 Task: Look for Airbnb options in Bujumbura, Burundi from 3rd December, 2023 to 7th December, 2023 for 2 adults.1  bedroom having 1 bed and 1 bathroom. Property type can be hotel. Booking option can be shelf check-in. Look for 5 properties as per requirement.
Action: Mouse moved to (423, 160)
Screenshot: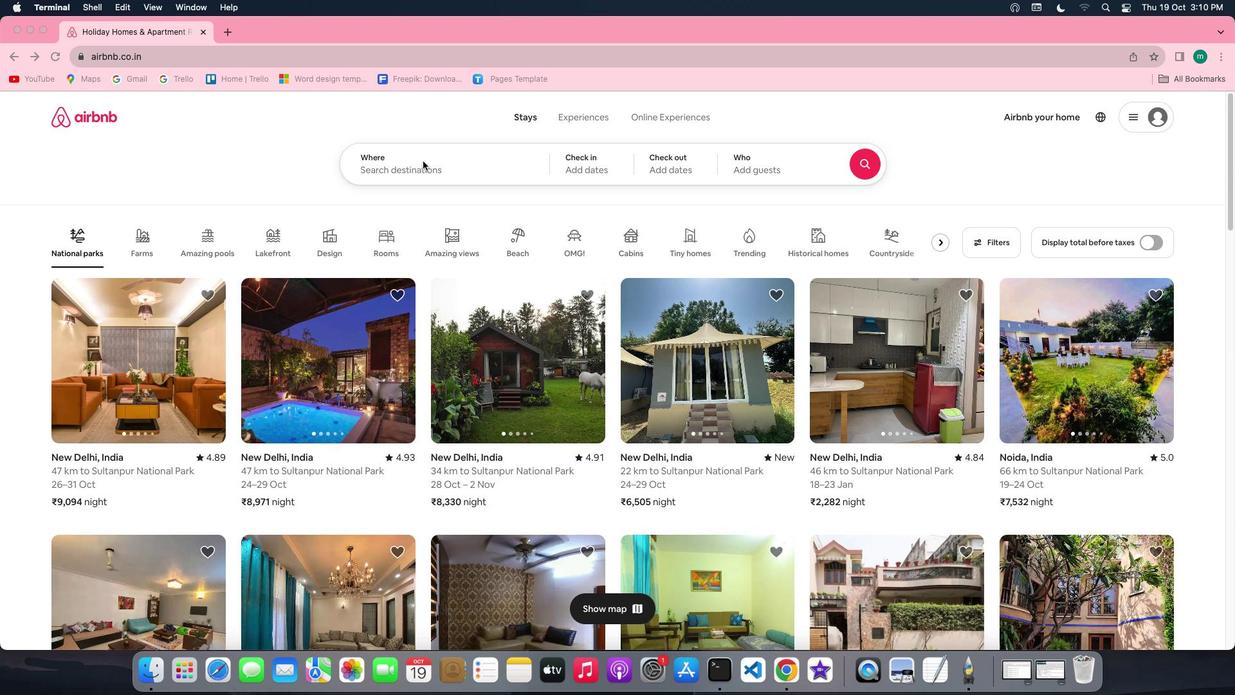 
Action: Mouse pressed left at (423, 160)
Screenshot: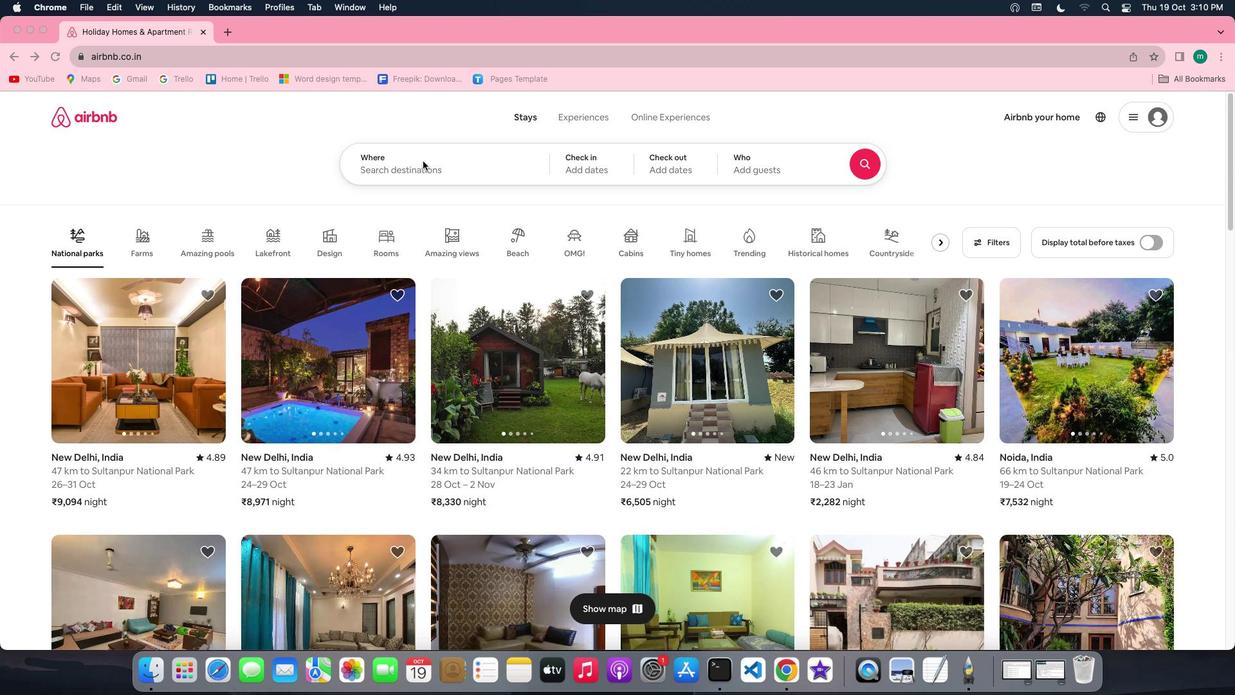 
Action: Mouse pressed left at (423, 160)
Screenshot: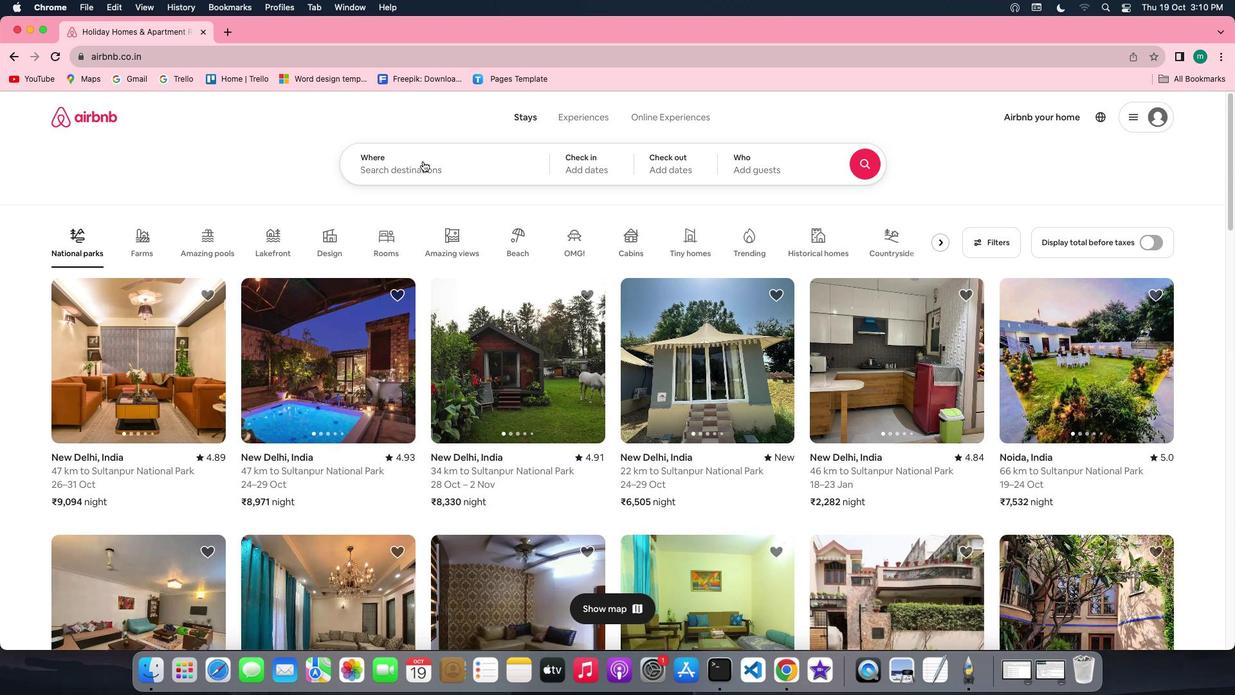 
Action: Mouse moved to (422, 169)
Screenshot: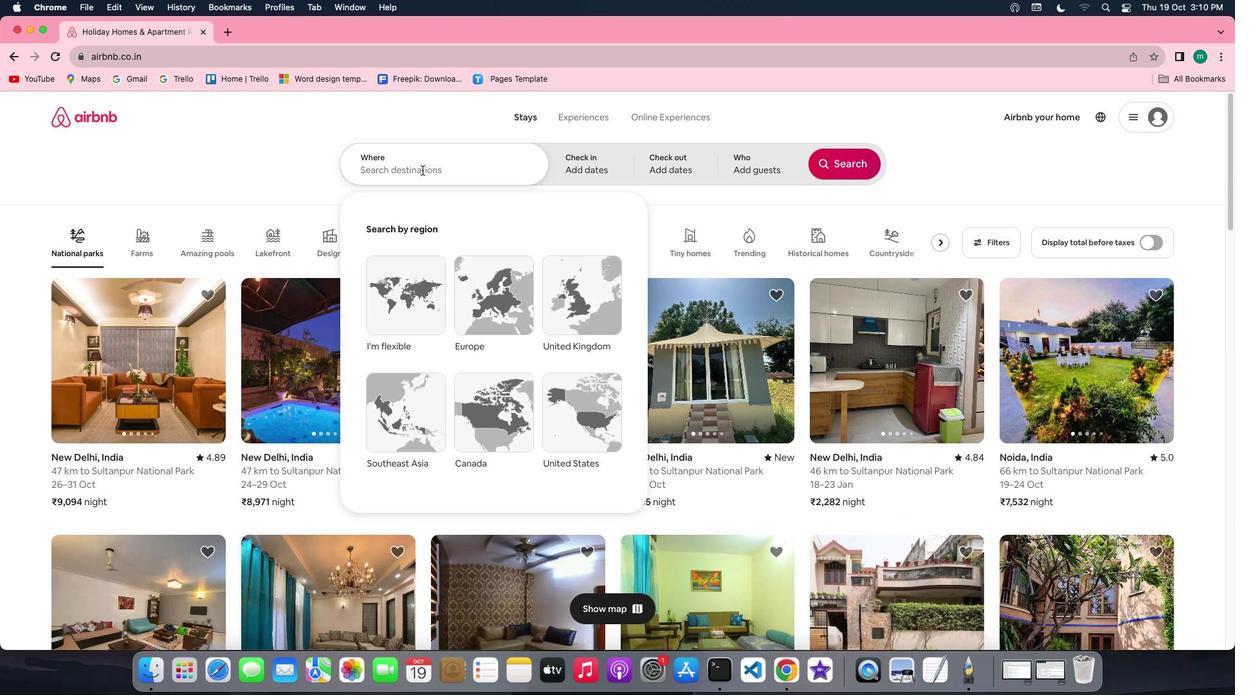 
Action: Mouse pressed left at (422, 169)
Screenshot: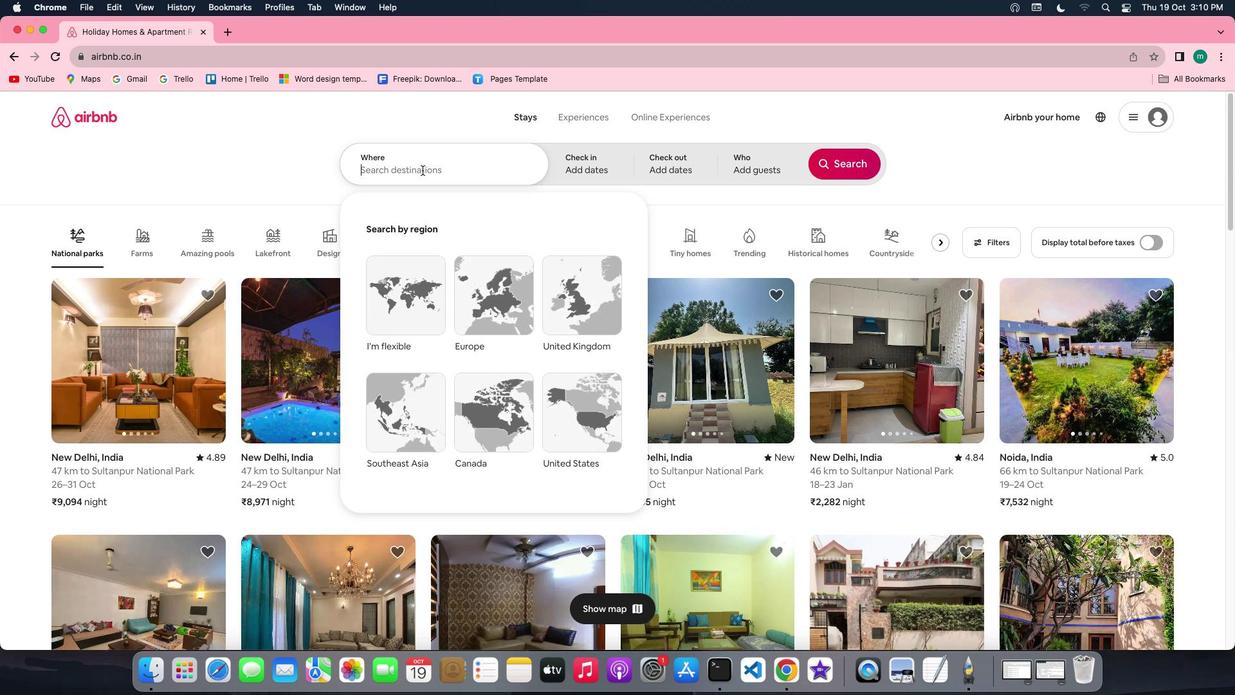 
Action: Key pressed Key.shiftKey.shift'B''u''j''u''m''b''u''r''a'','Key.spaceKey.shift'B''u''r''n''d''i'
Screenshot: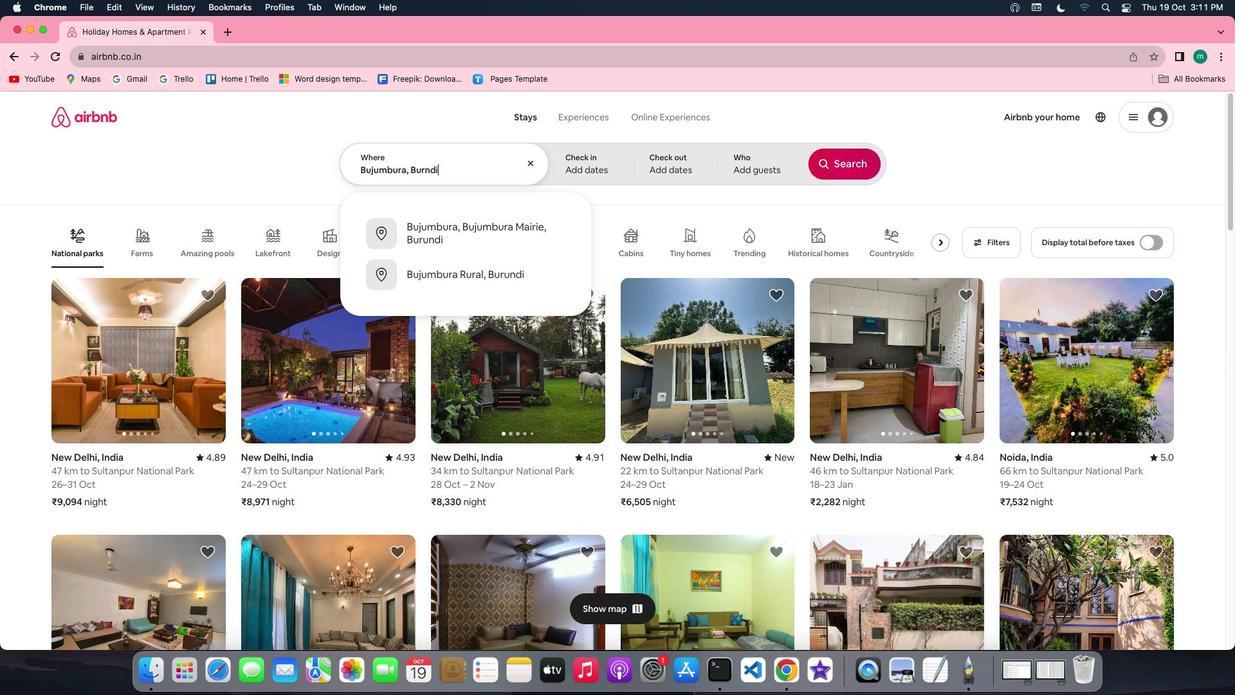 
Action: Mouse moved to (476, 248)
Screenshot: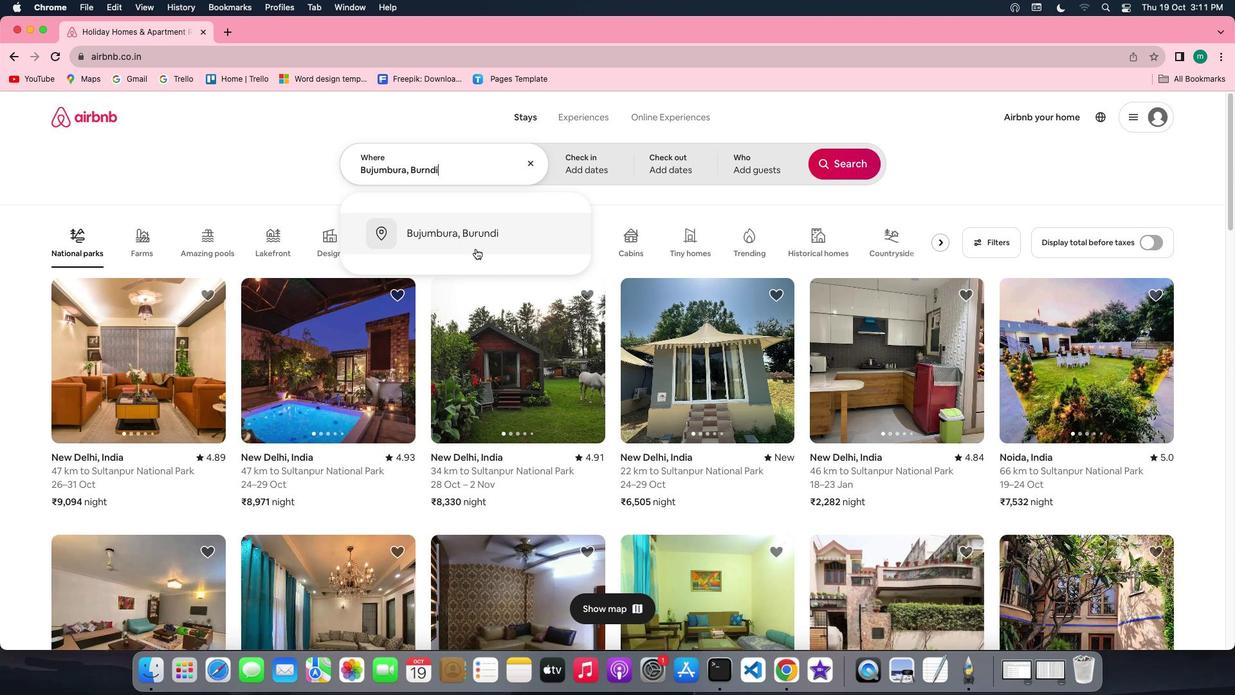 
Action: Mouse pressed left at (476, 248)
Screenshot: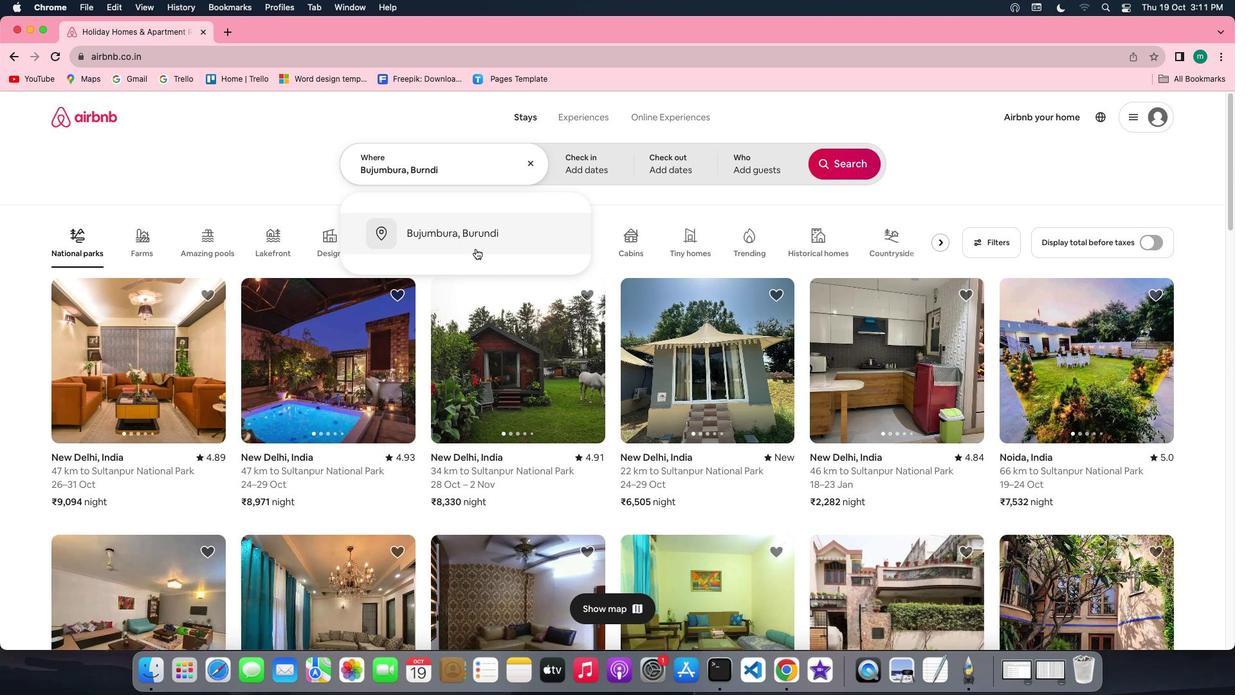 
Action: Mouse moved to (840, 273)
Screenshot: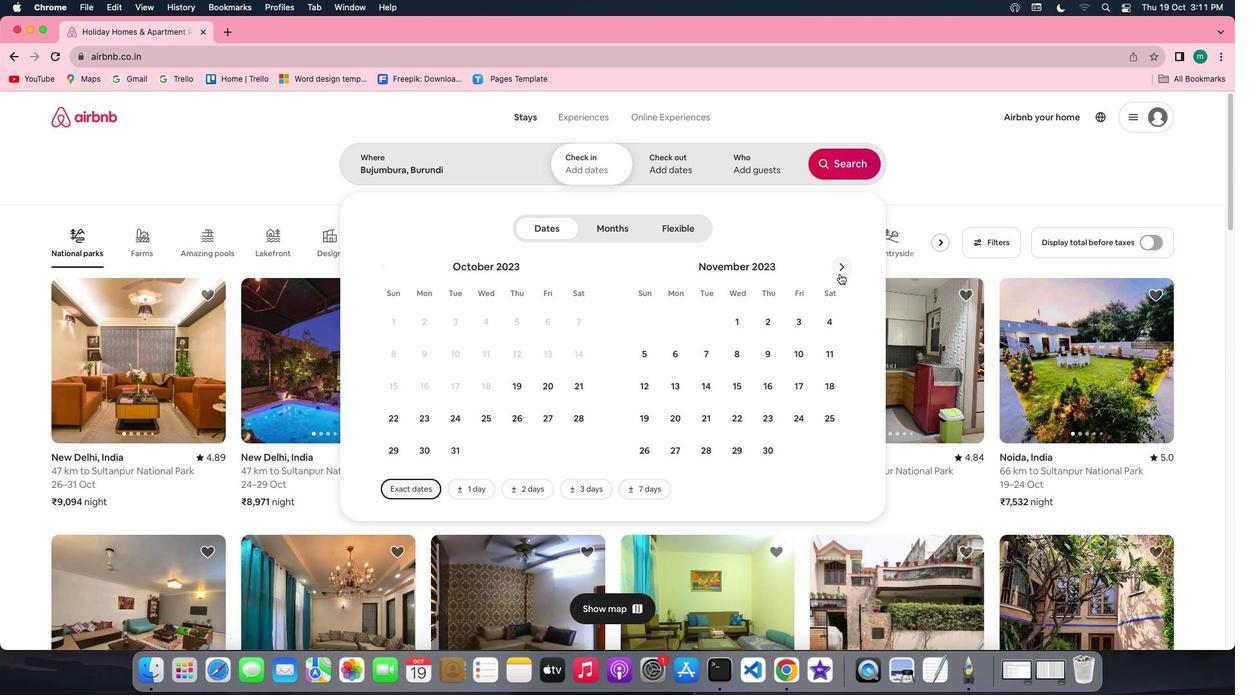 
Action: Mouse pressed left at (840, 273)
Screenshot: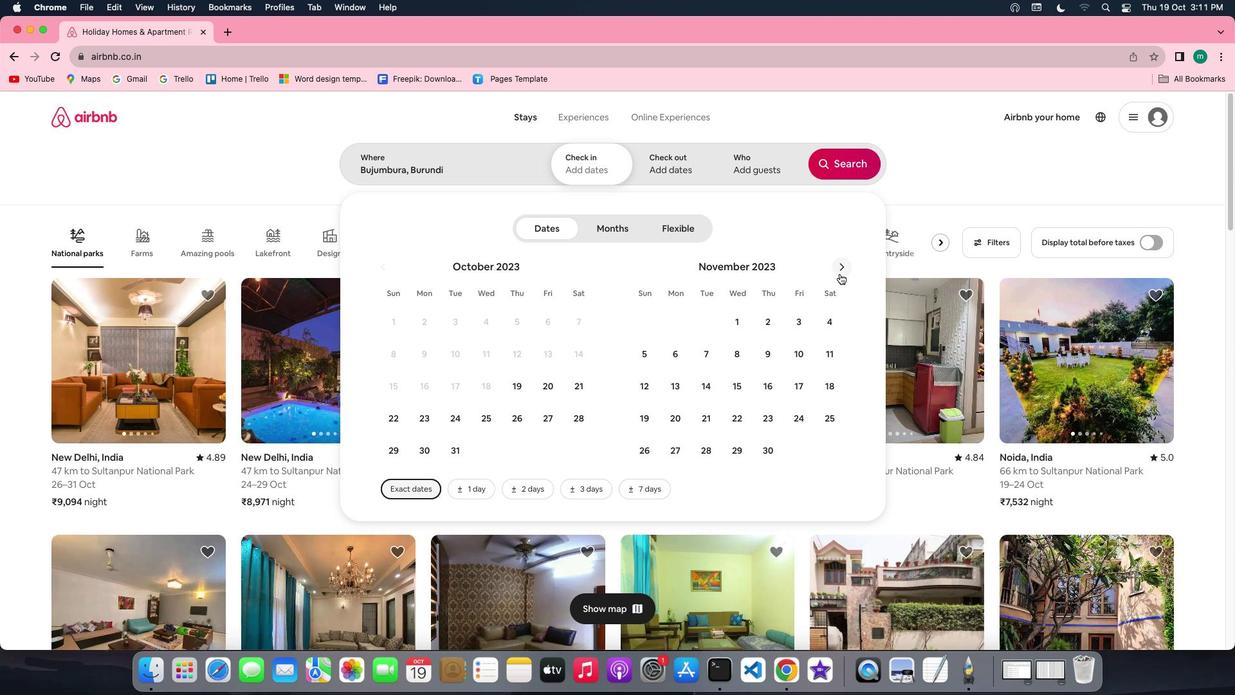 
Action: Mouse moved to (652, 356)
Screenshot: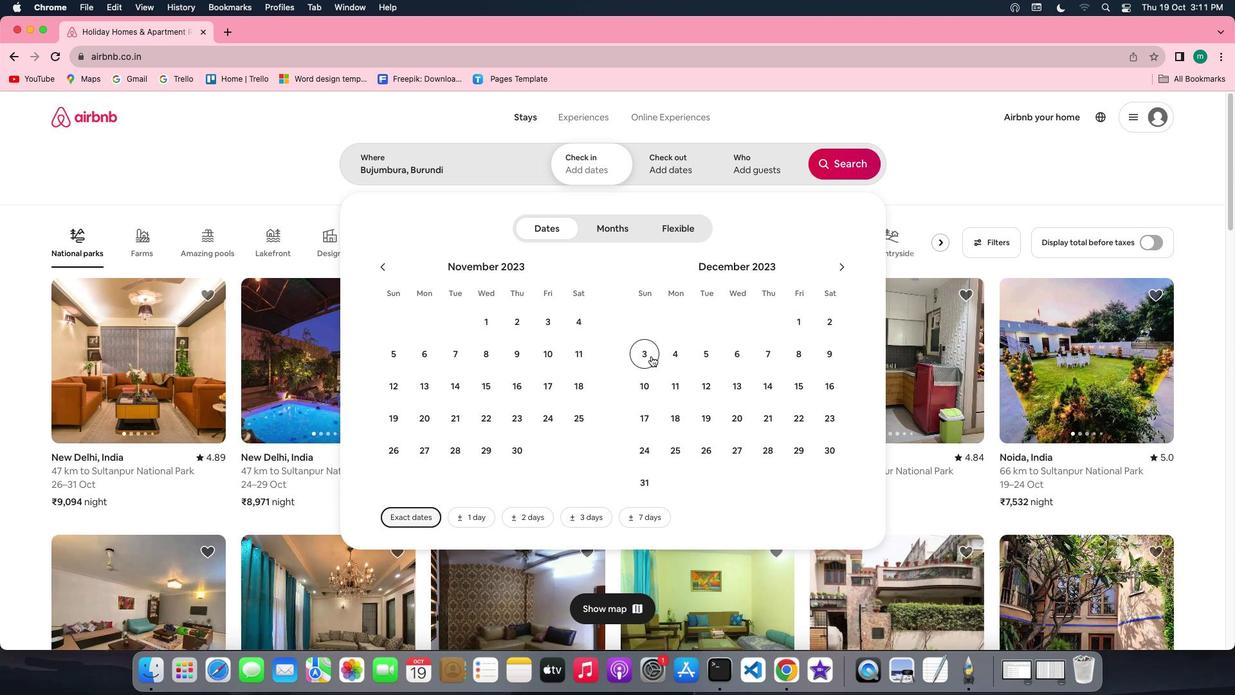 
Action: Mouse pressed left at (652, 356)
Screenshot: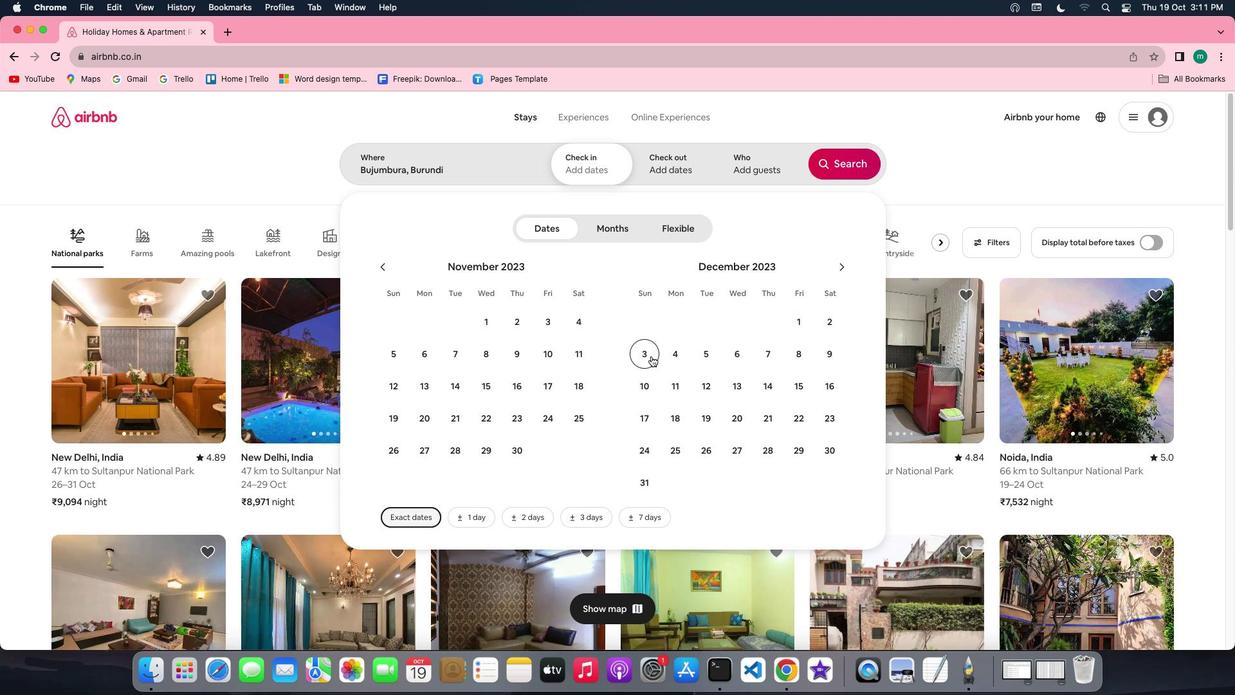 
Action: Mouse moved to (766, 359)
Screenshot: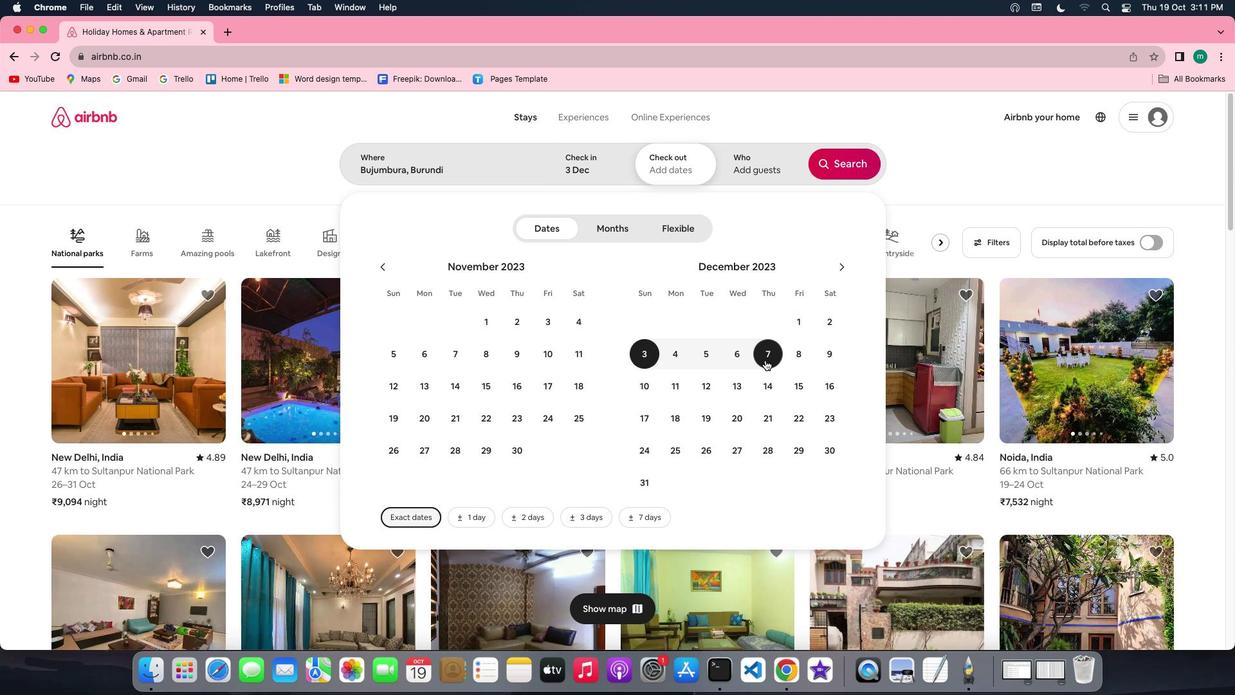 
Action: Mouse pressed left at (766, 359)
Screenshot: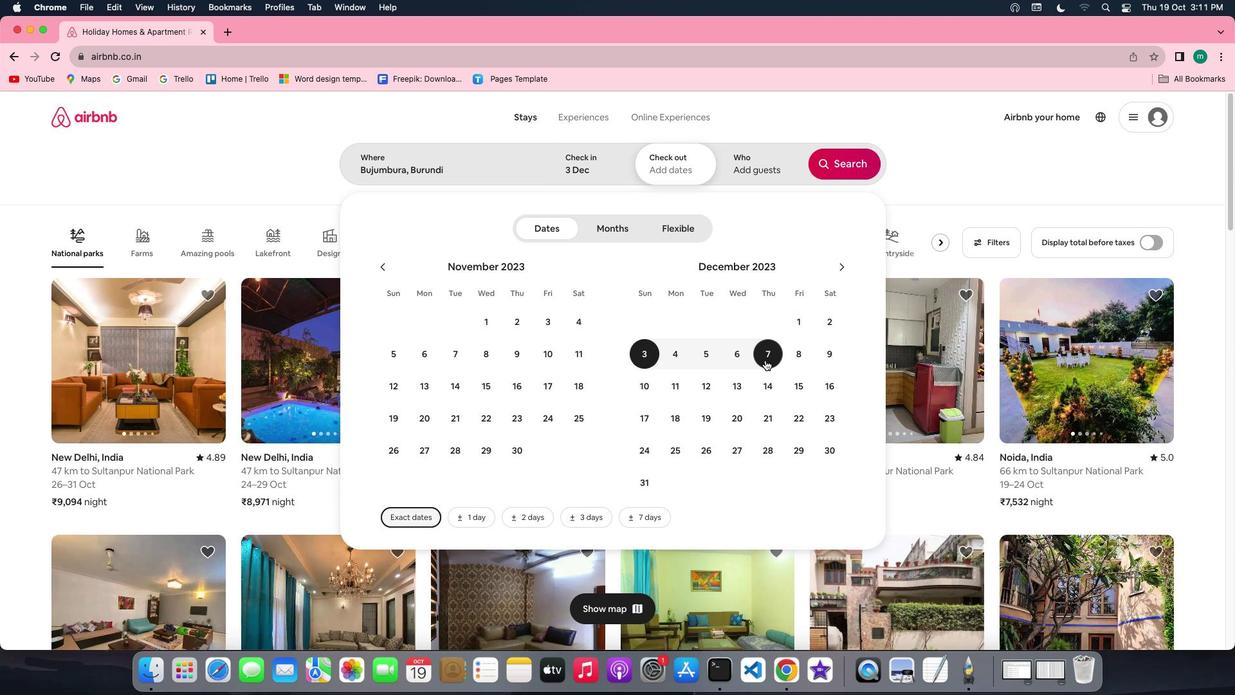 
Action: Mouse moved to (755, 173)
Screenshot: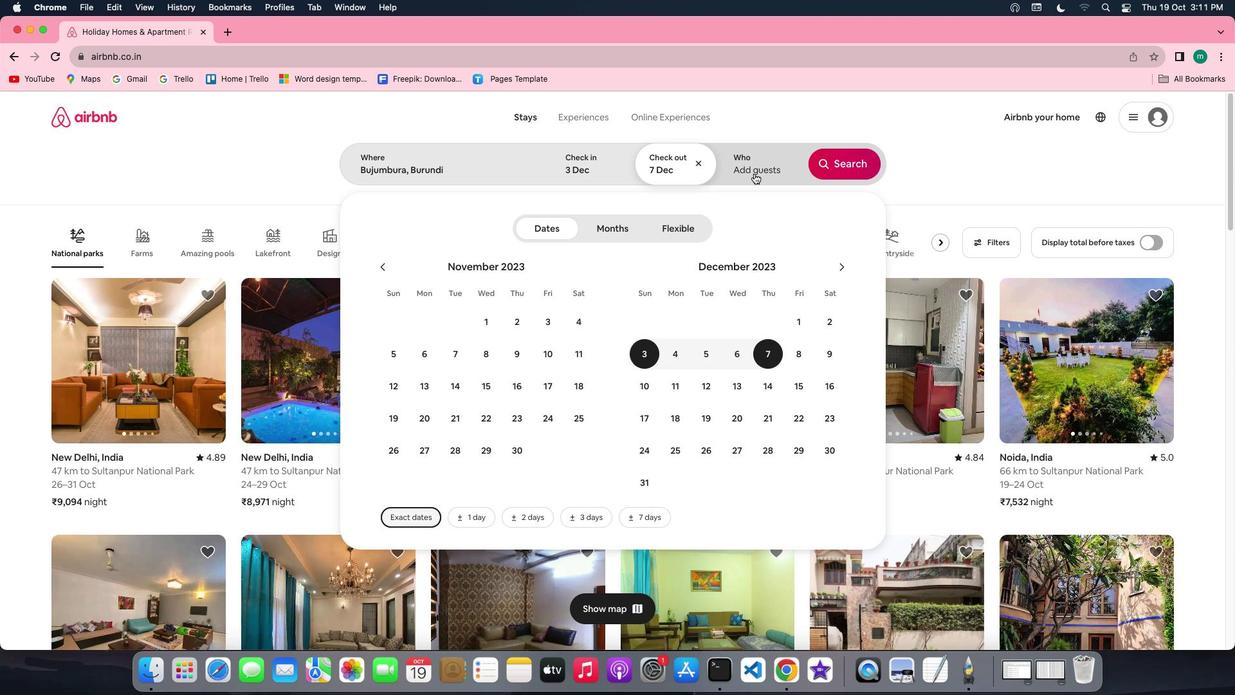 
Action: Mouse pressed left at (755, 173)
Screenshot: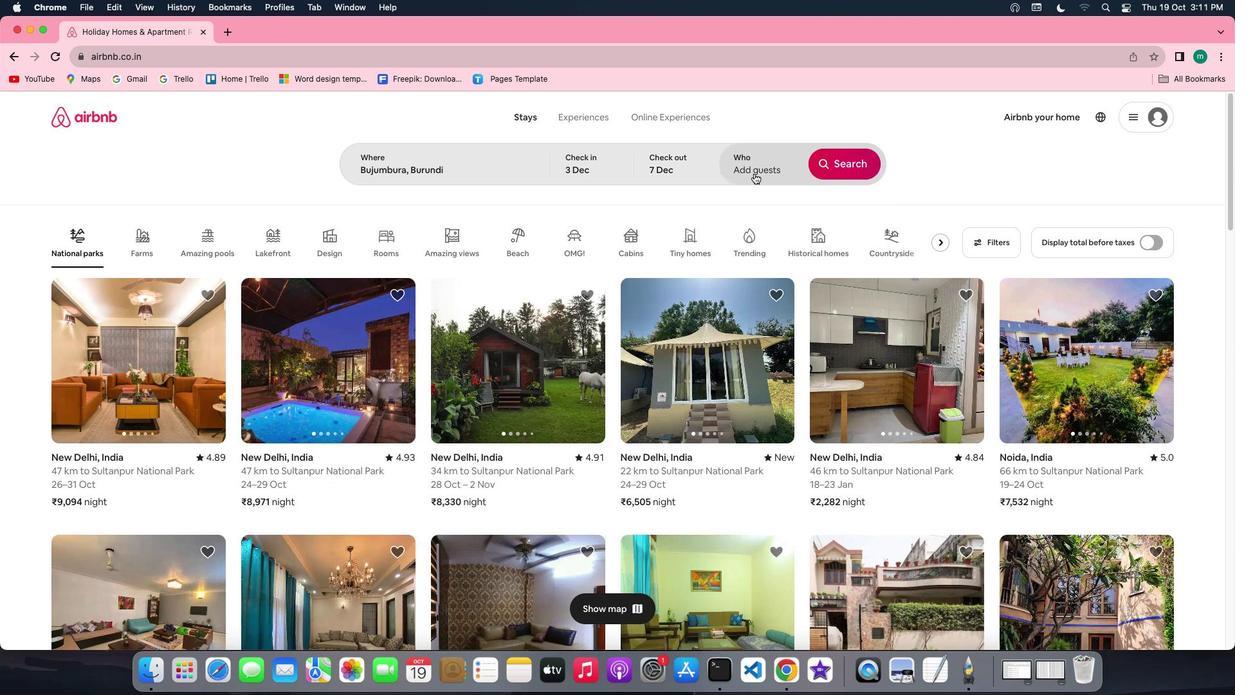 
Action: Mouse moved to (849, 235)
Screenshot: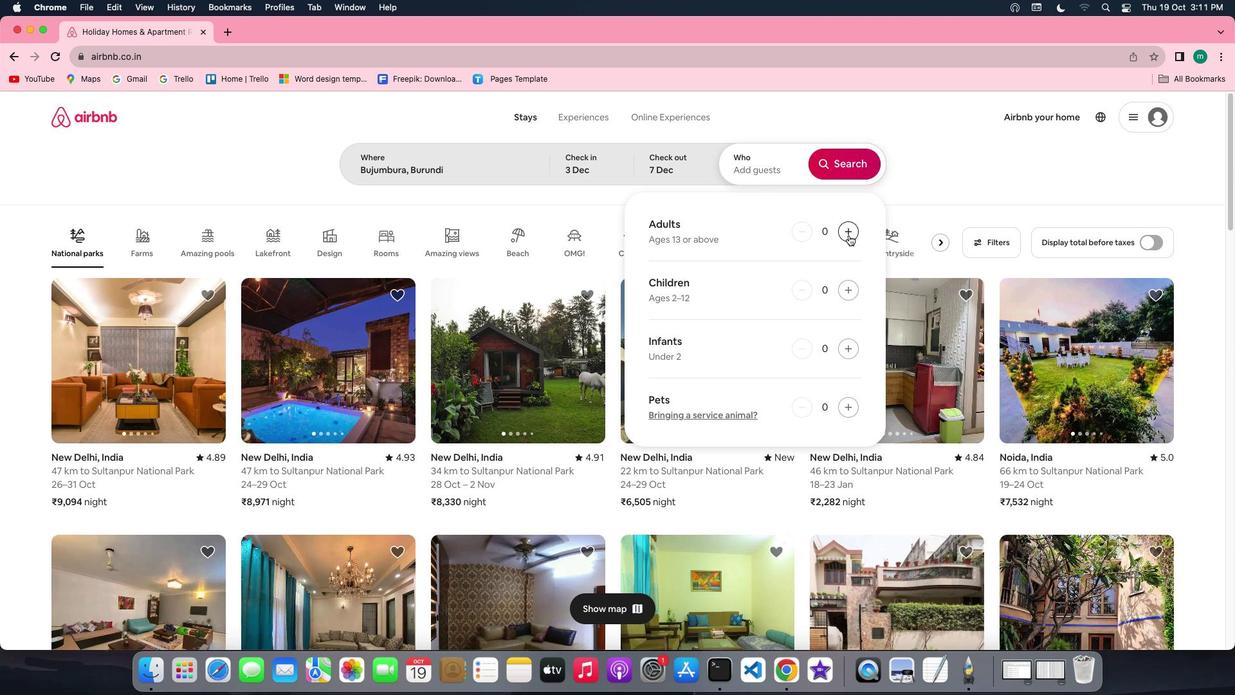 
Action: Mouse pressed left at (849, 235)
Screenshot: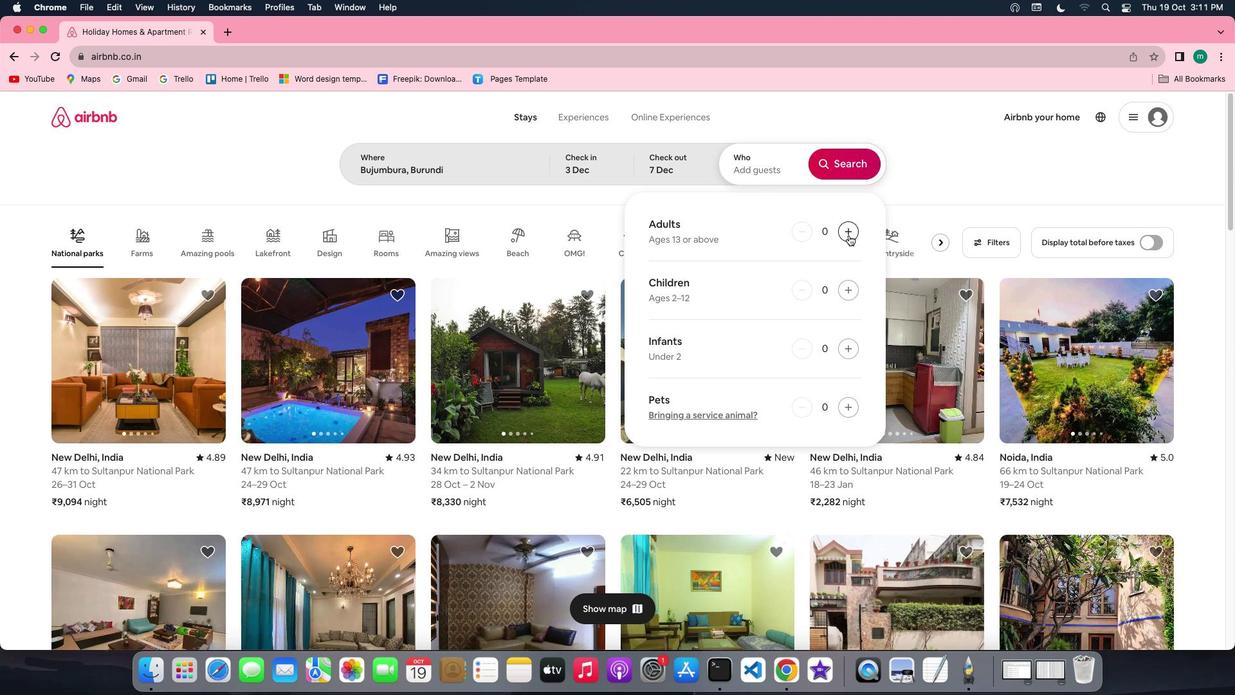 
Action: Mouse pressed left at (849, 235)
Screenshot: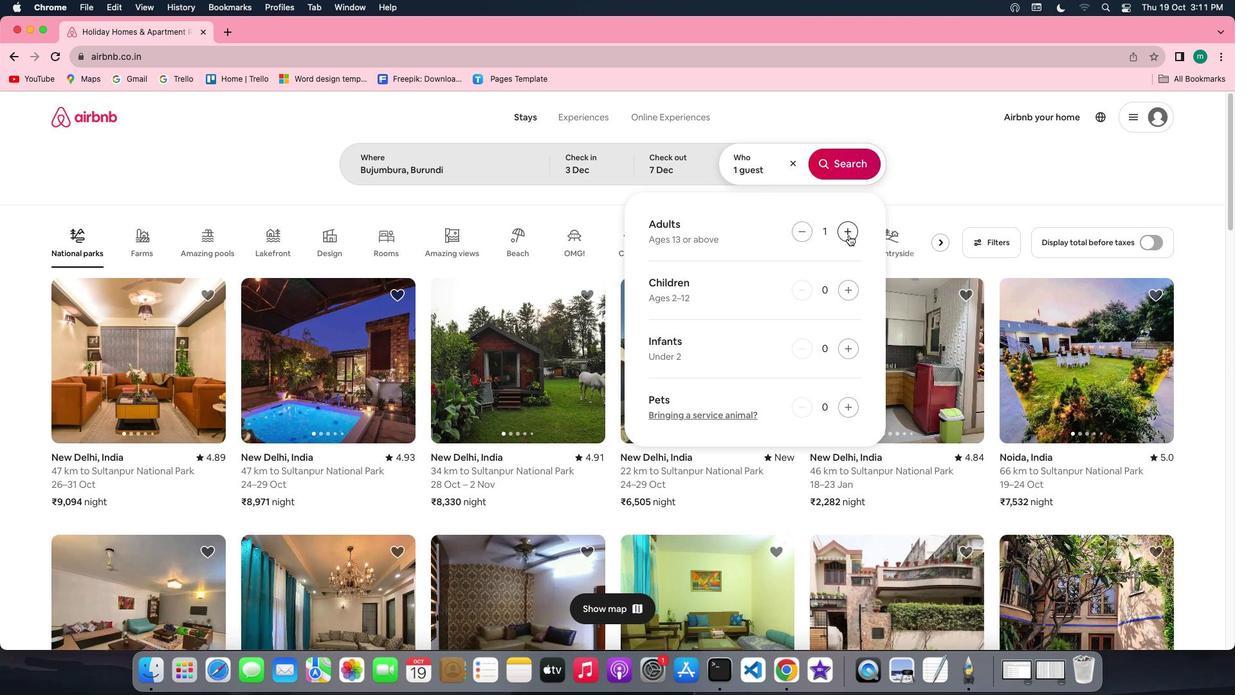 
Action: Mouse moved to (845, 155)
Screenshot: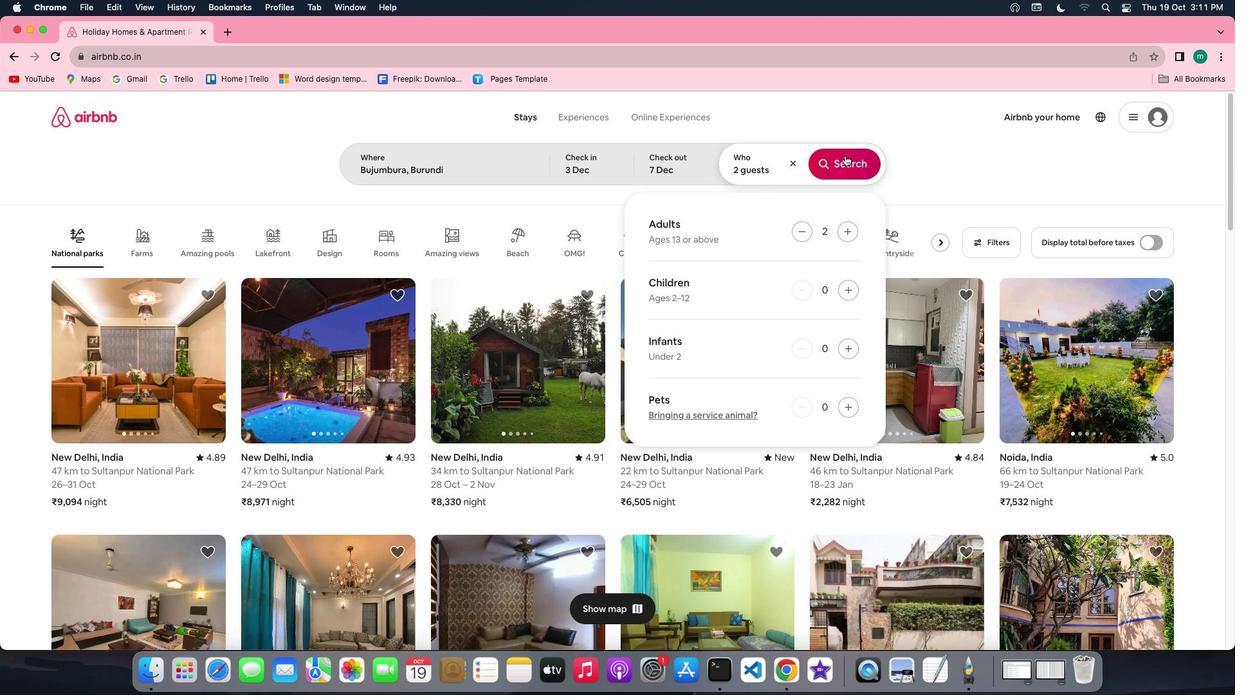
Action: Mouse pressed left at (845, 155)
Screenshot: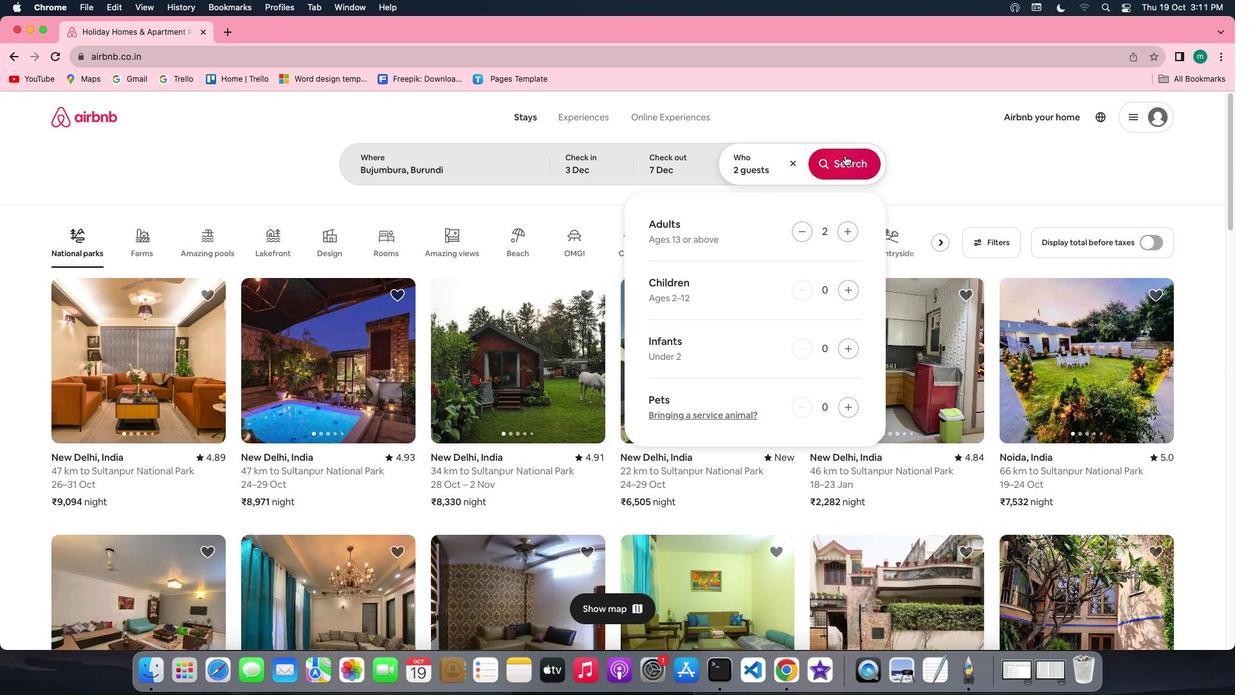 
Action: Mouse moved to (1033, 162)
Screenshot: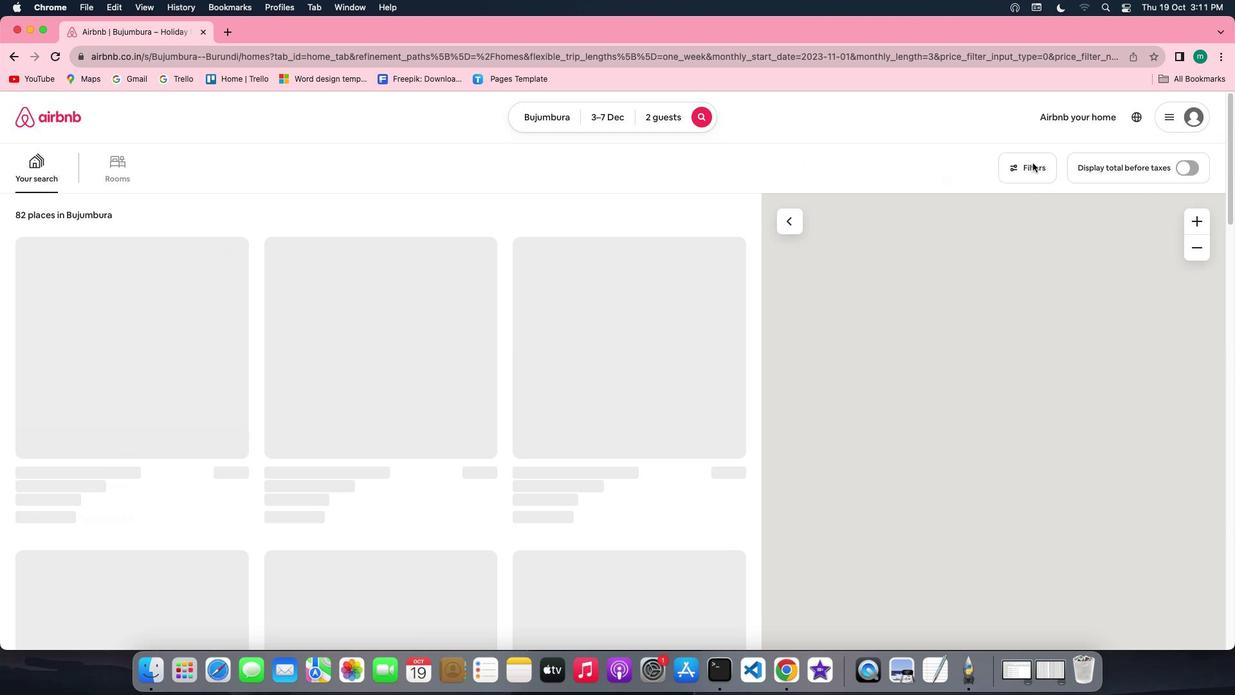
Action: Mouse pressed left at (1033, 162)
Screenshot: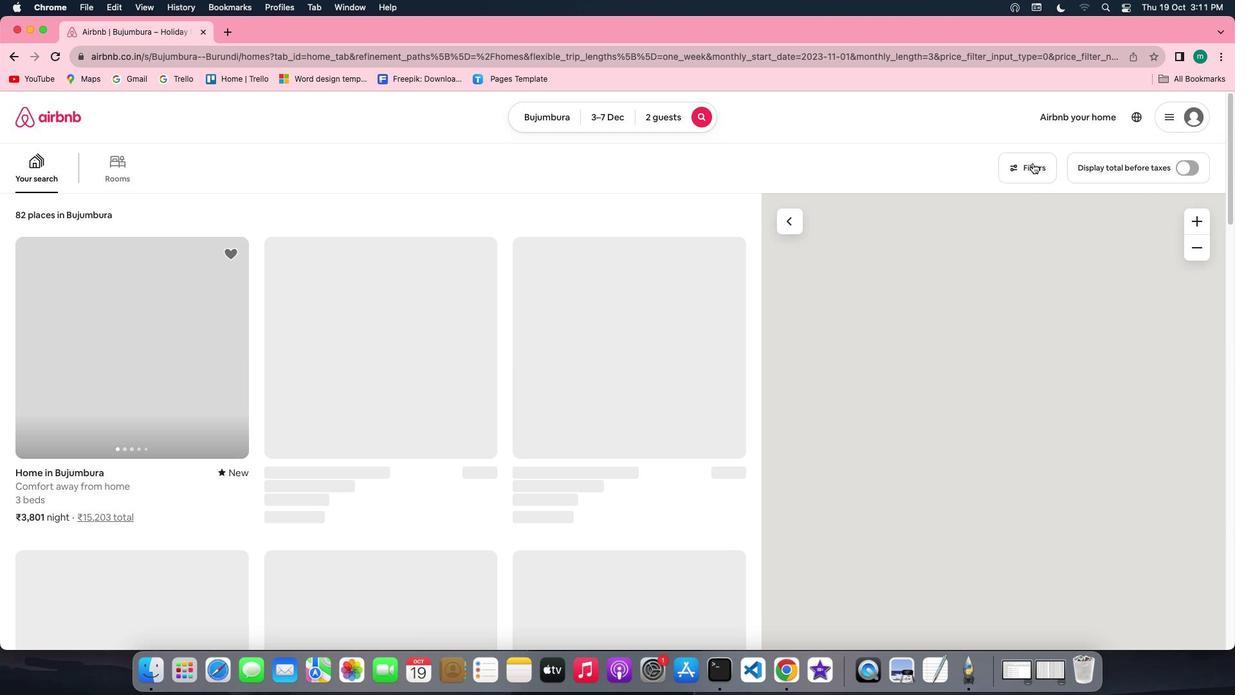 
Action: Mouse moved to (1029, 165)
Screenshot: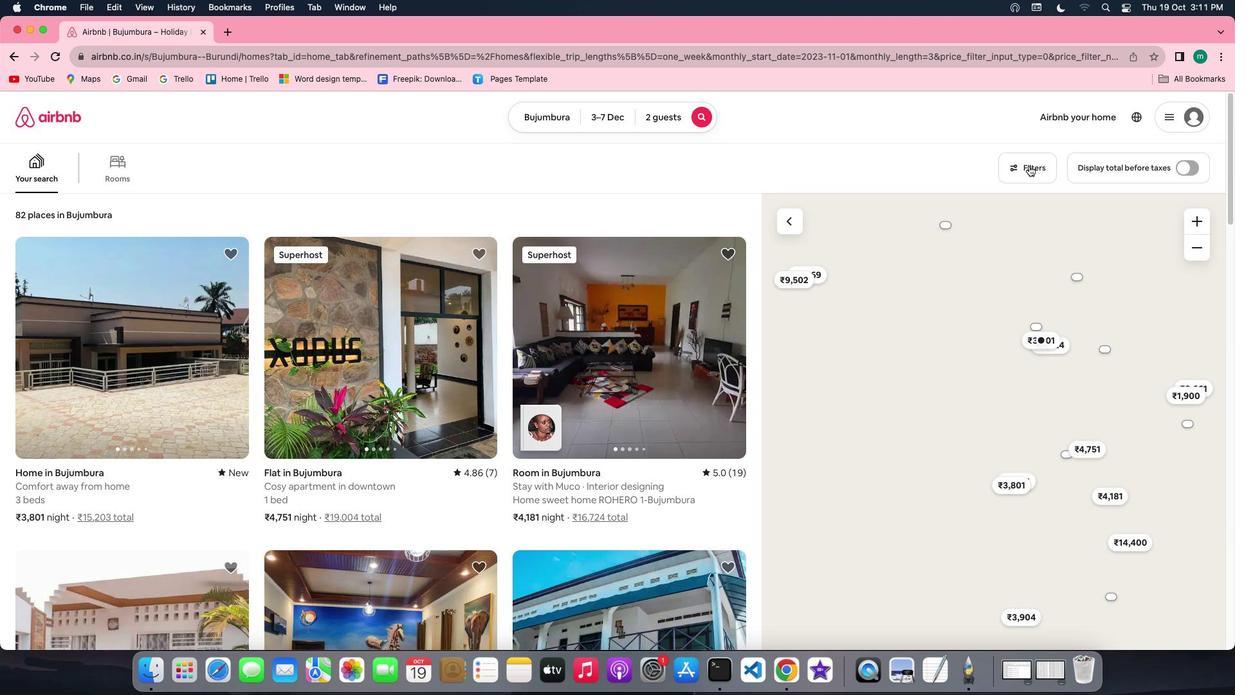 
Action: Mouse pressed left at (1029, 165)
Screenshot: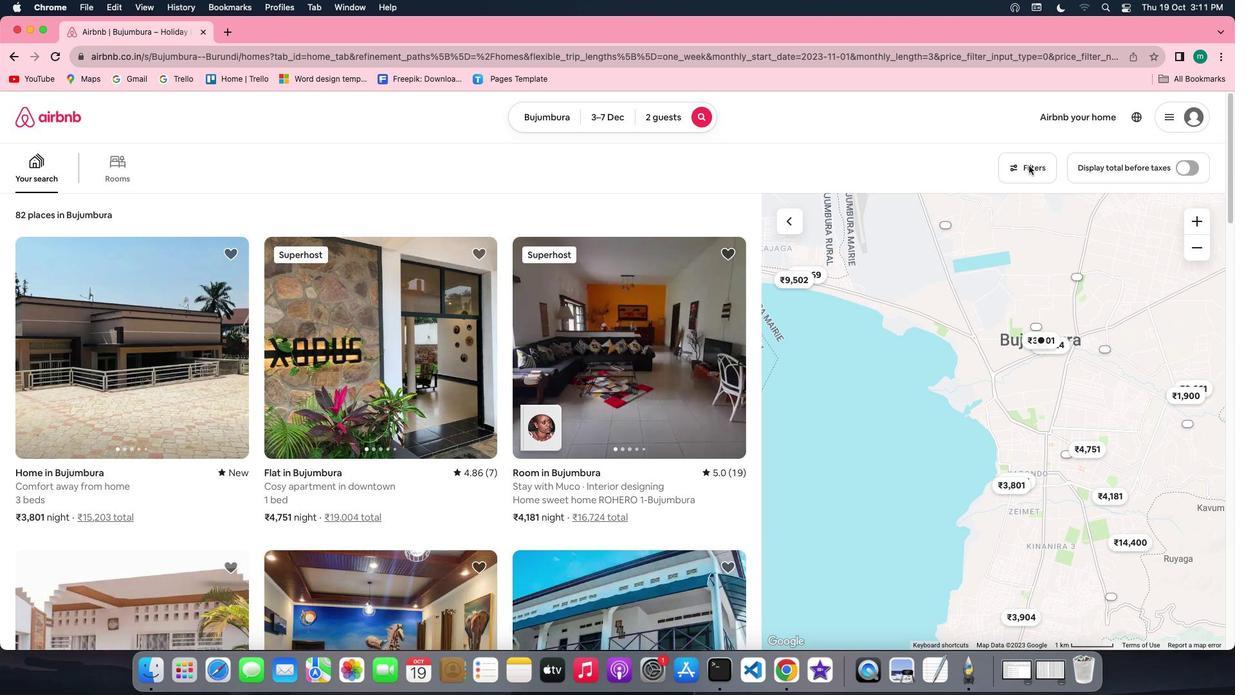 
Action: Mouse moved to (589, 422)
Screenshot: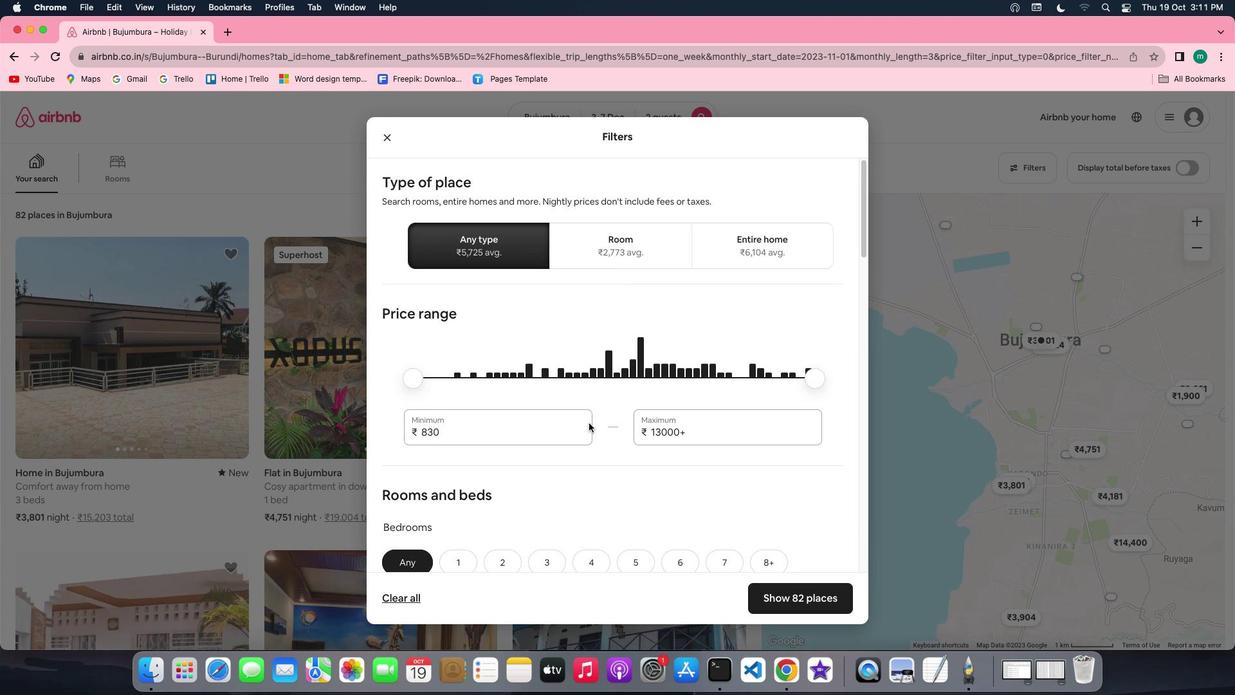 
Action: Mouse scrolled (589, 422) with delta (0, 0)
Screenshot: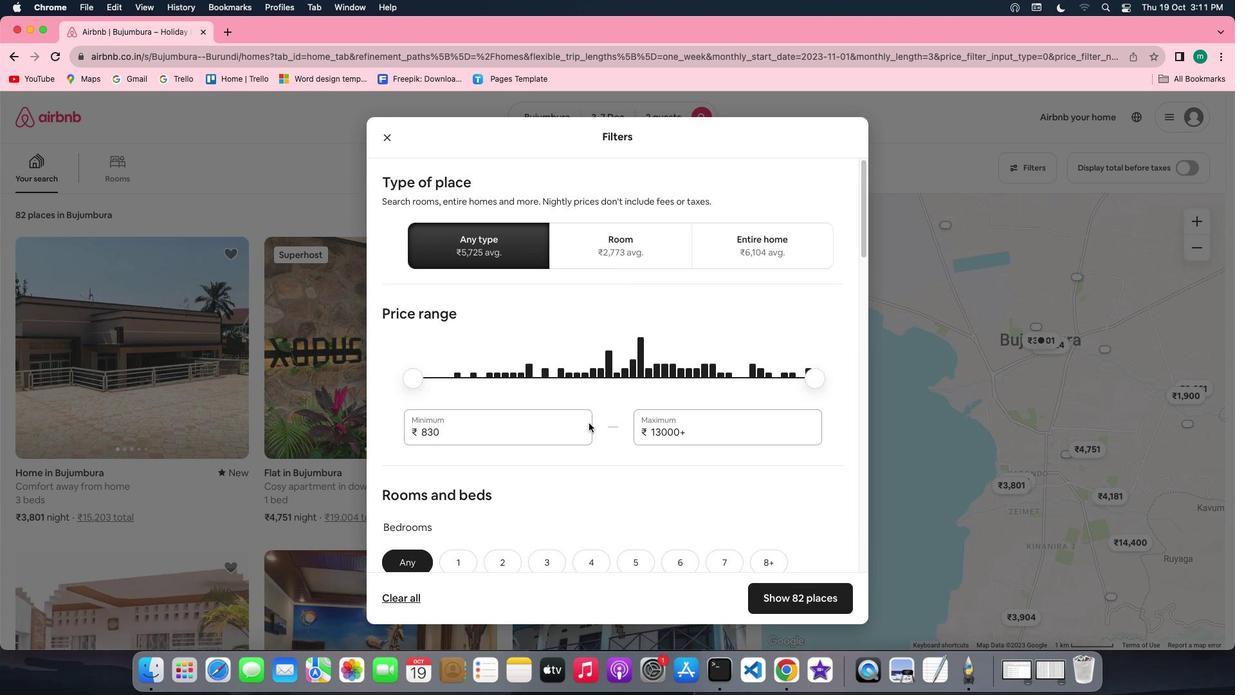 
Action: Mouse scrolled (589, 422) with delta (0, 0)
Screenshot: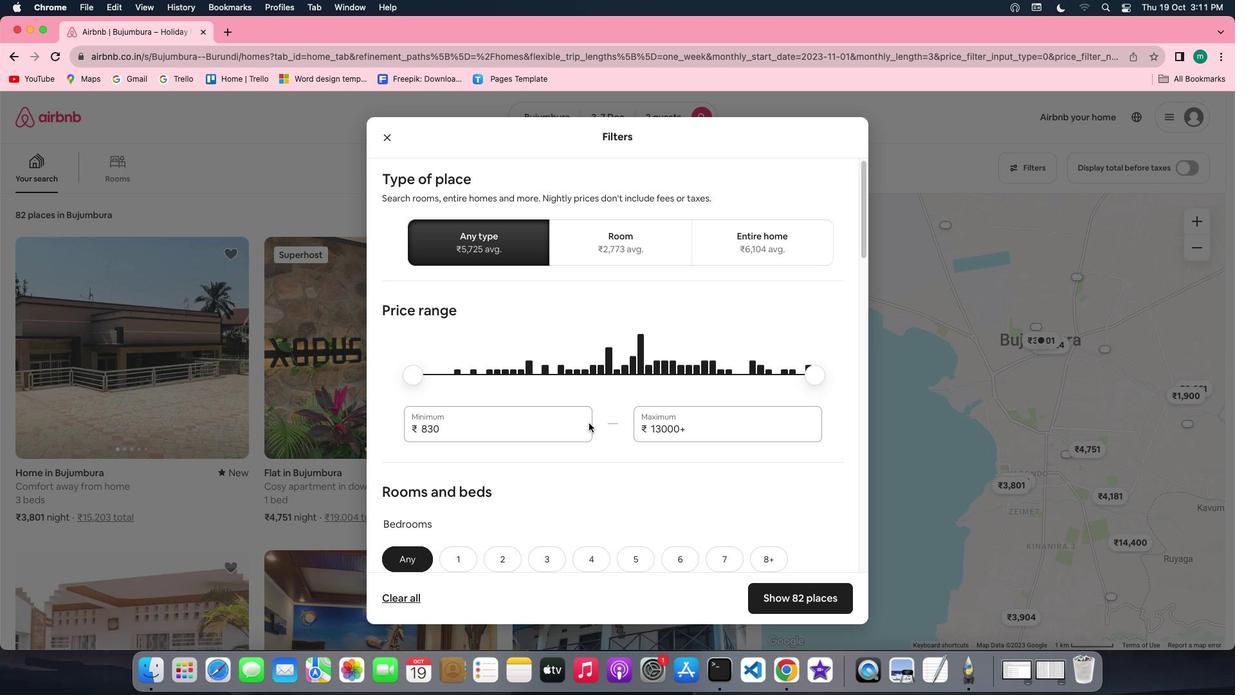 
Action: Mouse scrolled (589, 422) with delta (0, -1)
Screenshot: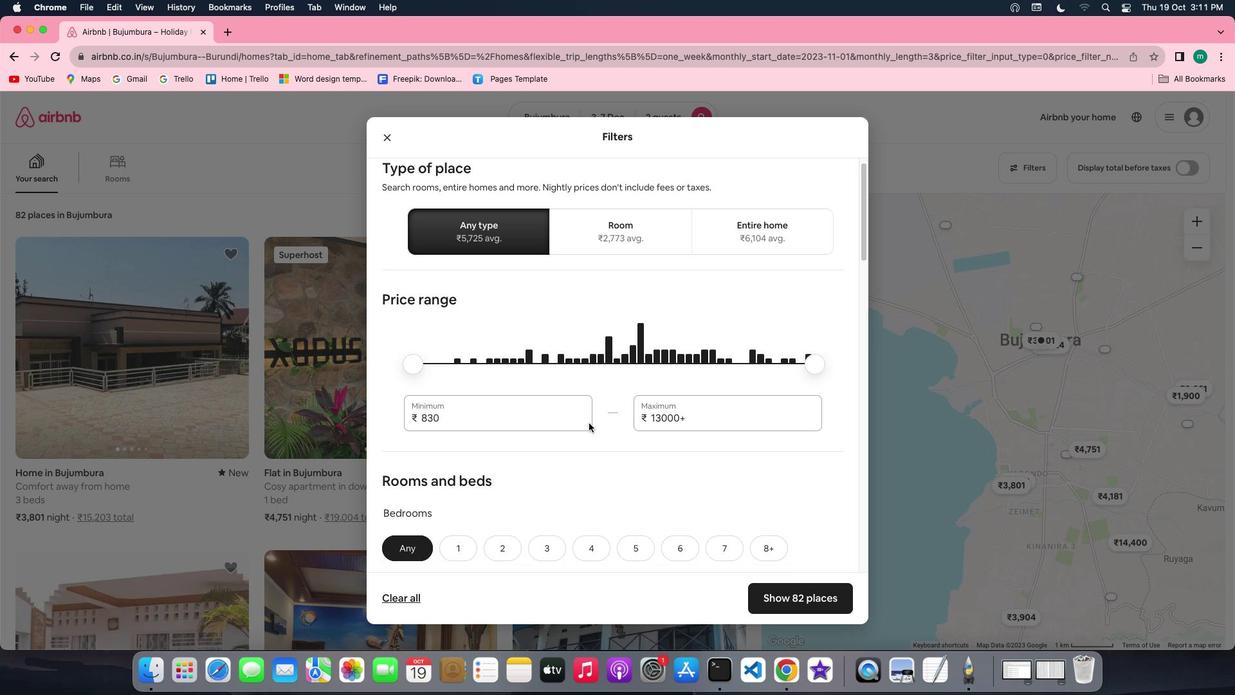 
Action: Mouse scrolled (589, 422) with delta (0, 0)
Screenshot: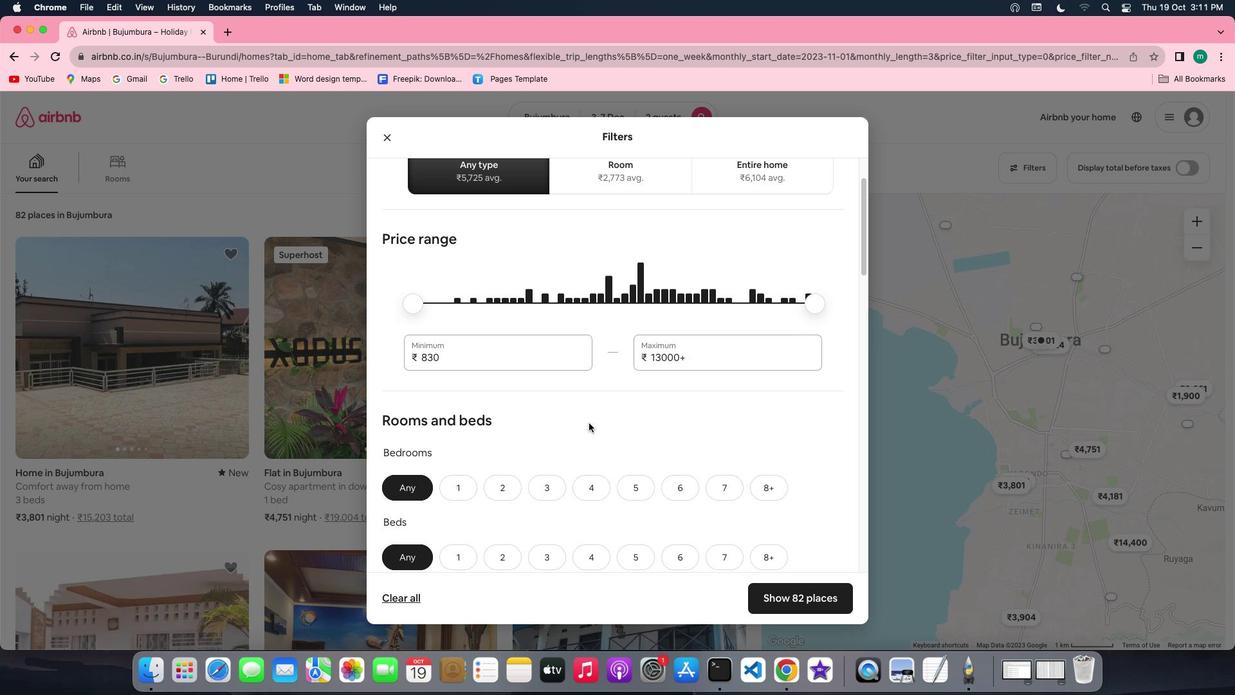 
Action: Mouse scrolled (589, 422) with delta (0, 0)
Screenshot: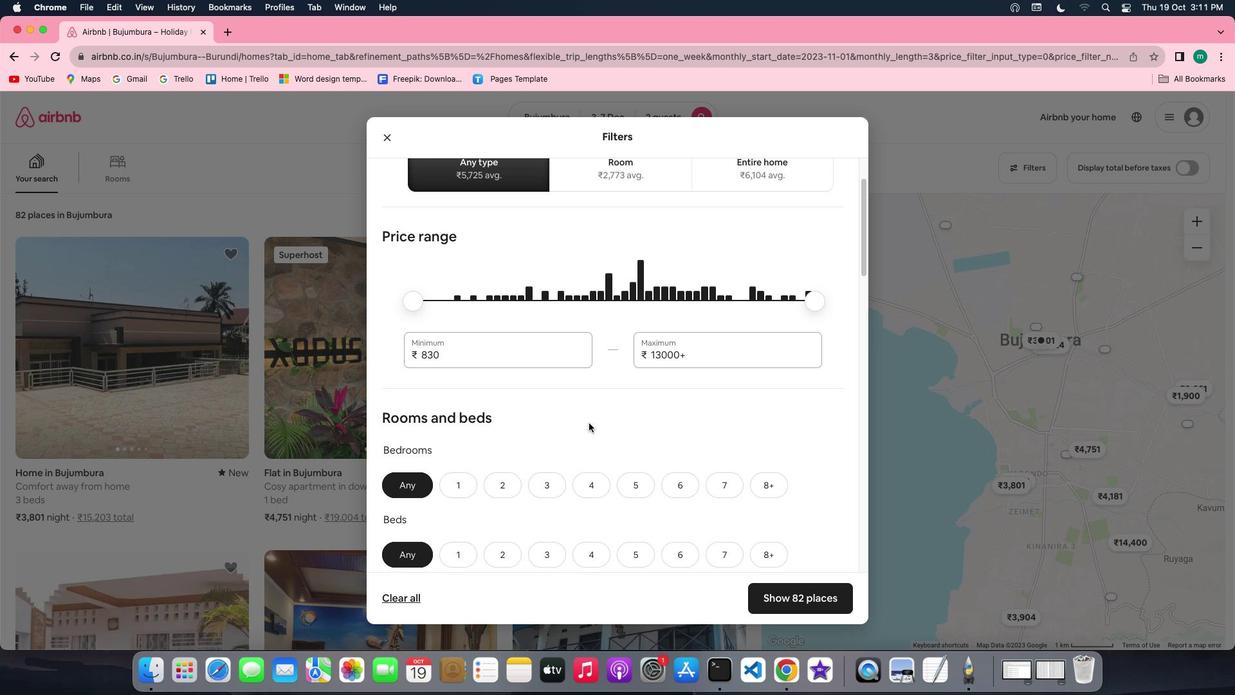 
Action: Mouse scrolled (589, 422) with delta (0, 0)
Screenshot: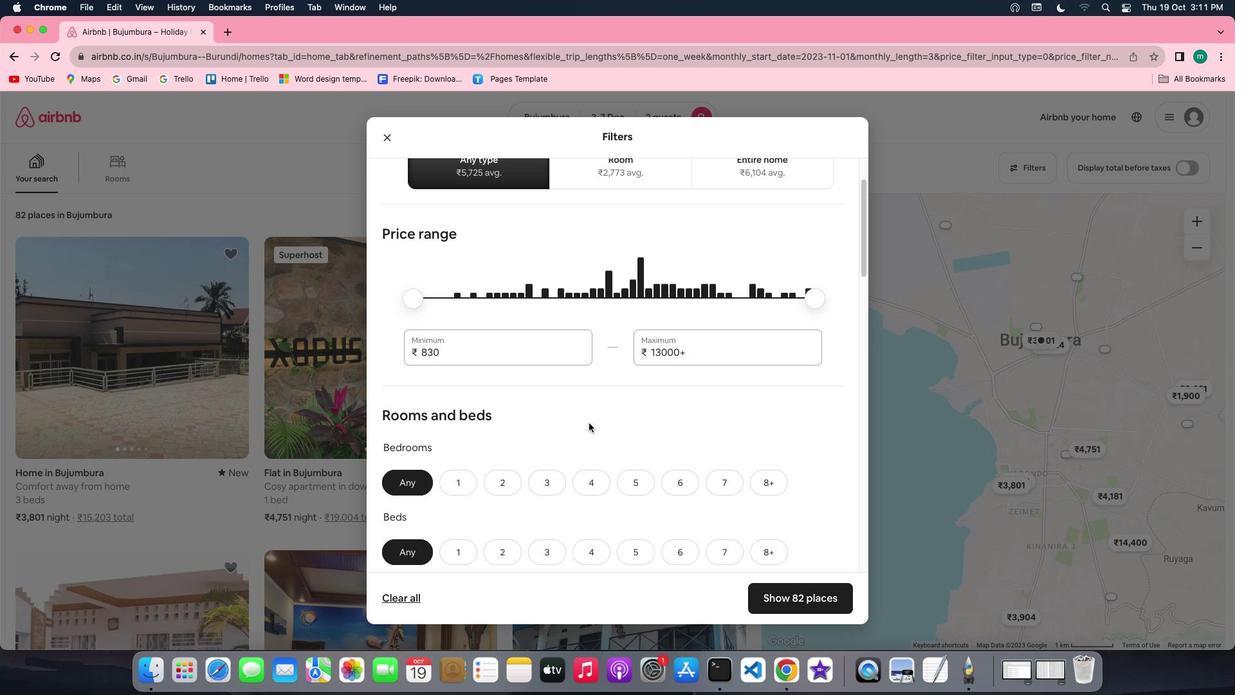 
Action: Mouse scrolled (589, 422) with delta (0, 0)
Screenshot: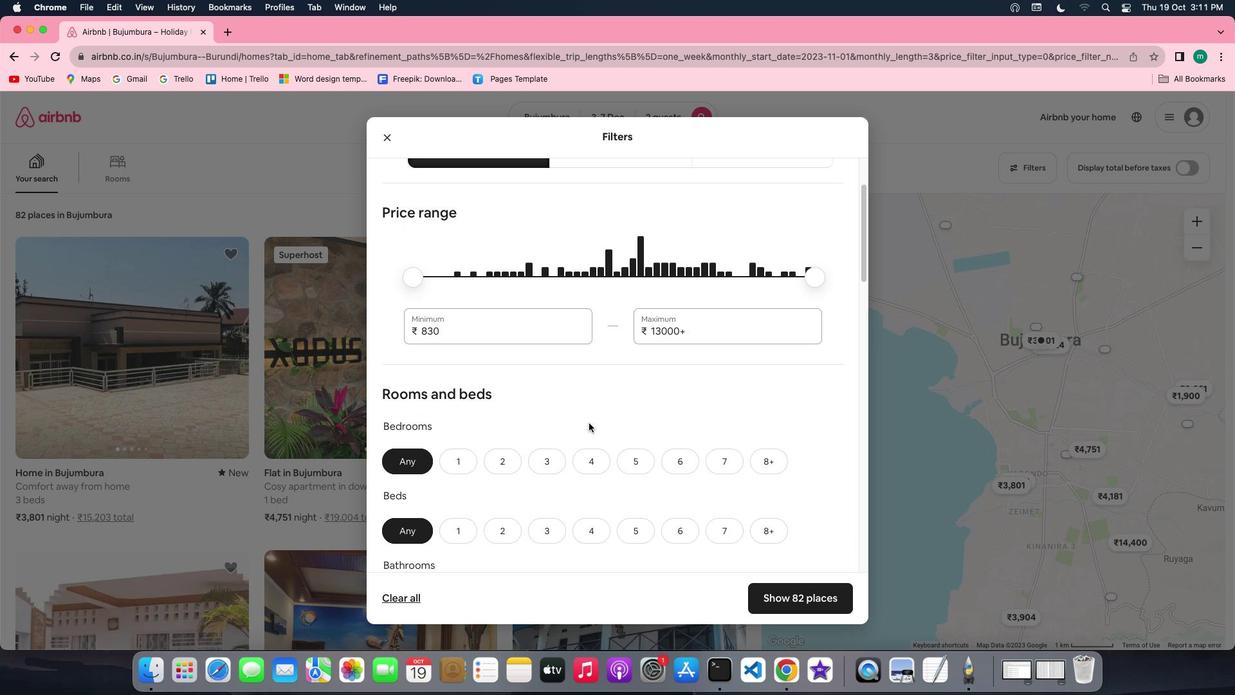 
Action: Mouse scrolled (589, 422) with delta (0, 0)
Screenshot: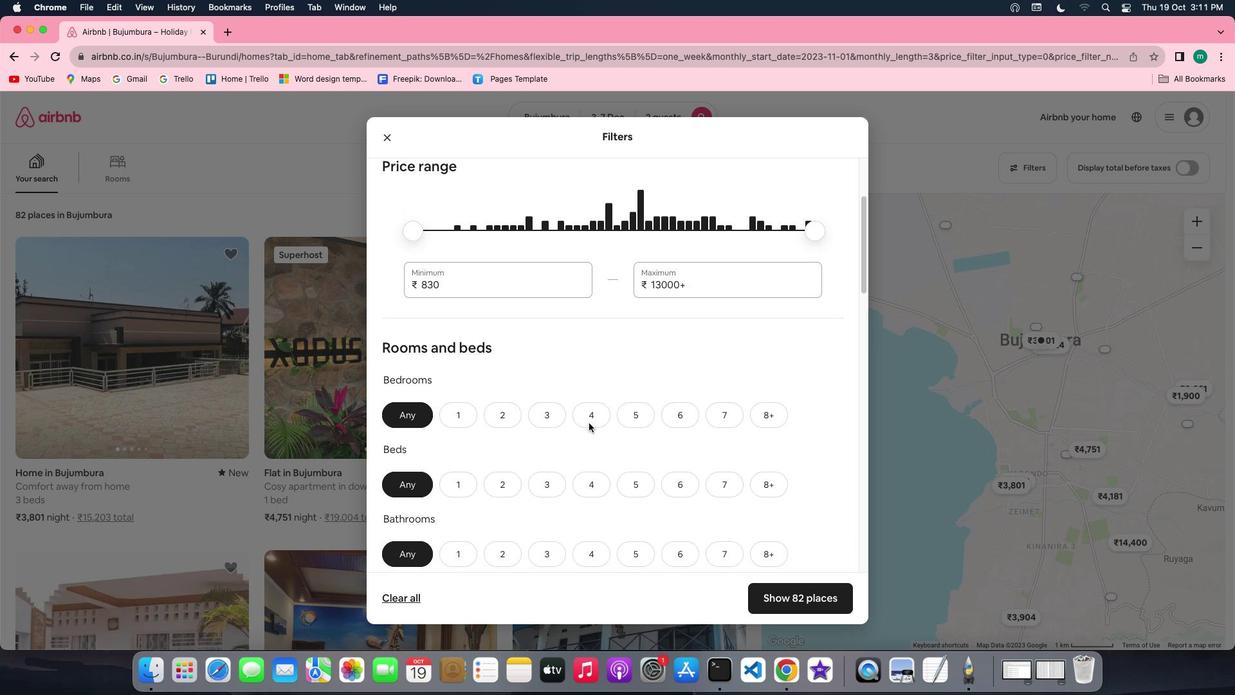
Action: Mouse scrolled (589, 422) with delta (0, 0)
Screenshot: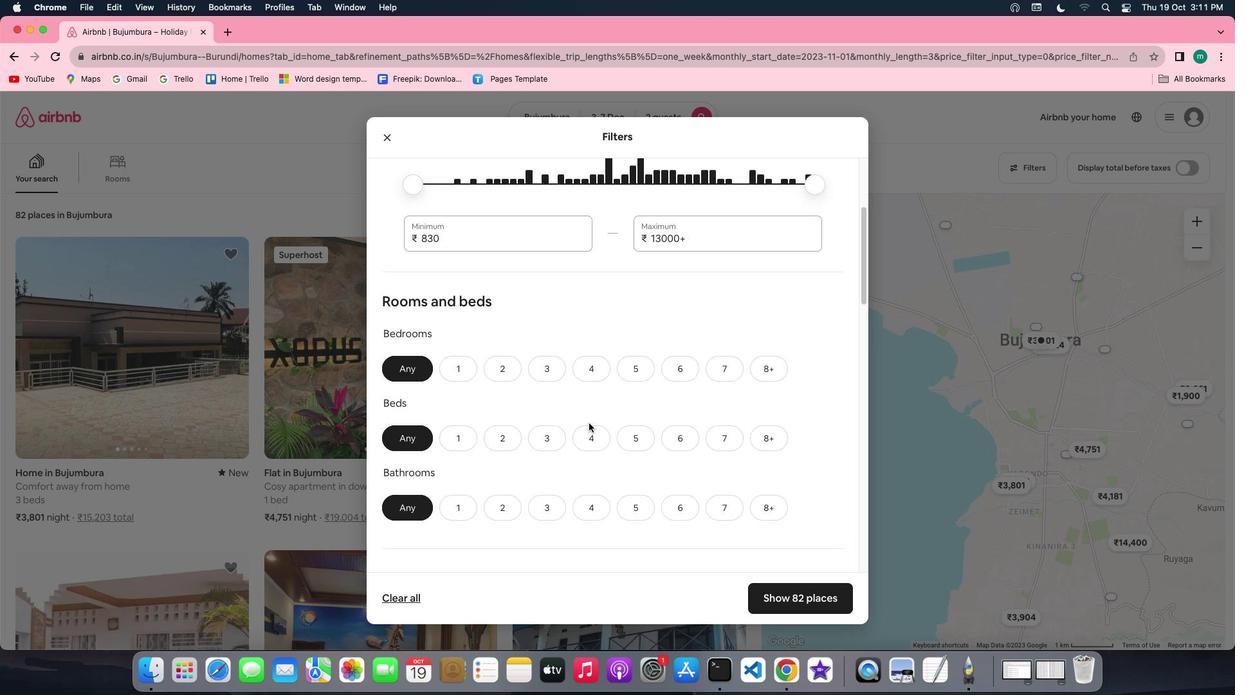 
Action: Mouse scrolled (589, 422) with delta (0, 0)
Screenshot: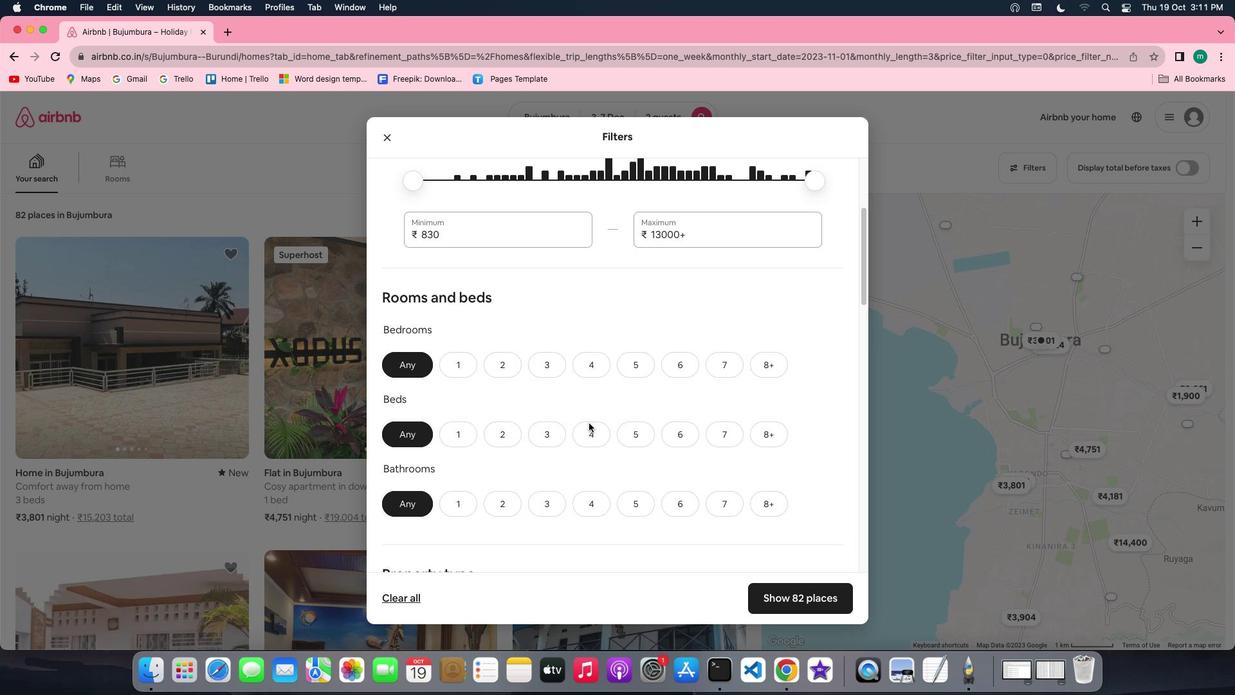 
Action: Mouse scrolled (589, 422) with delta (0, 0)
Screenshot: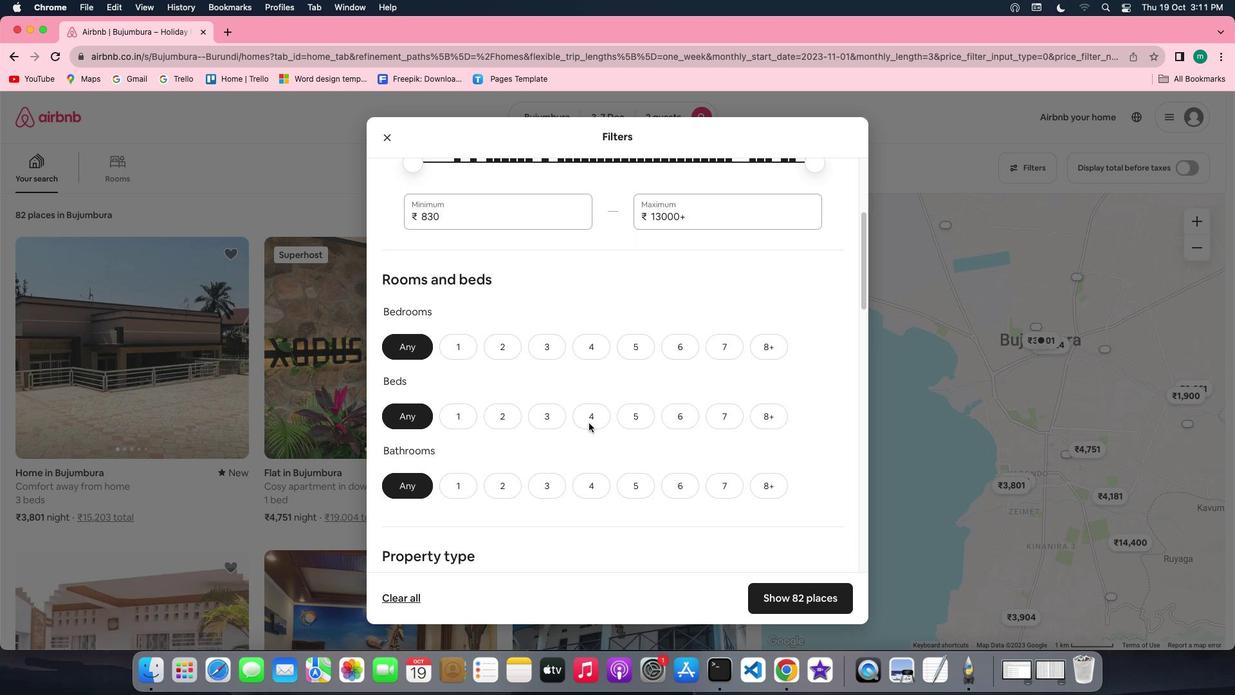 
Action: Mouse moved to (474, 314)
Screenshot: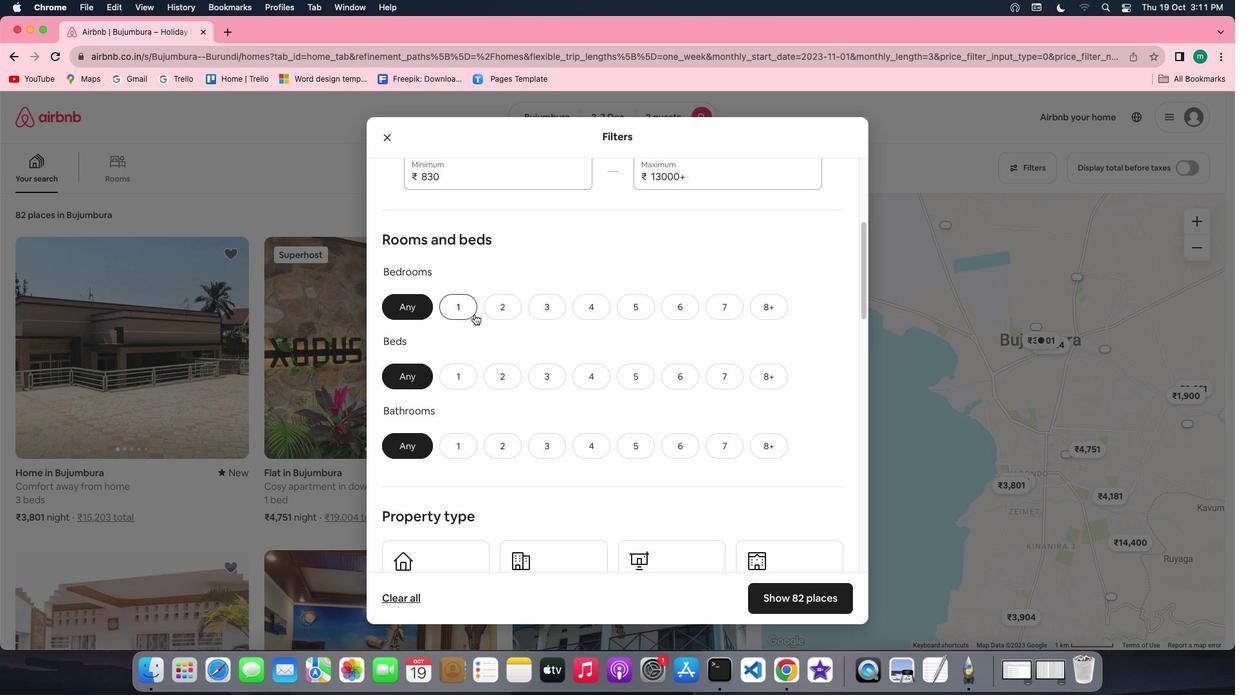 
Action: Mouse pressed left at (474, 314)
Screenshot: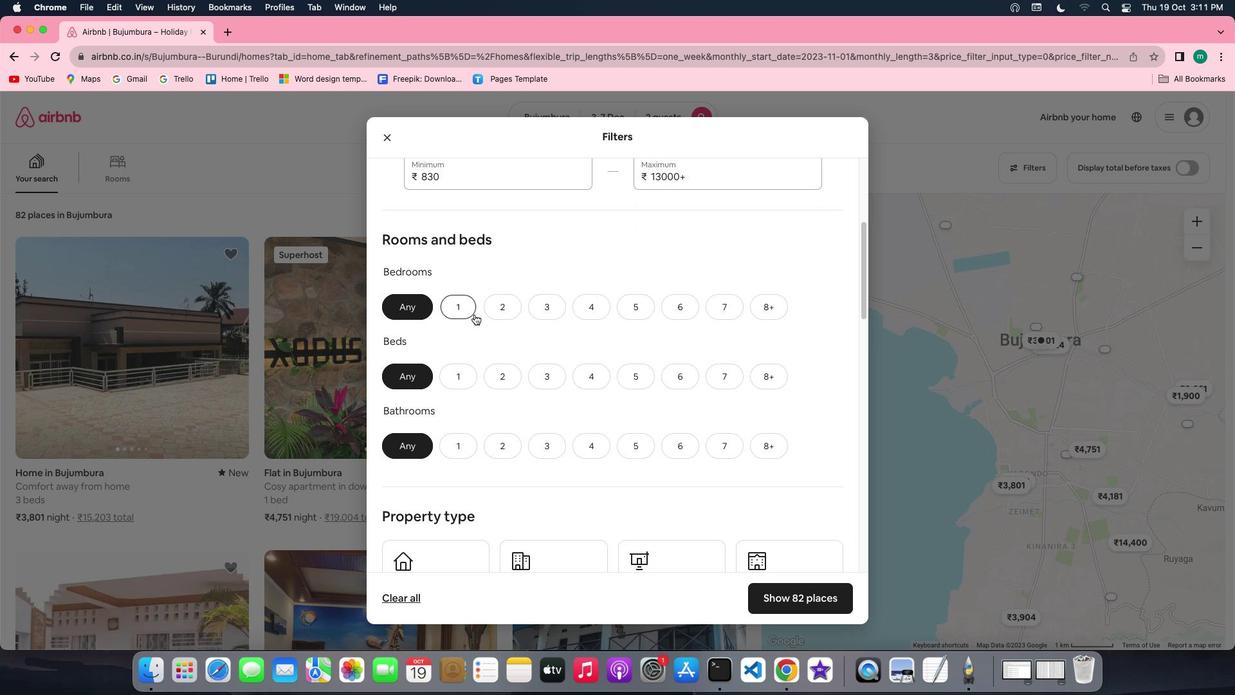 
Action: Mouse moved to (465, 311)
Screenshot: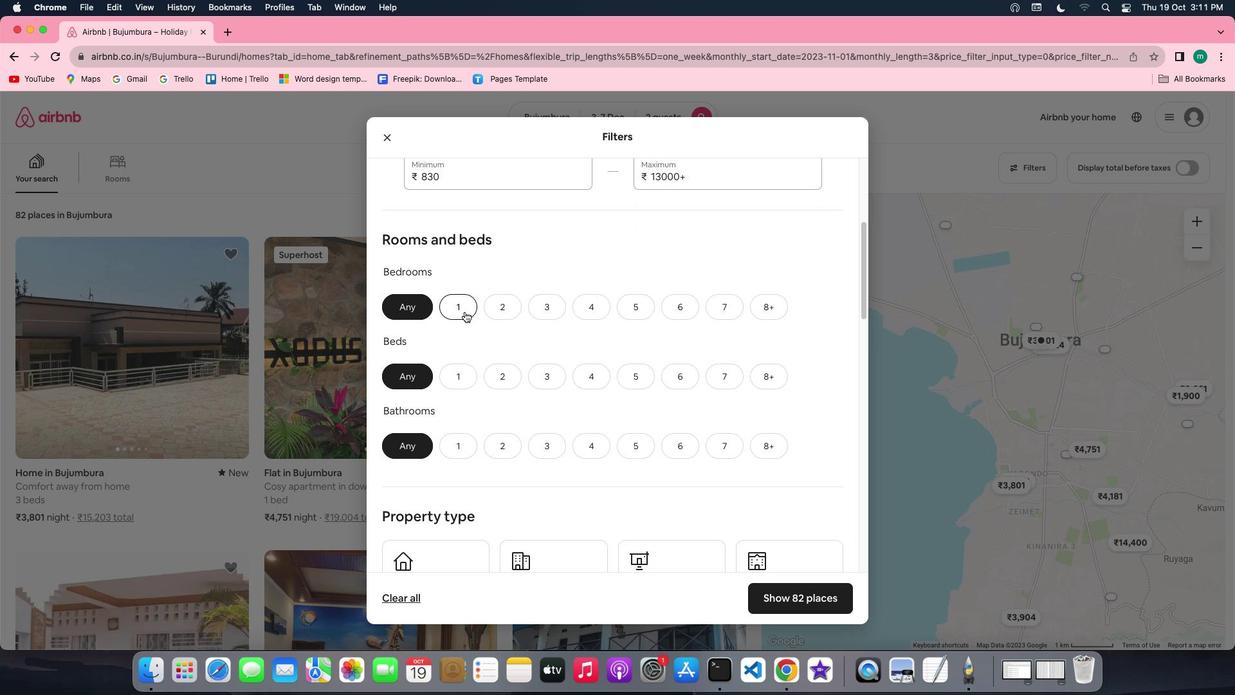 
Action: Mouse pressed left at (465, 311)
Screenshot: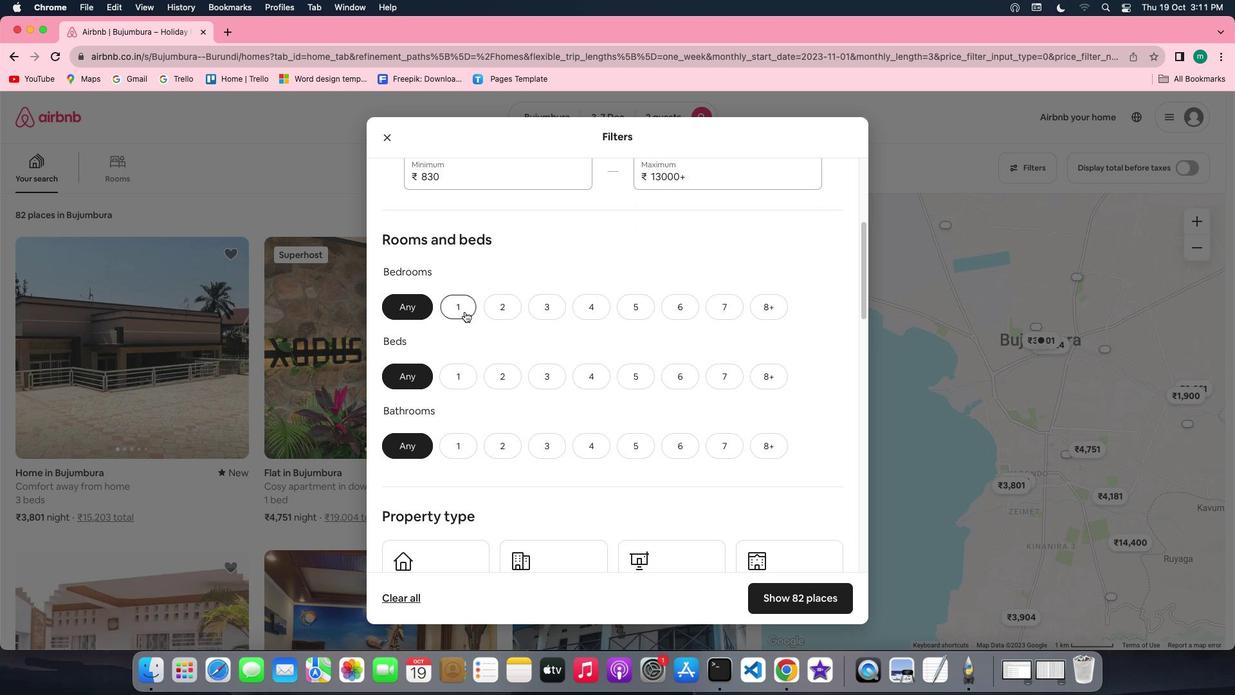 
Action: Mouse moved to (457, 377)
Screenshot: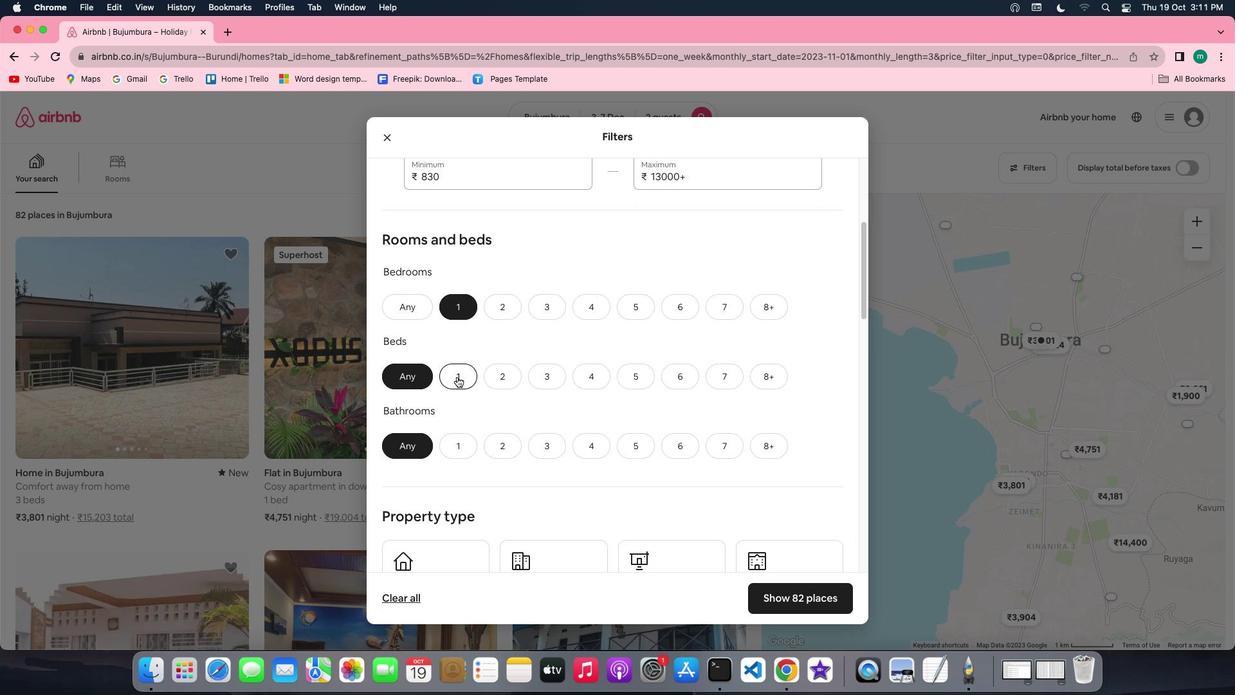 
Action: Mouse pressed left at (457, 377)
Screenshot: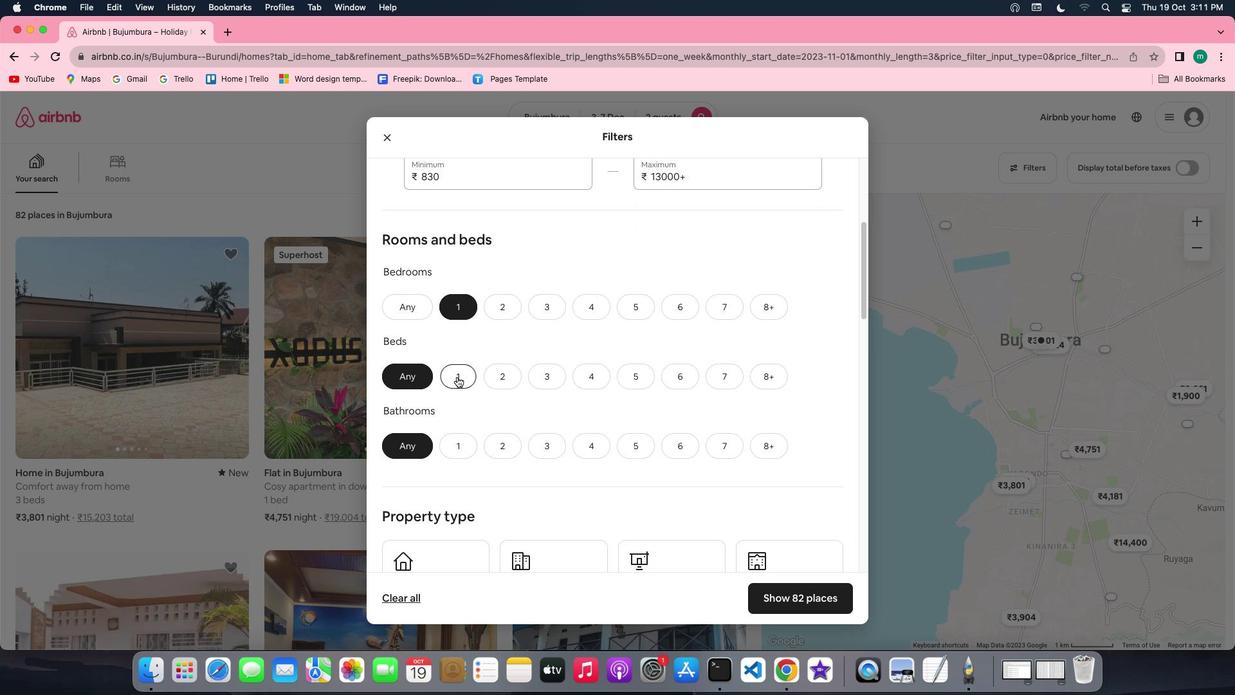 
Action: Mouse moved to (452, 453)
Screenshot: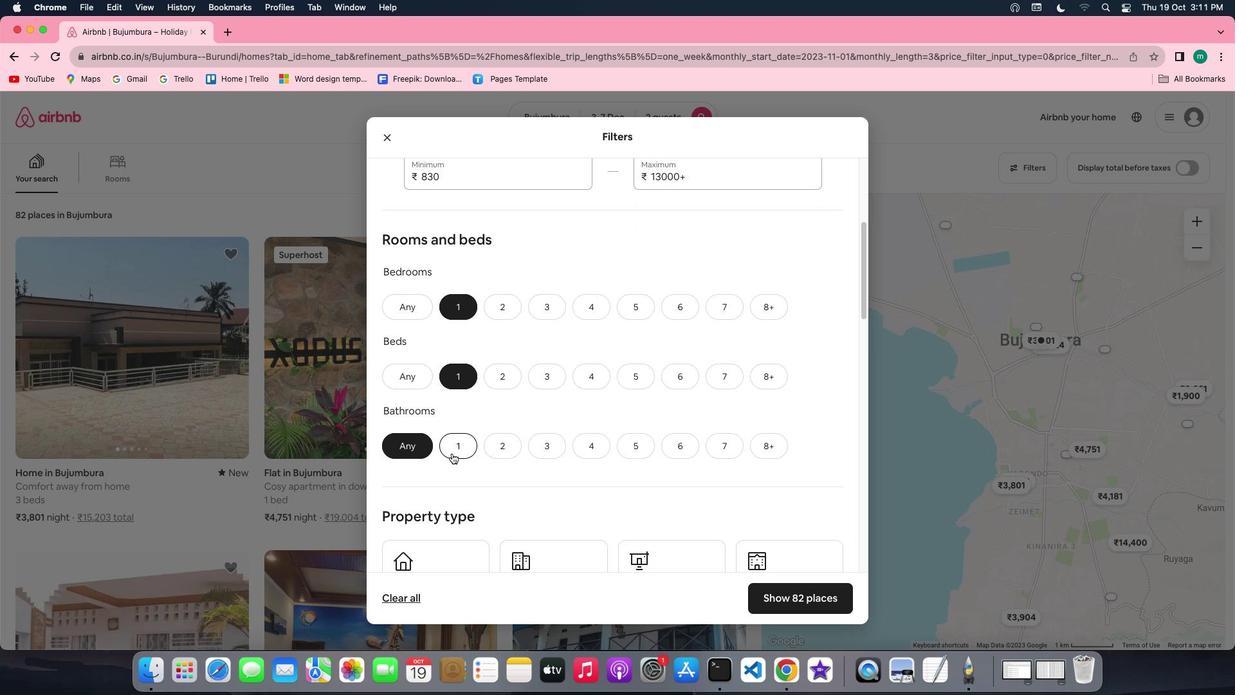 
Action: Mouse pressed left at (452, 453)
Screenshot: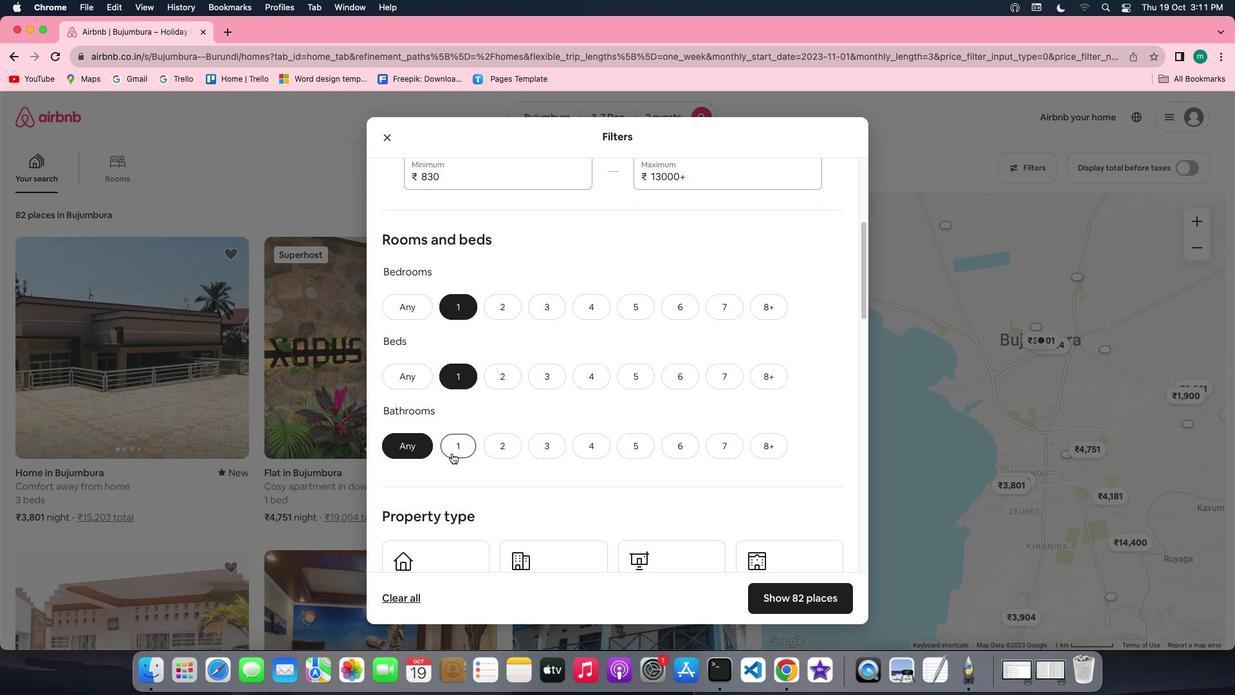 
Action: Mouse moved to (534, 446)
Screenshot: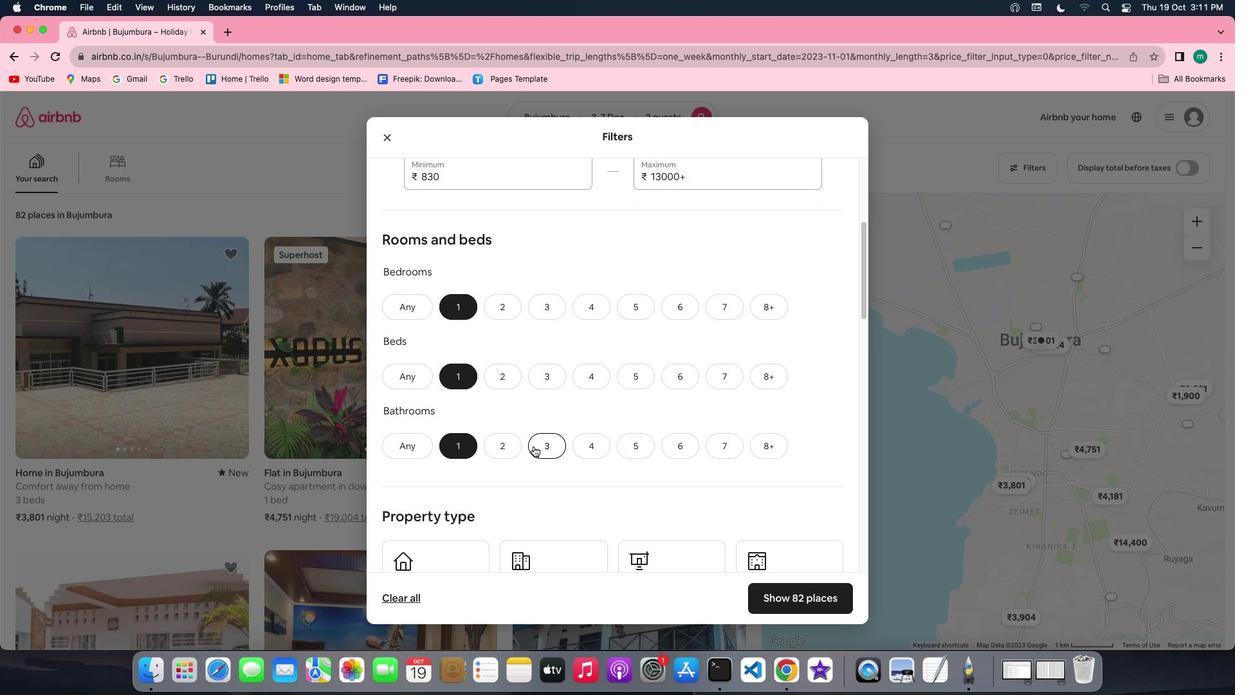 
Action: Mouse scrolled (534, 446) with delta (0, 0)
Screenshot: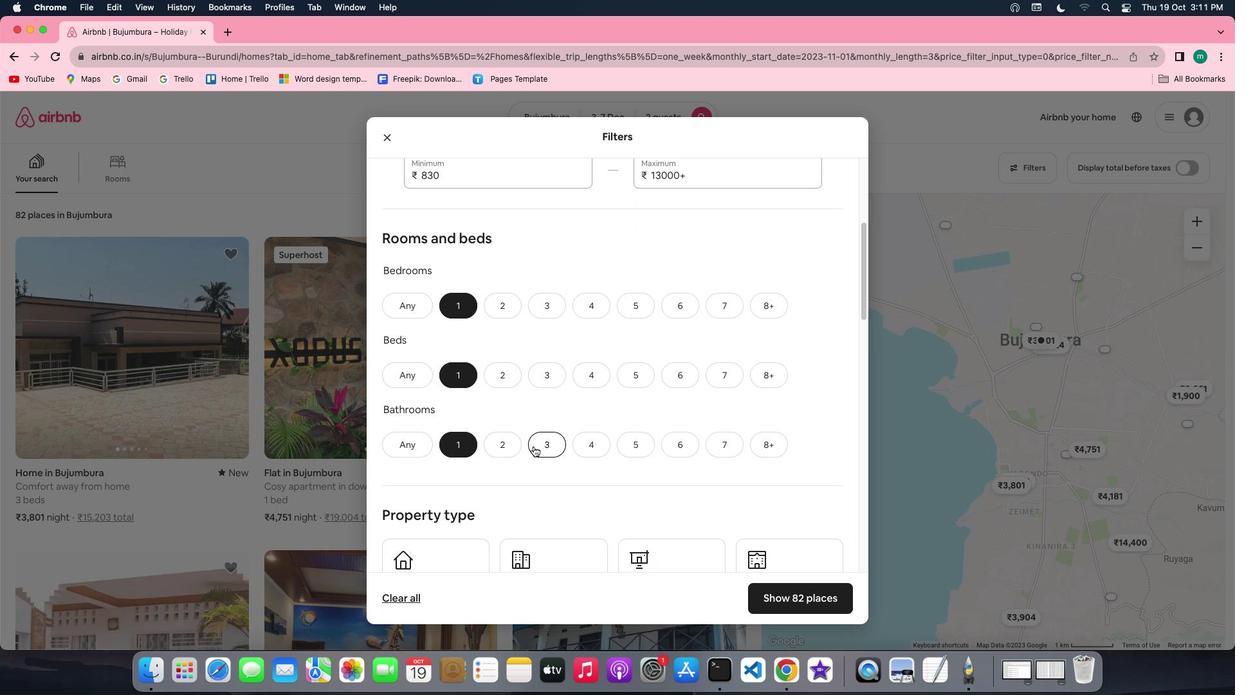 
Action: Mouse scrolled (534, 446) with delta (0, 0)
Screenshot: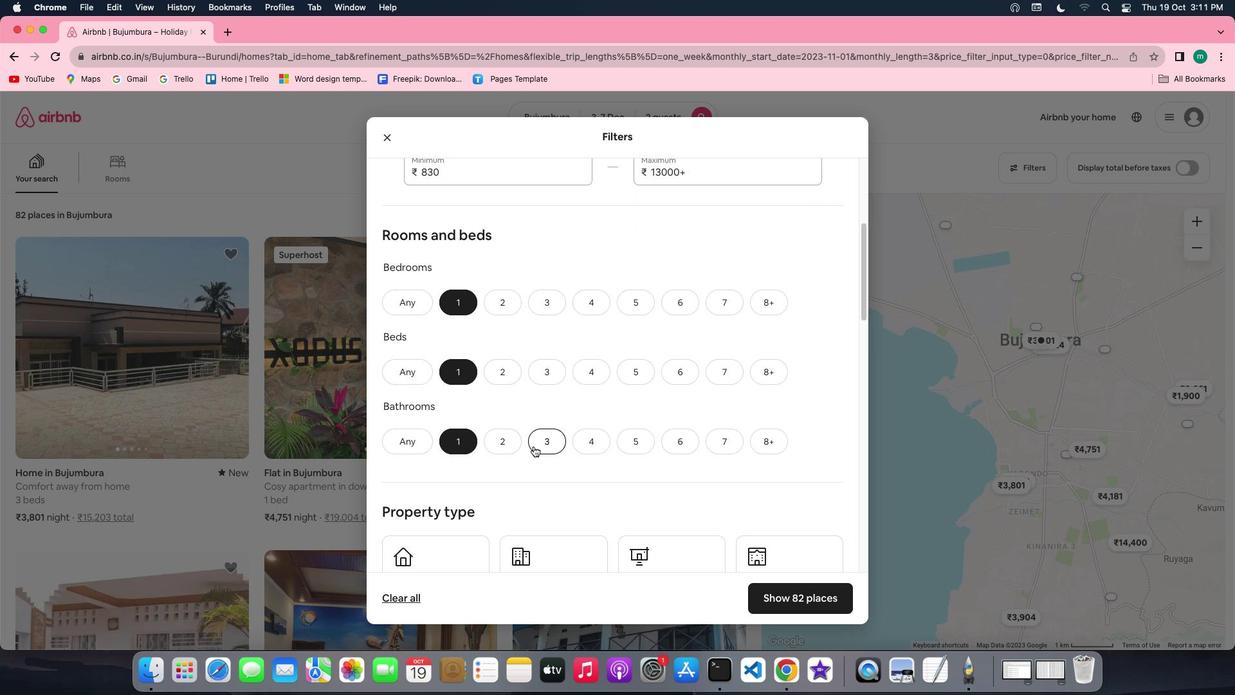 
Action: Mouse scrolled (534, 446) with delta (0, -1)
Screenshot: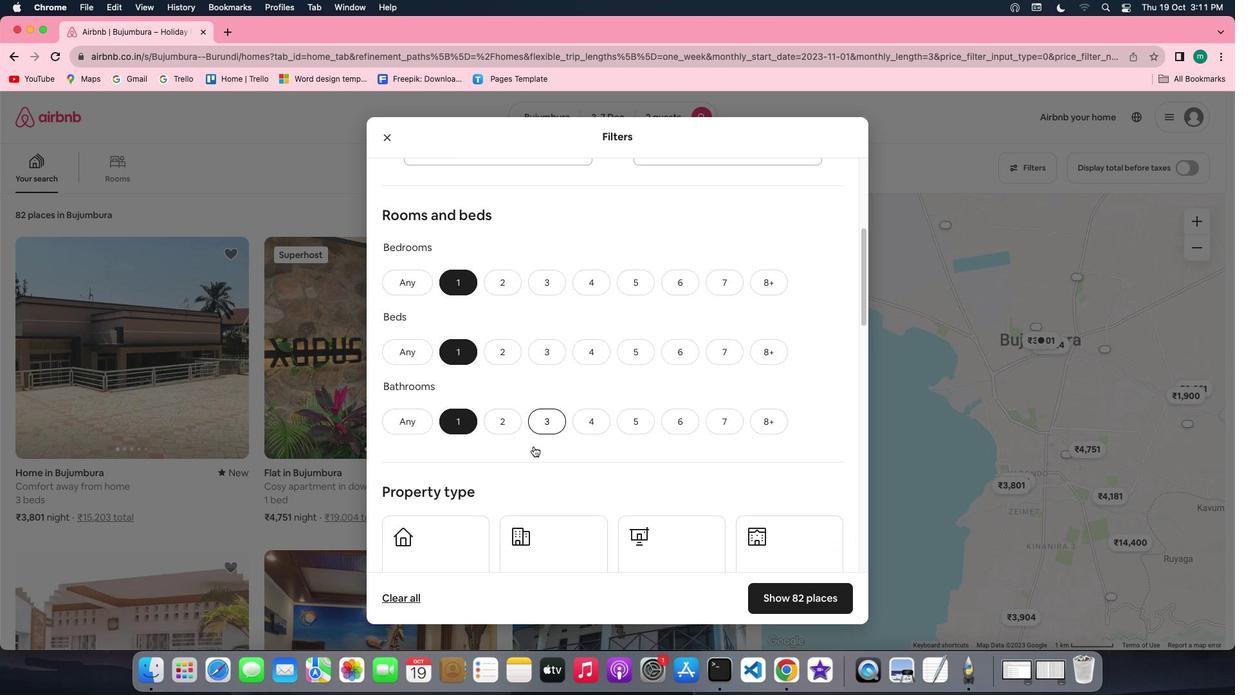 
Action: Mouse scrolled (534, 446) with delta (0, -1)
Screenshot: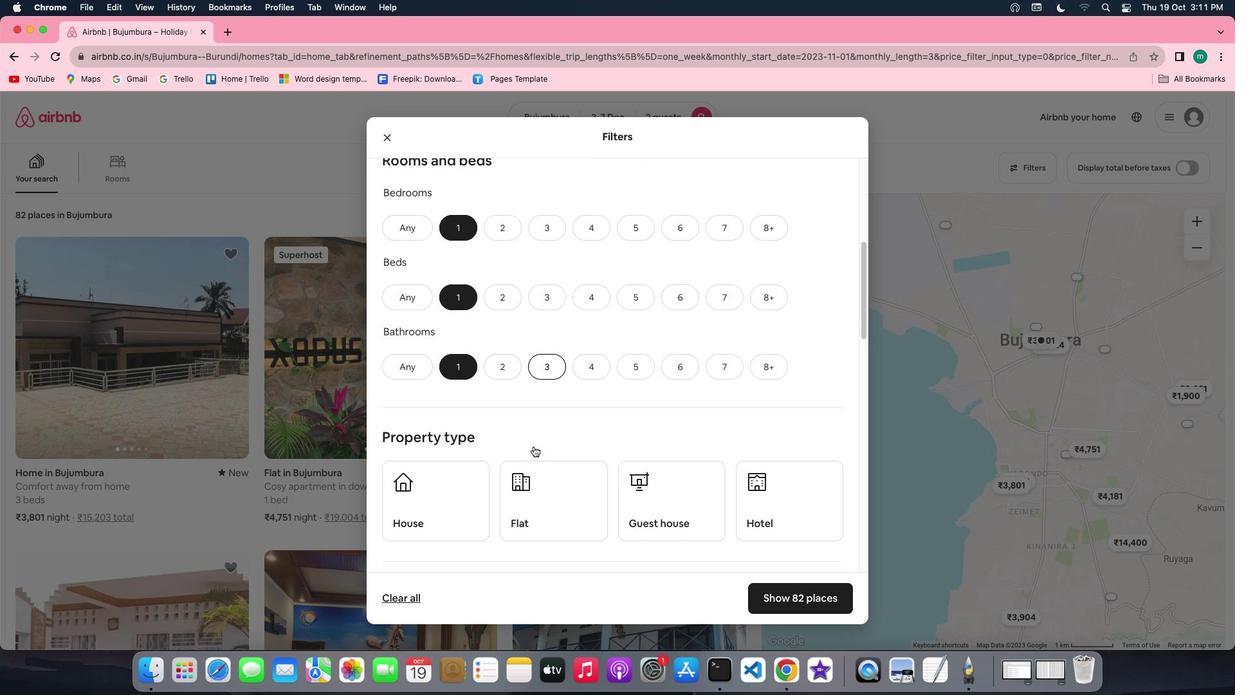
Action: Mouse scrolled (534, 446) with delta (0, 0)
Screenshot: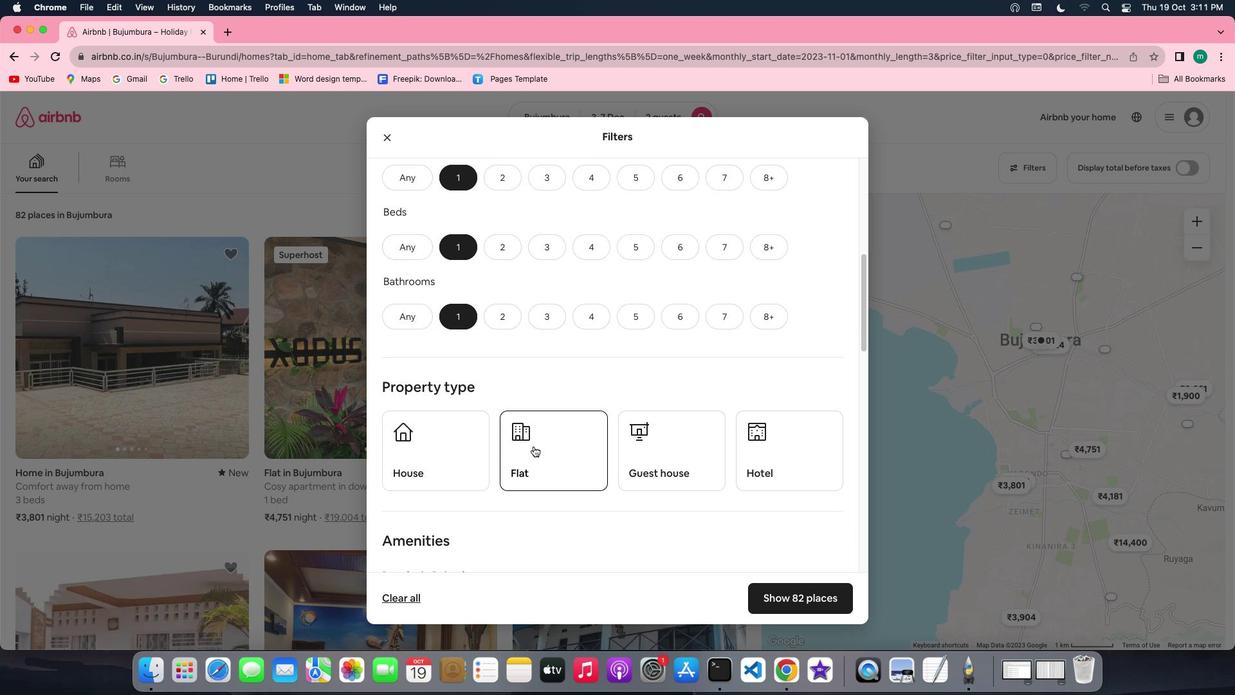 
Action: Mouse scrolled (534, 446) with delta (0, 0)
Screenshot: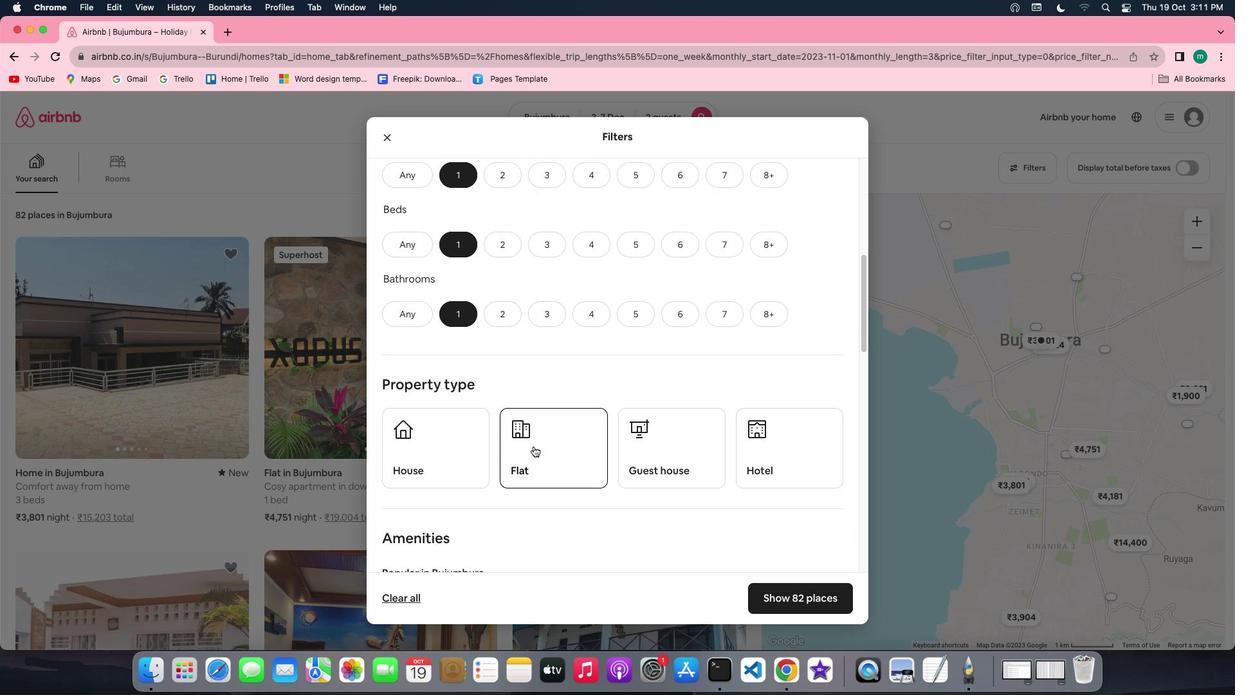 
Action: Mouse scrolled (534, 446) with delta (0, -1)
Screenshot: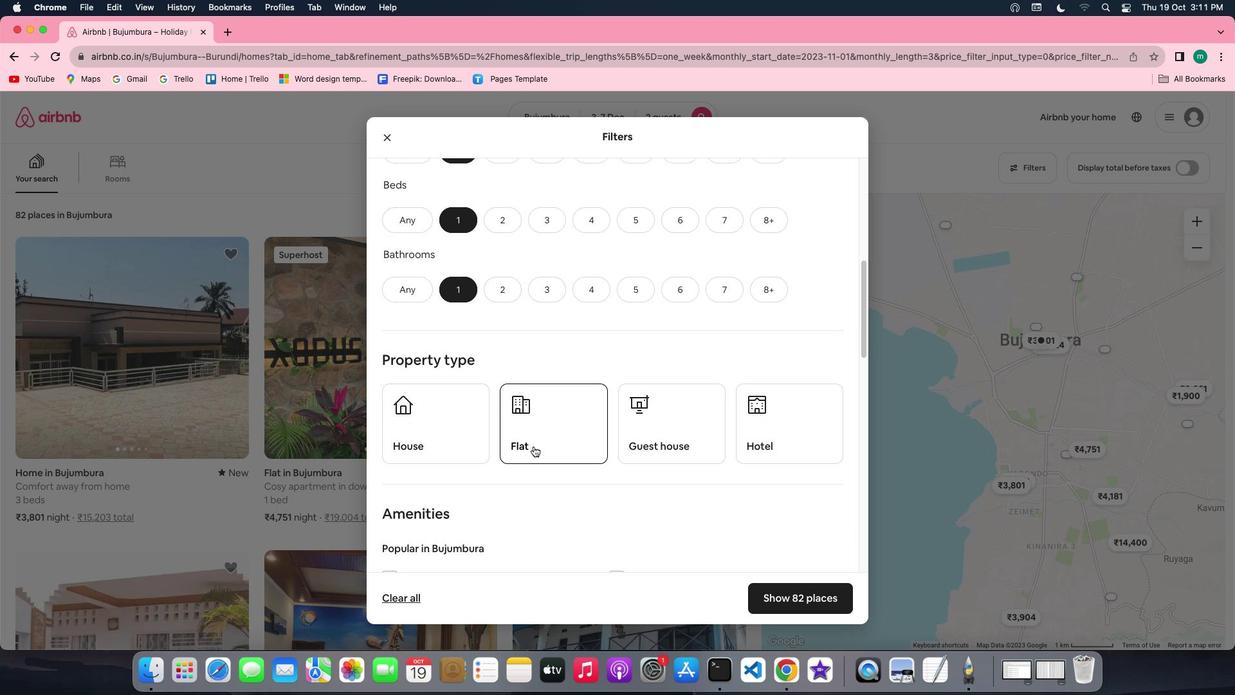 
Action: Mouse scrolled (534, 446) with delta (0, -1)
Screenshot: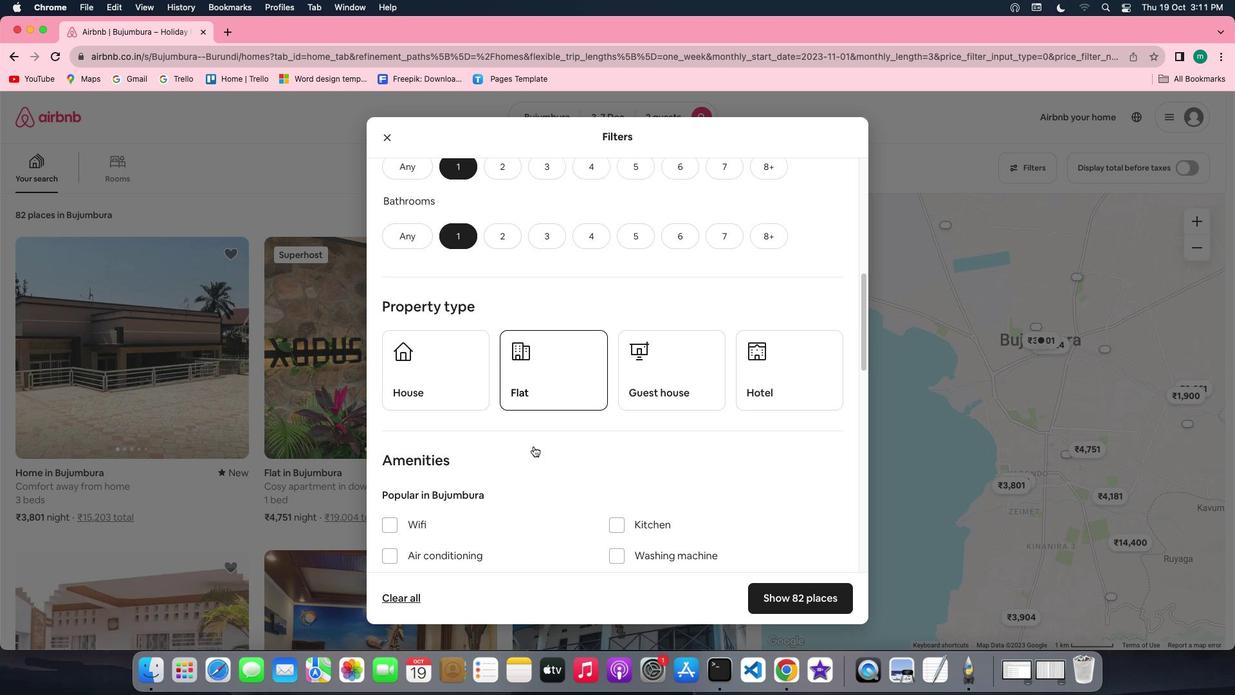 
Action: Mouse scrolled (534, 446) with delta (0, 0)
Screenshot: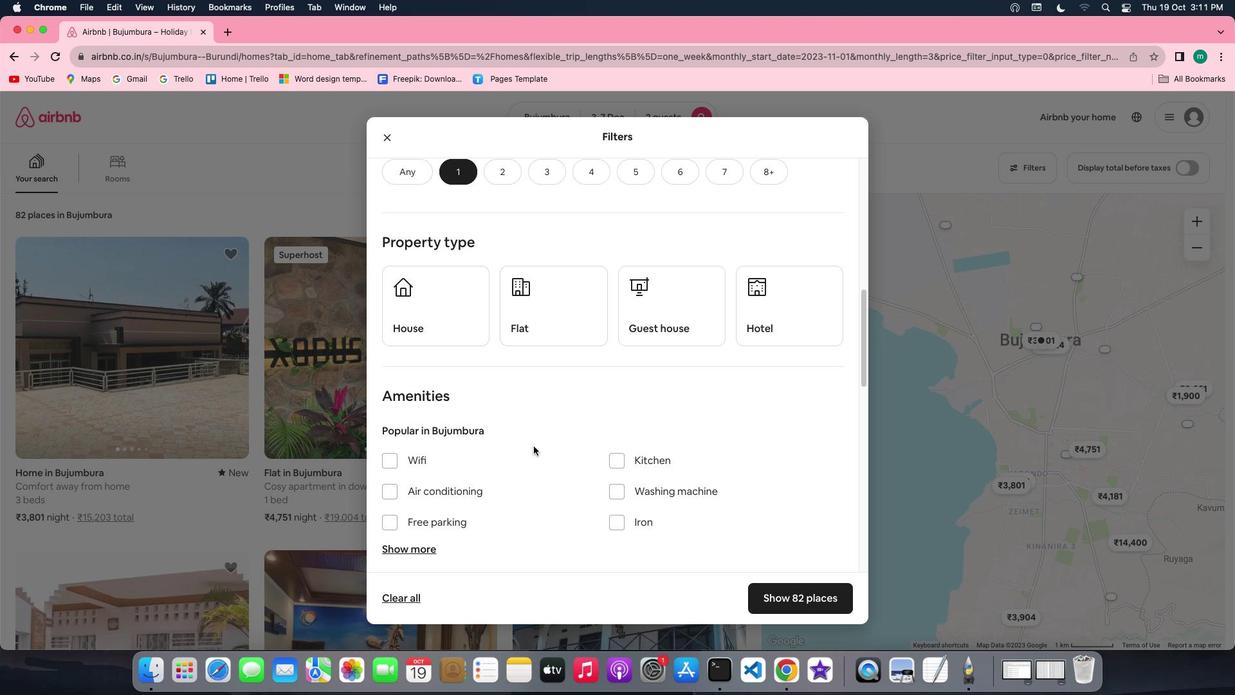 
Action: Mouse scrolled (534, 446) with delta (0, 0)
Screenshot: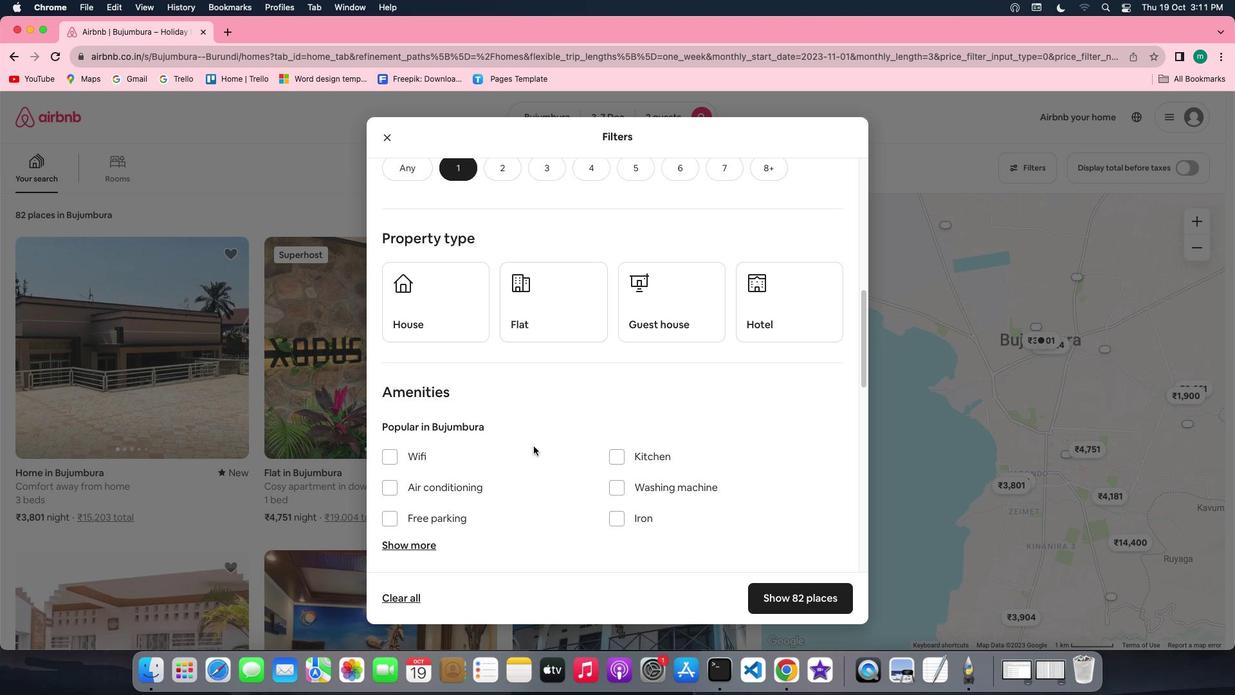 
Action: Mouse scrolled (534, 446) with delta (0, 0)
Screenshot: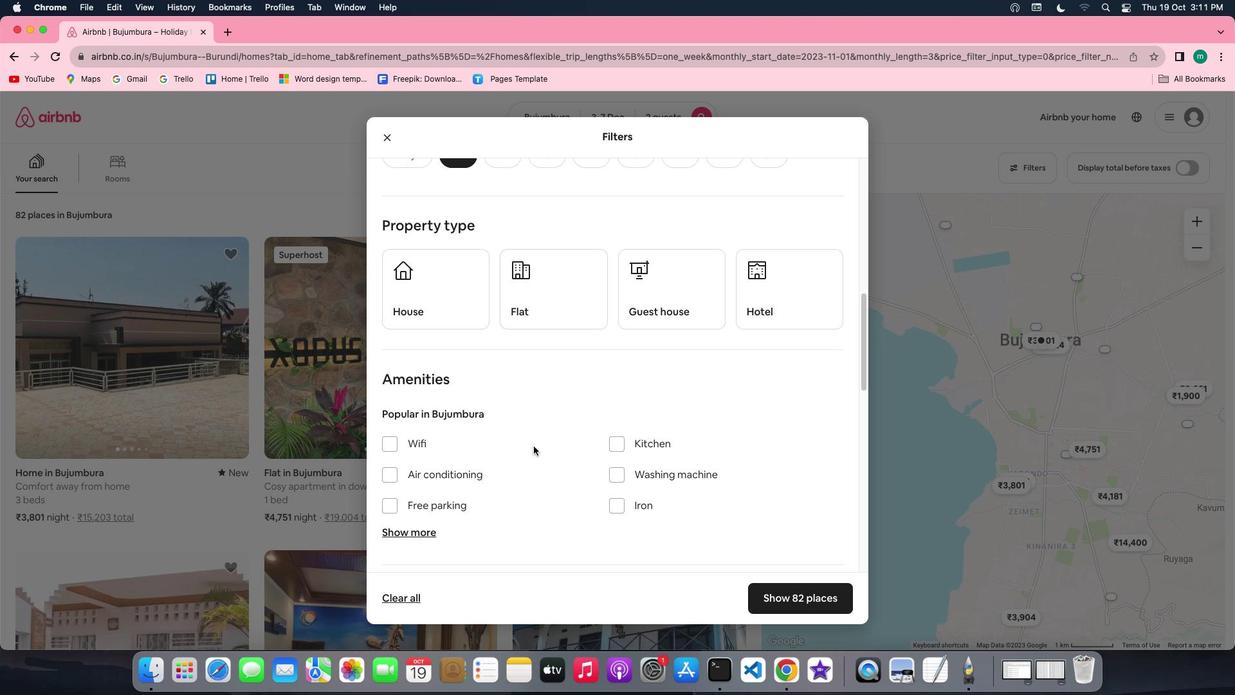 
Action: Mouse scrolled (534, 446) with delta (0, 0)
Screenshot: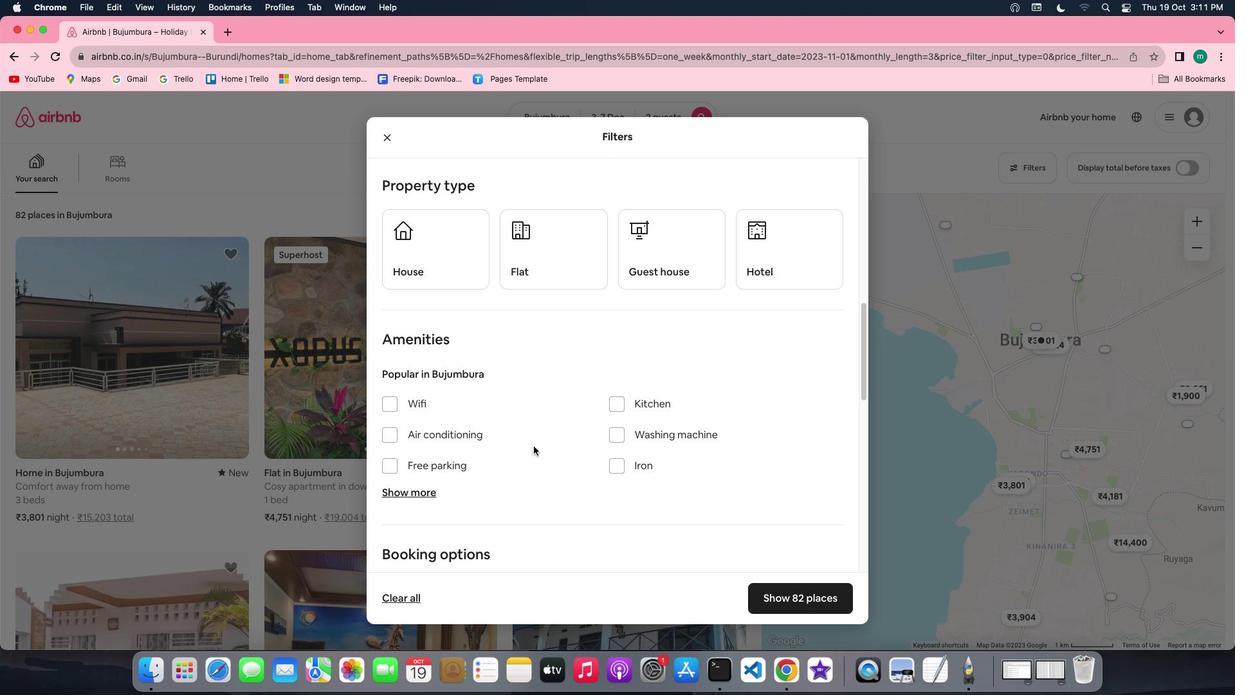 
Action: Mouse moved to (748, 272)
Screenshot: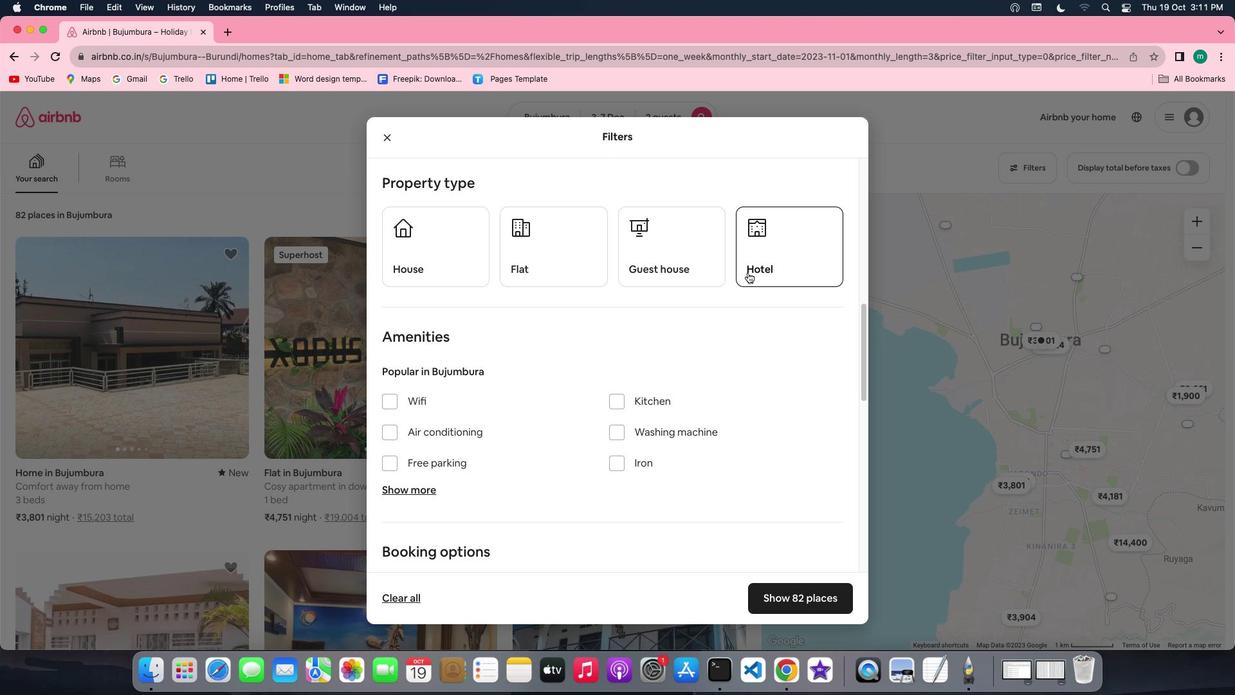 
Action: Mouse pressed left at (748, 272)
Screenshot: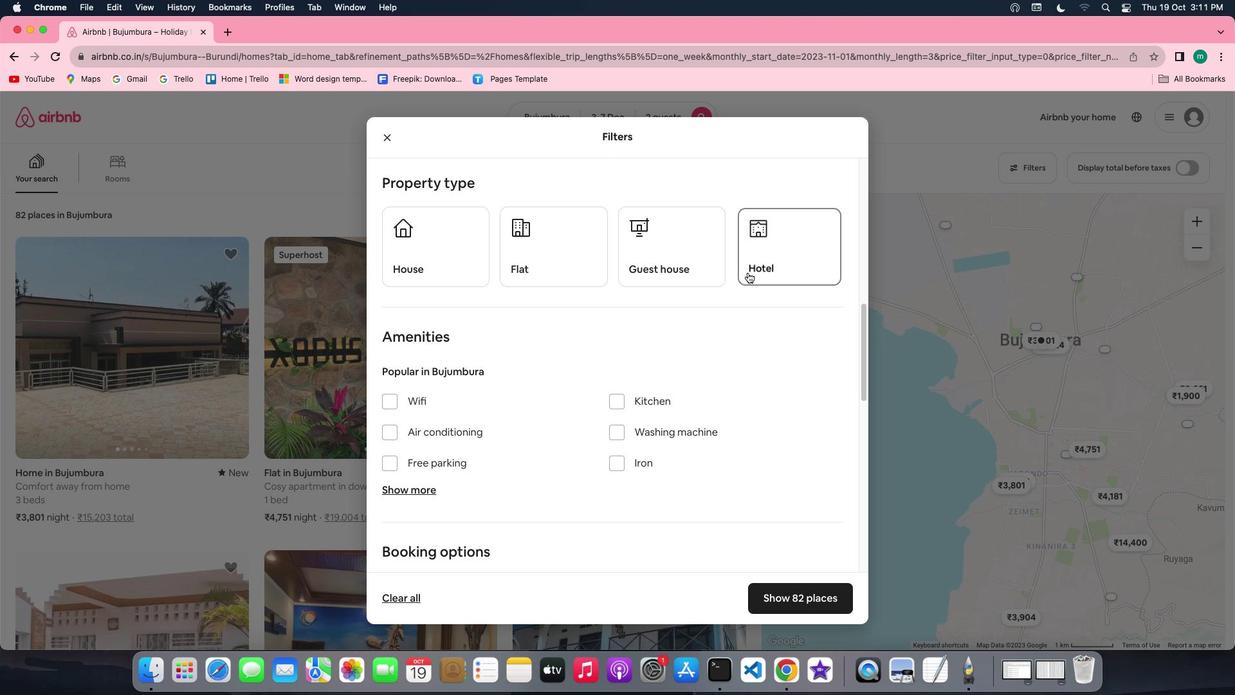 
Action: Mouse moved to (589, 403)
Screenshot: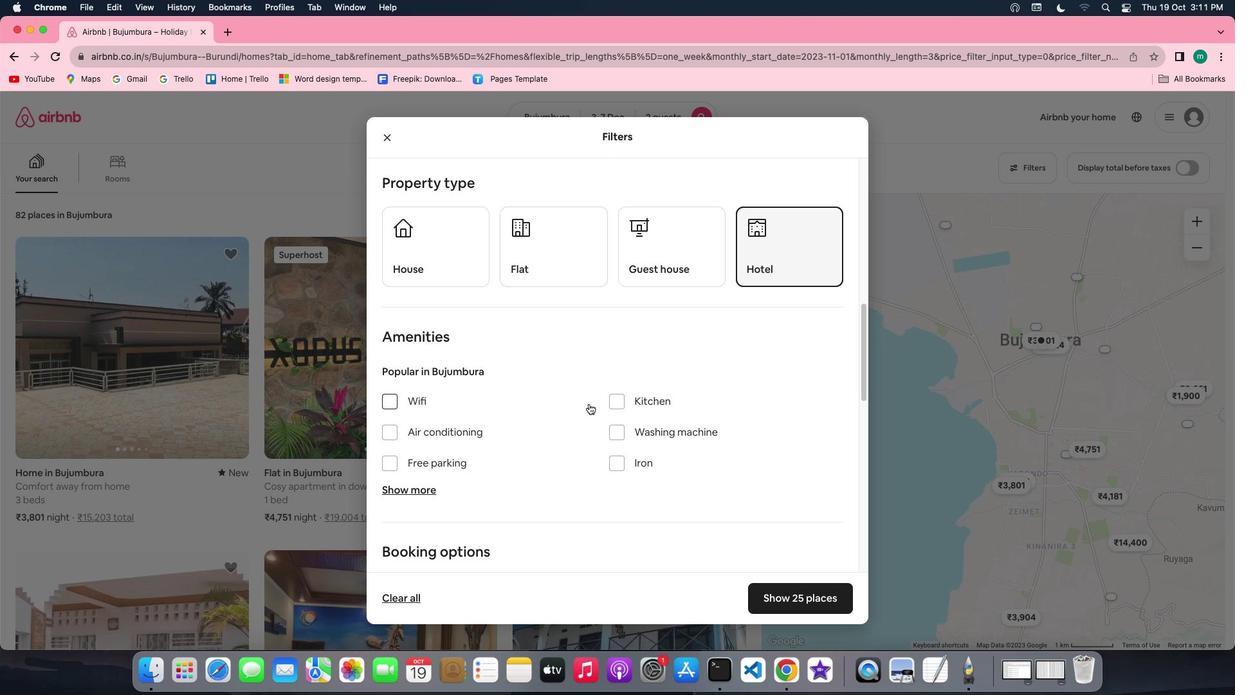 
Action: Mouse scrolled (589, 403) with delta (0, 0)
Screenshot: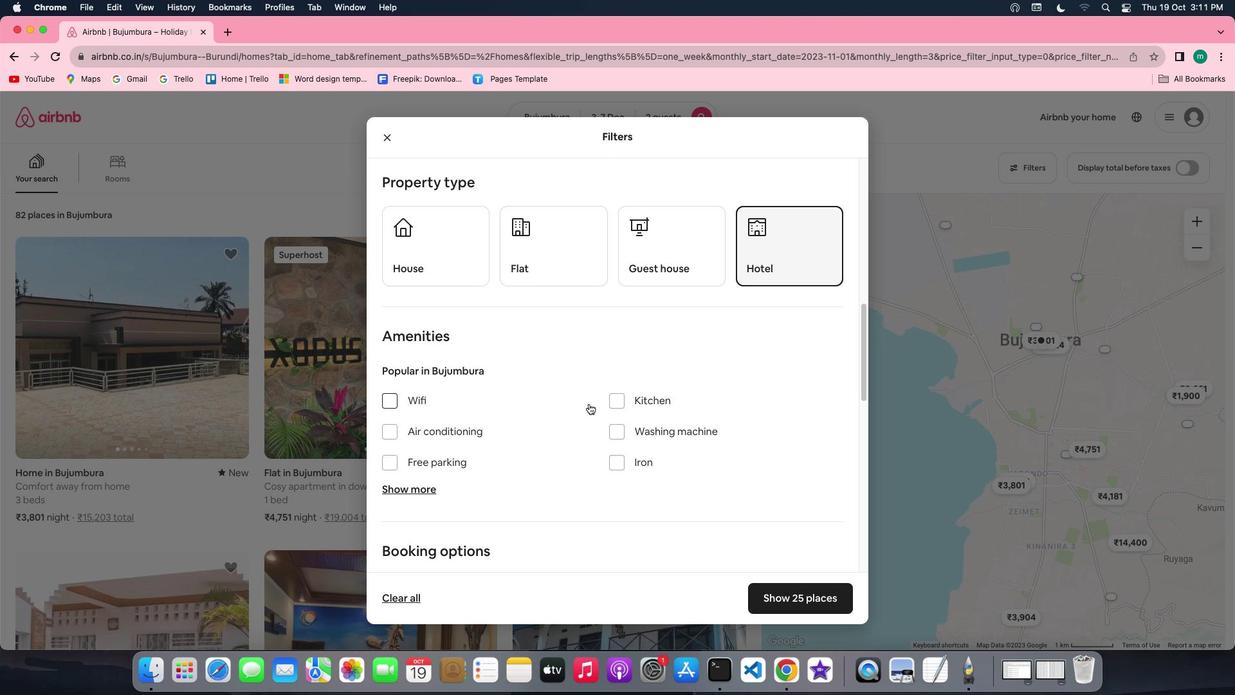 
Action: Mouse scrolled (589, 403) with delta (0, 0)
Screenshot: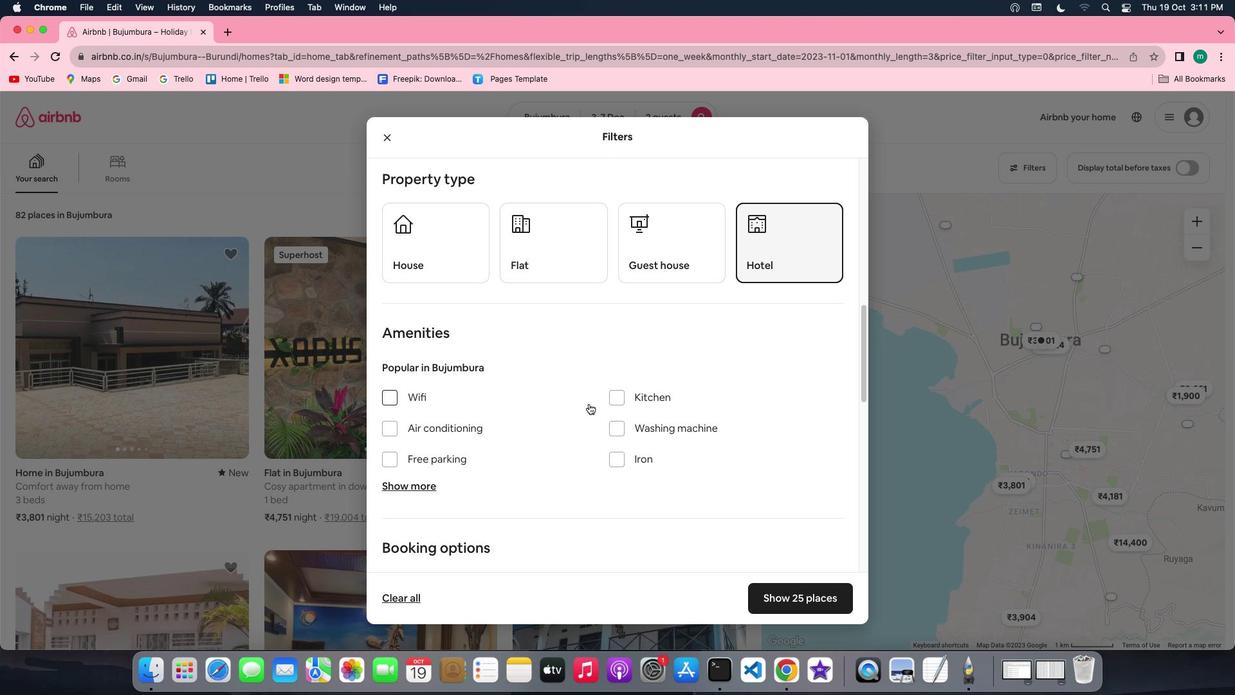 
Action: Mouse scrolled (589, 403) with delta (0, -1)
Screenshot: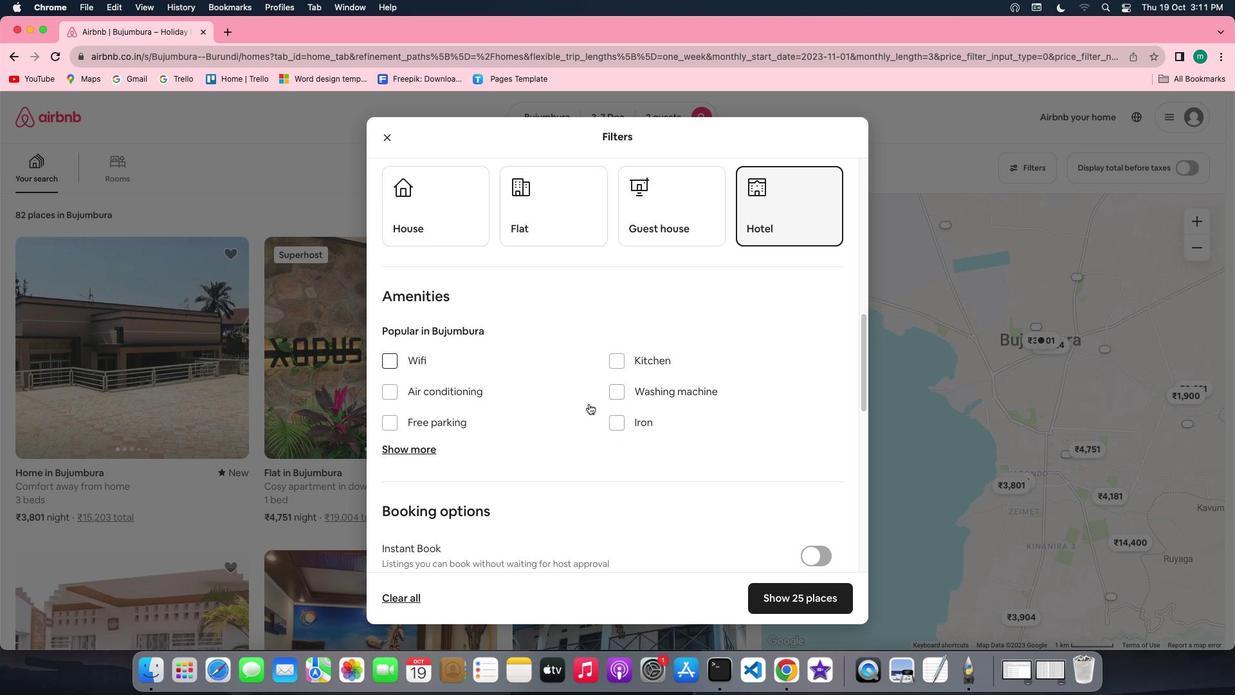 
Action: Mouse scrolled (589, 403) with delta (0, 0)
Screenshot: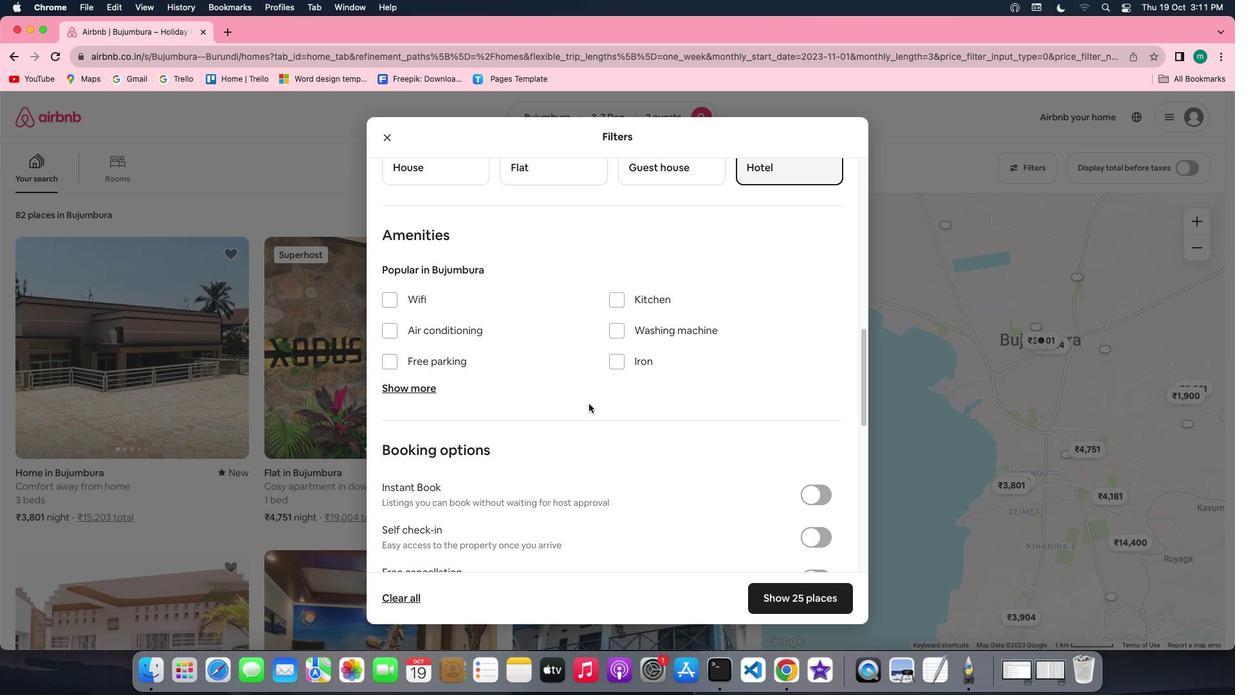 
Action: Mouse scrolled (589, 403) with delta (0, 0)
Screenshot: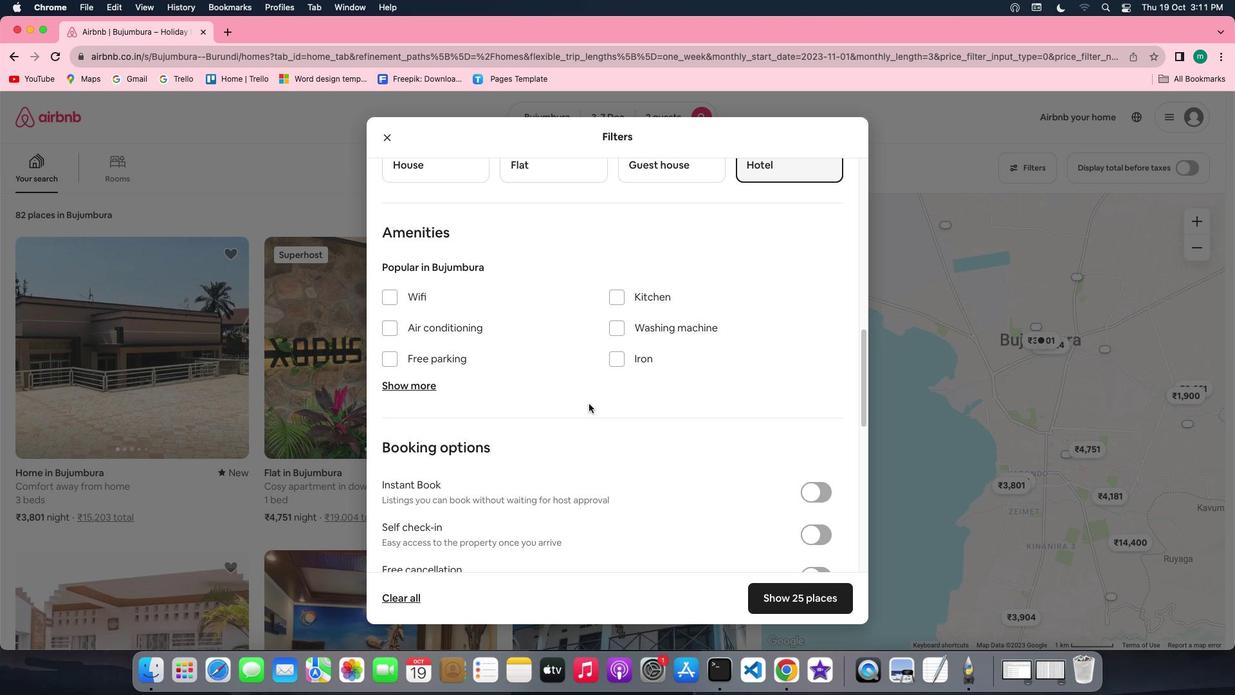
Action: Mouse scrolled (589, 403) with delta (0, 0)
Screenshot: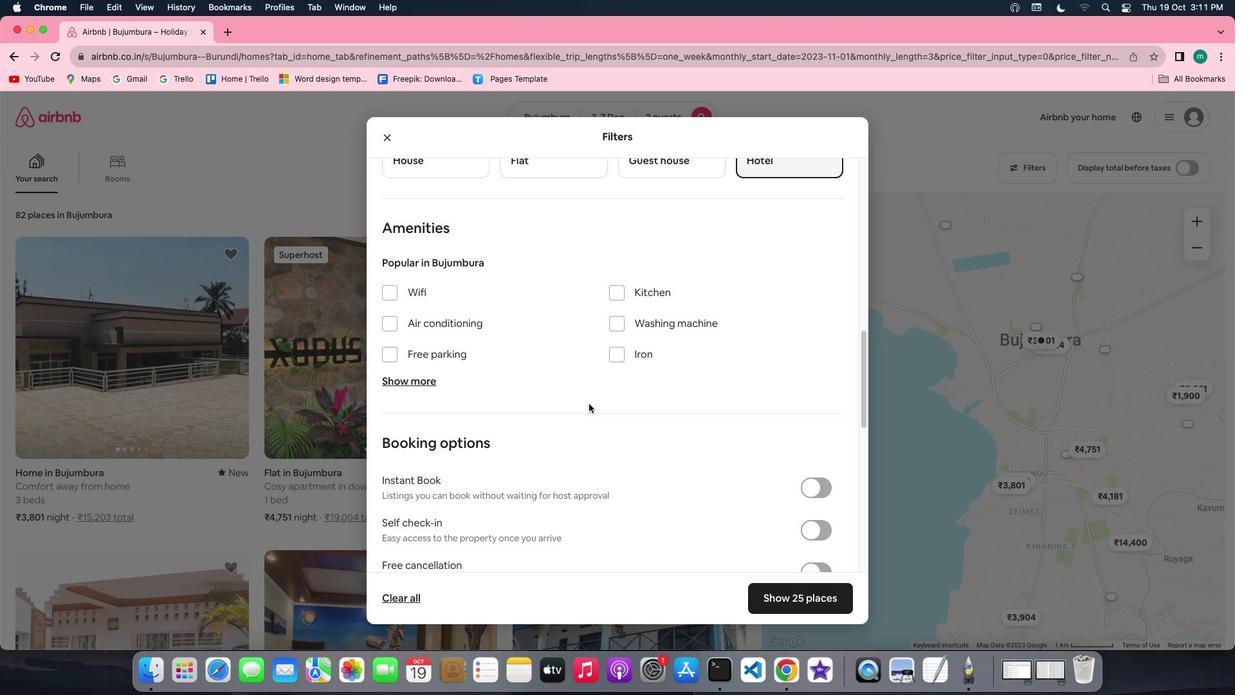 
Action: Mouse scrolled (589, 403) with delta (0, 0)
Screenshot: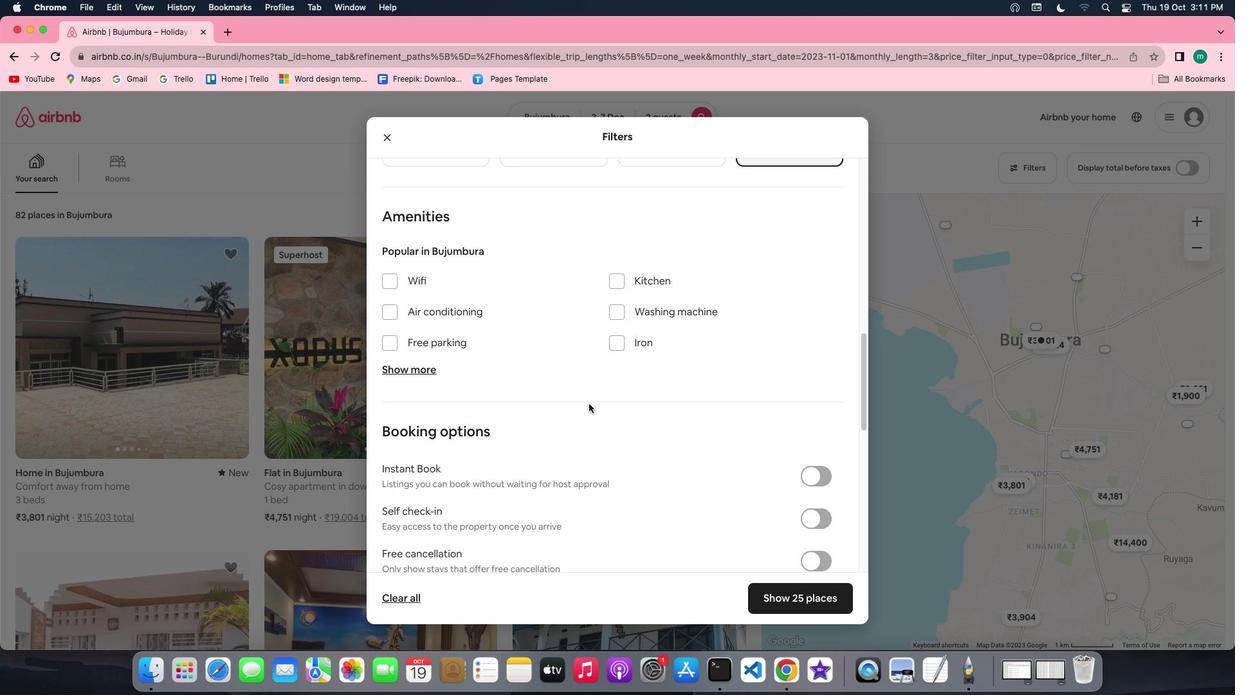 
Action: Mouse scrolled (589, 403) with delta (0, 0)
Screenshot: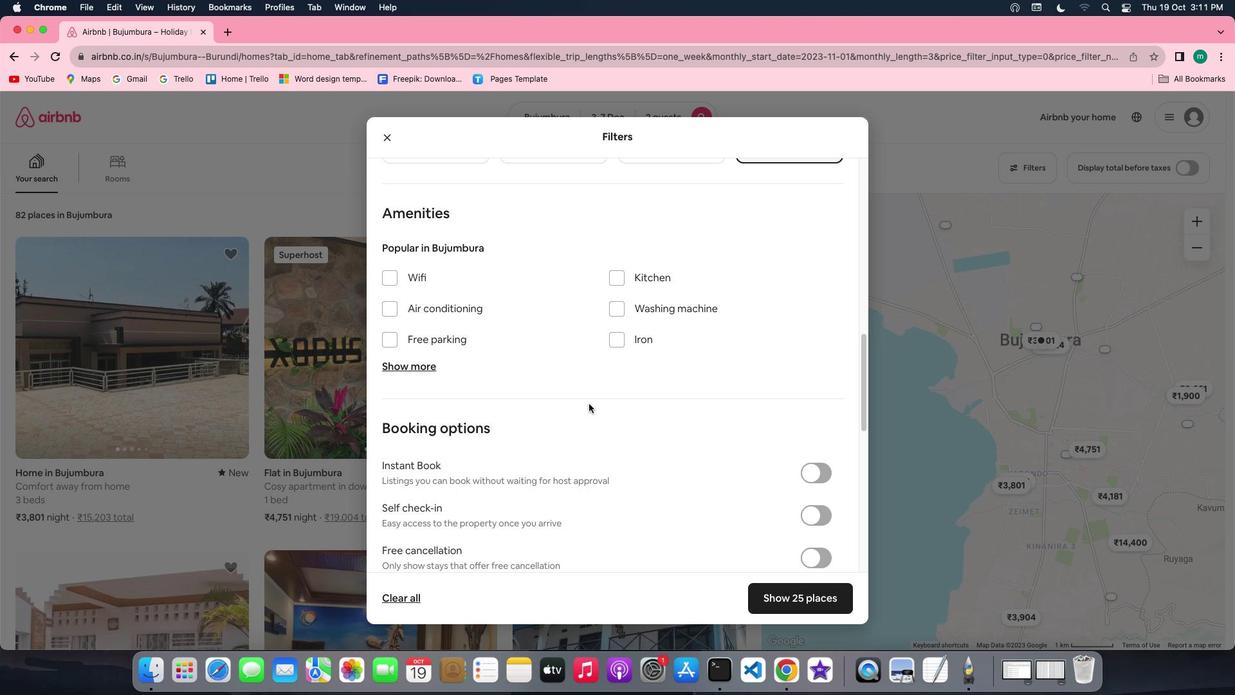 
Action: Mouse scrolled (589, 403) with delta (0, 0)
Screenshot: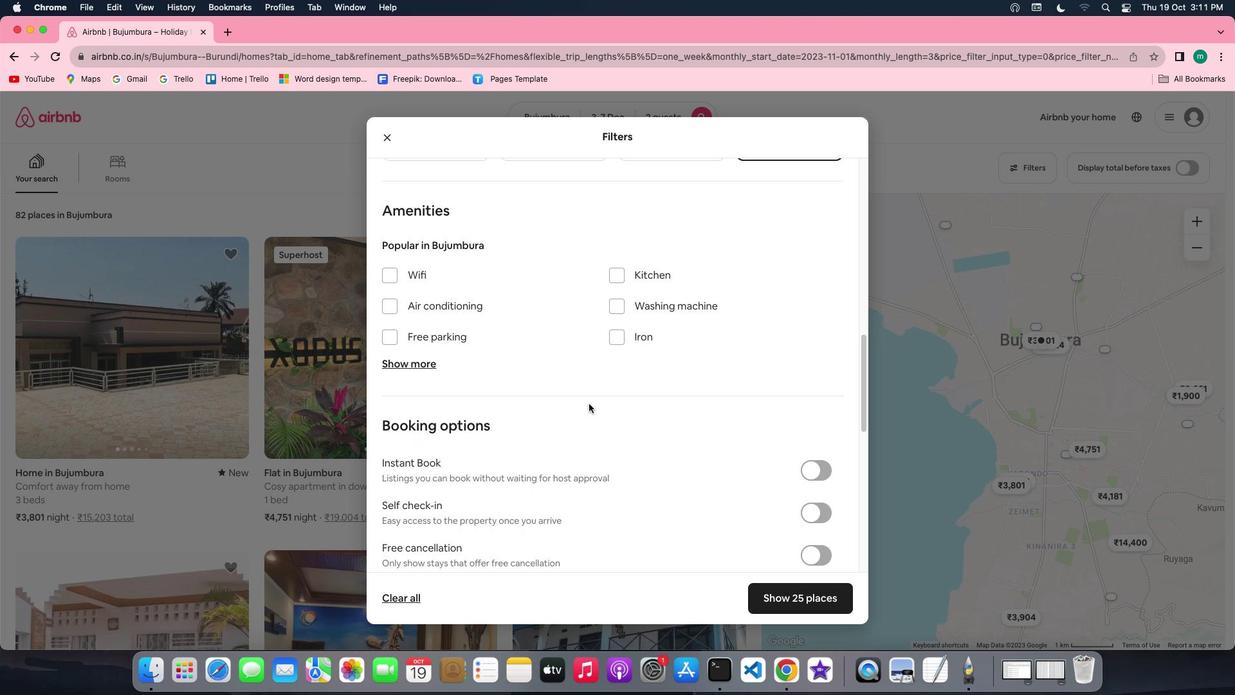 
Action: Mouse scrolled (589, 403) with delta (0, 0)
Screenshot: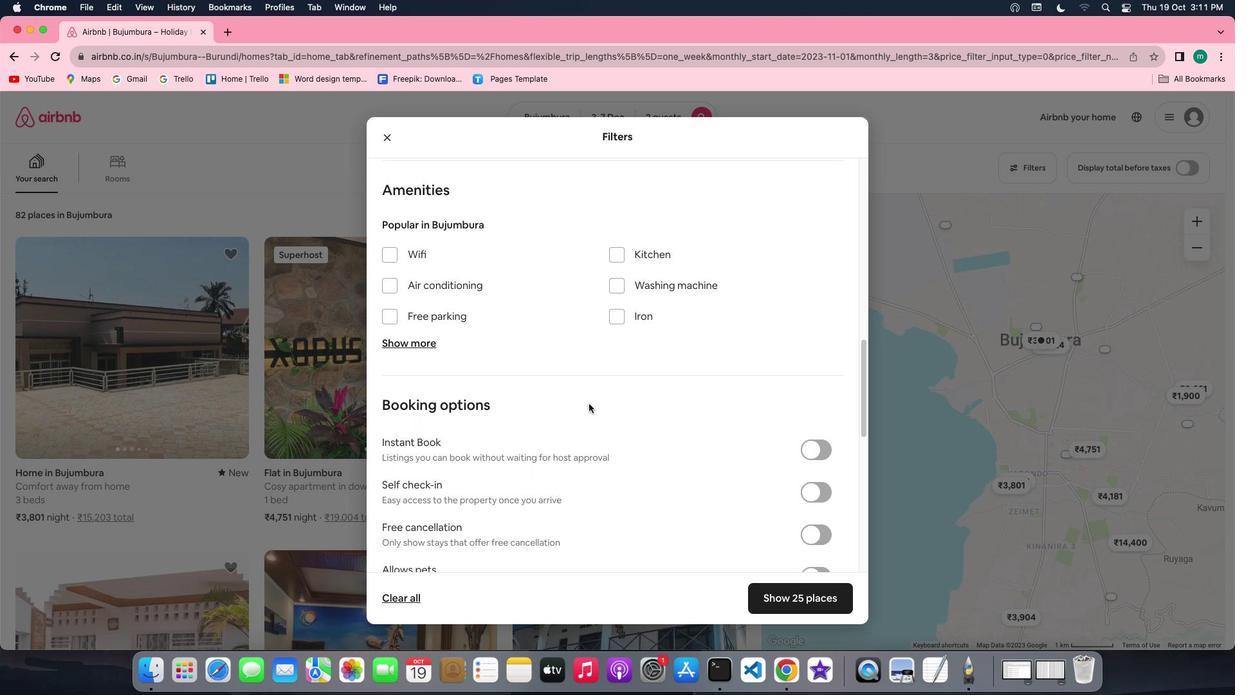 
Action: Mouse scrolled (589, 403) with delta (0, 0)
Screenshot: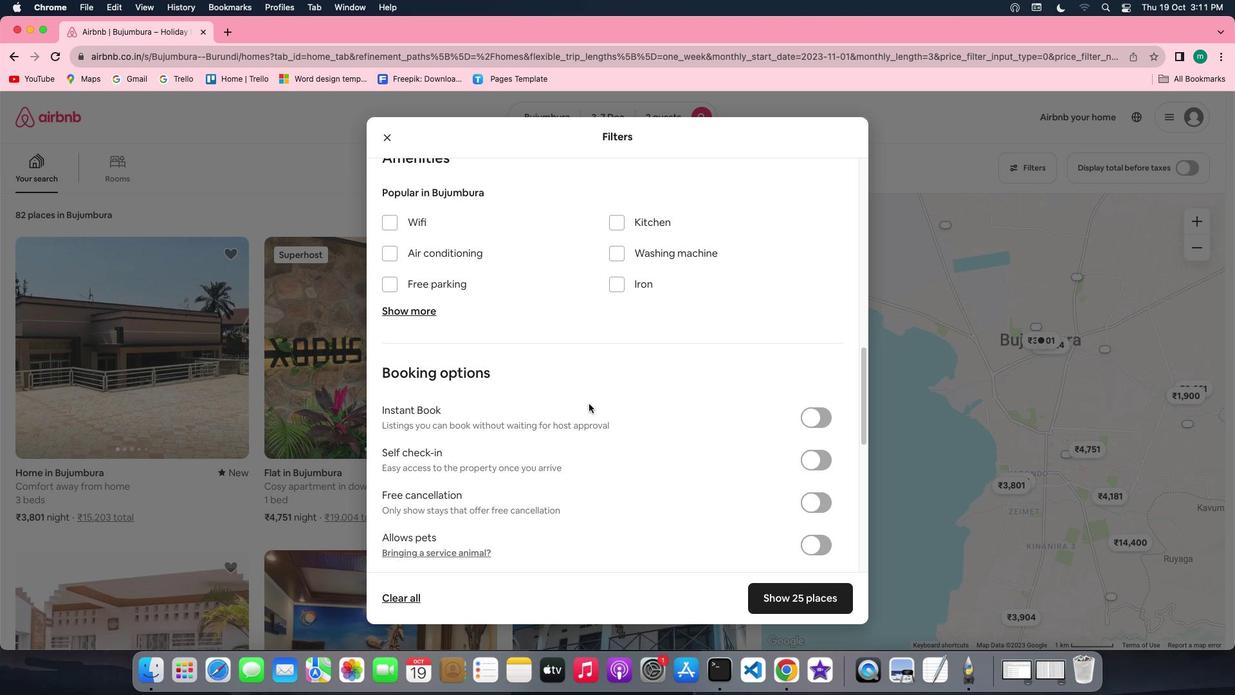 
Action: Mouse scrolled (589, 403) with delta (0, 0)
Screenshot: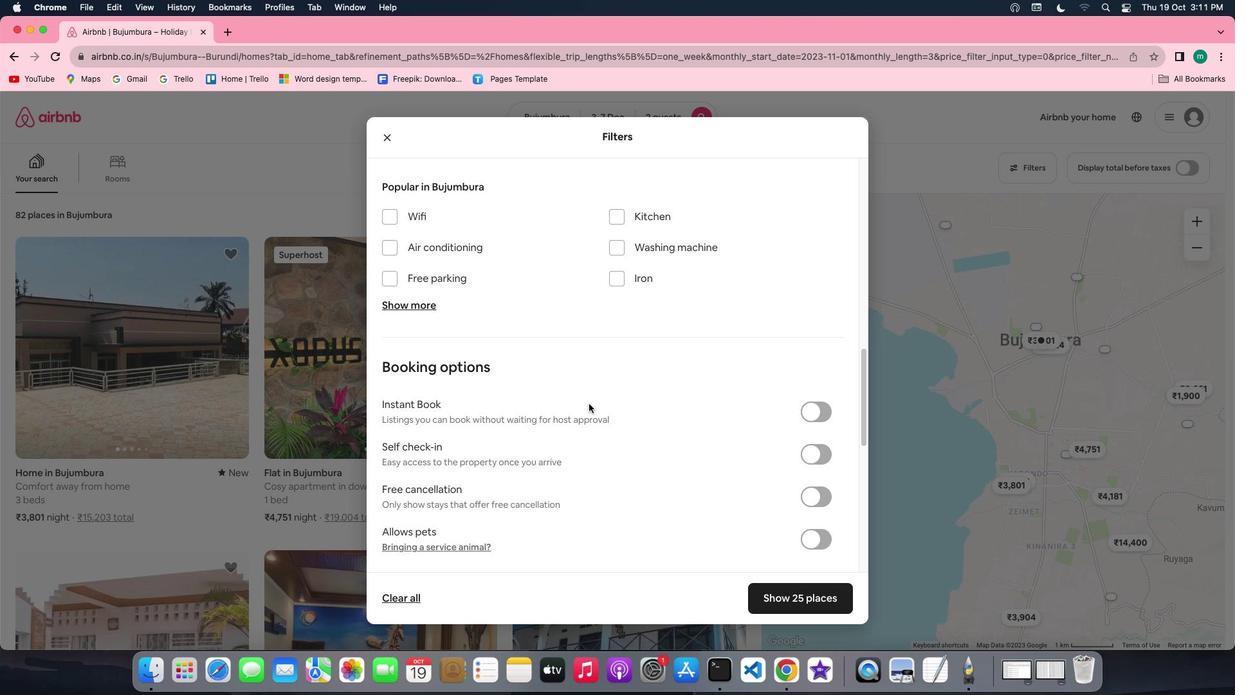 
Action: Mouse scrolled (589, 403) with delta (0, 0)
Screenshot: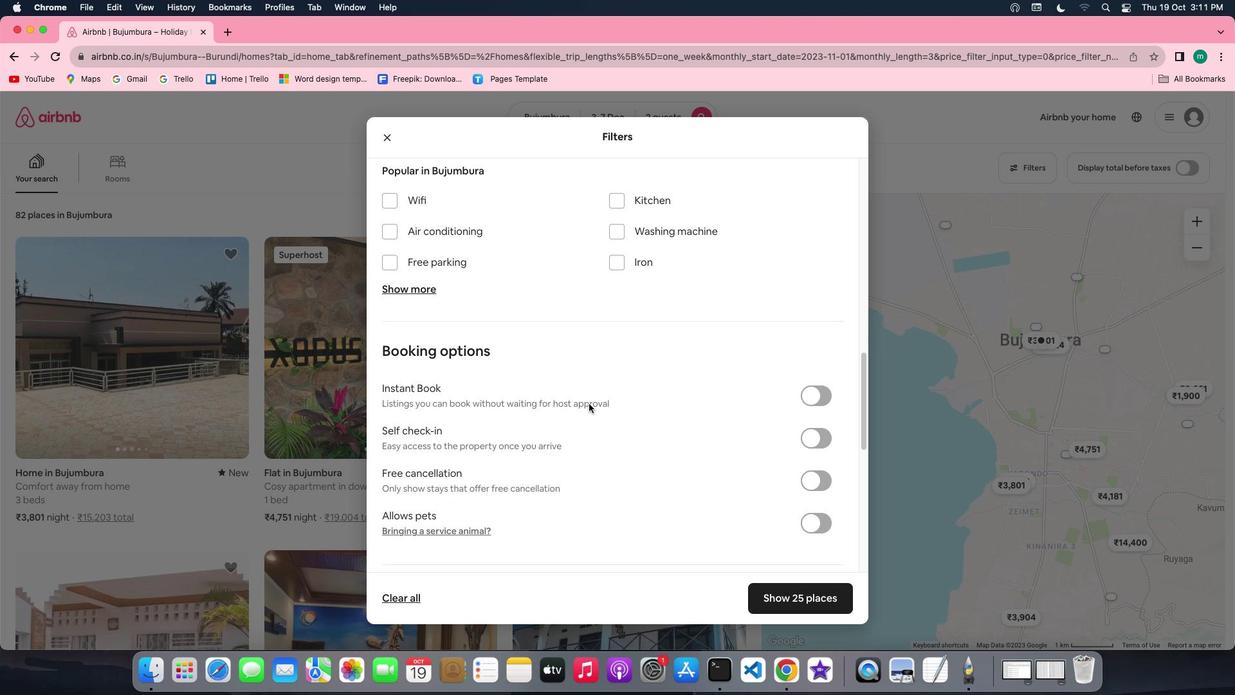 
Action: Mouse moved to (822, 390)
Screenshot: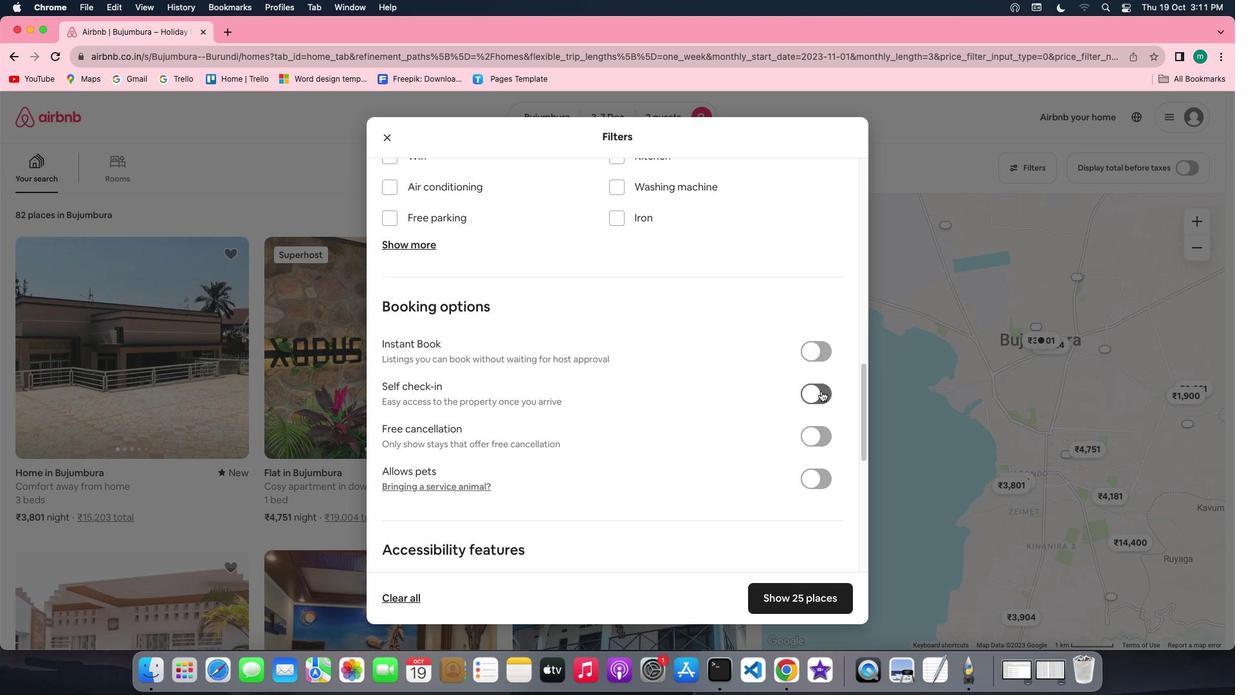 
Action: Mouse pressed left at (822, 390)
Screenshot: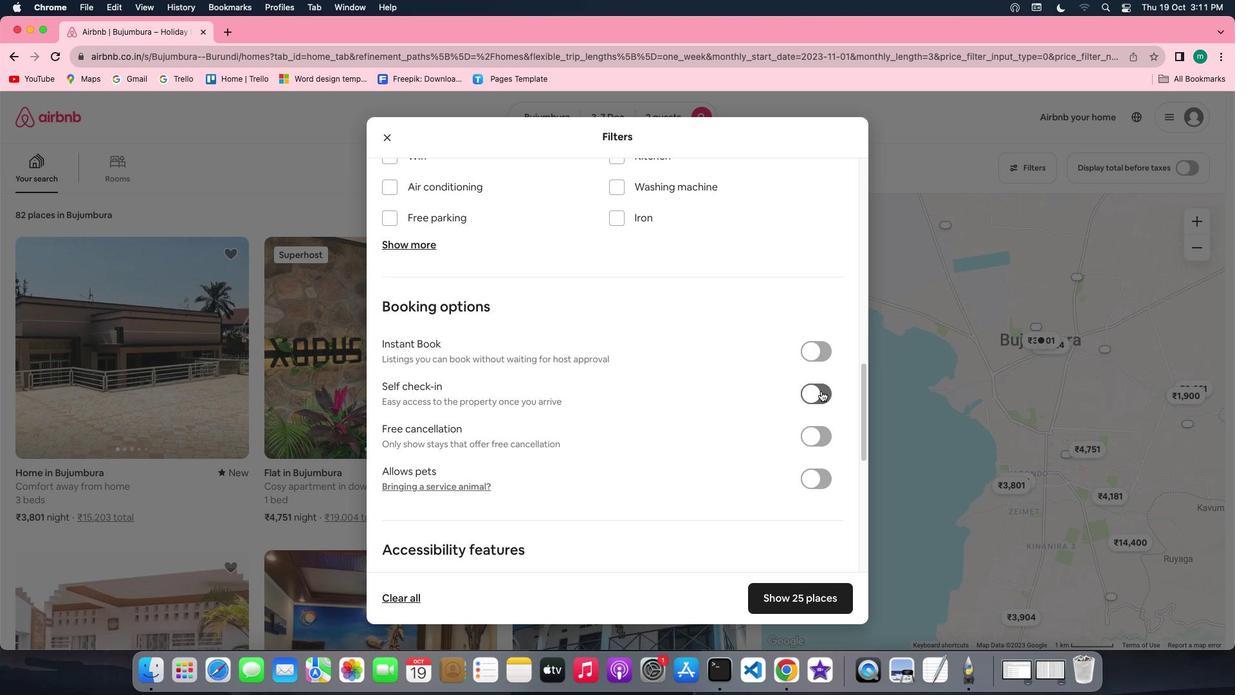 
Action: Mouse moved to (668, 486)
Screenshot: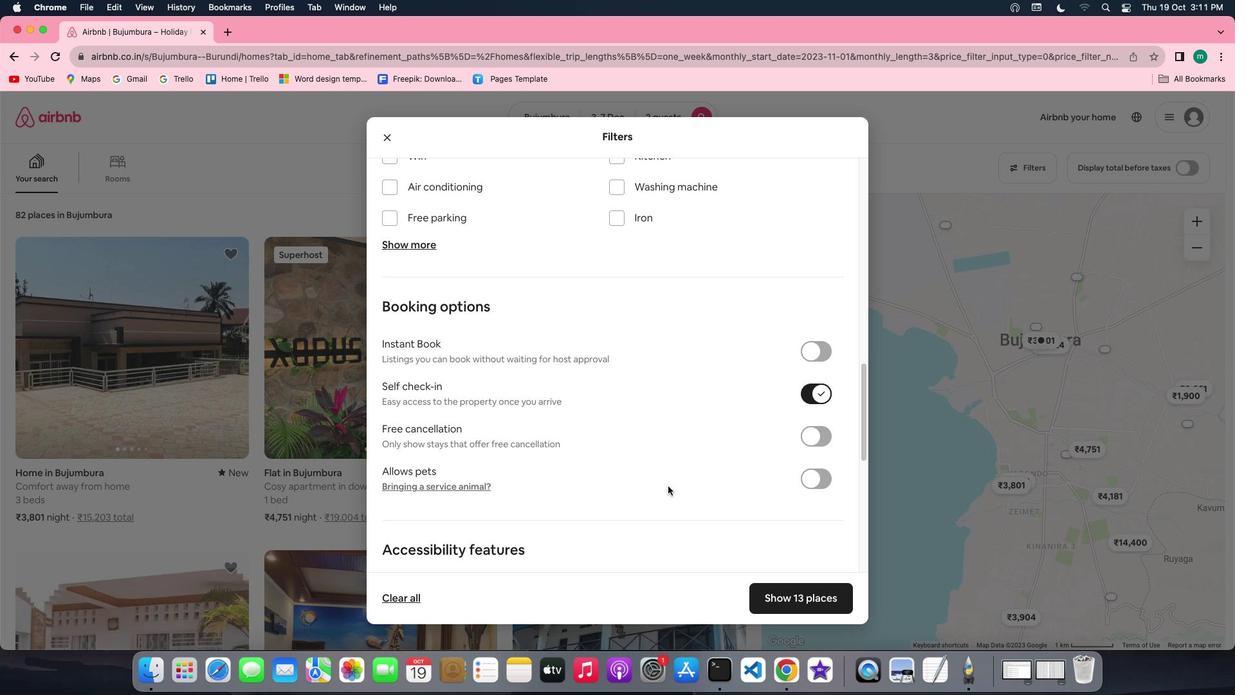 
Action: Mouse scrolled (668, 486) with delta (0, 0)
Screenshot: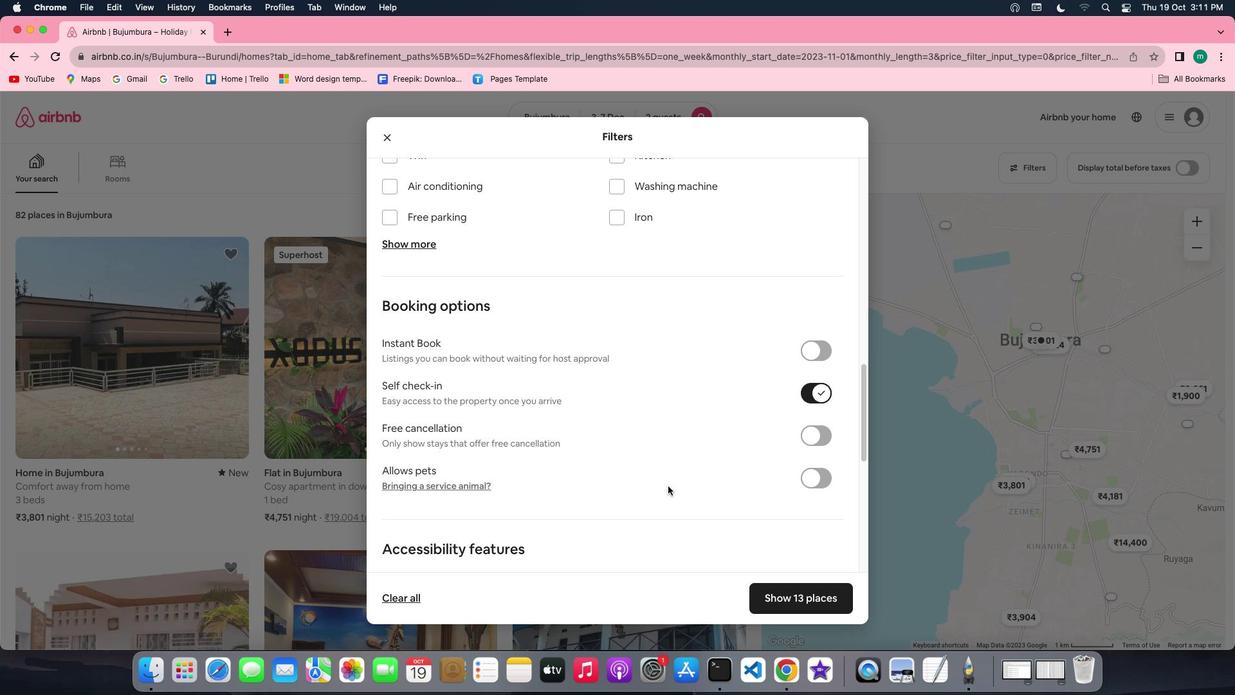 
Action: Mouse scrolled (668, 486) with delta (0, 0)
Screenshot: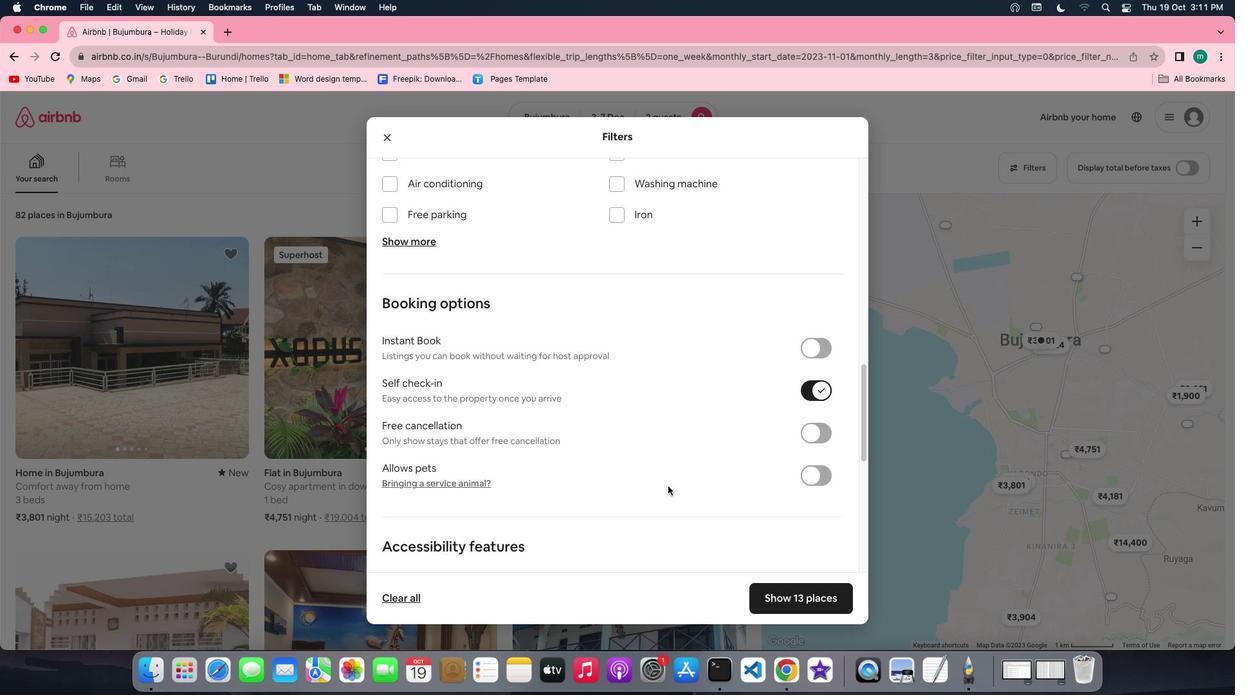 
Action: Mouse scrolled (668, 486) with delta (0, 0)
Screenshot: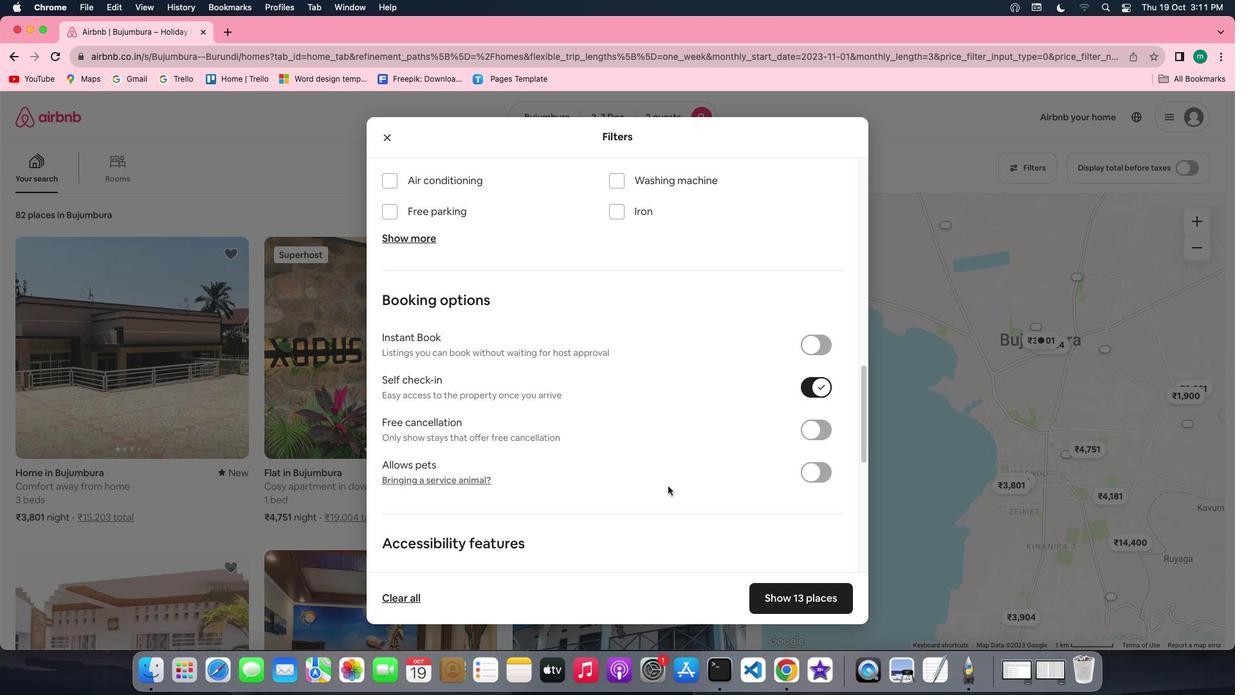
Action: Mouse scrolled (668, 486) with delta (0, 0)
Screenshot: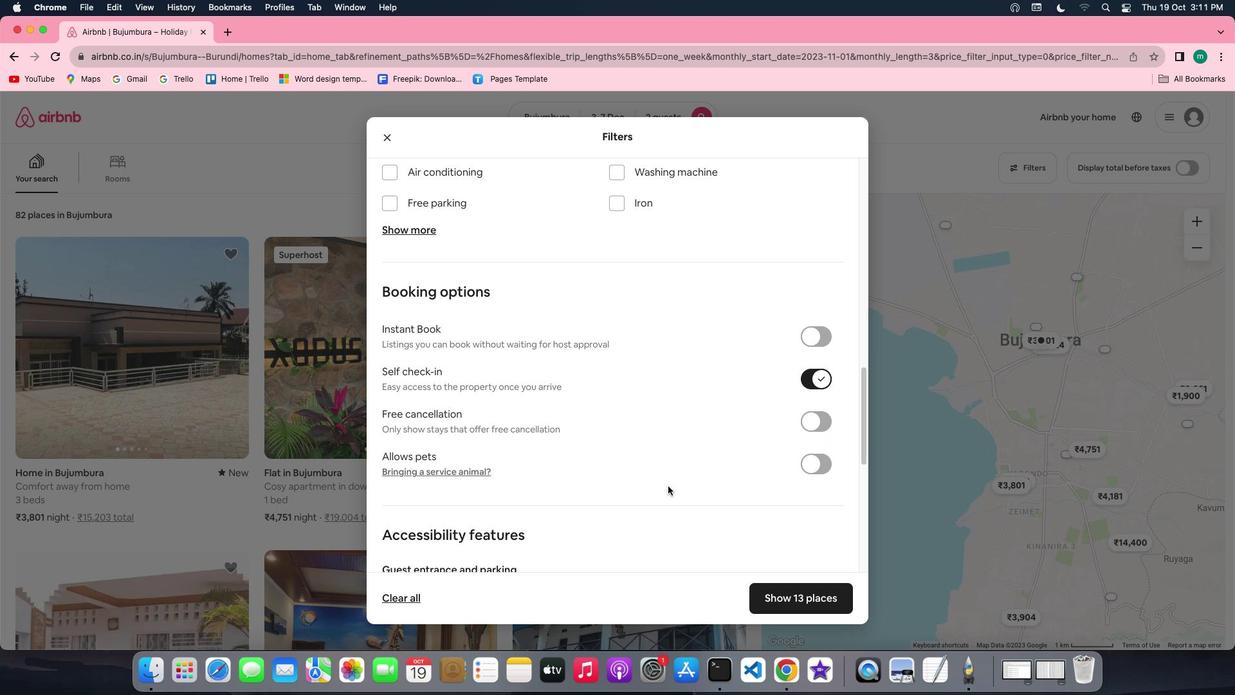 
Action: Mouse scrolled (668, 486) with delta (0, 0)
Screenshot: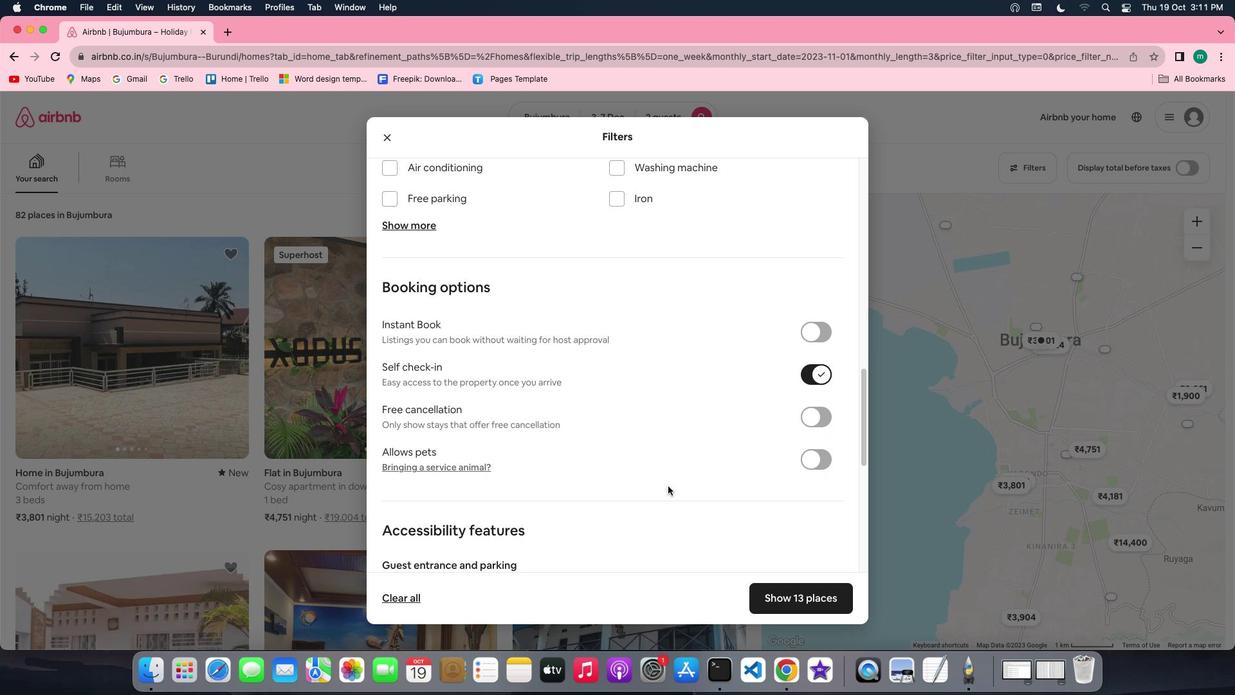 
Action: Mouse scrolled (668, 486) with delta (0, 0)
Screenshot: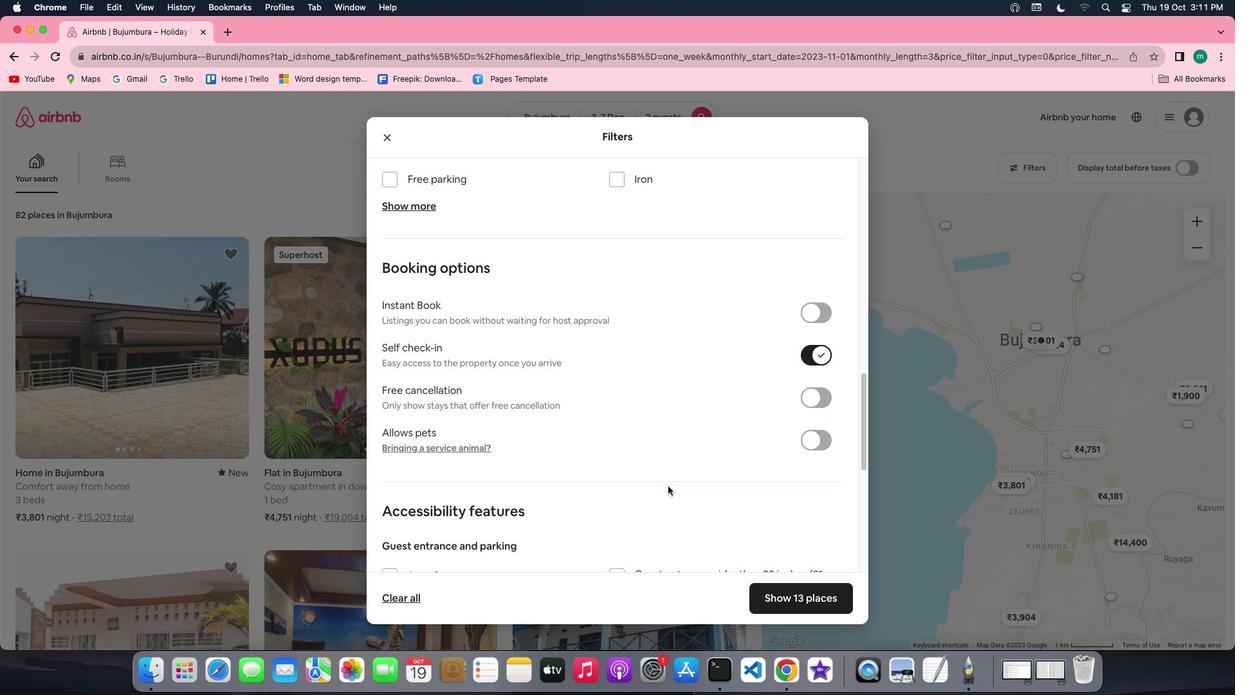 
Action: Mouse moved to (742, 531)
Screenshot: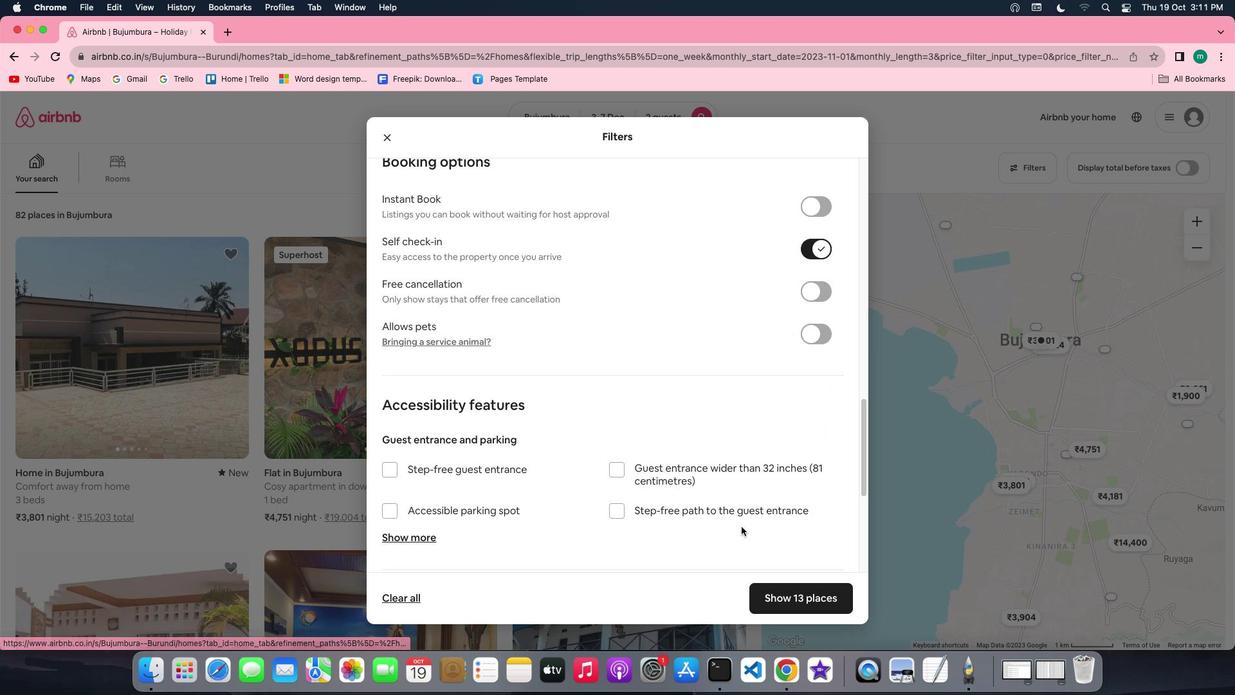 
Action: Mouse scrolled (742, 531) with delta (0, 0)
Screenshot: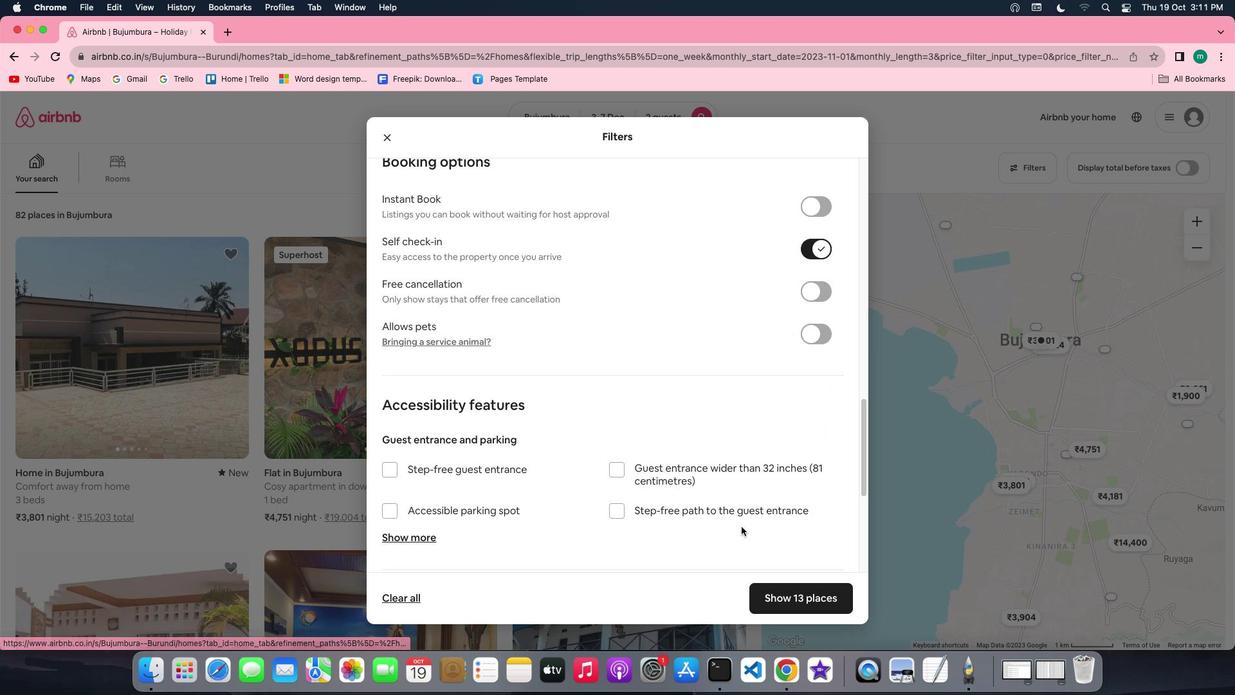 
Action: Mouse moved to (742, 527)
Screenshot: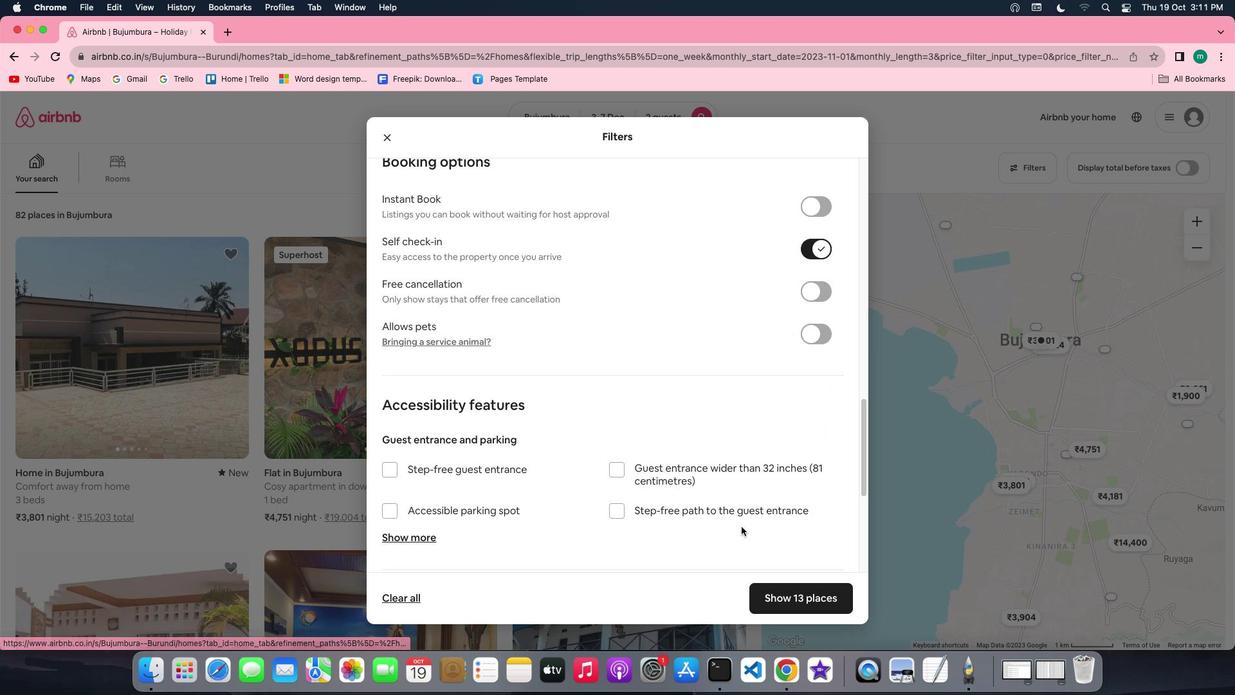 
Action: Mouse scrolled (742, 527) with delta (0, 0)
Screenshot: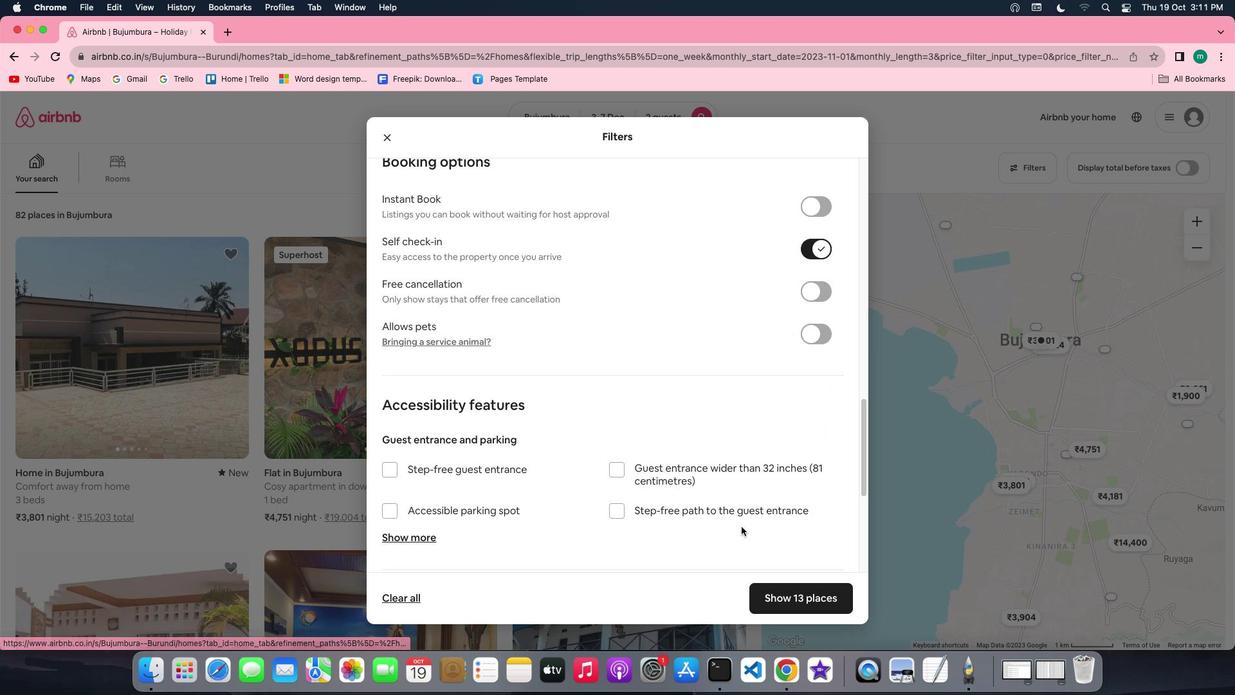 
Action: Mouse moved to (742, 527)
Screenshot: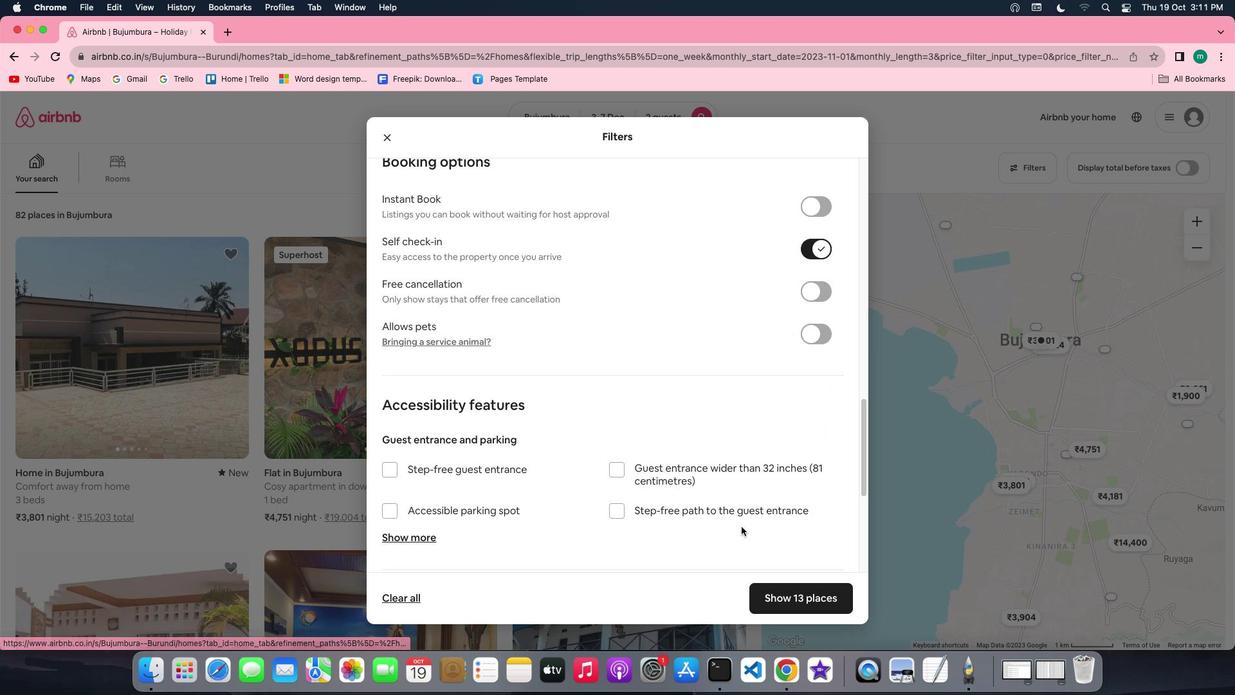 
Action: Mouse scrolled (742, 527) with delta (0, -1)
Screenshot: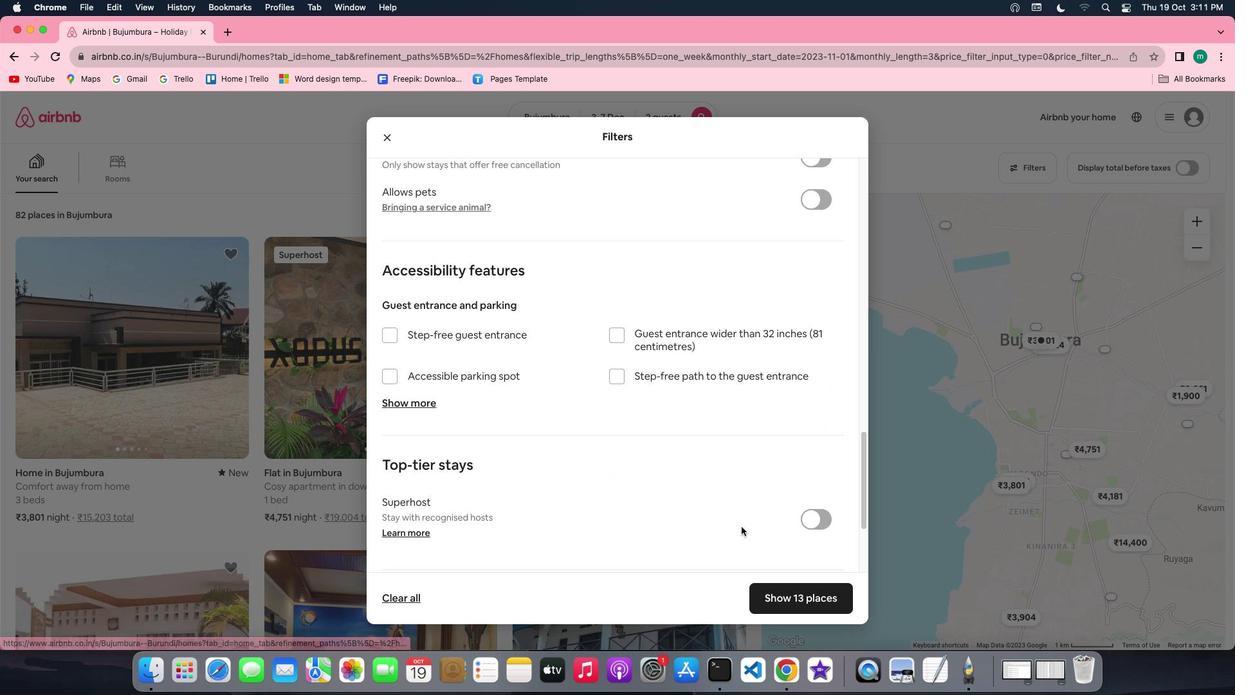 
Action: Mouse scrolled (742, 527) with delta (0, -3)
Screenshot: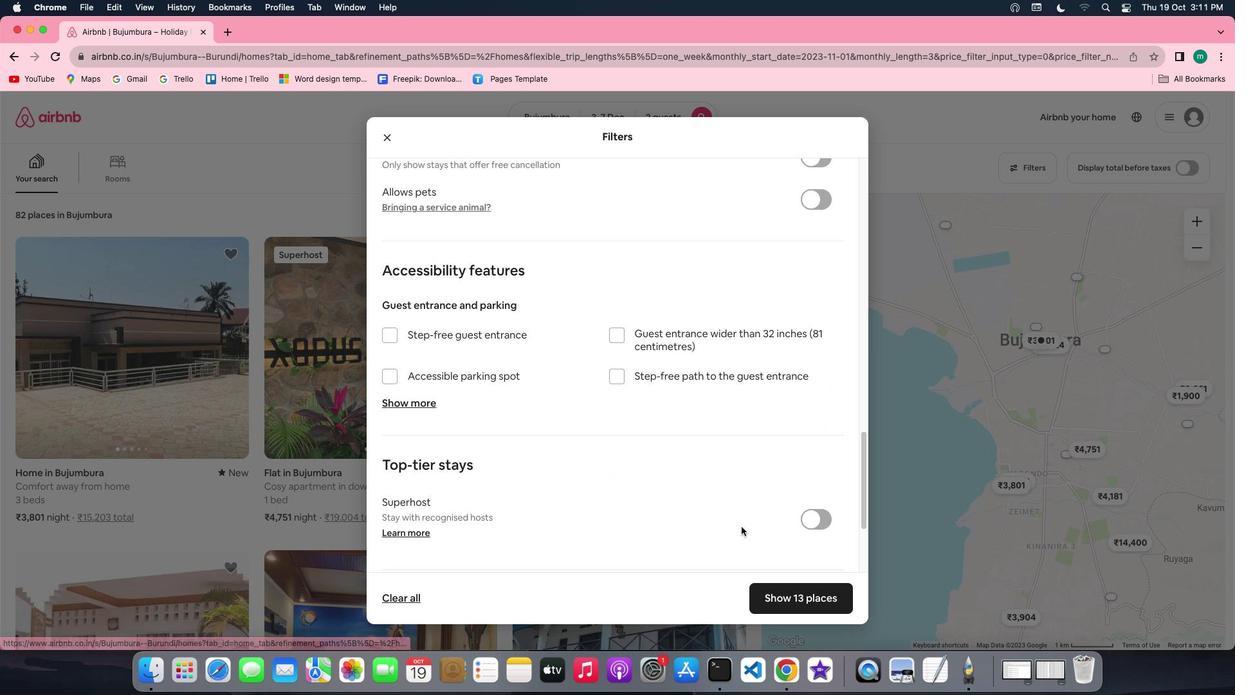 
Action: Mouse scrolled (742, 527) with delta (0, -3)
Screenshot: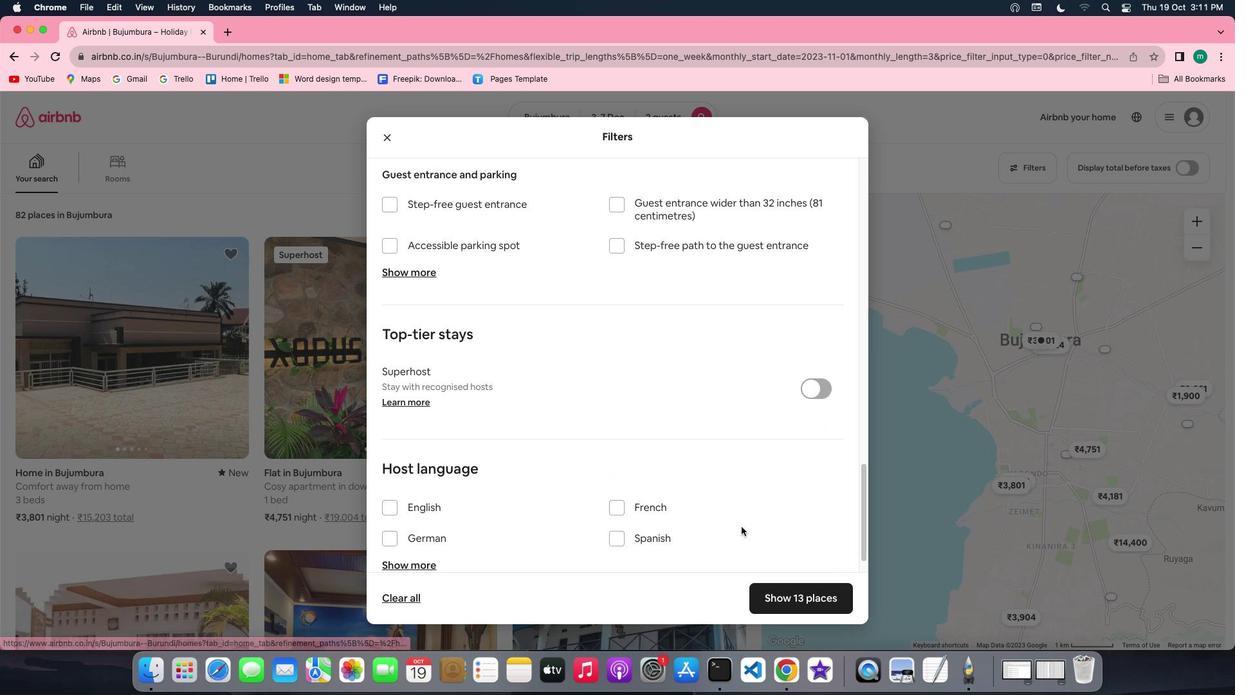 
Action: Mouse scrolled (742, 527) with delta (0, 0)
Screenshot: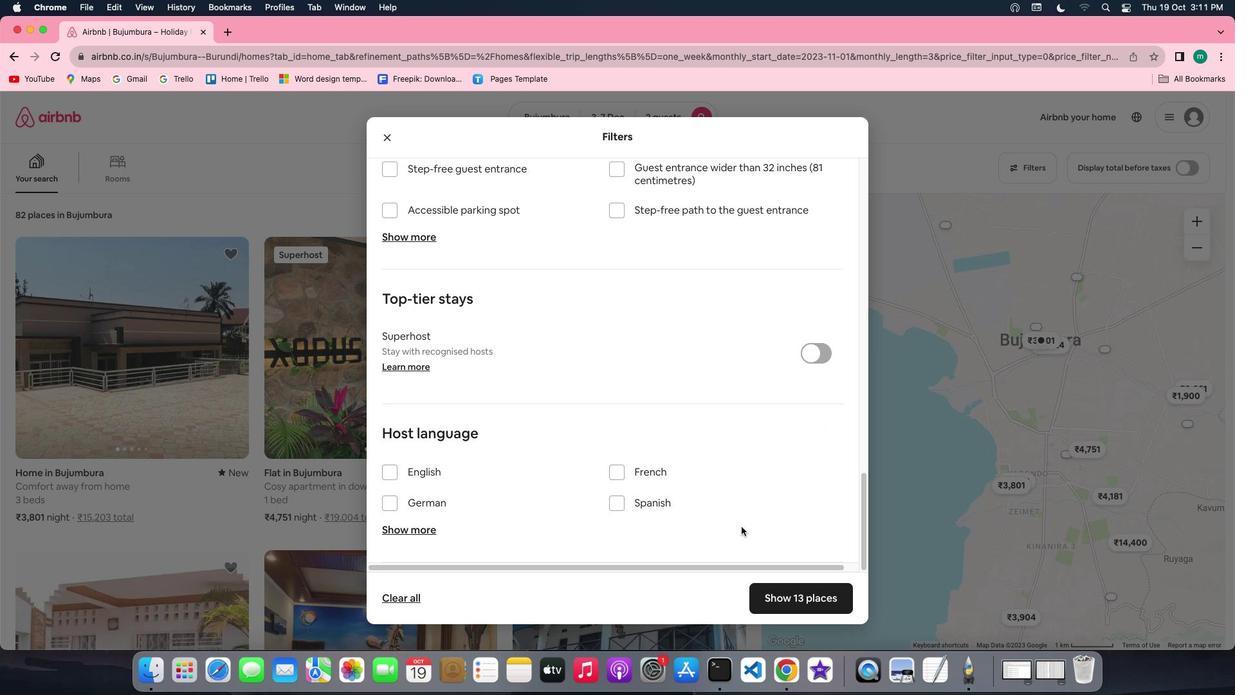 
Action: Mouse scrolled (742, 527) with delta (0, 0)
Screenshot: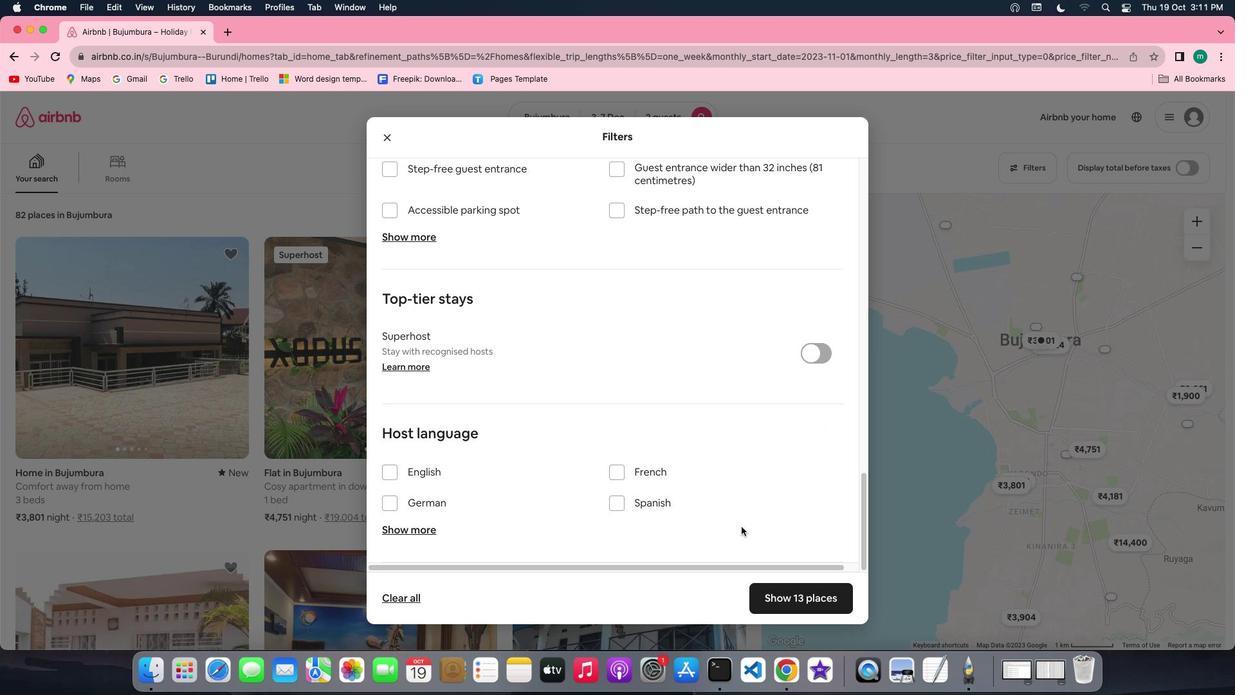 
Action: Mouse scrolled (742, 527) with delta (0, -1)
Screenshot: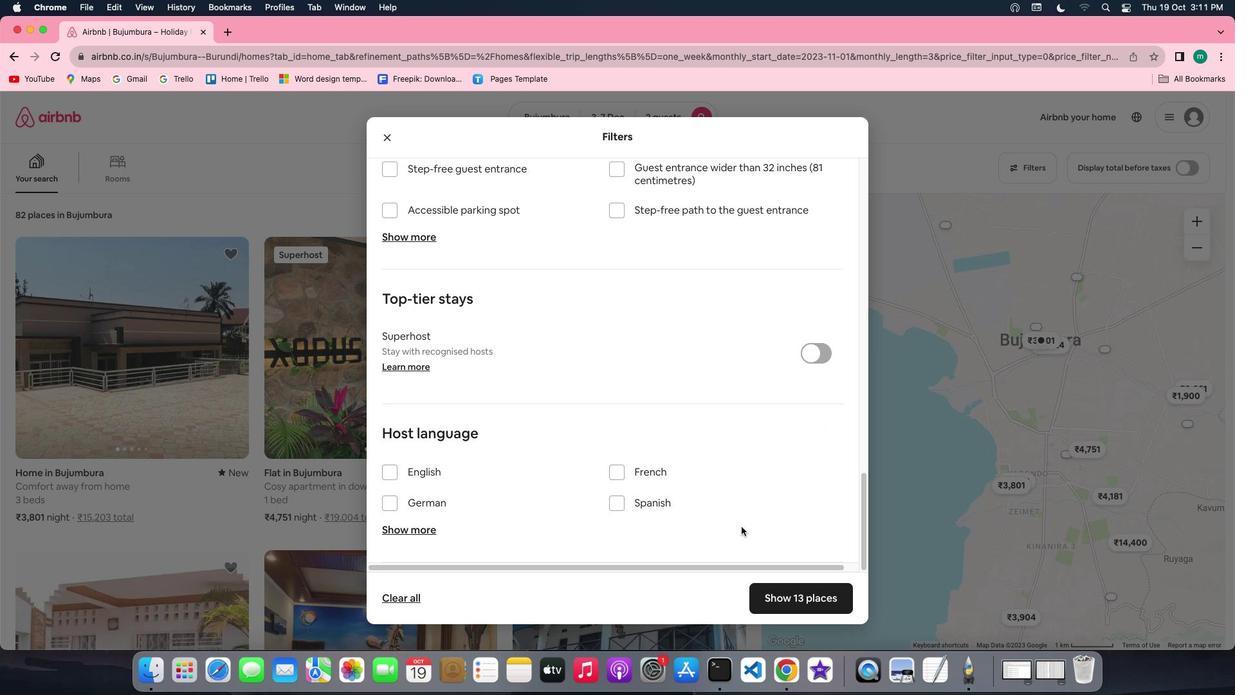 
Action: Mouse scrolled (742, 527) with delta (0, -3)
Screenshot: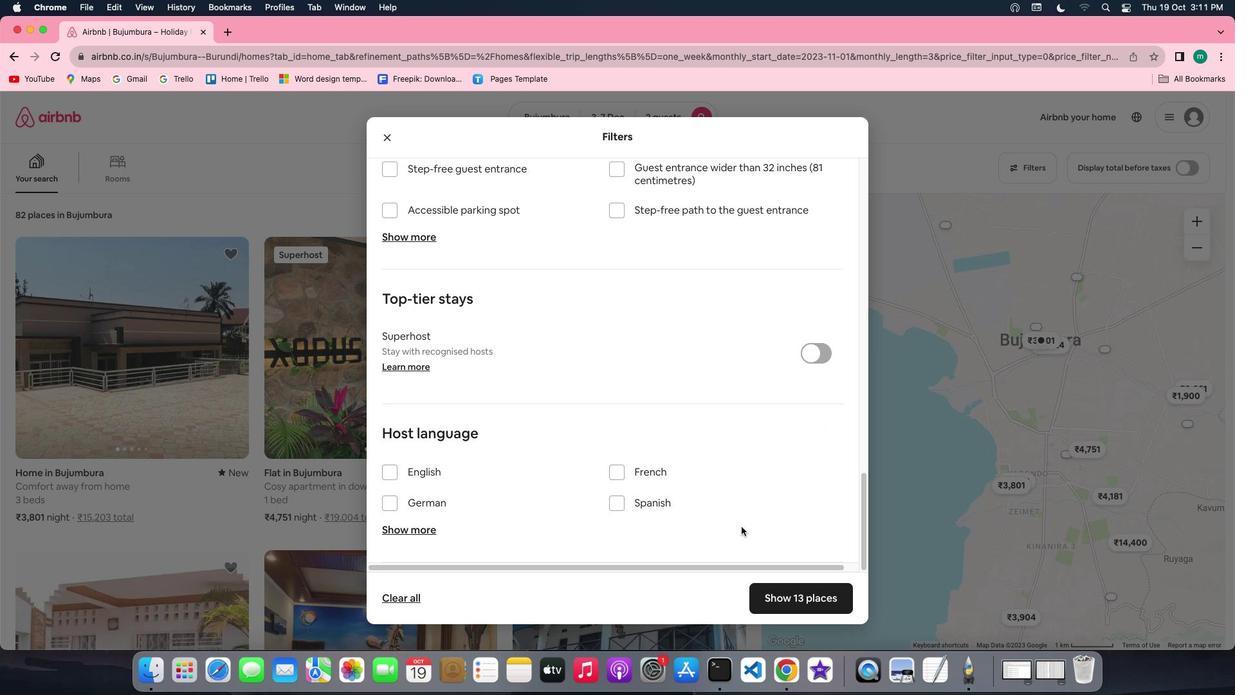 
Action: Mouse scrolled (742, 527) with delta (0, -3)
Screenshot: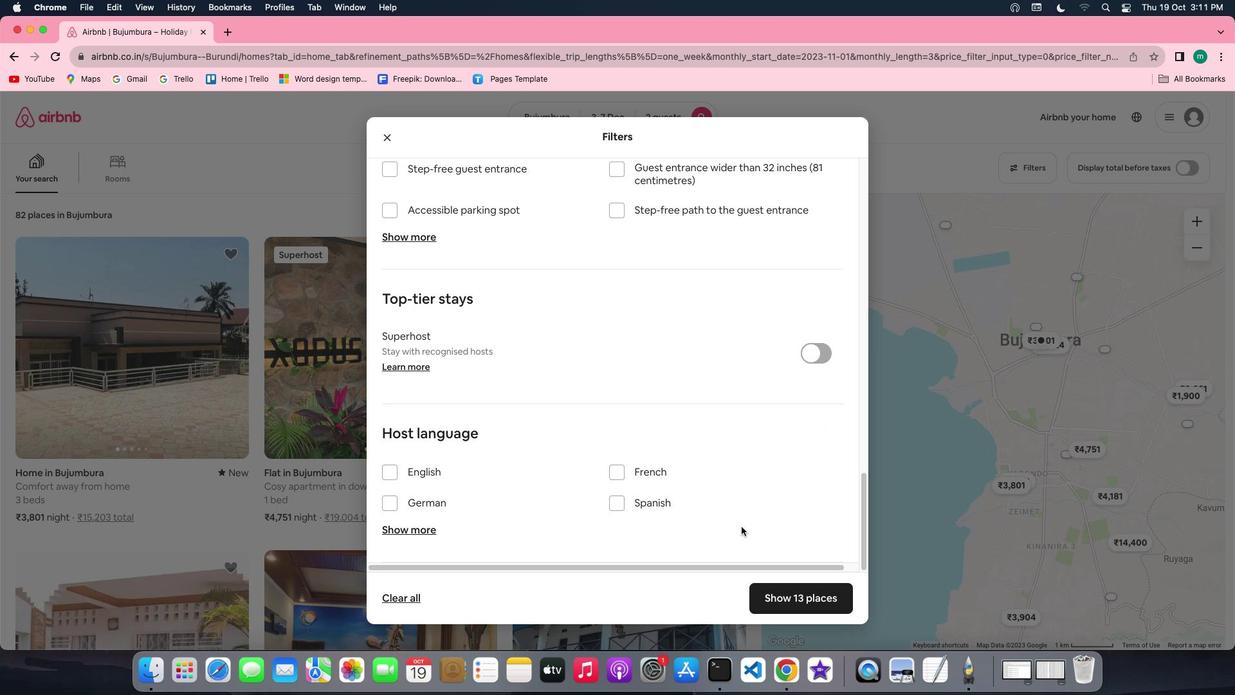 
Action: Mouse moved to (820, 597)
Screenshot: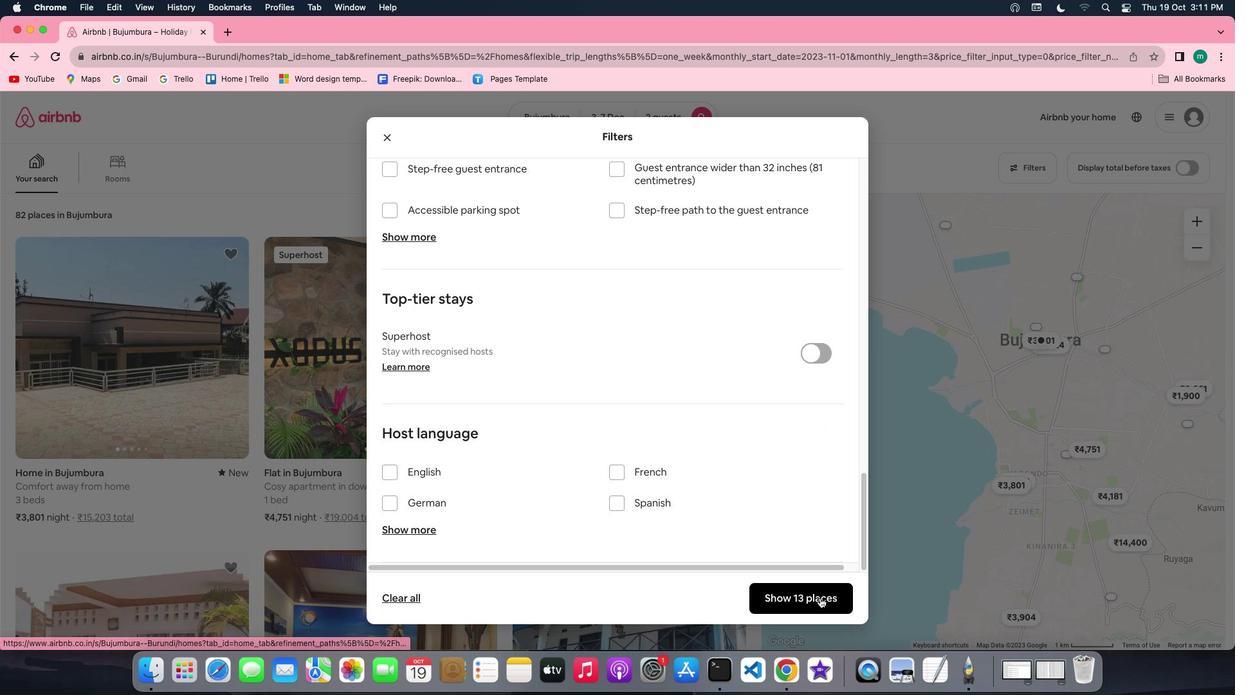 
Action: Mouse pressed left at (820, 597)
Screenshot: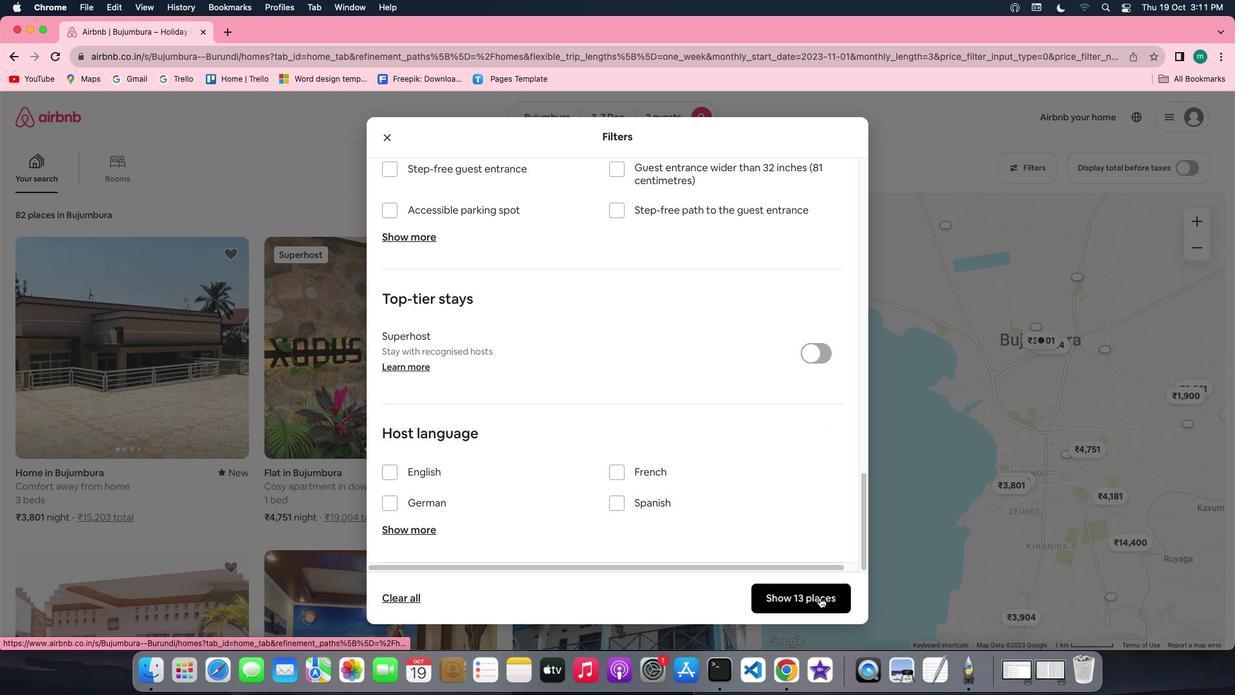 
Action: Mouse moved to (73, 369)
Screenshot: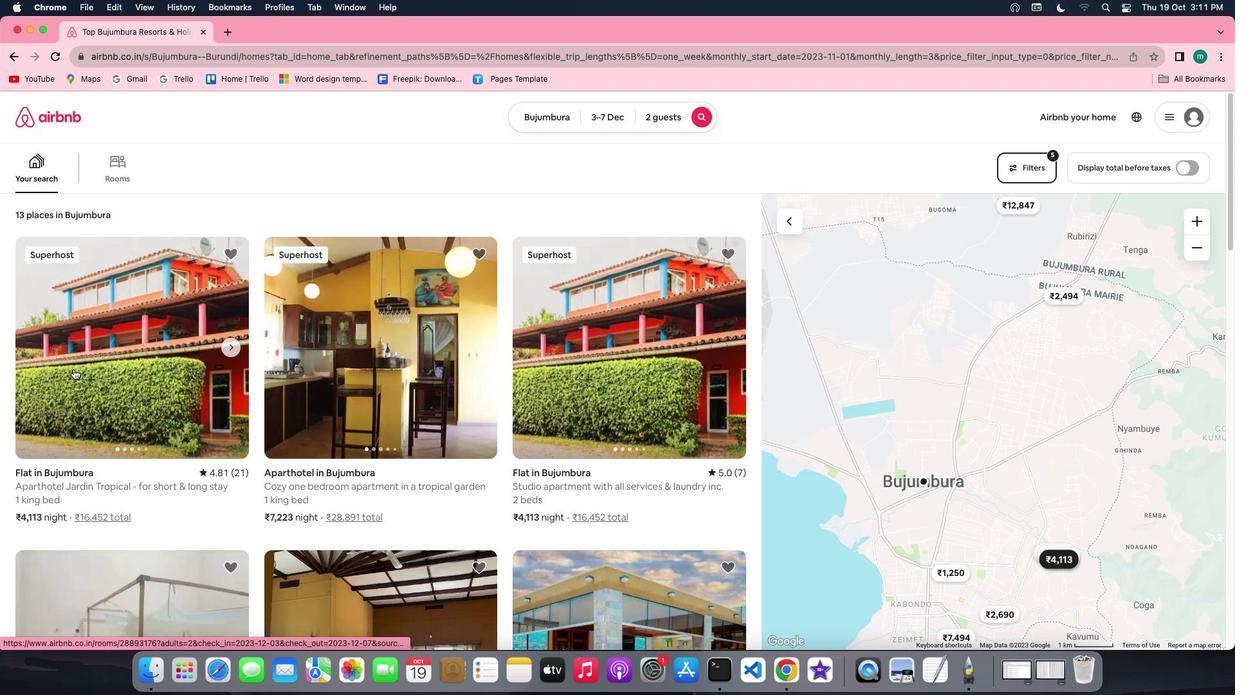 
Action: Mouse pressed left at (73, 369)
Screenshot: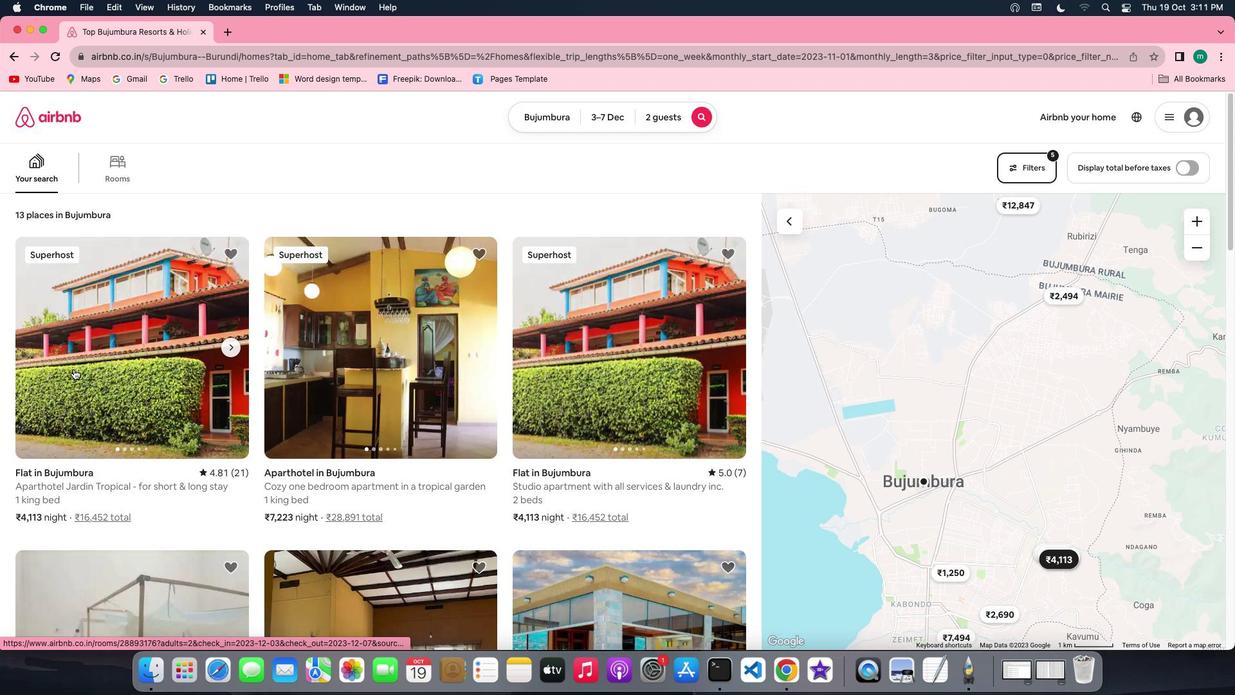 
Action: Mouse moved to (910, 479)
Screenshot: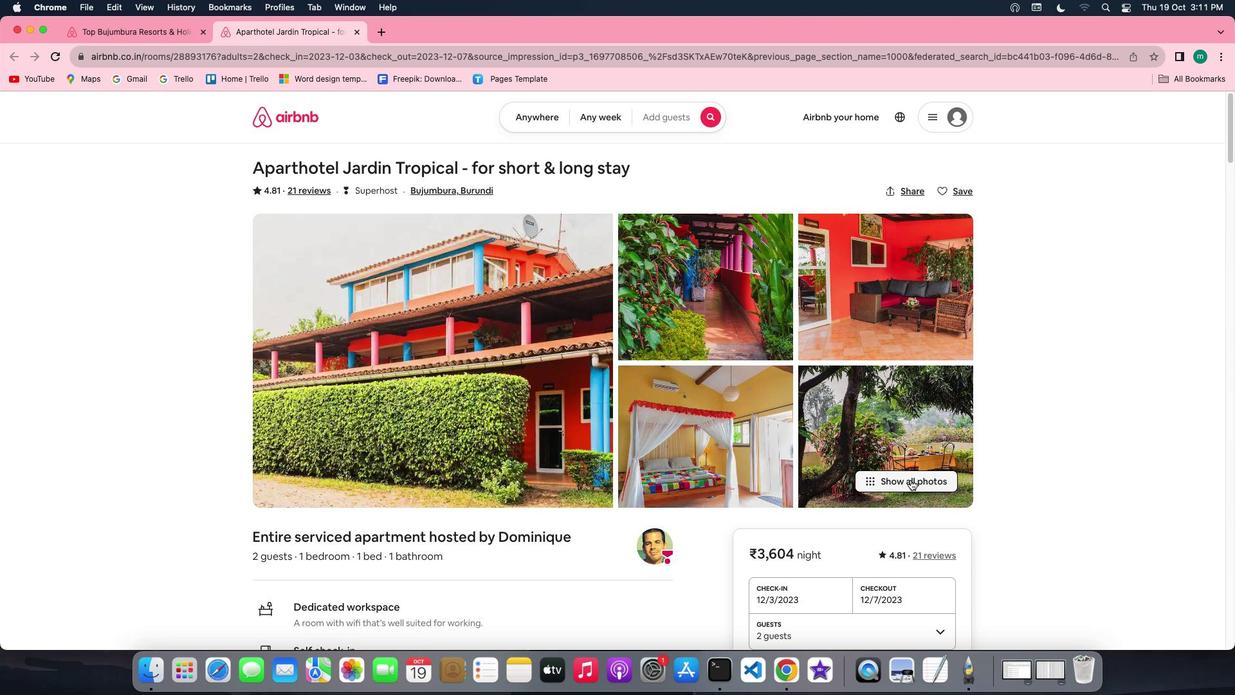 
Action: Mouse pressed left at (910, 479)
Screenshot: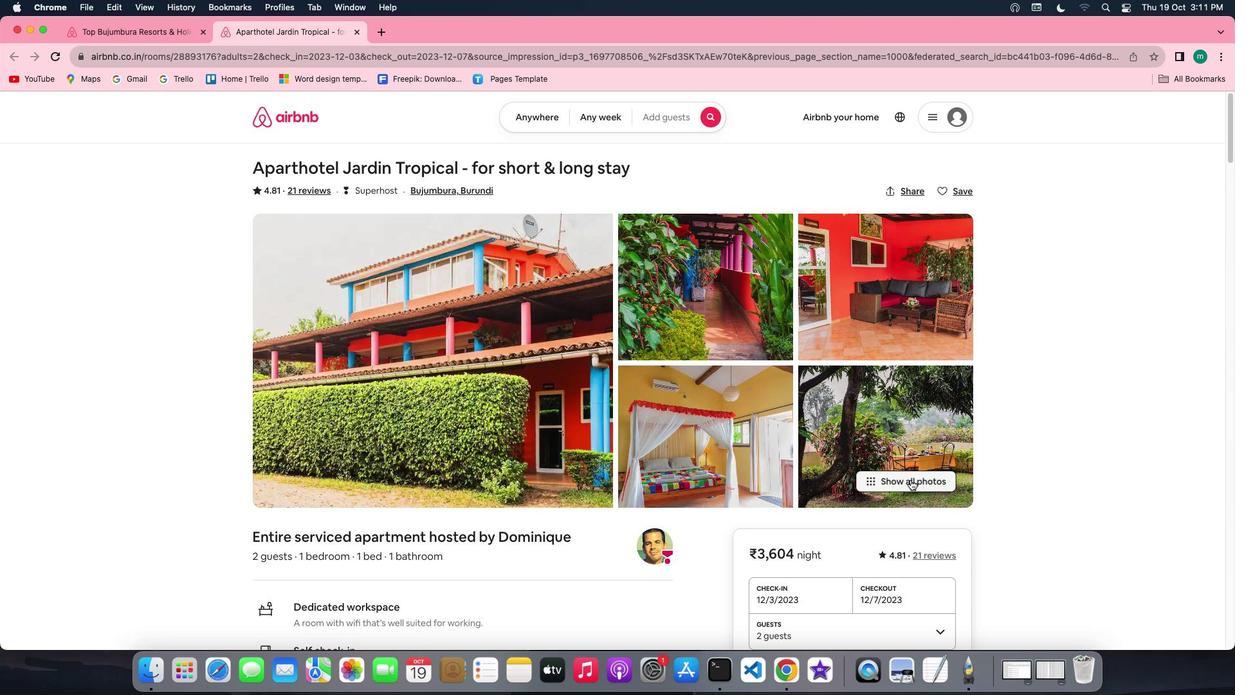 
Action: Mouse moved to (677, 490)
Screenshot: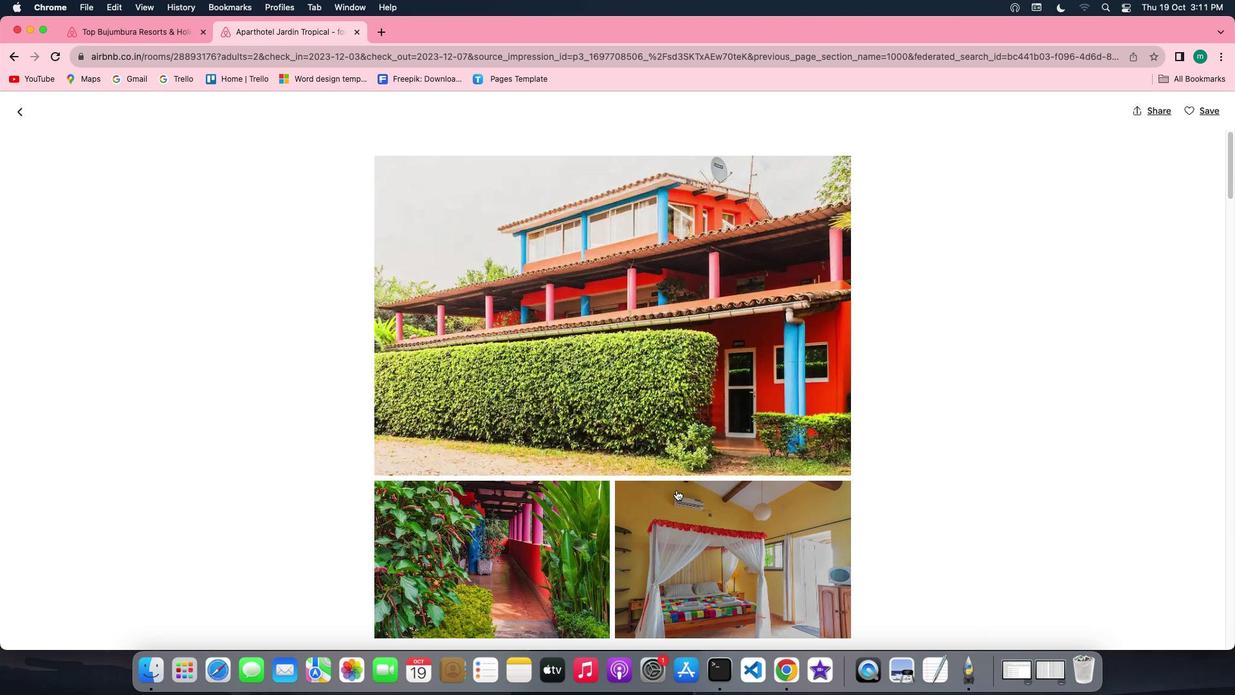 
Action: Mouse scrolled (677, 490) with delta (0, 0)
Screenshot: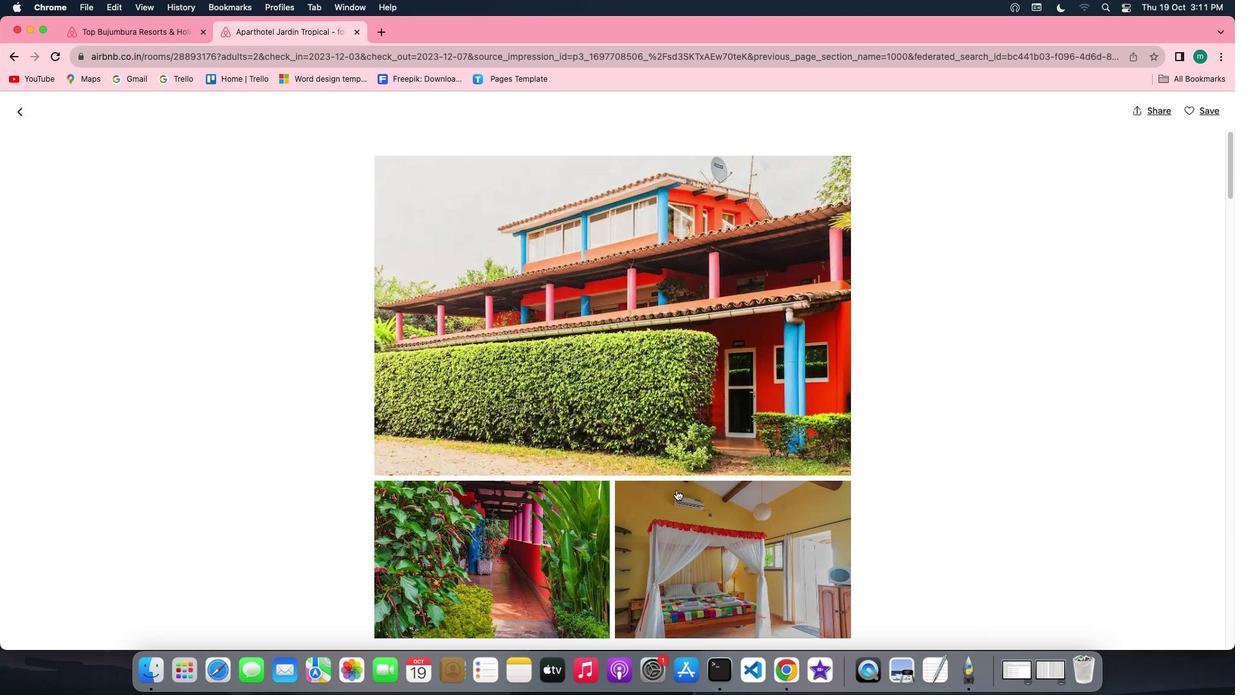 
Action: Mouse scrolled (677, 490) with delta (0, 0)
Screenshot: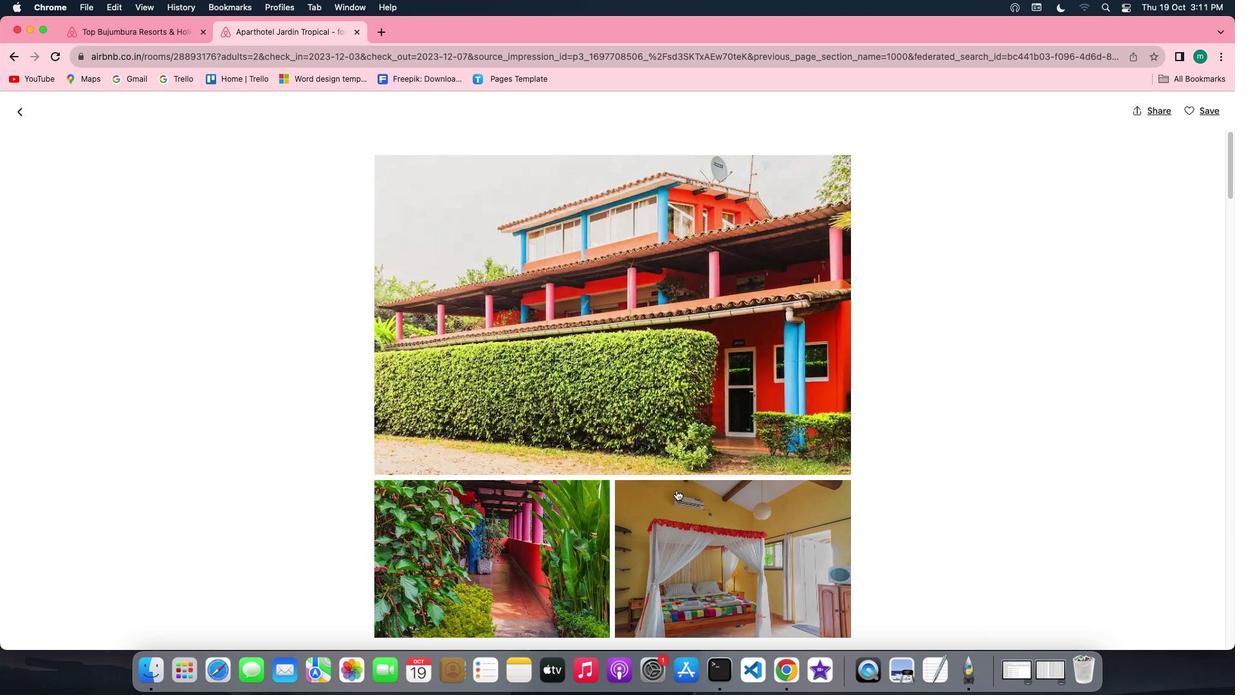 
Action: Mouse scrolled (677, 490) with delta (0, -1)
Screenshot: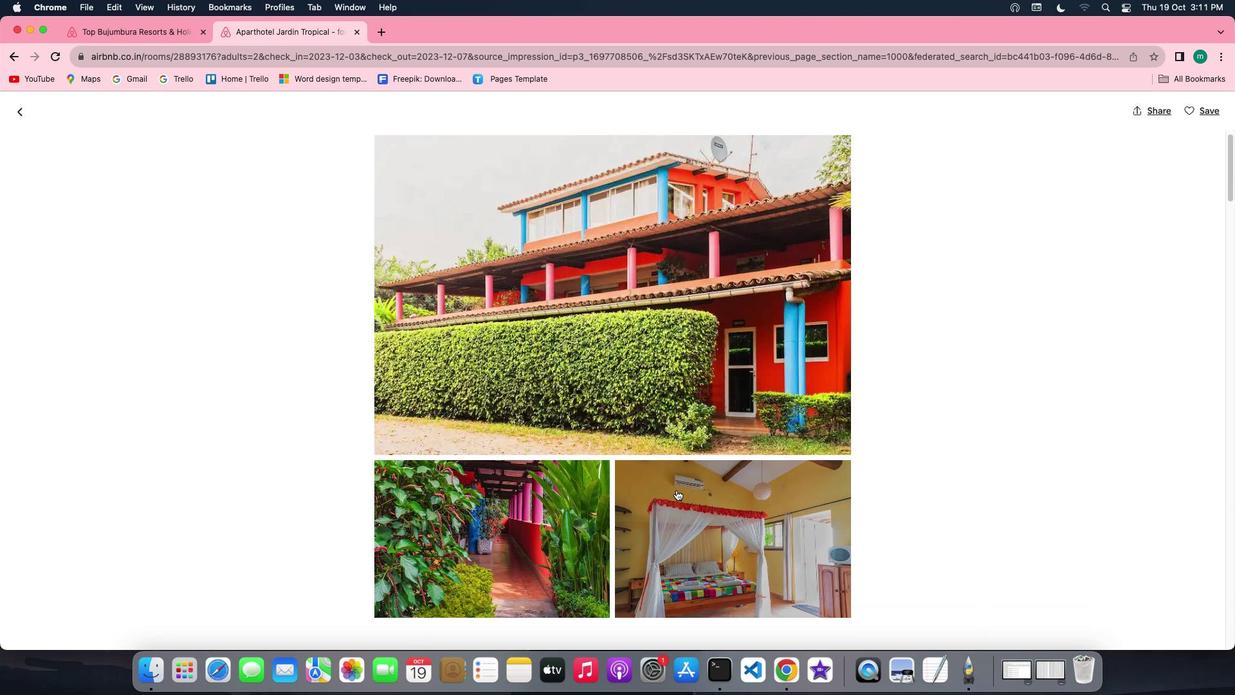 
Action: Mouse scrolled (677, 490) with delta (0, -1)
Screenshot: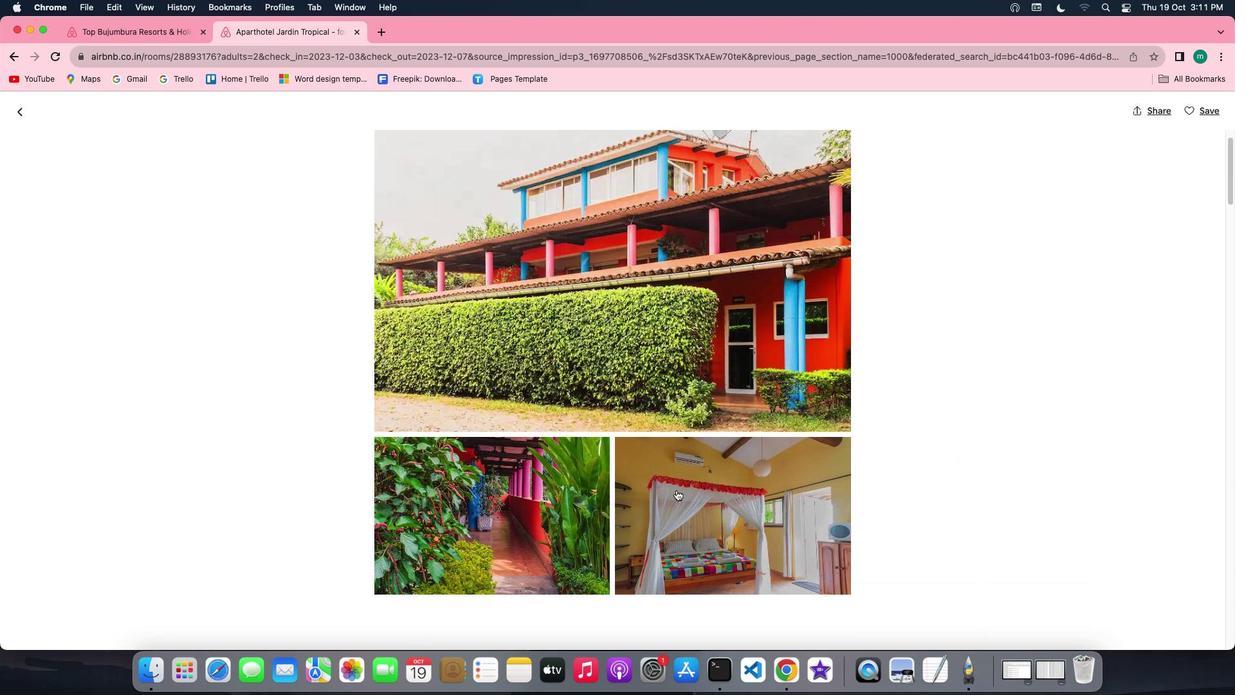 
Action: Mouse scrolled (677, 490) with delta (0, 0)
Screenshot: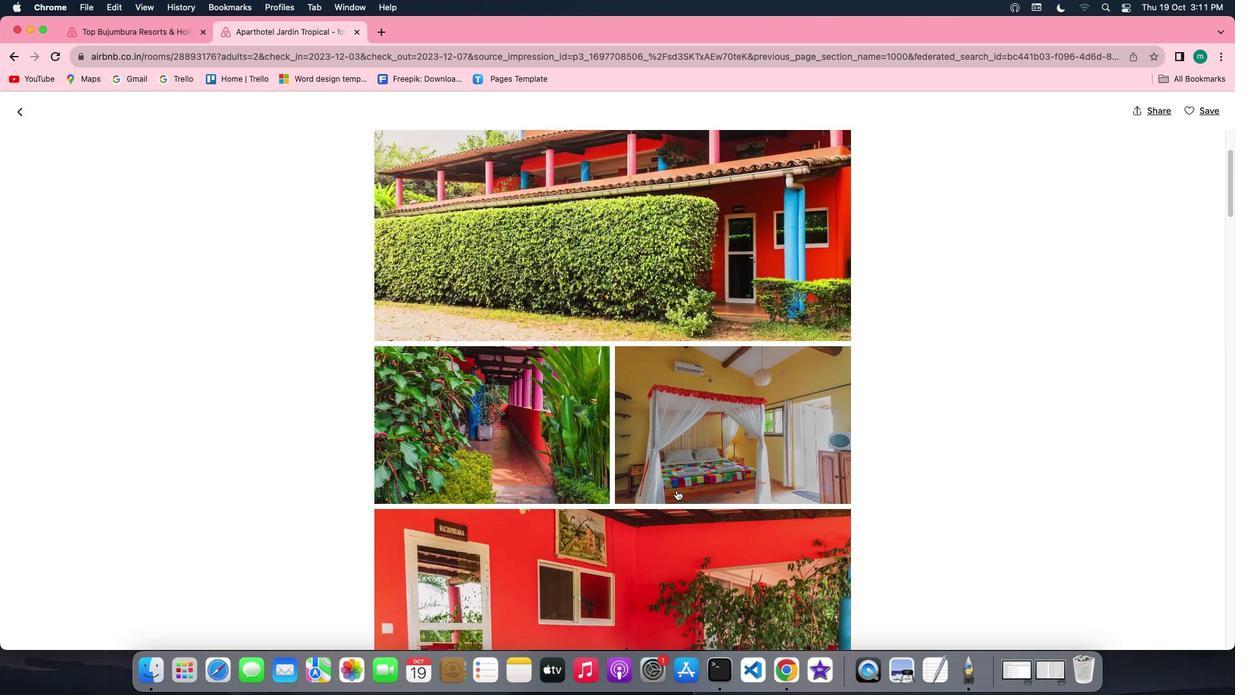 
Action: Mouse scrolled (677, 490) with delta (0, 0)
Screenshot: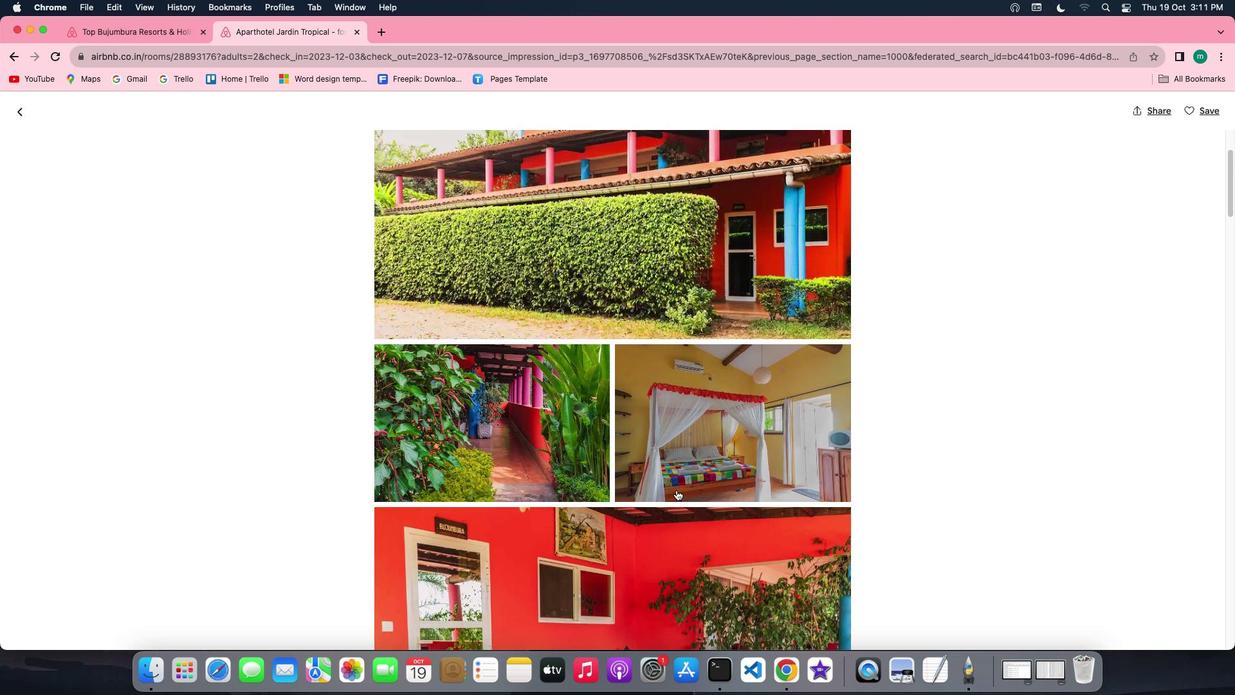 
Action: Mouse scrolled (677, 490) with delta (0, 0)
Screenshot: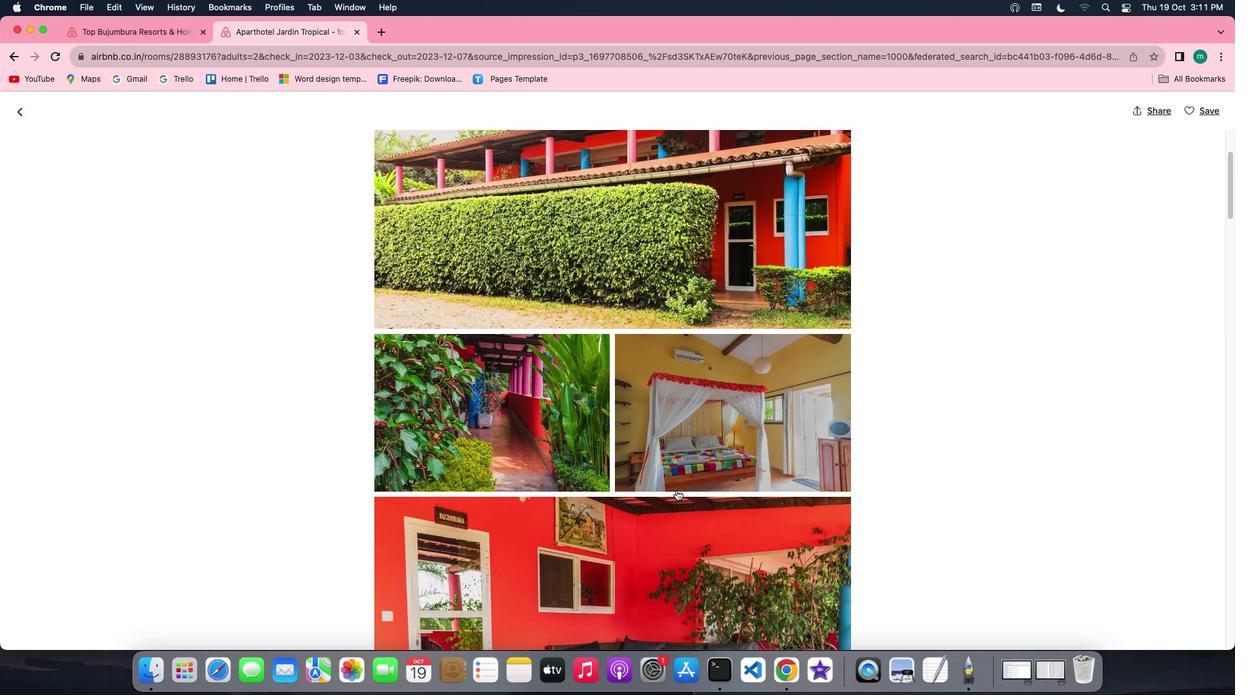
Action: Mouse scrolled (677, 490) with delta (0, 0)
Screenshot: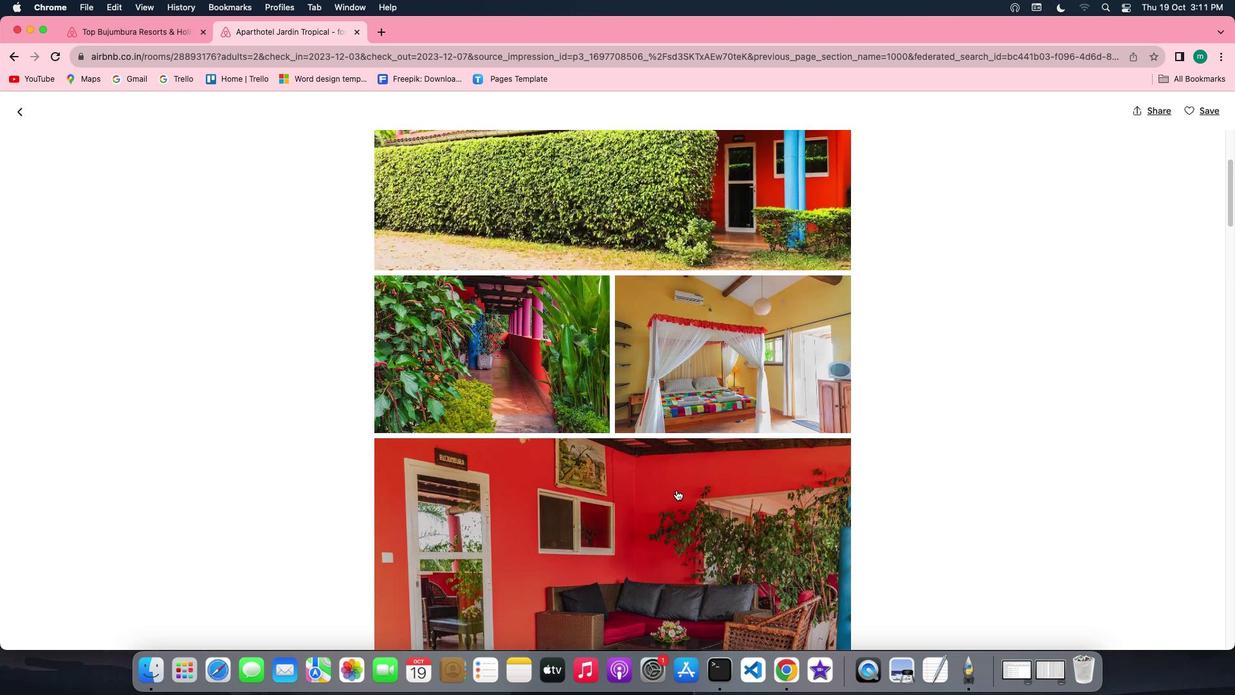 
Action: Mouse scrolled (677, 490) with delta (0, 0)
Screenshot: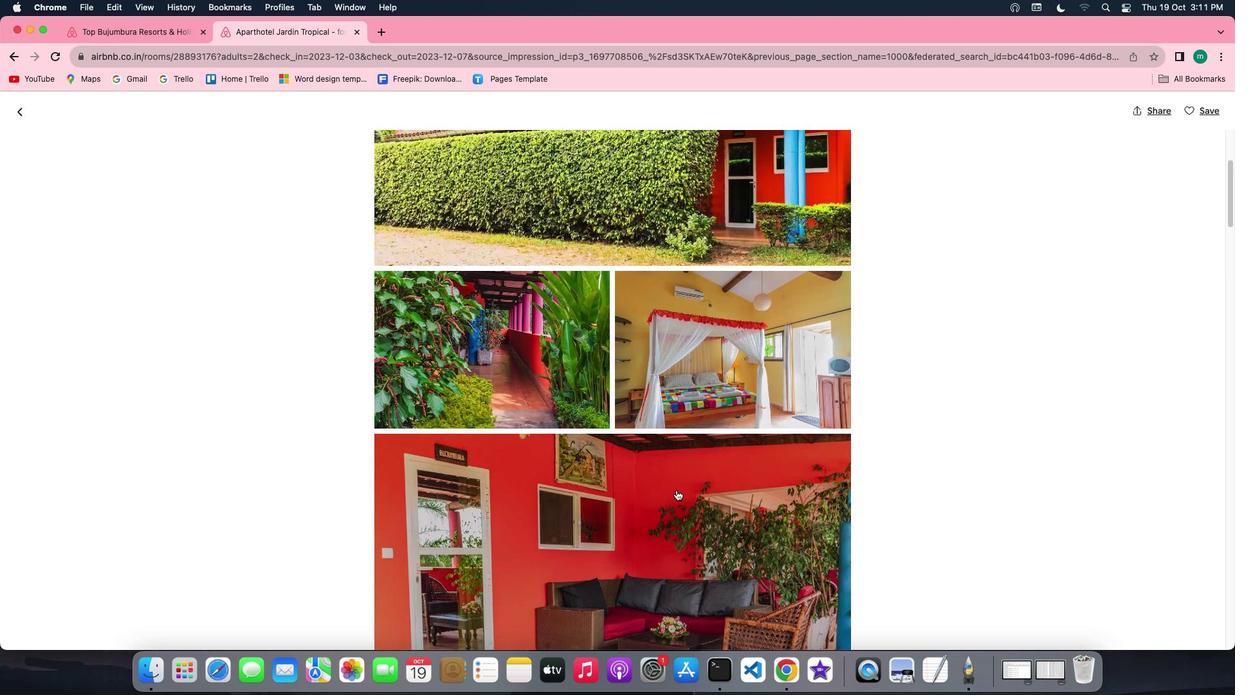 
Action: Mouse scrolled (677, 490) with delta (0, -1)
Screenshot: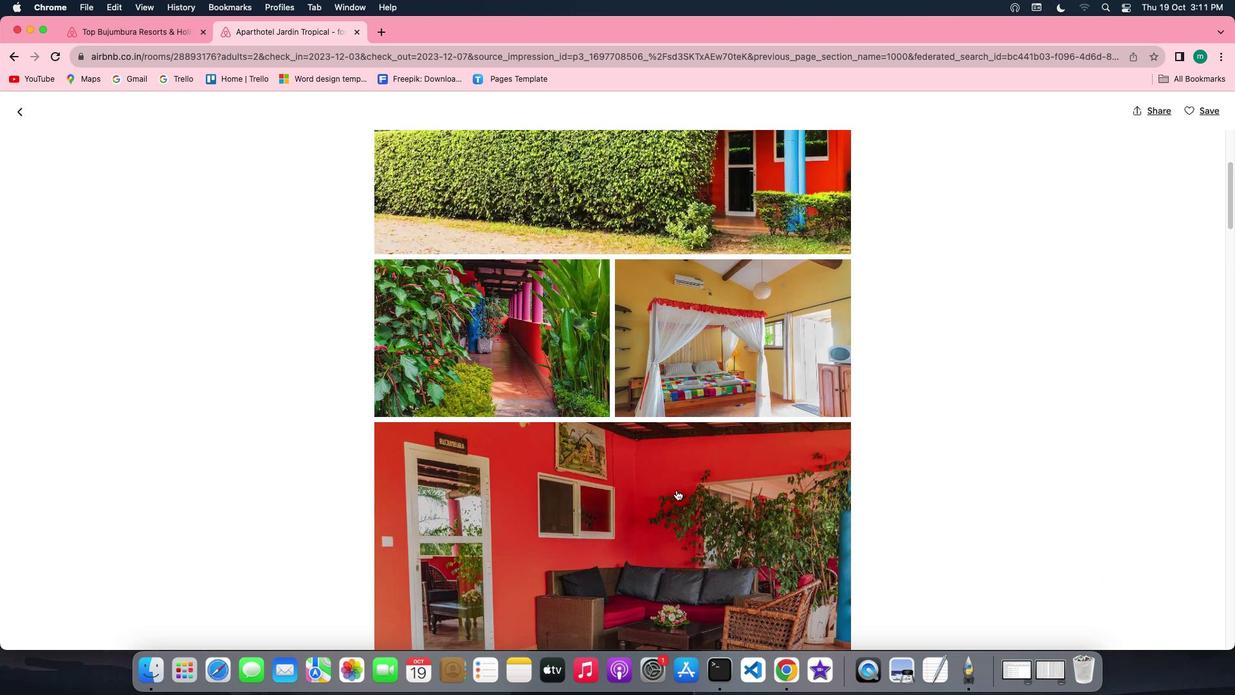 
Action: Mouse scrolled (677, 490) with delta (0, -1)
Screenshot: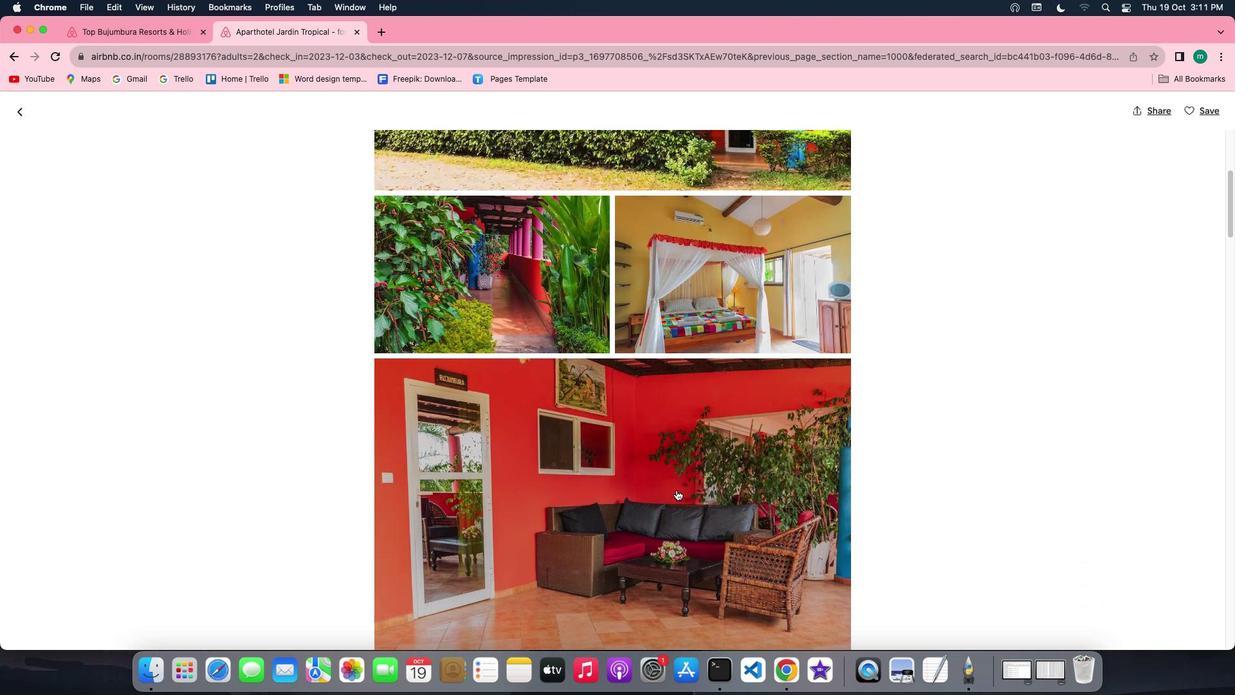 
Action: Mouse scrolled (677, 490) with delta (0, 0)
Screenshot: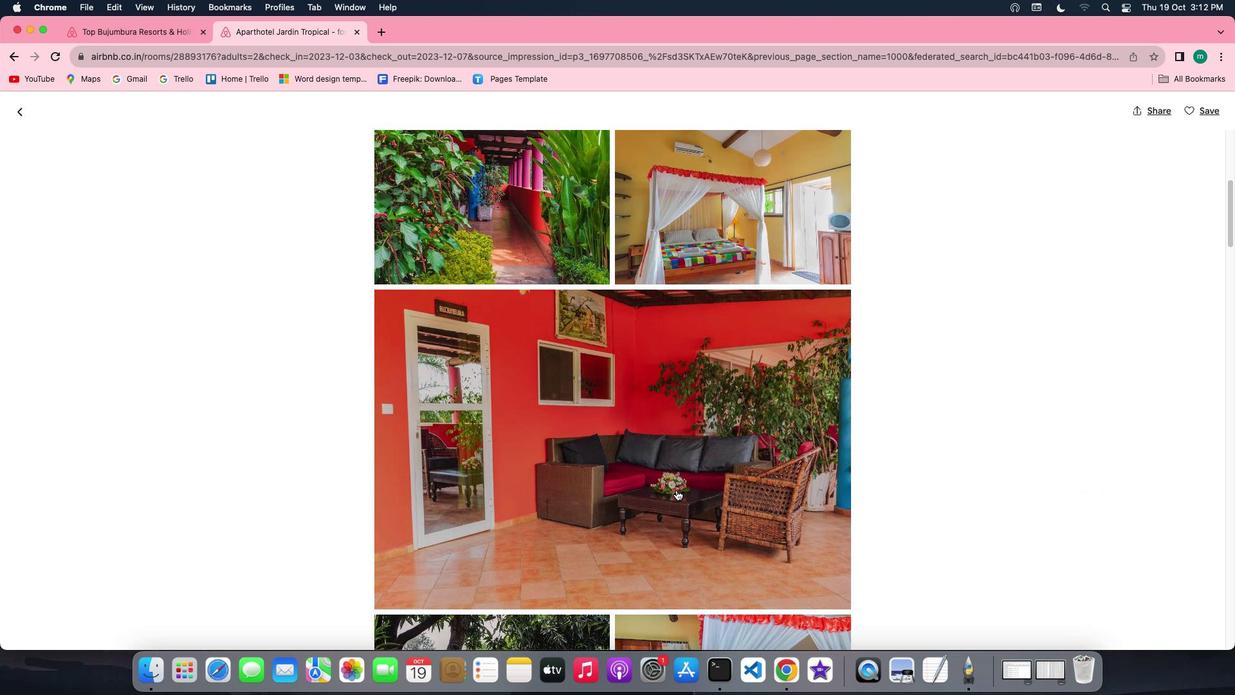 
Action: Mouse scrolled (677, 490) with delta (0, 0)
Screenshot: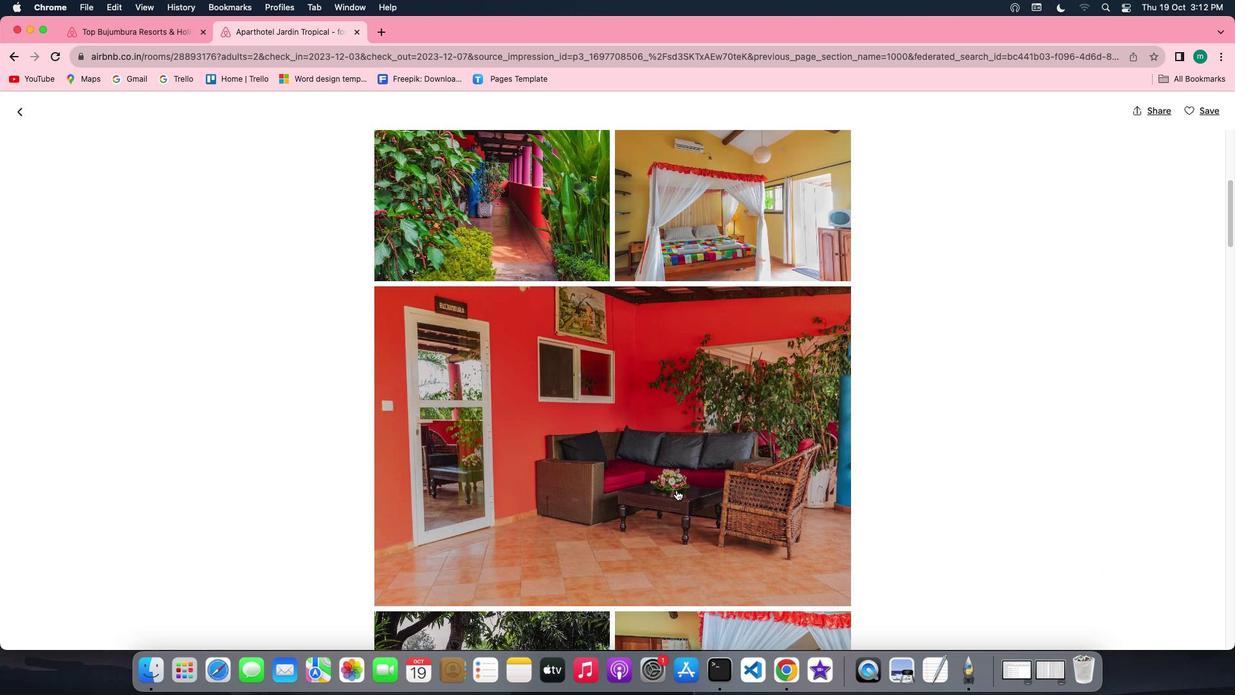 
Action: Mouse scrolled (677, 490) with delta (0, -1)
Screenshot: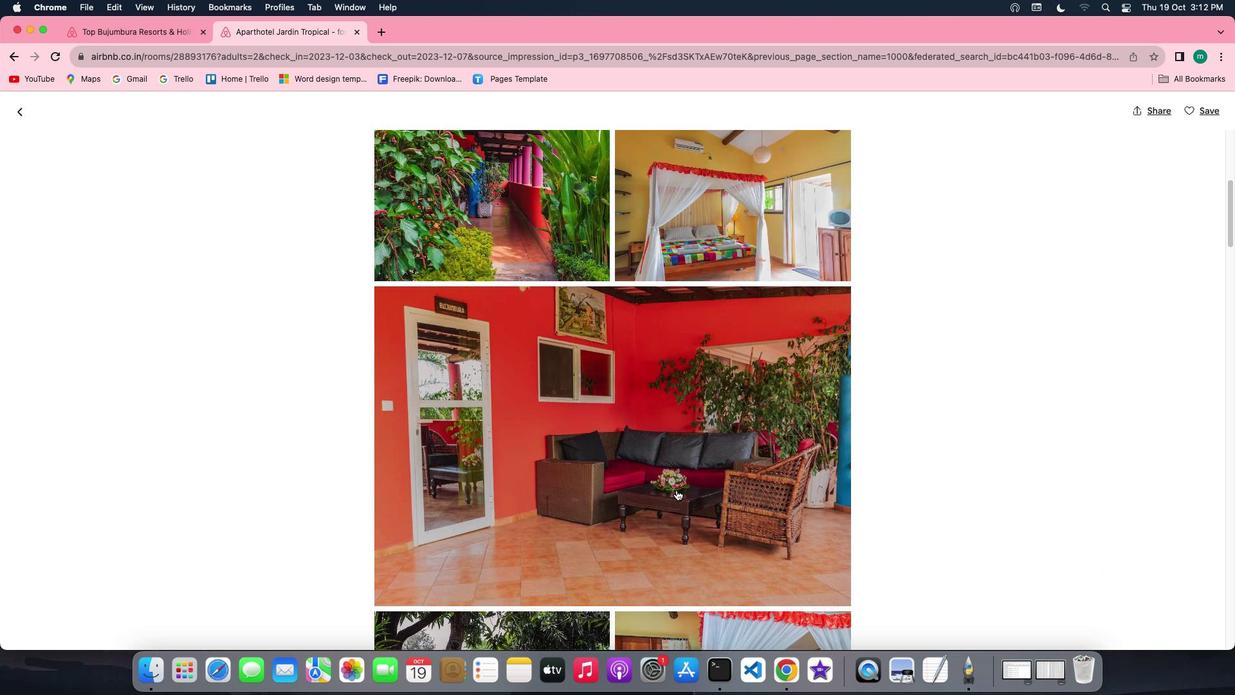 
Action: Mouse scrolled (677, 490) with delta (0, -1)
Screenshot: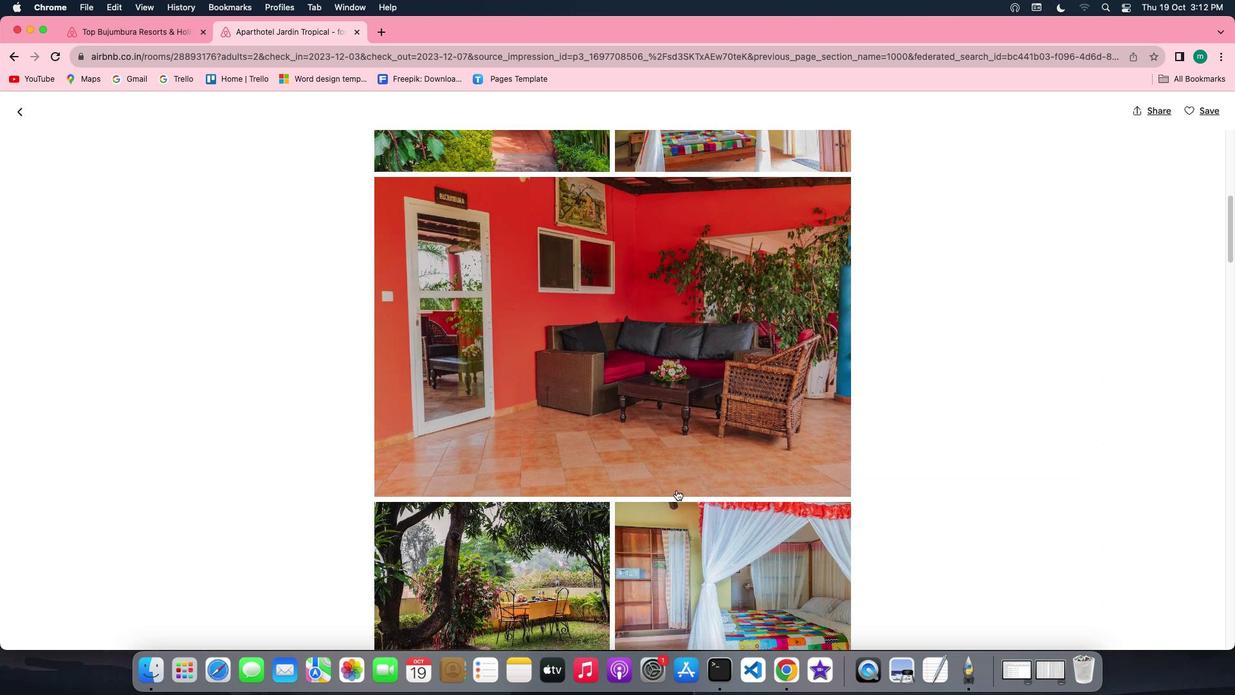 
Action: Mouse scrolled (677, 490) with delta (0, 0)
Screenshot: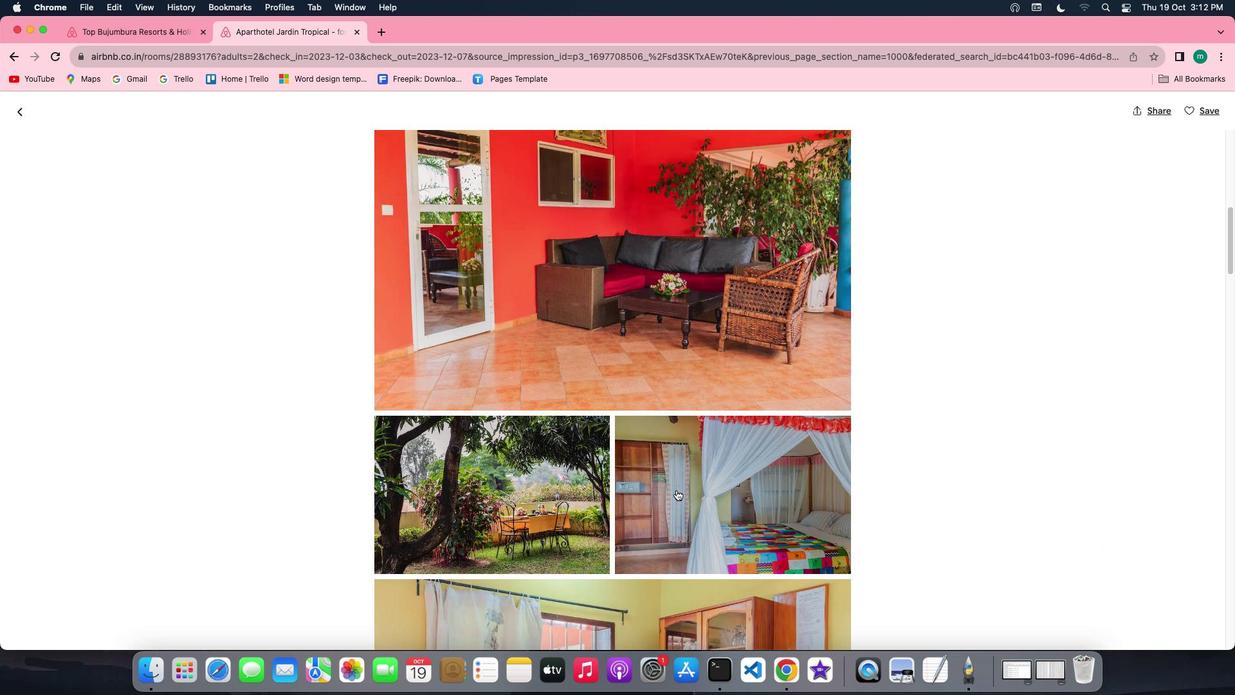 
Action: Mouse scrolled (677, 490) with delta (0, 0)
Screenshot: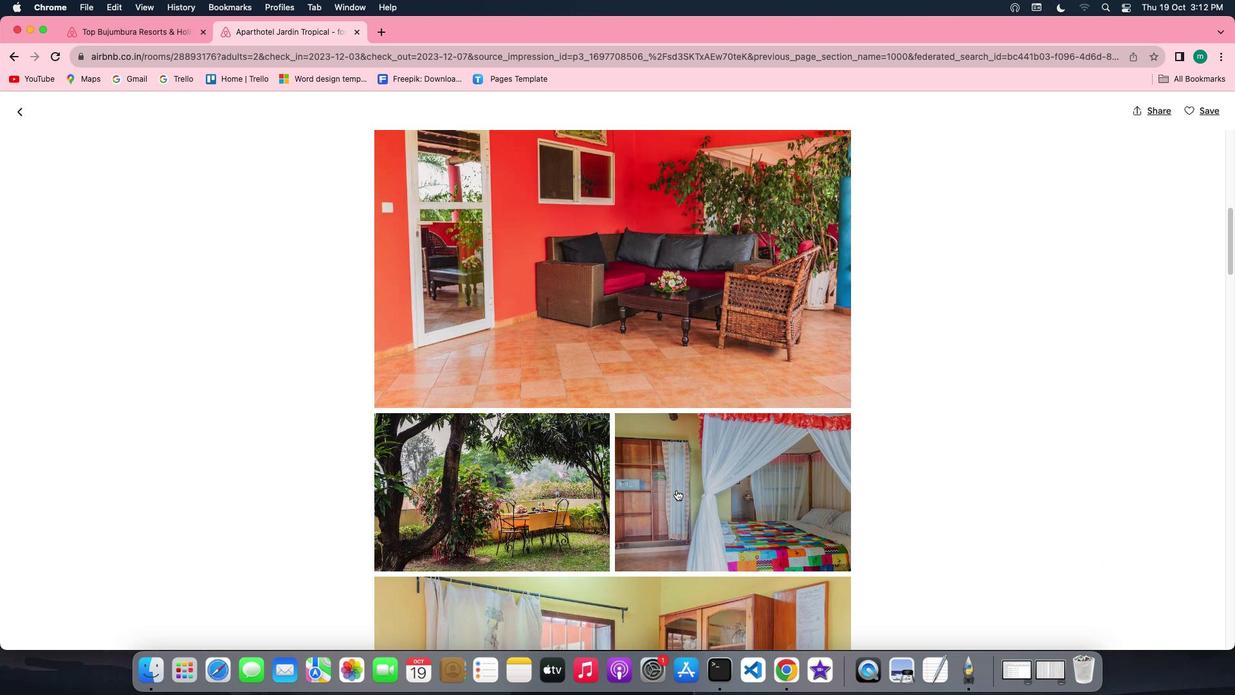 
Action: Mouse scrolled (677, 490) with delta (0, -1)
Screenshot: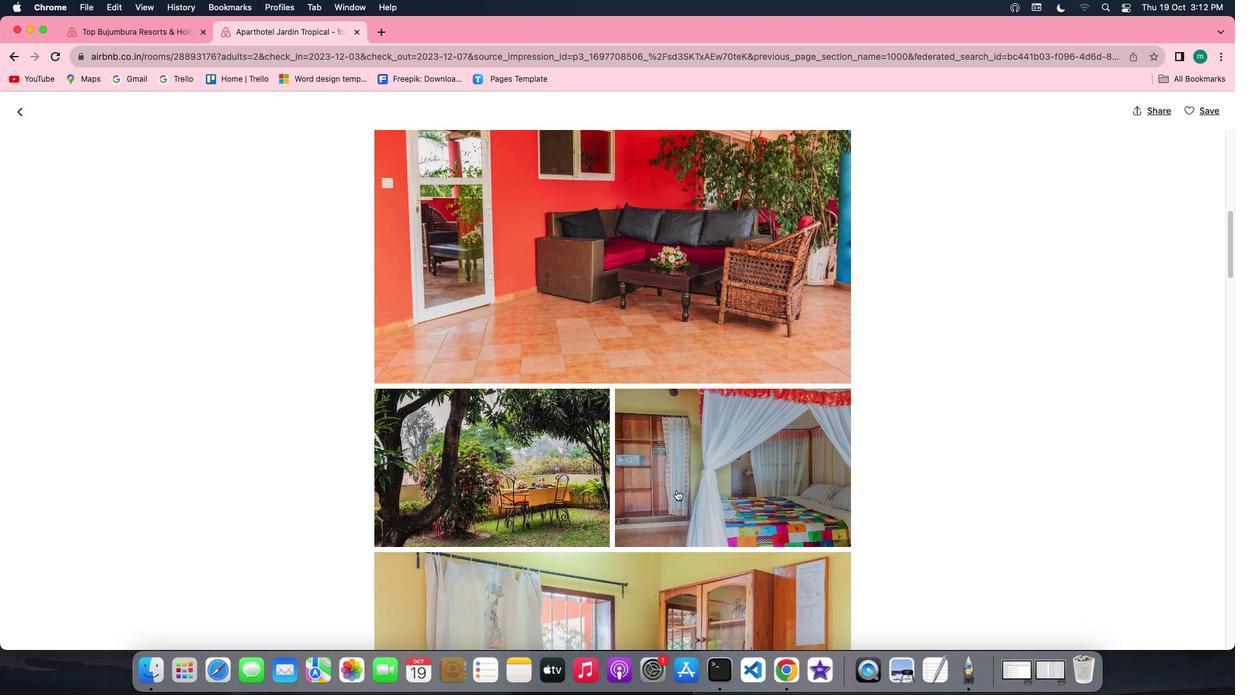 
Action: Mouse scrolled (677, 490) with delta (0, -1)
Screenshot: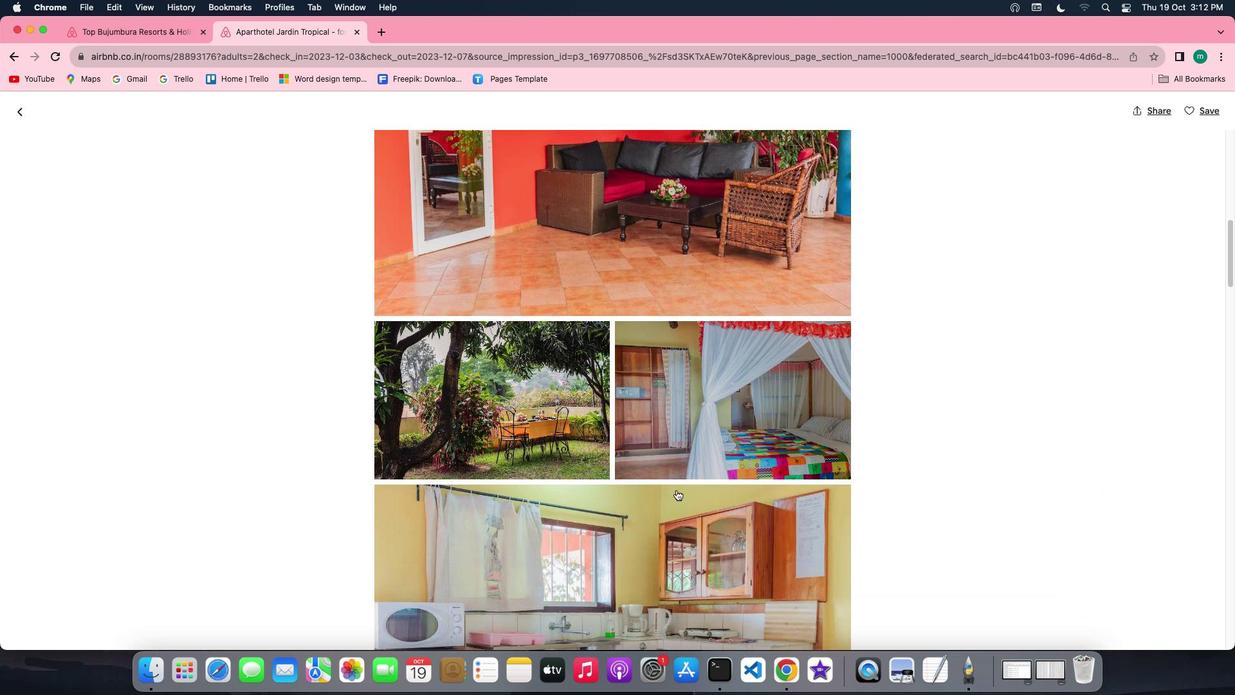 
Action: Mouse scrolled (677, 490) with delta (0, 0)
Screenshot: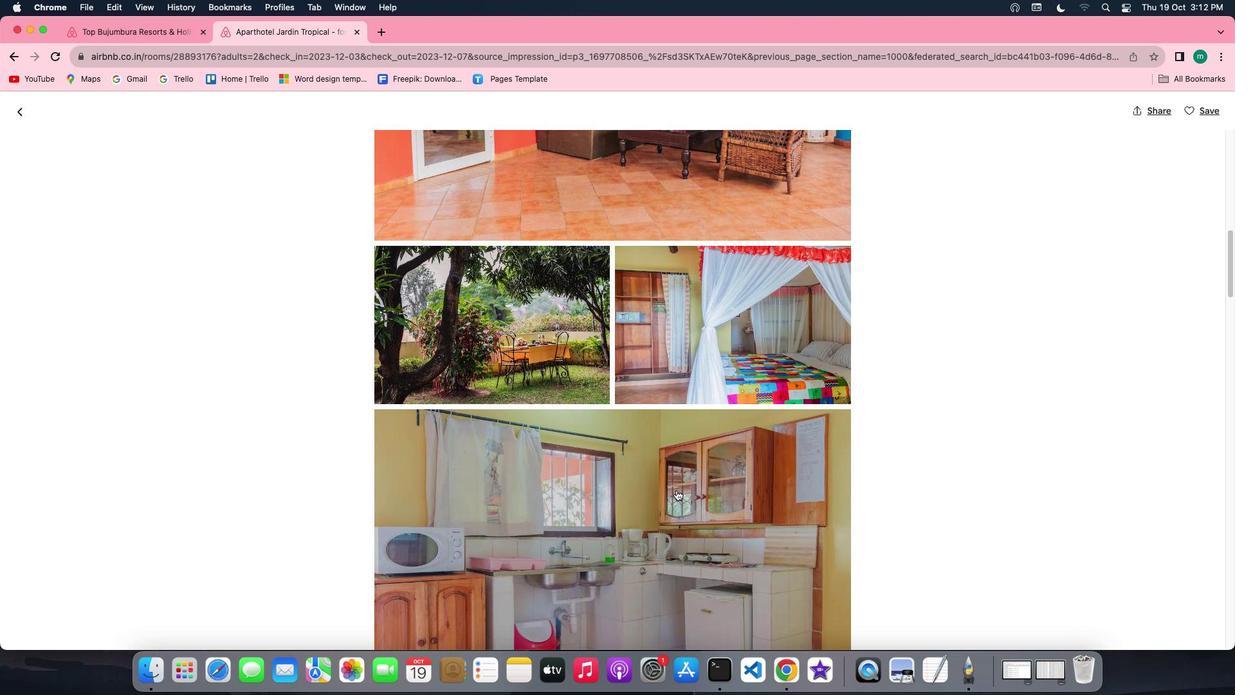 
Action: Mouse scrolled (677, 490) with delta (0, 0)
Screenshot: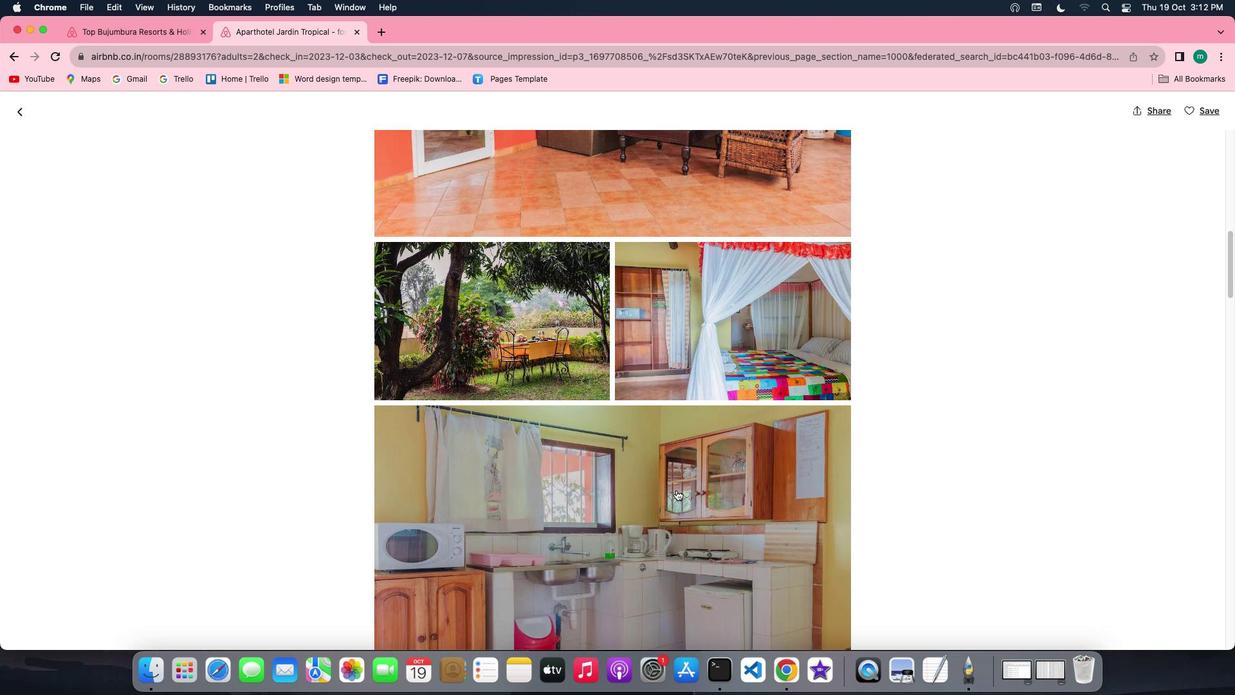 
Action: Mouse scrolled (677, 490) with delta (0, -1)
Screenshot: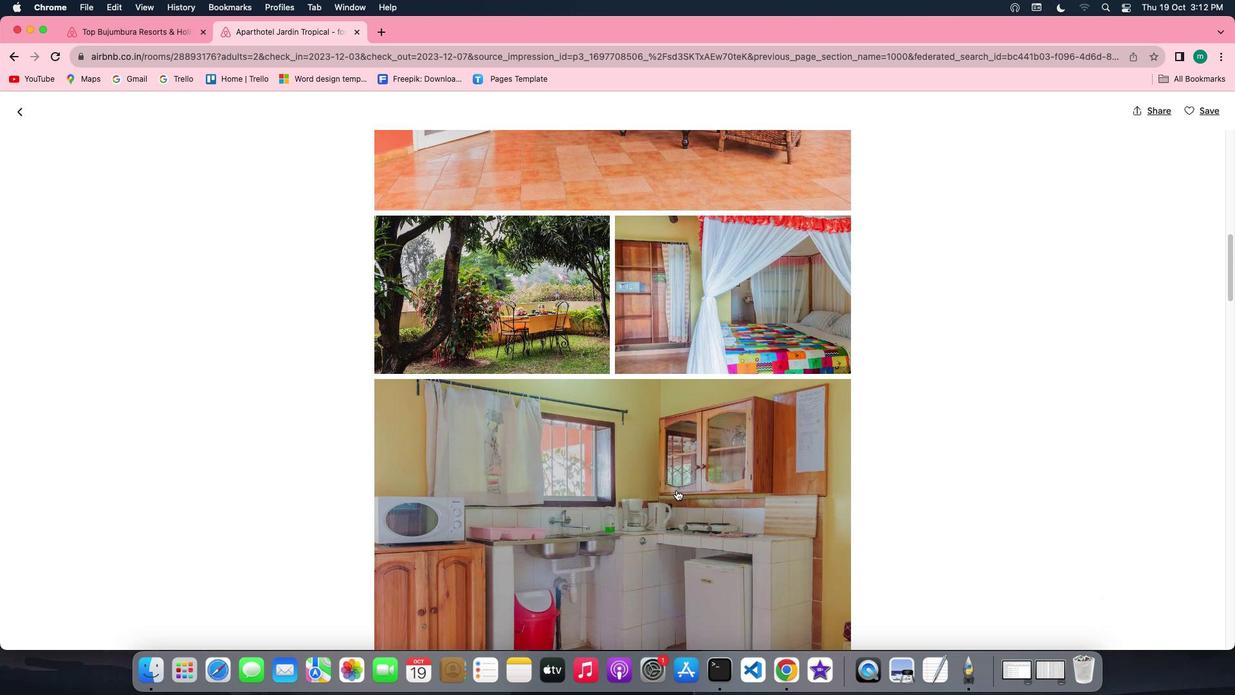 
Action: Mouse scrolled (677, 490) with delta (0, -1)
Screenshot: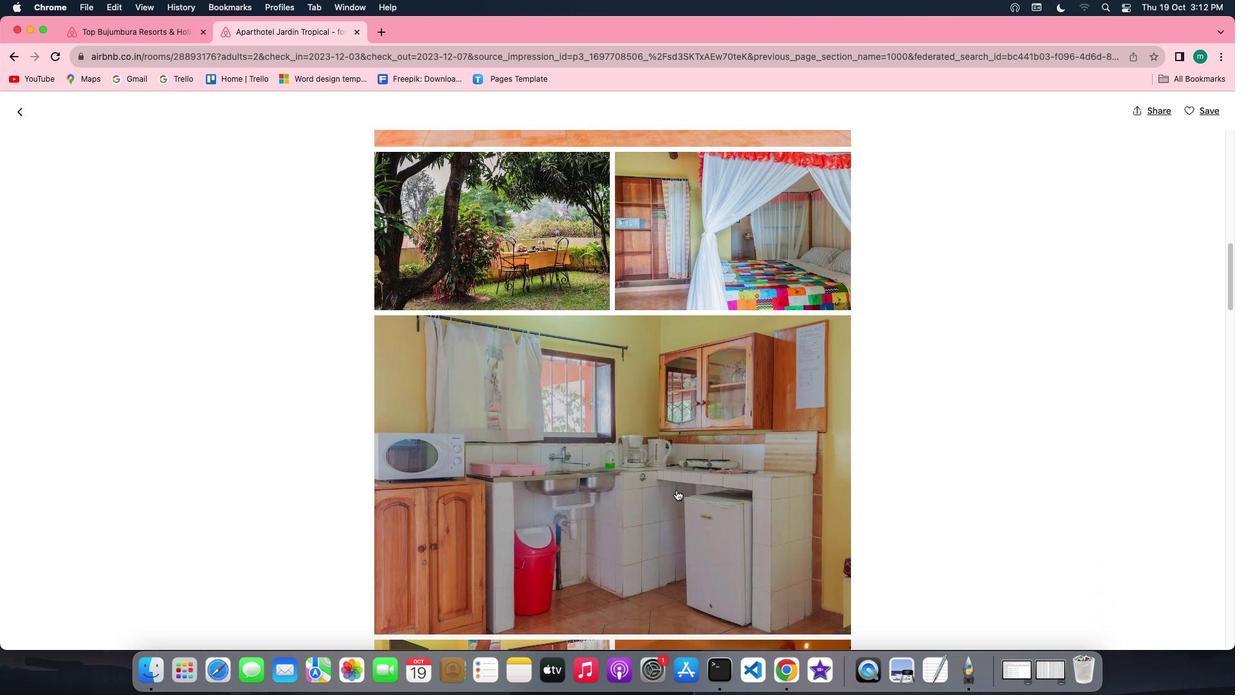 
Action: Mouse scrolled (677, 490) with delta (0, 0)
Screenshot: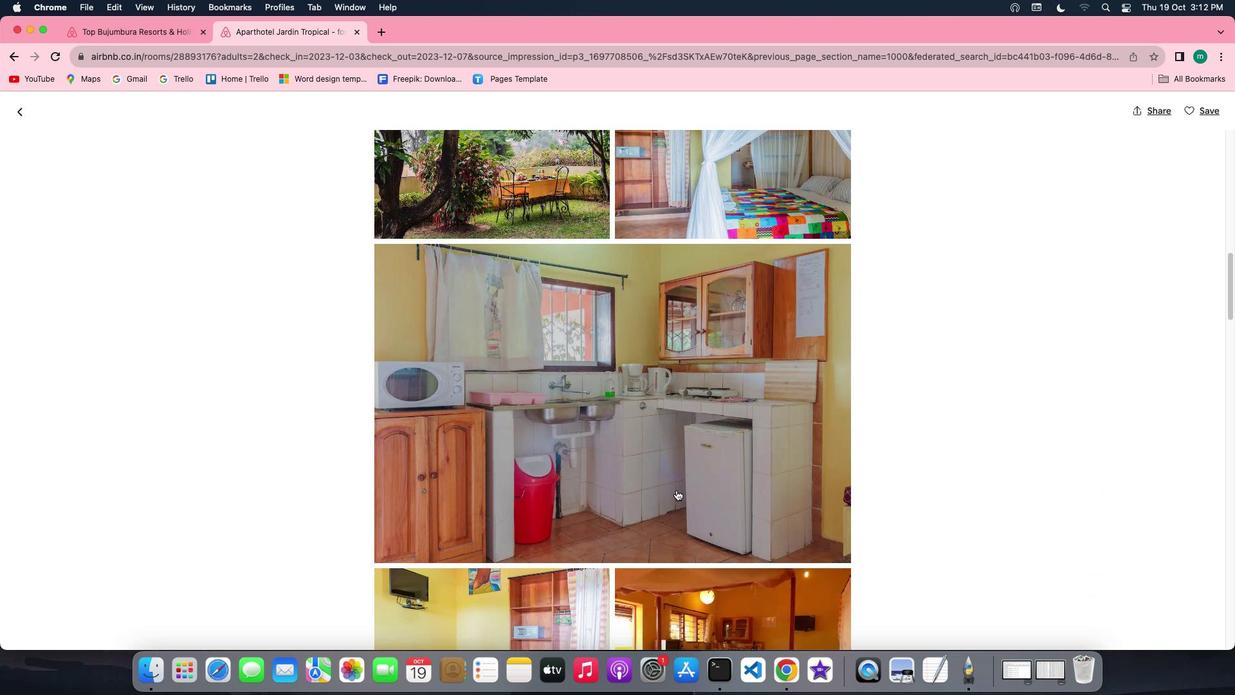 
Action: Mouse scrolled (677, 490) with delta (0, 0)
Screenshot: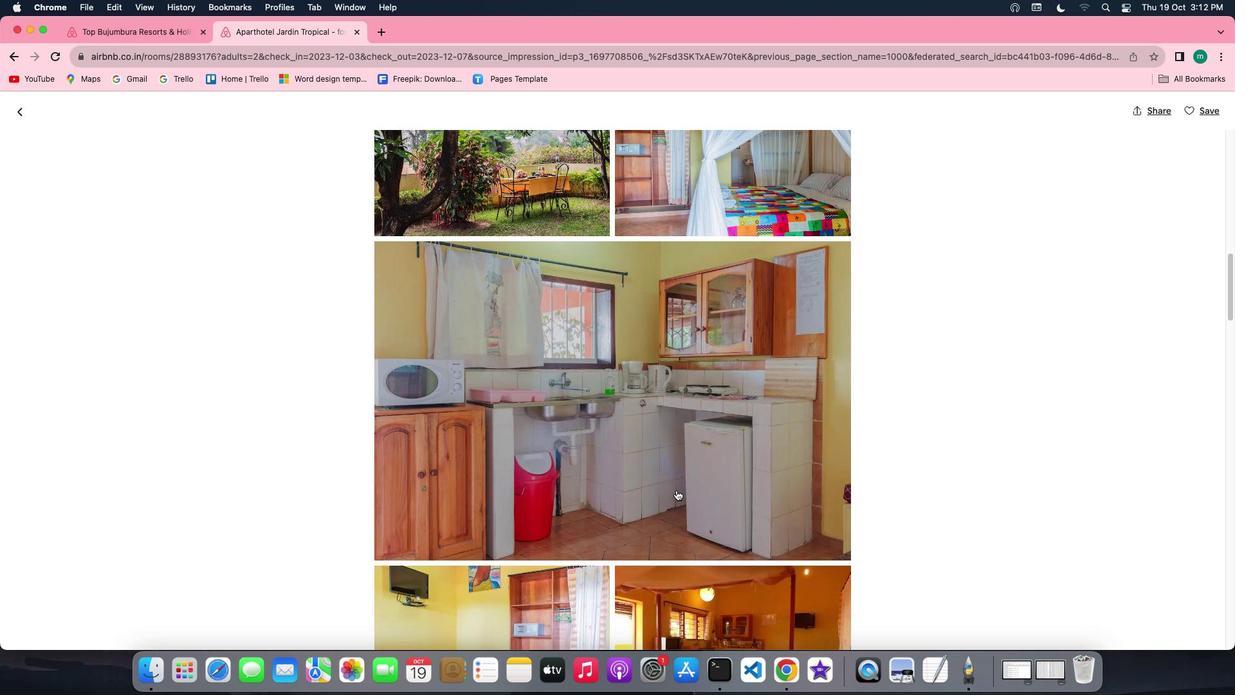 
Action: Mouse scrolled (677, 490) with delta (0, 0)
Screenshot: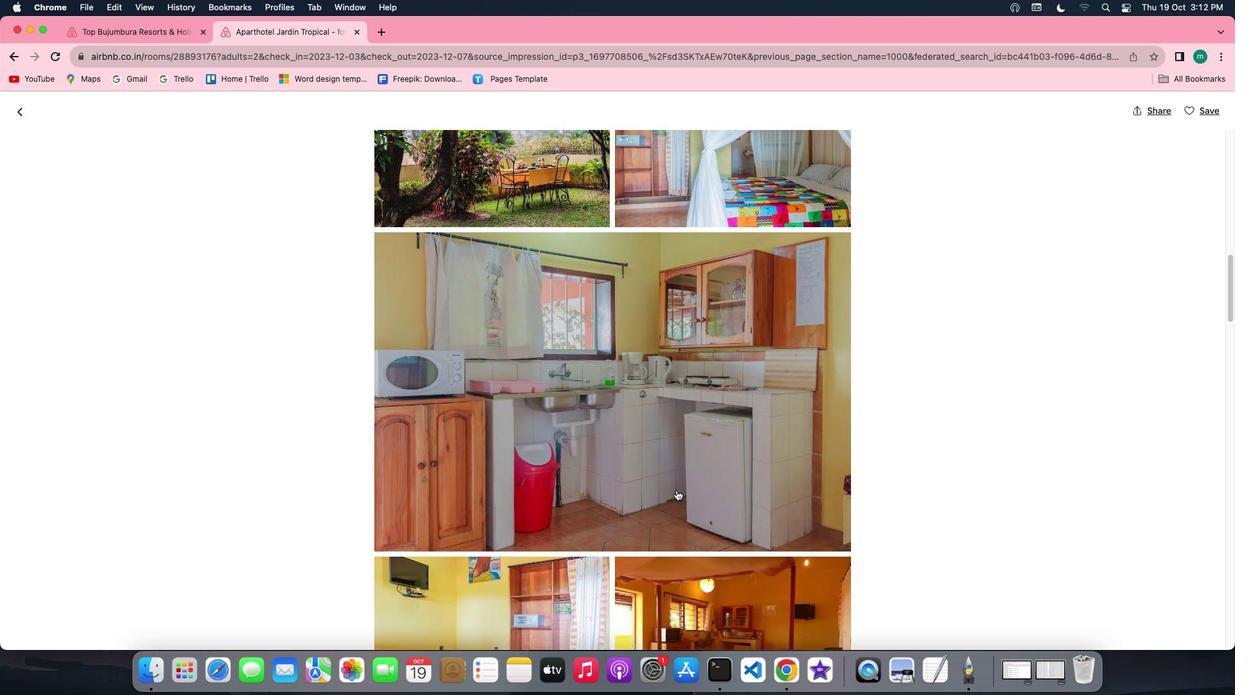 
Action: Mouse scrolled (677, 490) with delta (0, 0)
Screenshot: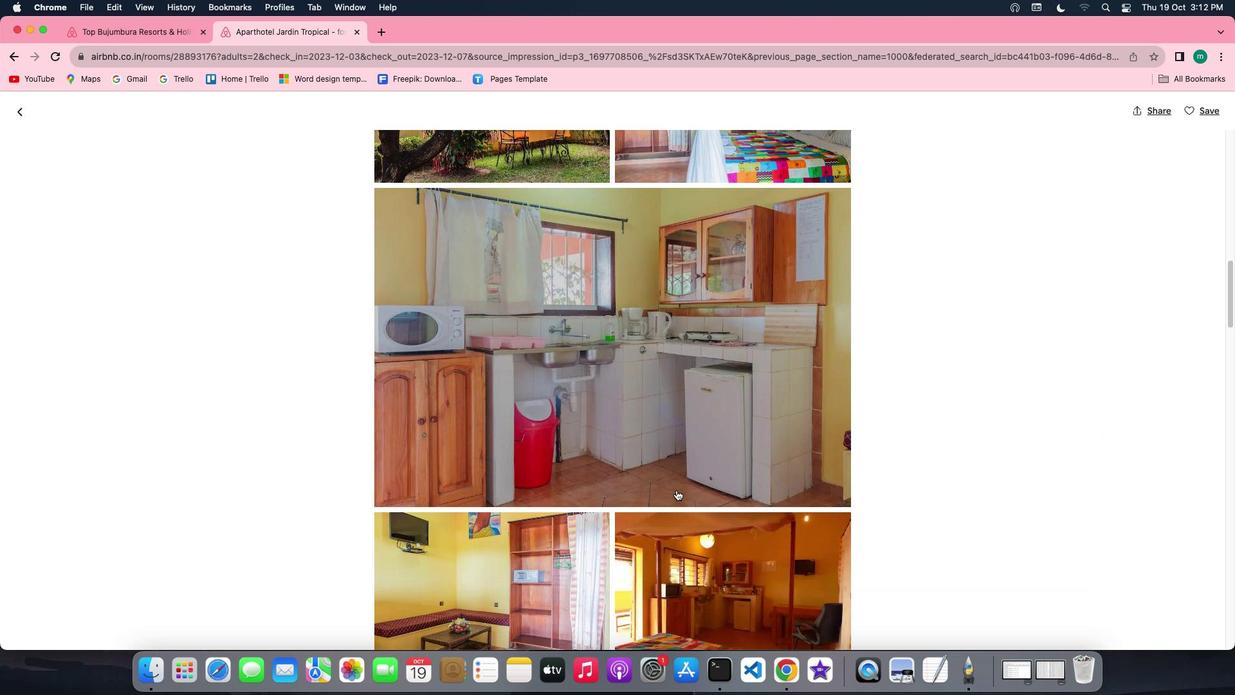 
Action: Mouse scrolled (677, 490) with delta (0, 0)
Screenshot: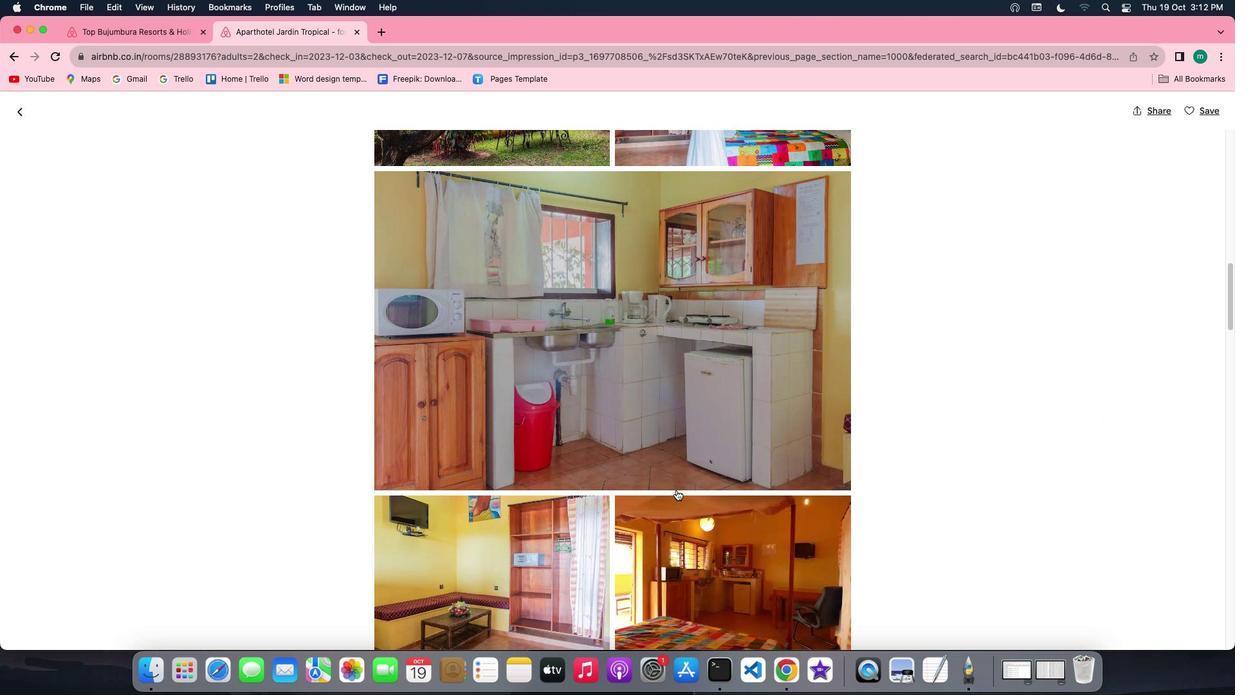 
Action: Mouse scrolled (677, 490) with delta (0, 0)
Screenshot: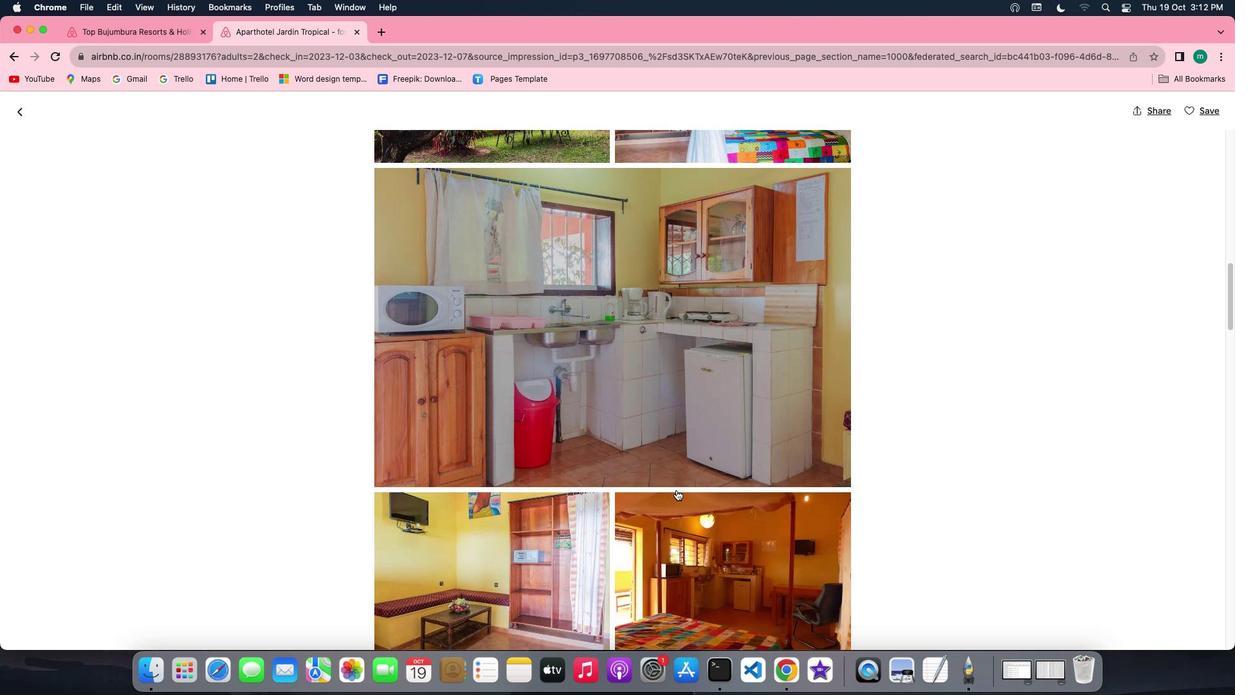 
Action: Mouse scrolled (677, 490) with delta (0, -1)
Screenshot: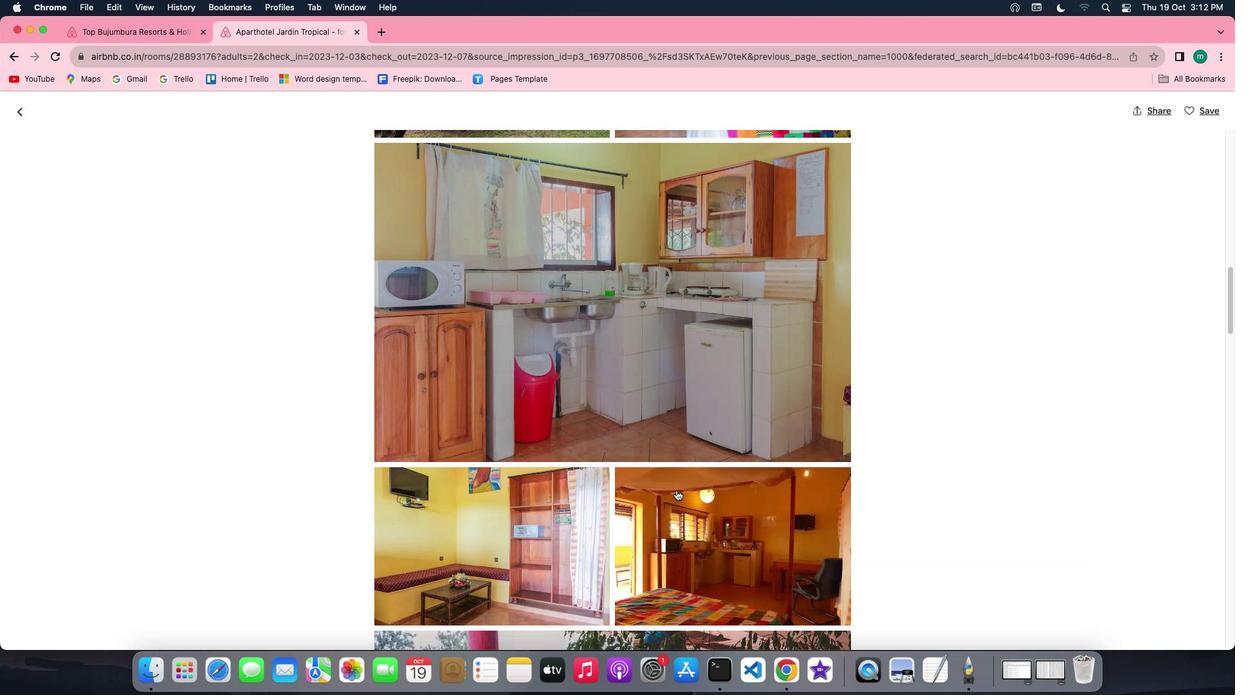 
Action: Mouse scrolled (677, 490) with delta (0, 0)
Screenshot: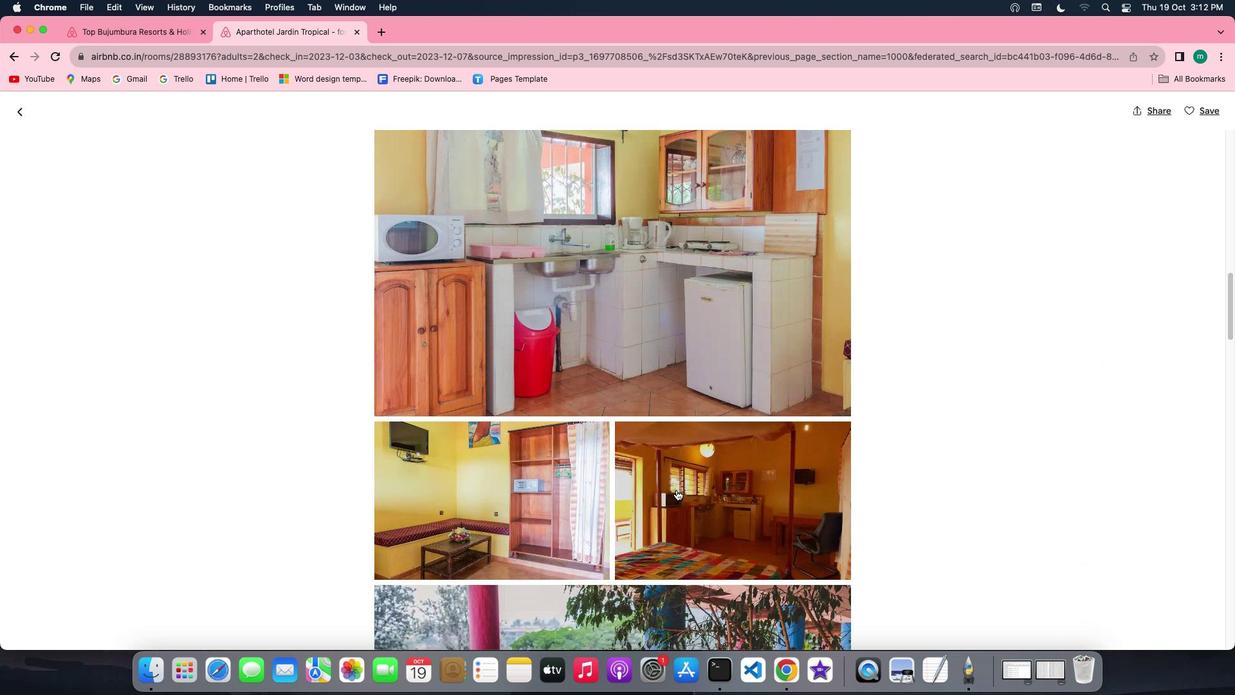 
Action: Mouse scrolled (677, 490) with delta (0, 0)
Screenshot: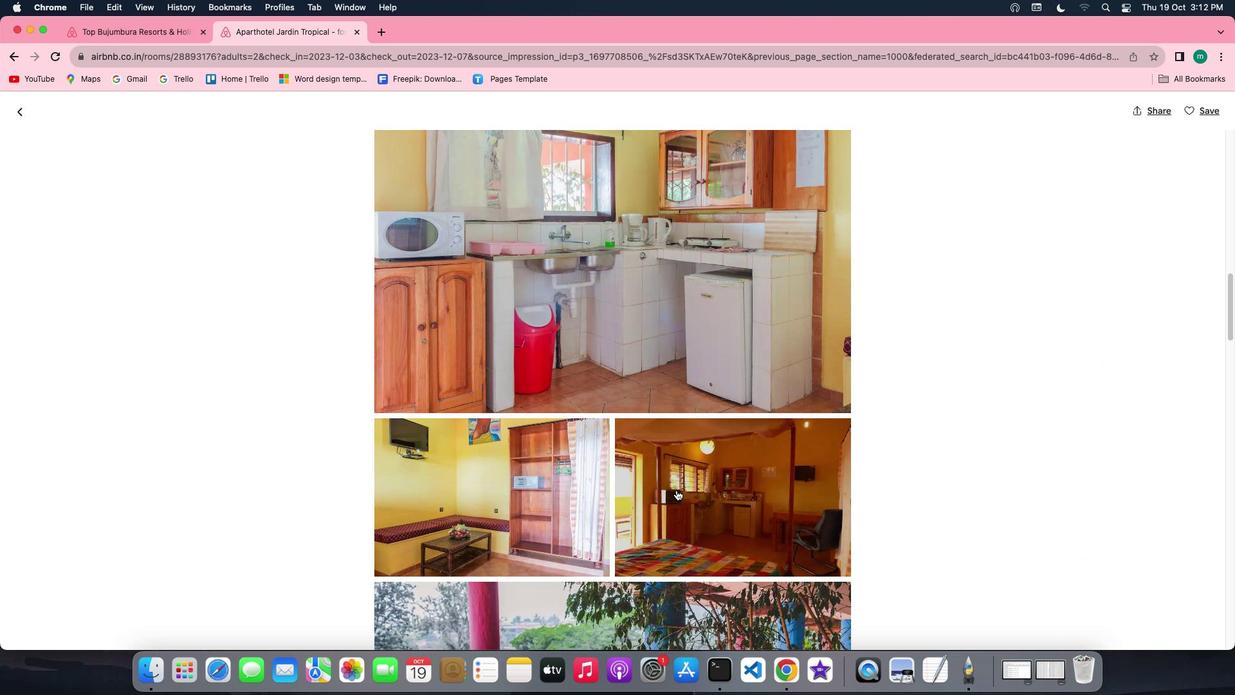 
Action: Mouse scrolled (677, 490) with delta (0, 0)
Screenshot: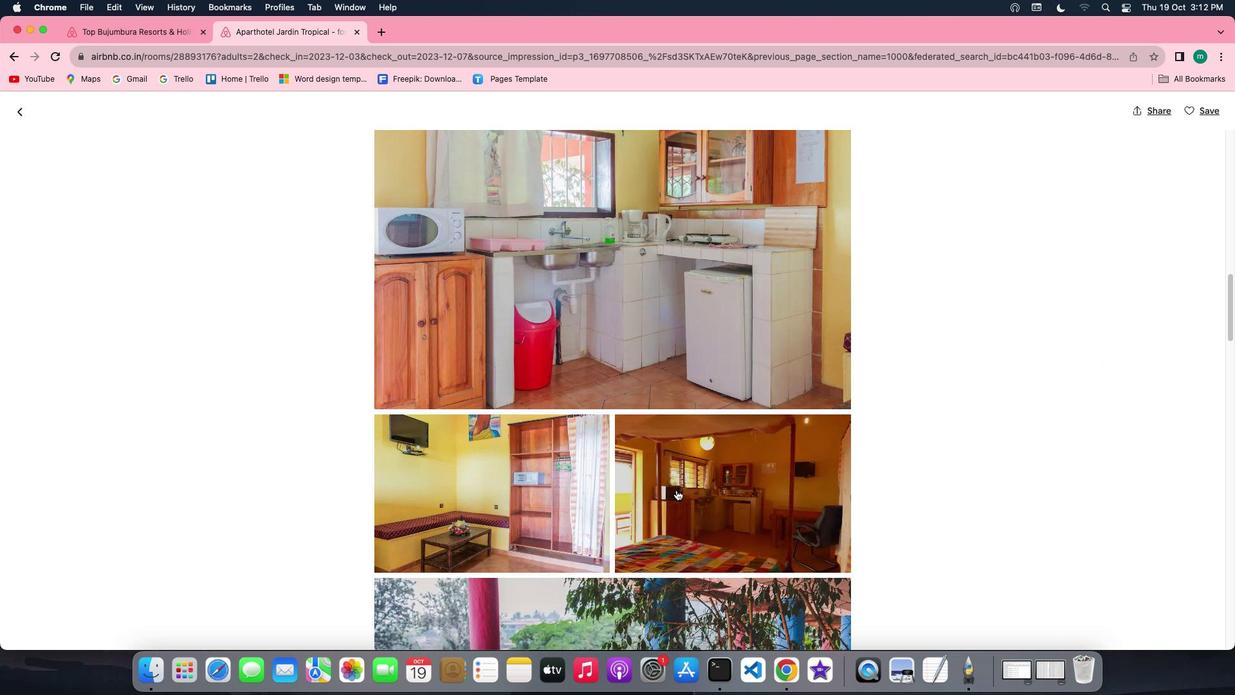 
Action: Mouse scrolled (677, 490) with delta (0, -1)
Screenshot: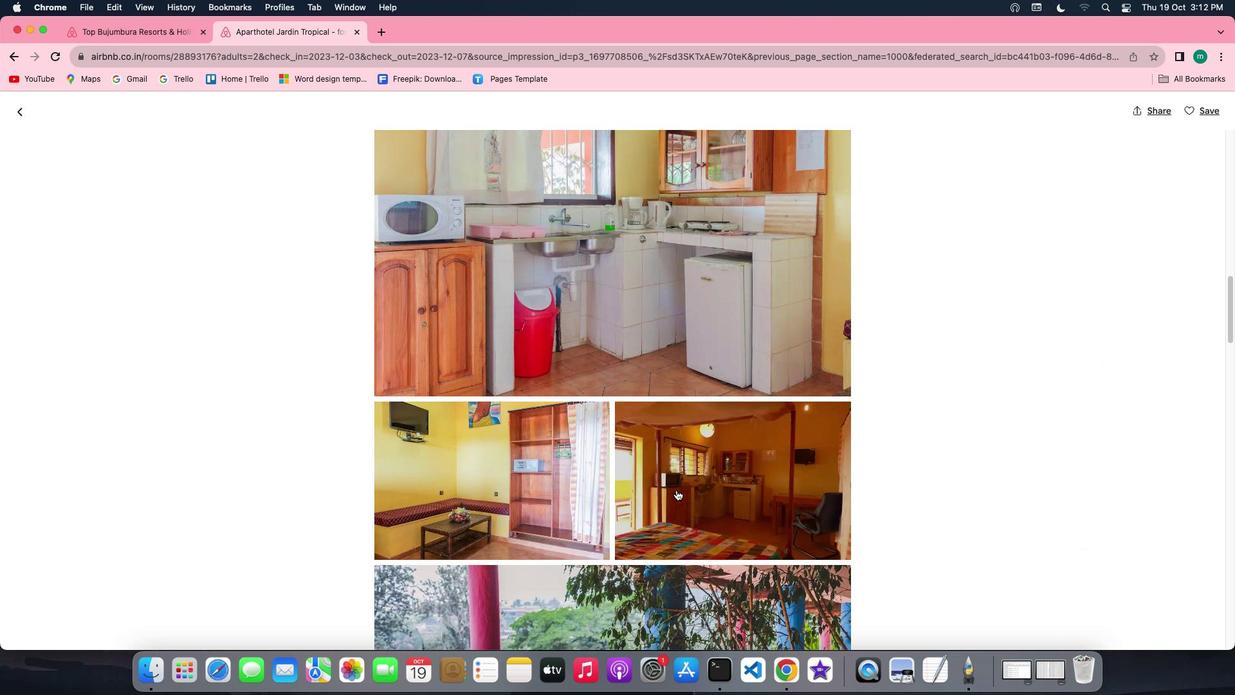 
Action: Mouse scrolled (677, 490) with delta (0, 0)
Screenshot: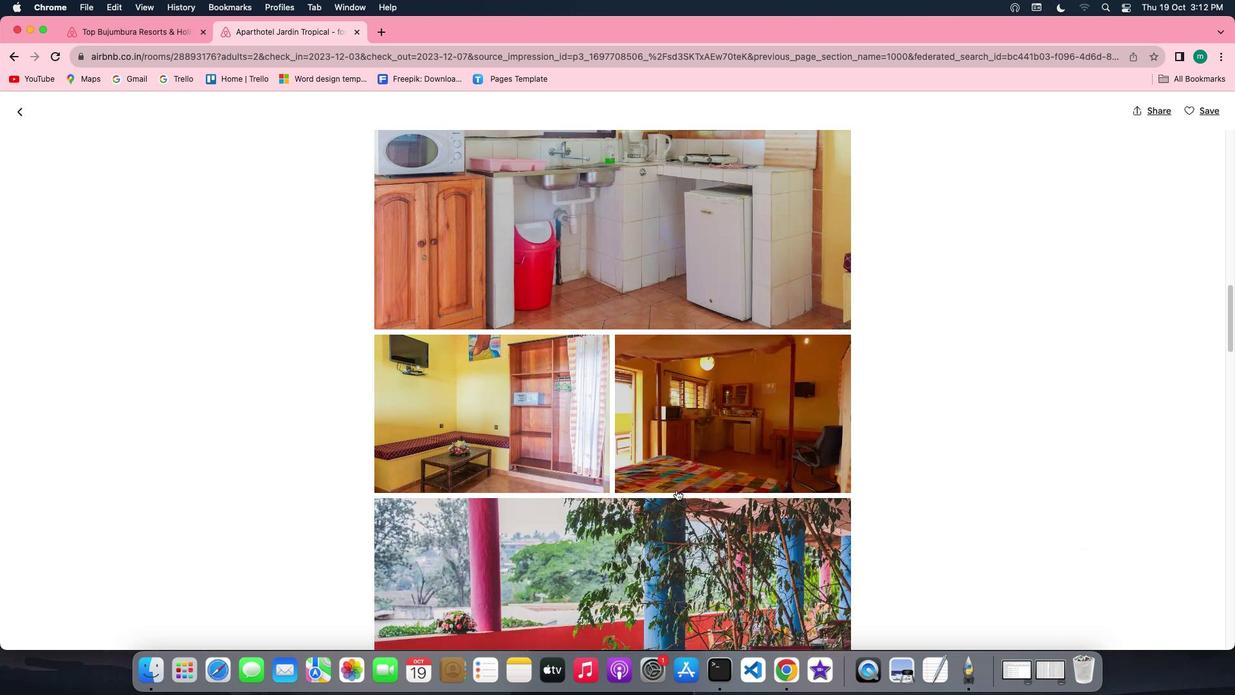
Action: Mouse scrolled (677, 490) with delta (0, 0)
Screenshot: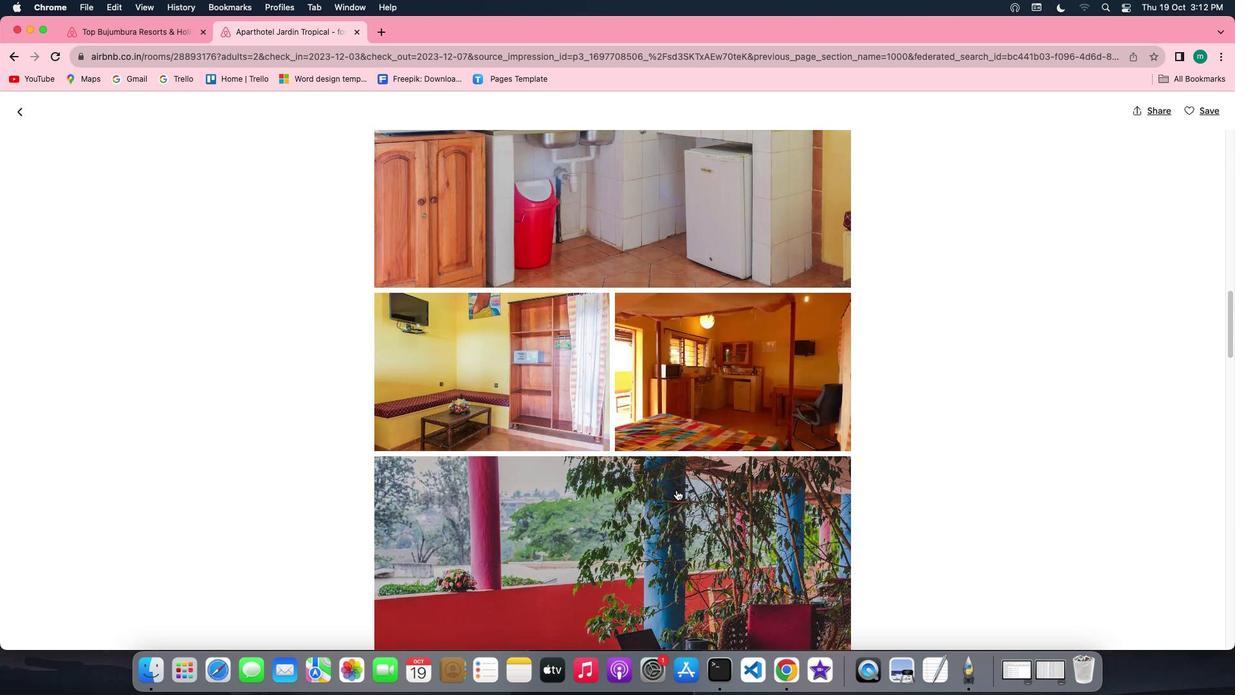 
Action: Mouse scrolled (677, 490) with delta (0, 0)
Screenshot: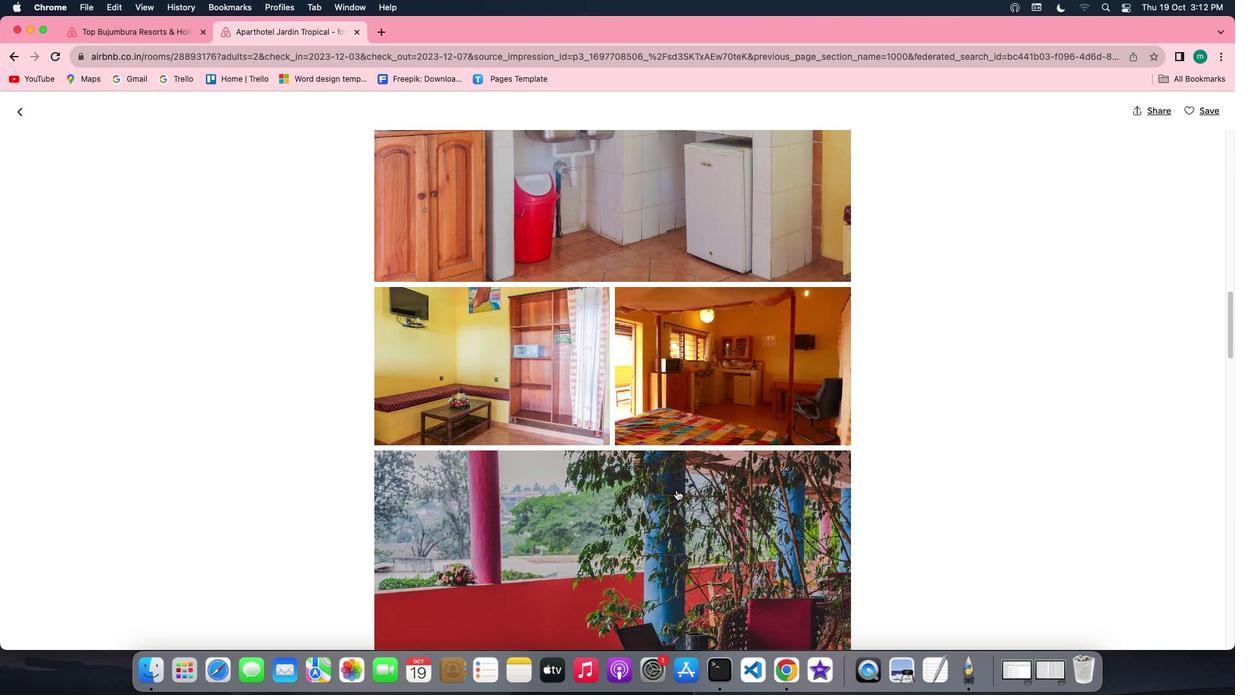 
Action: Mouse scrolled (677, 490) with delta (0, 0)
Screenshot: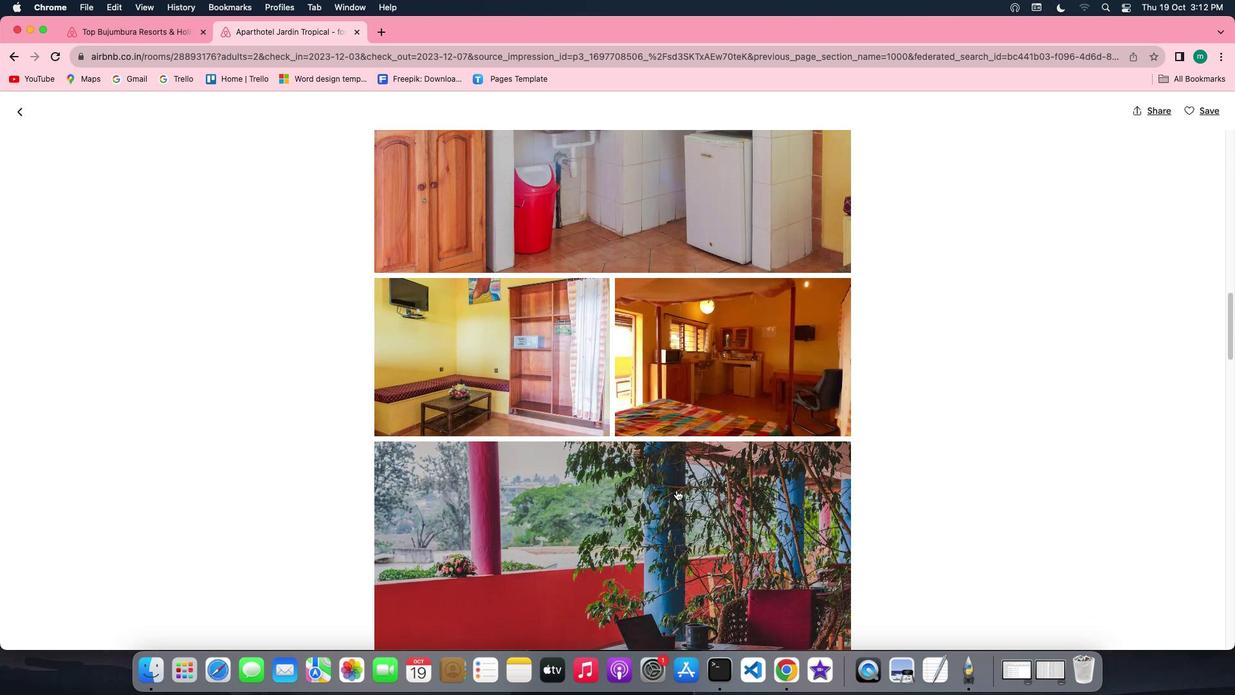 
Action: Mouse scrolled (677, 490) with delta (0, -1)
Screenshot: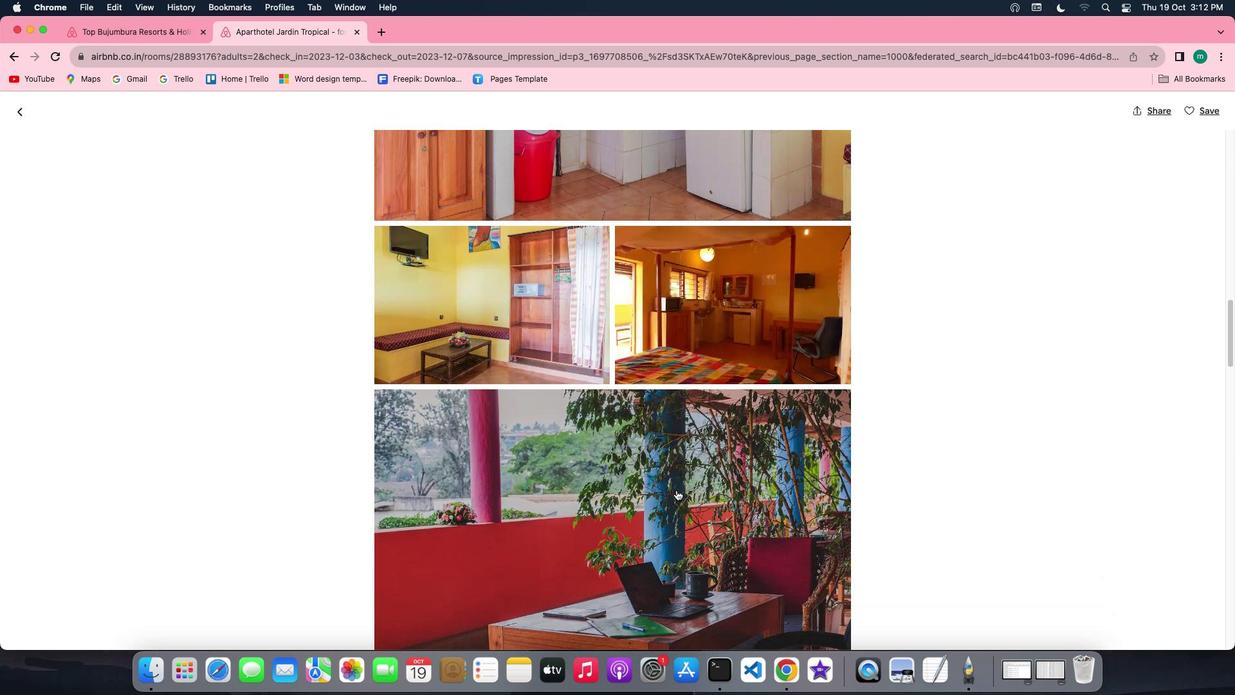 
Action: Mouse scrolled (677, 490) with delta (0, 0)
Screenshot: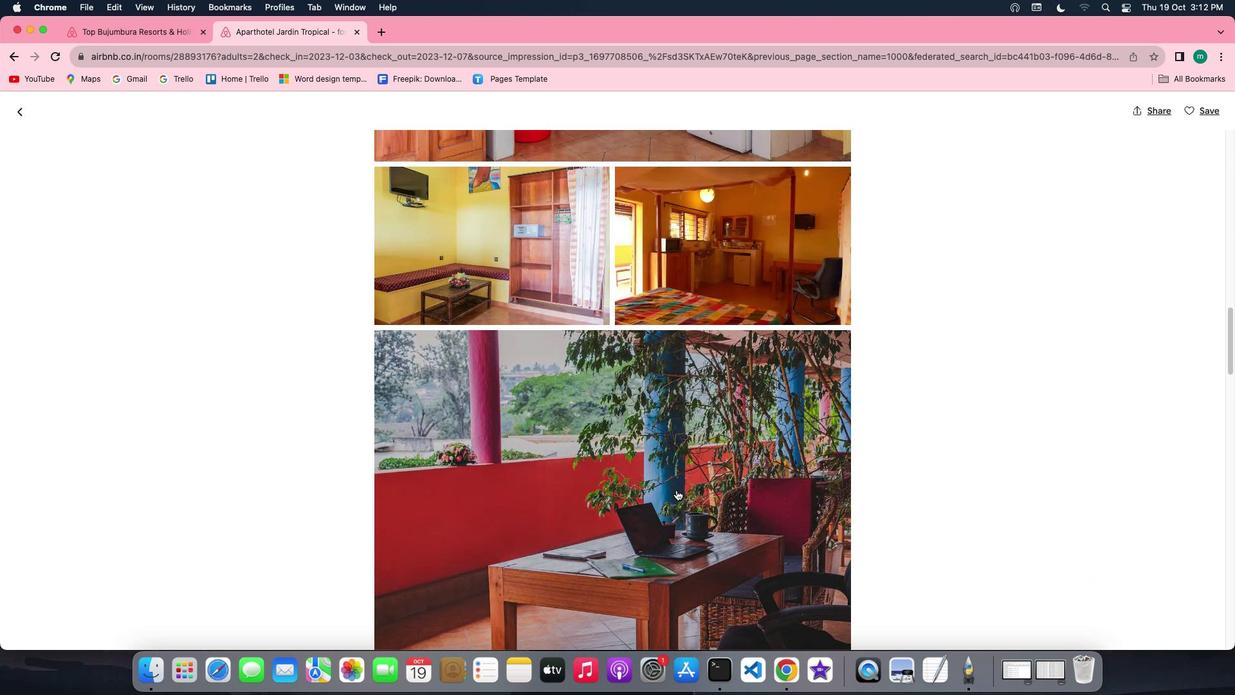 
Action: Mouse scrolled (677, 490) with delta (0, 0)
Screenshot: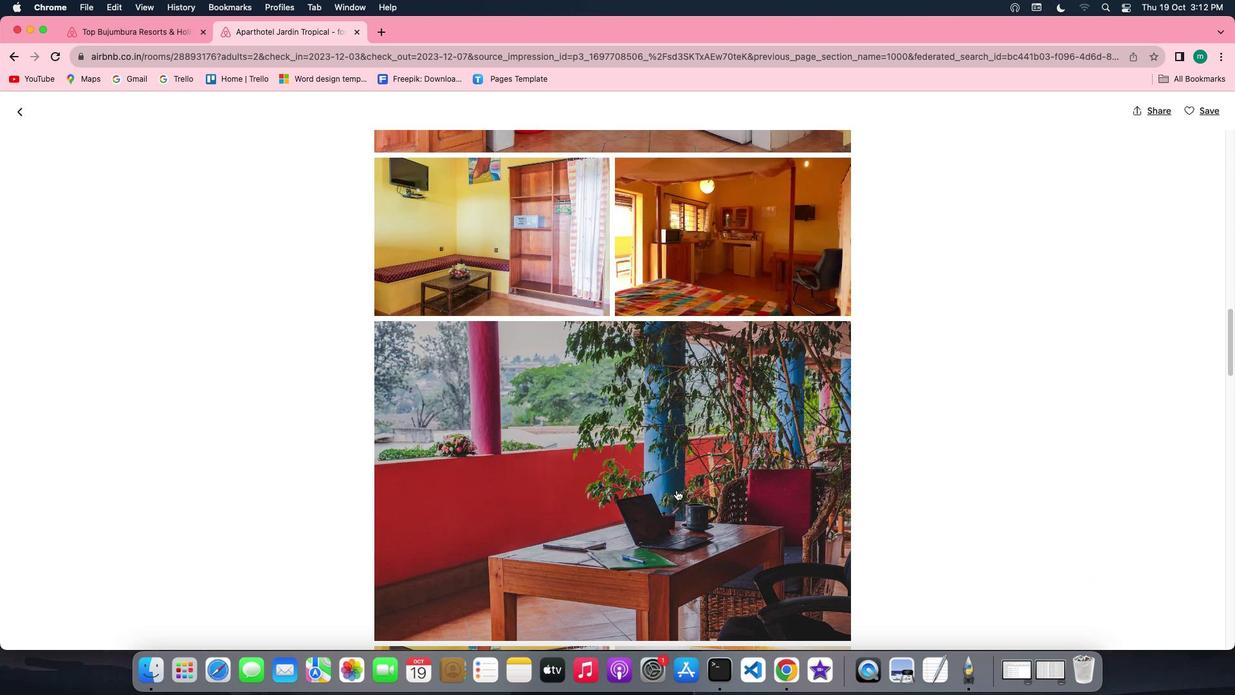 
Action: Mouse scrolled (677, 490) with delta (0, -1)
Screenshot: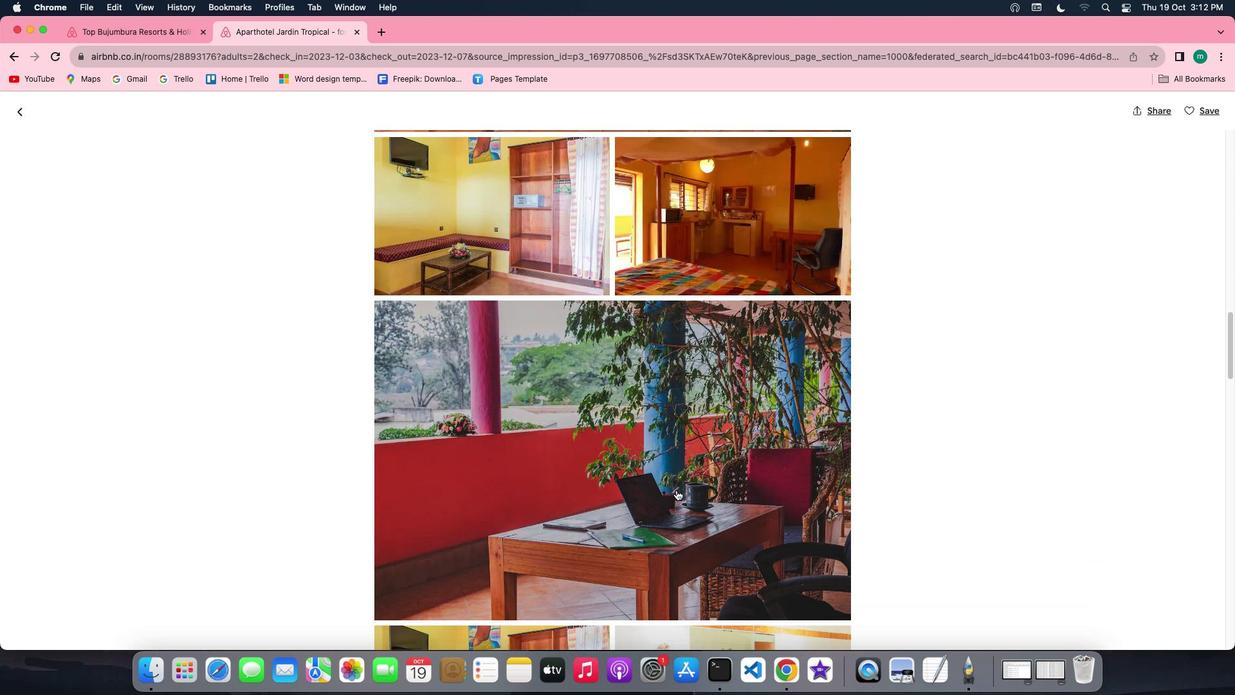 
Action: Mouse scrolled (677, 490) with delta (0, -1)
Screenshot: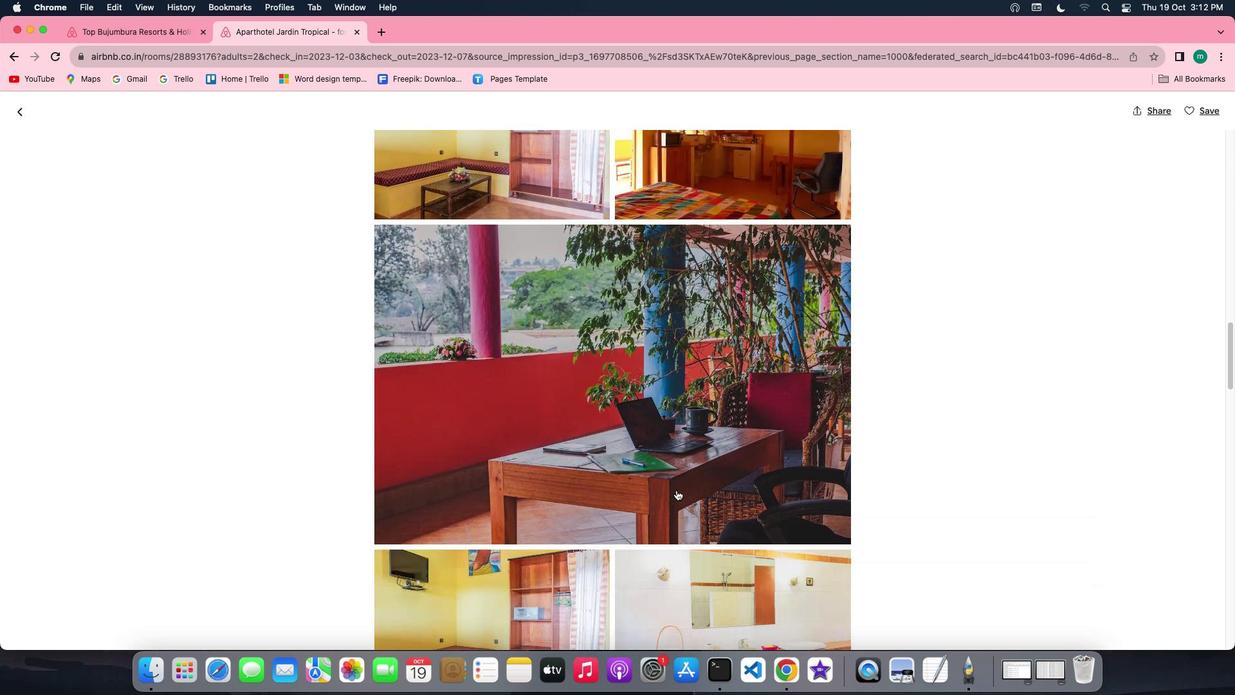 
Action: Mouse scrolled (677, 490) with delta (0, 0)
Screenshot: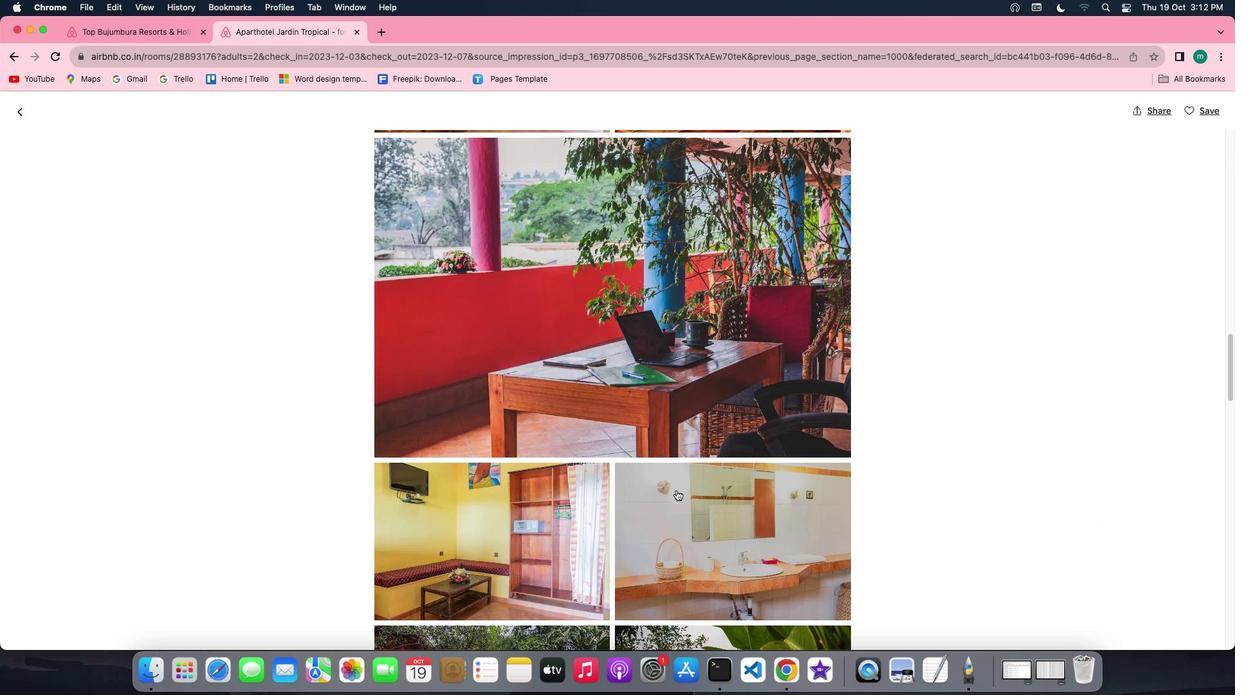 
Action: Mouse scrolled (677, 490) with delta (0, 0)
Screenshot: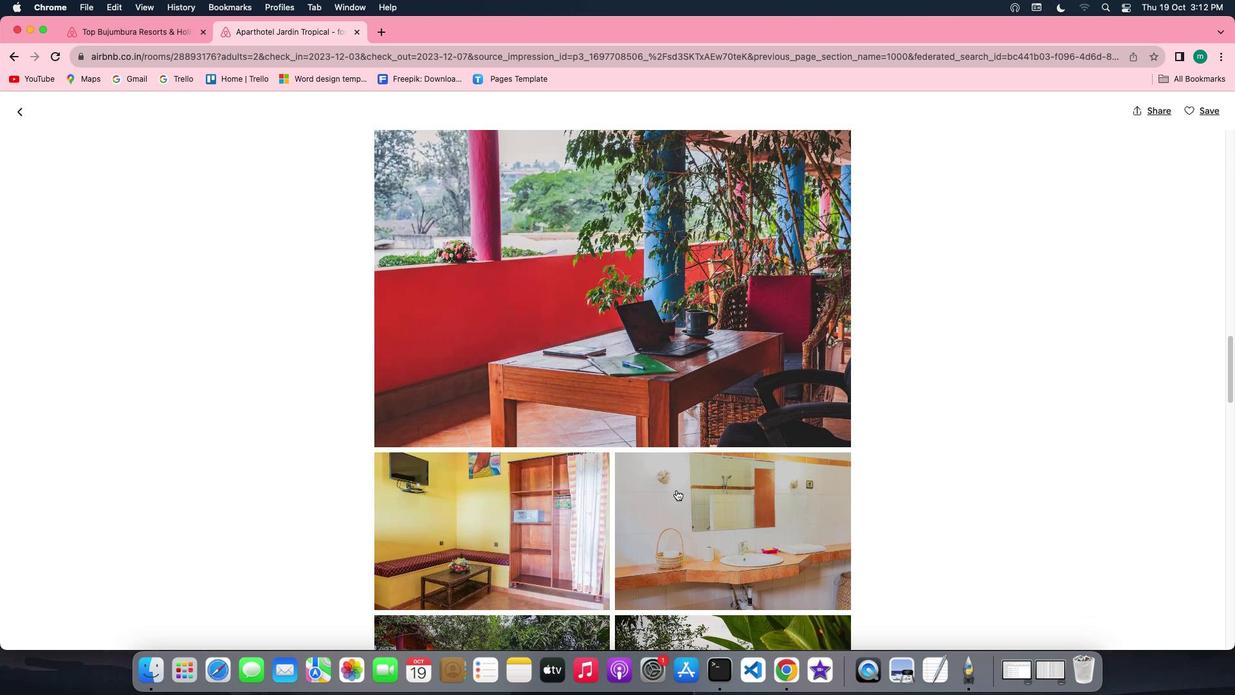 
Action: Mouse scrolled (677, 490) with delta (0, -1)
Screenshot: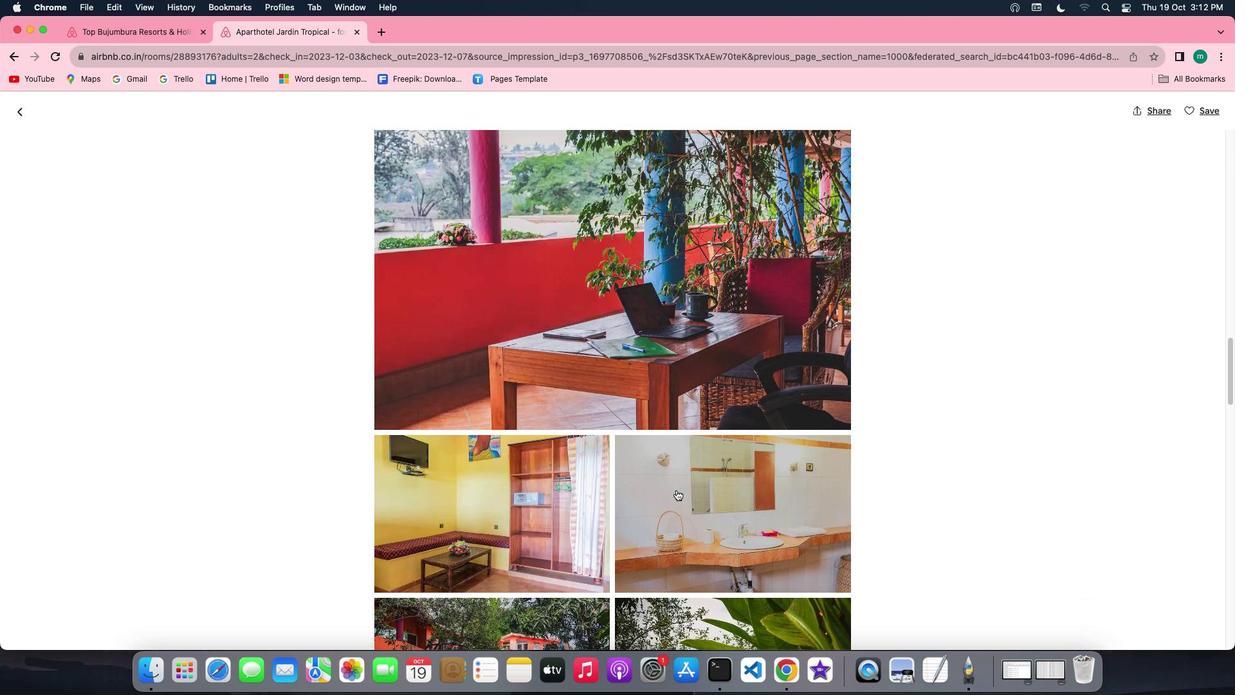 
Action: Mouse scrolled (677, 490) with delta (0, -1)
Screenshot: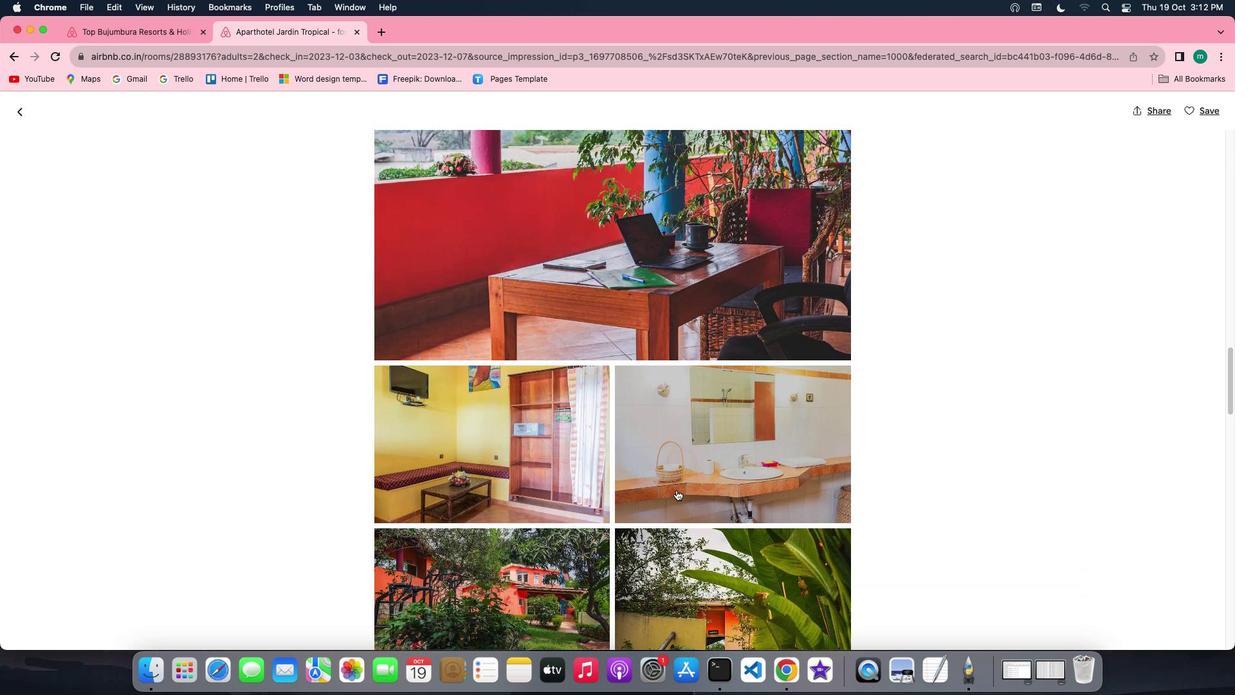 
Action: Mouse scrolled (677, 490) with delta (0, 0)
Screenshot: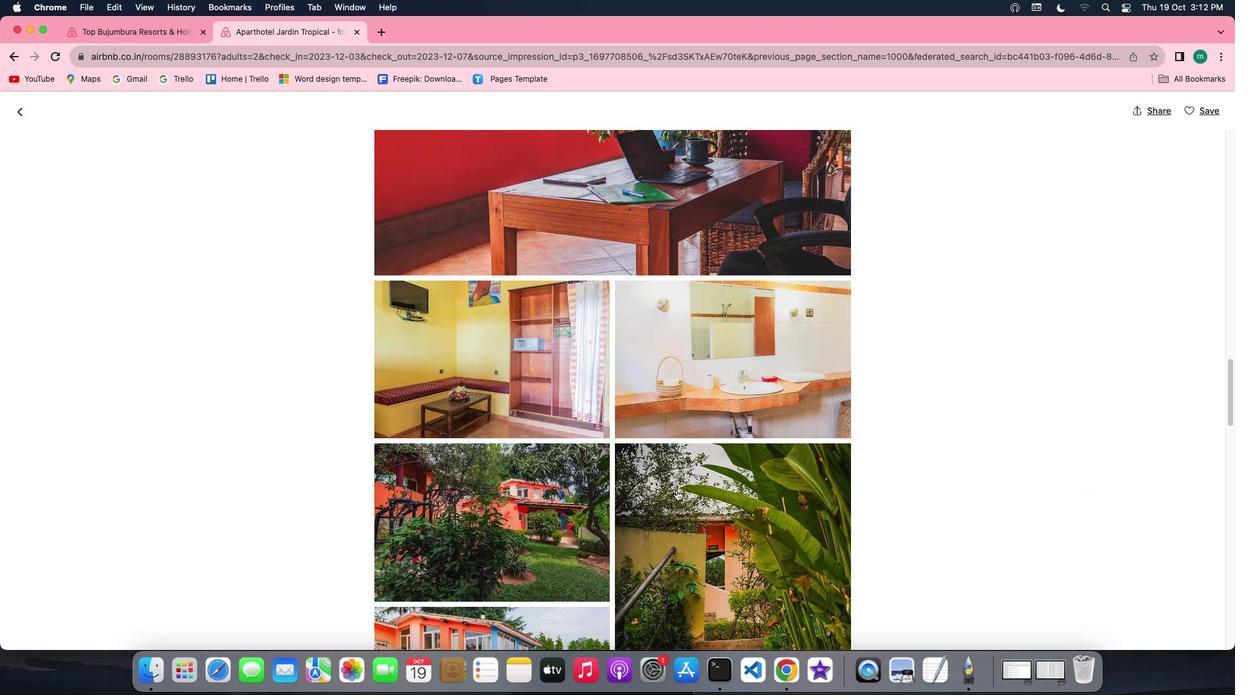 
Action: Mouse scrolled (677, 490) with delta (0, 0)
Screenshot: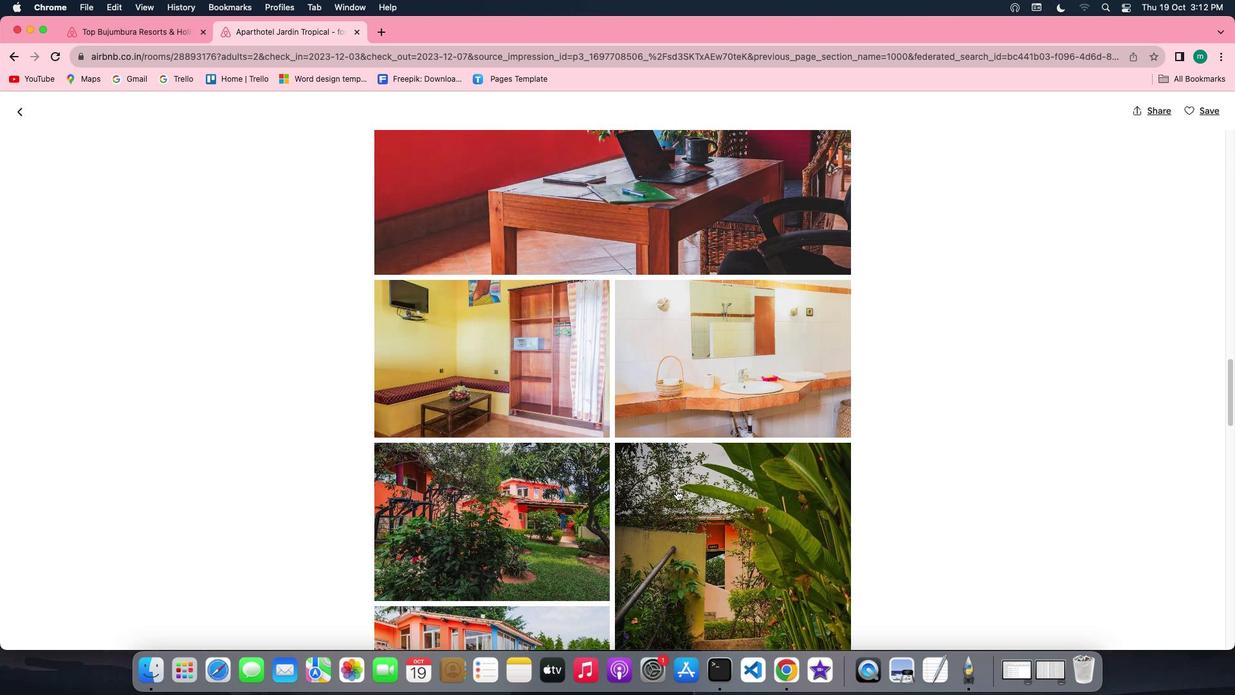 
Action: Mouse scrolled (677, 490) with delta (0, 0)
Screenshot: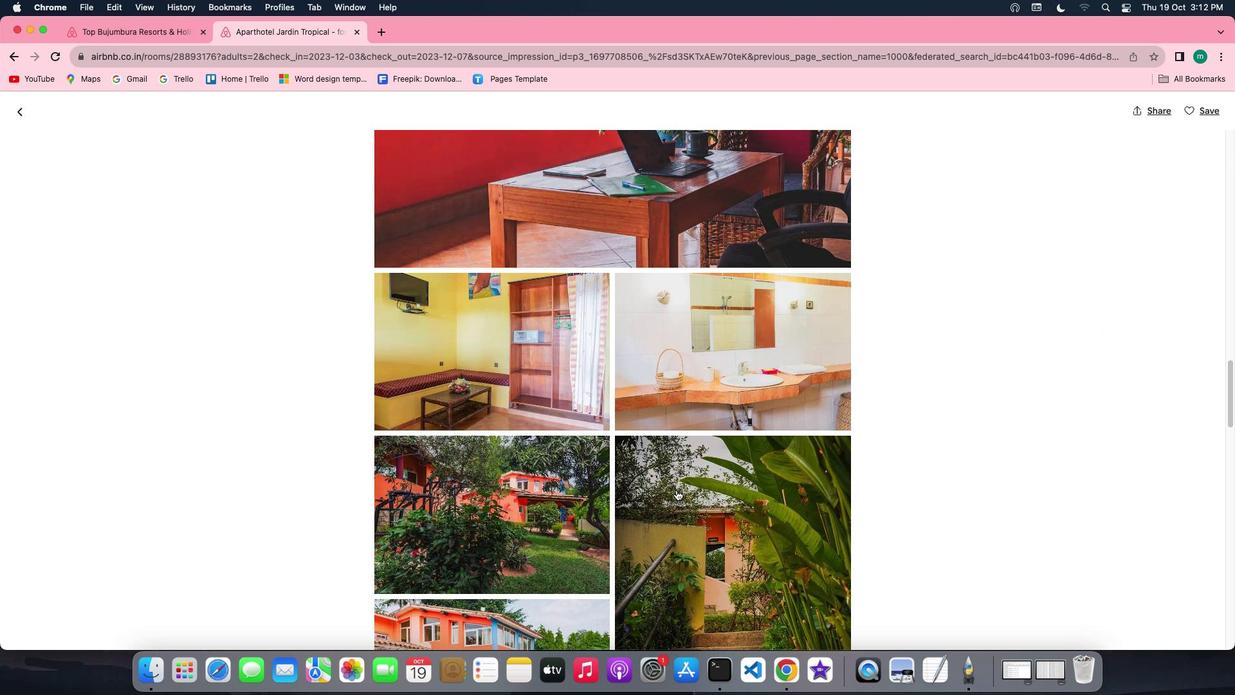 
Action: Mouse scrolled (677, 490) with delta (0, -1)
Screenshot: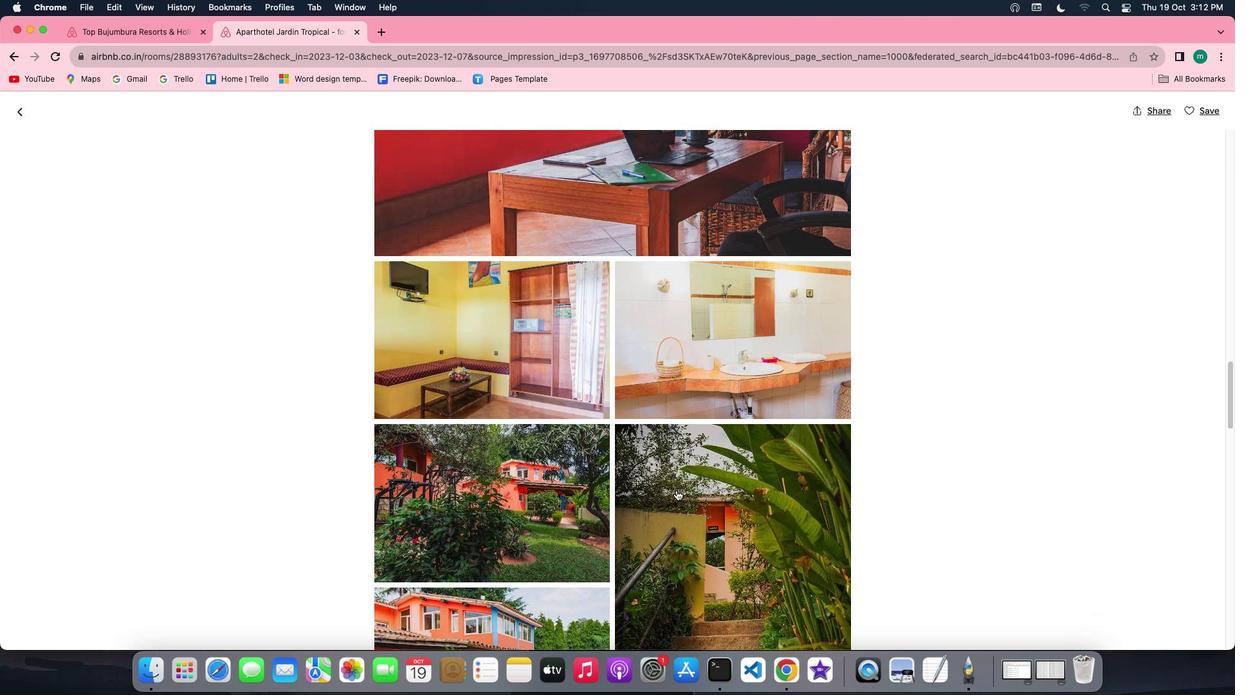 
Action: Mouse scrolled (677, 490) with delta (0, -1)
Screenshot: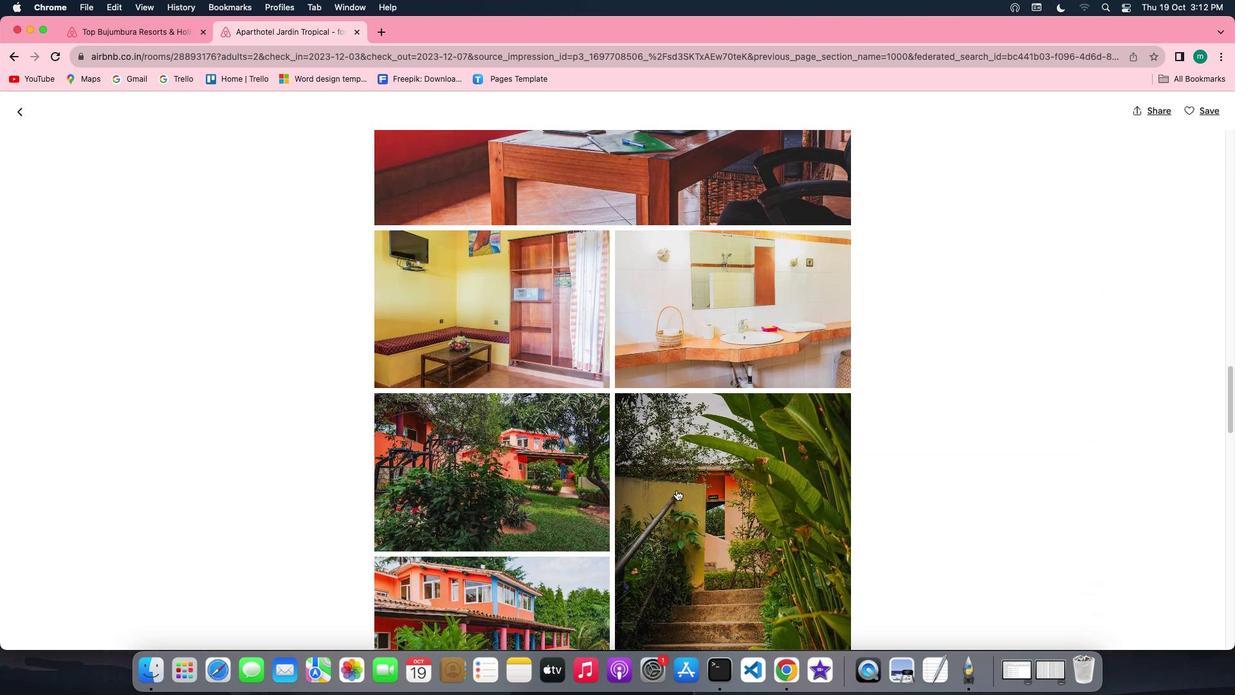 
Action: Mouse scrolled (677, 490) with delta (0, 0)
Screenshot: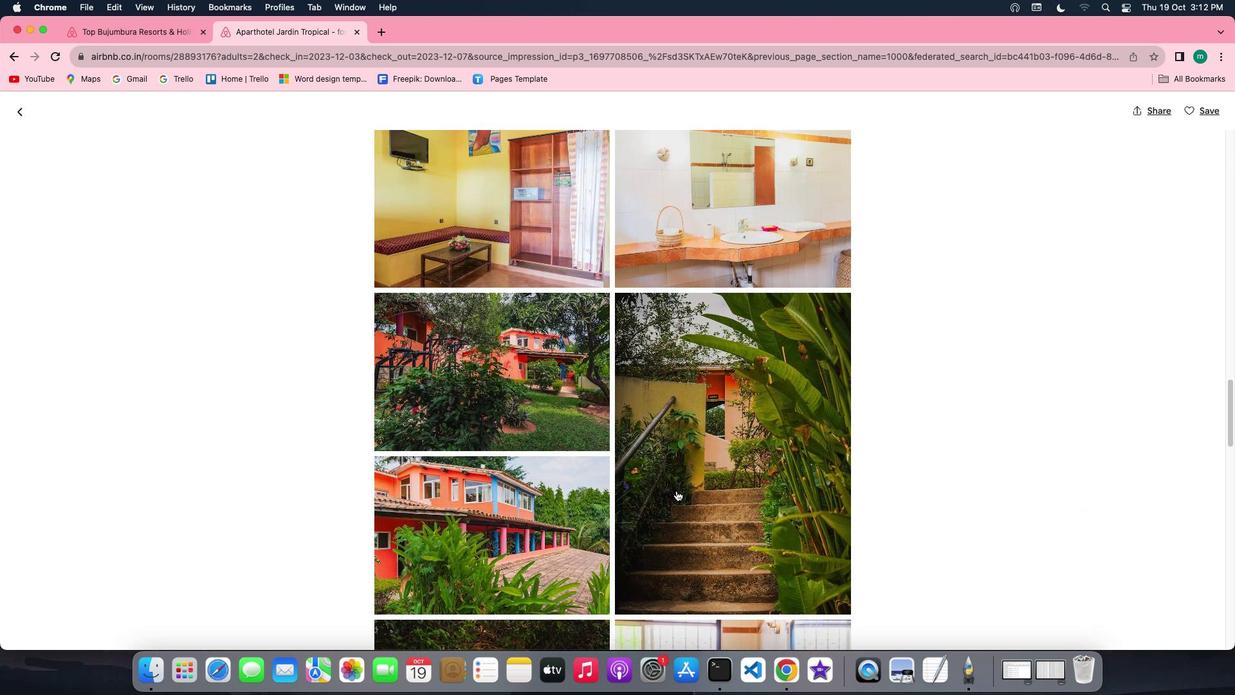 
Action: Mouse moved to (677, 490)
Screenshot: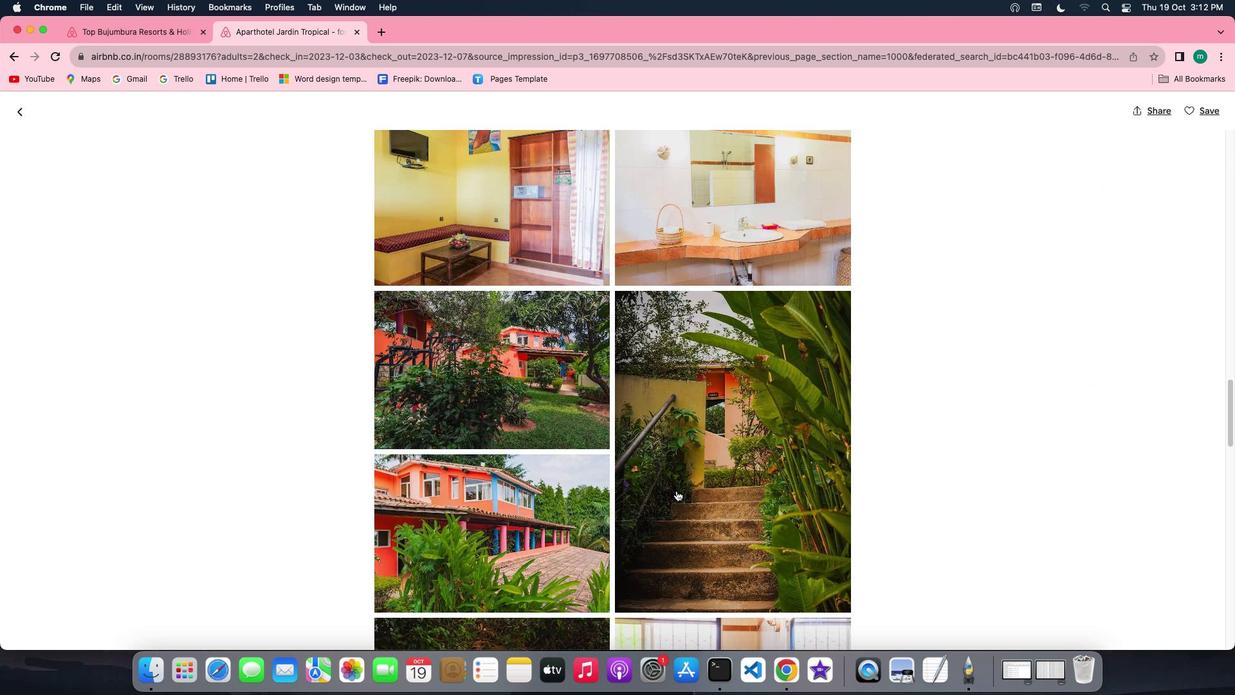 
Action: Mouse scrolled (677, 490) with delta (0, 0)
Screenshot: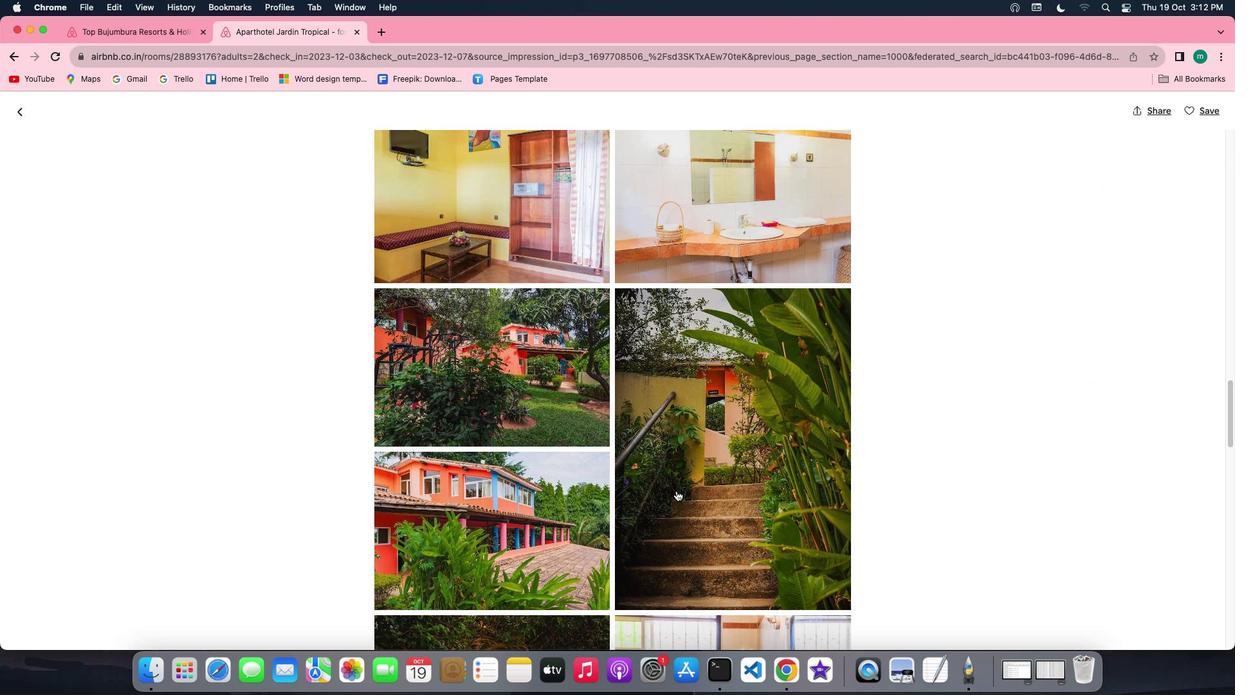 
Action: Mouse scrolled (677, 490) with delta (0, 0)
Screenshot: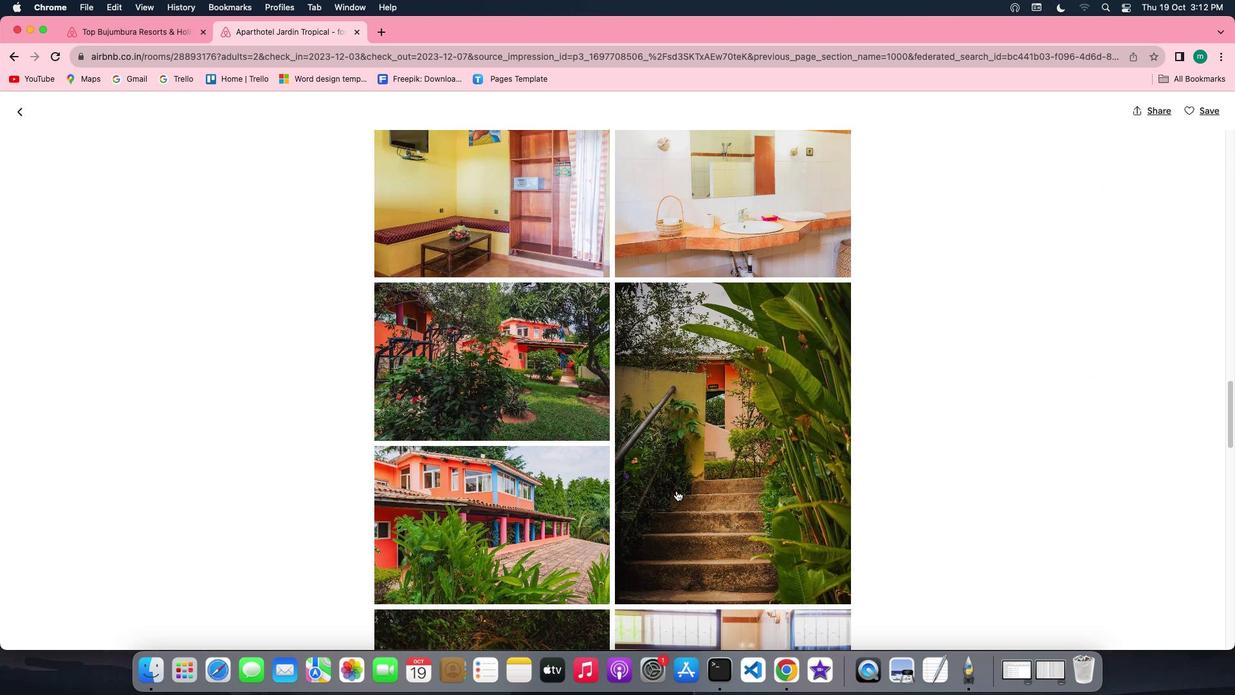 
Action: Mouse scrolled (677, 490) with delta (0, -1)
Screenshot: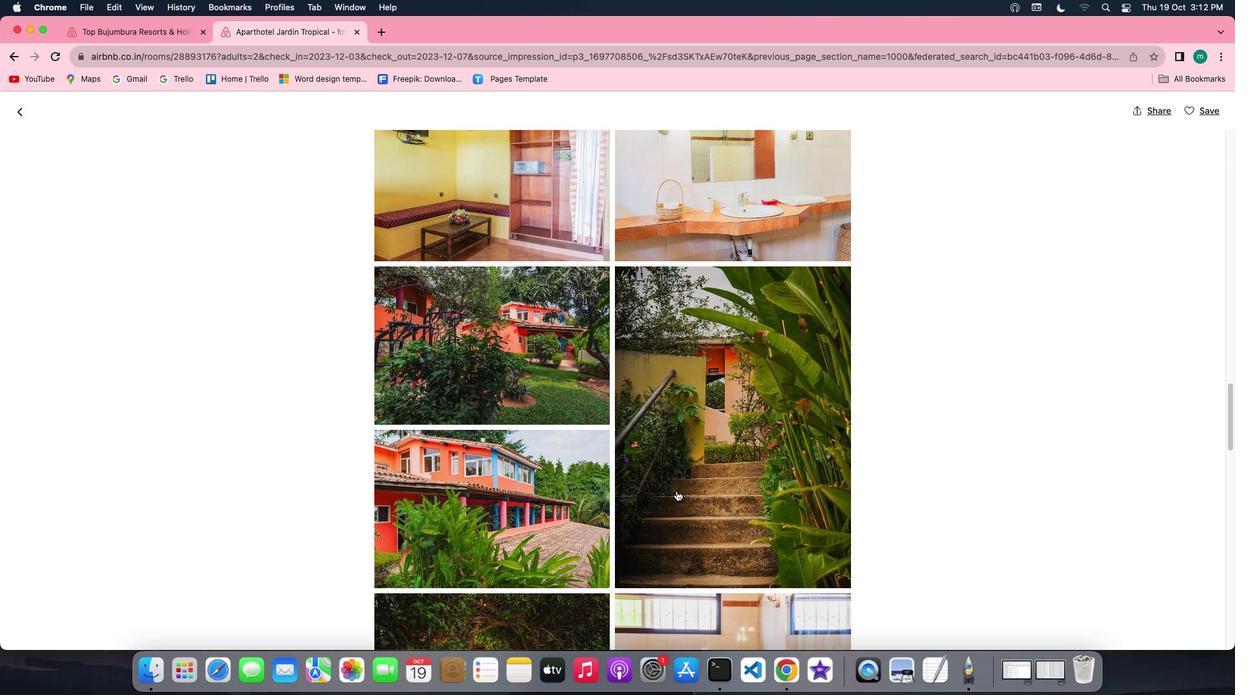 
Action: Mouse scrolled (677, 490) with delta (0, -1)
Screenshot: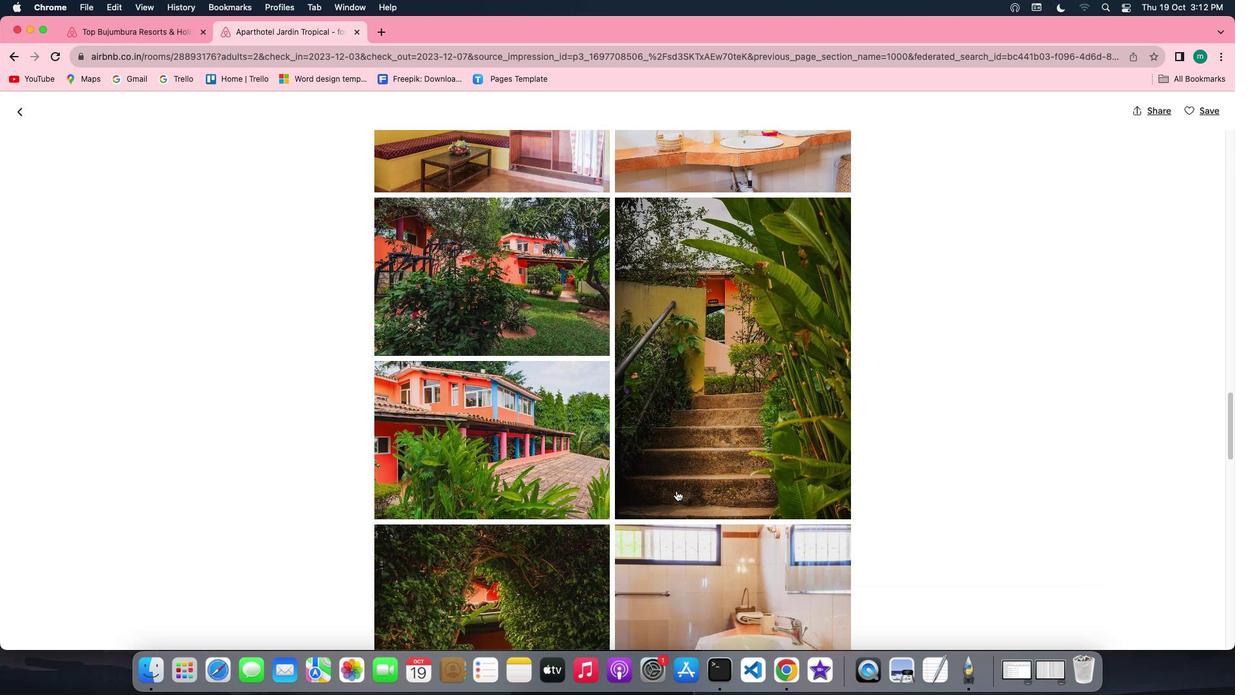 
Action: Mouse scrolled (677, 490) with delta (0, 0)
Screenshot: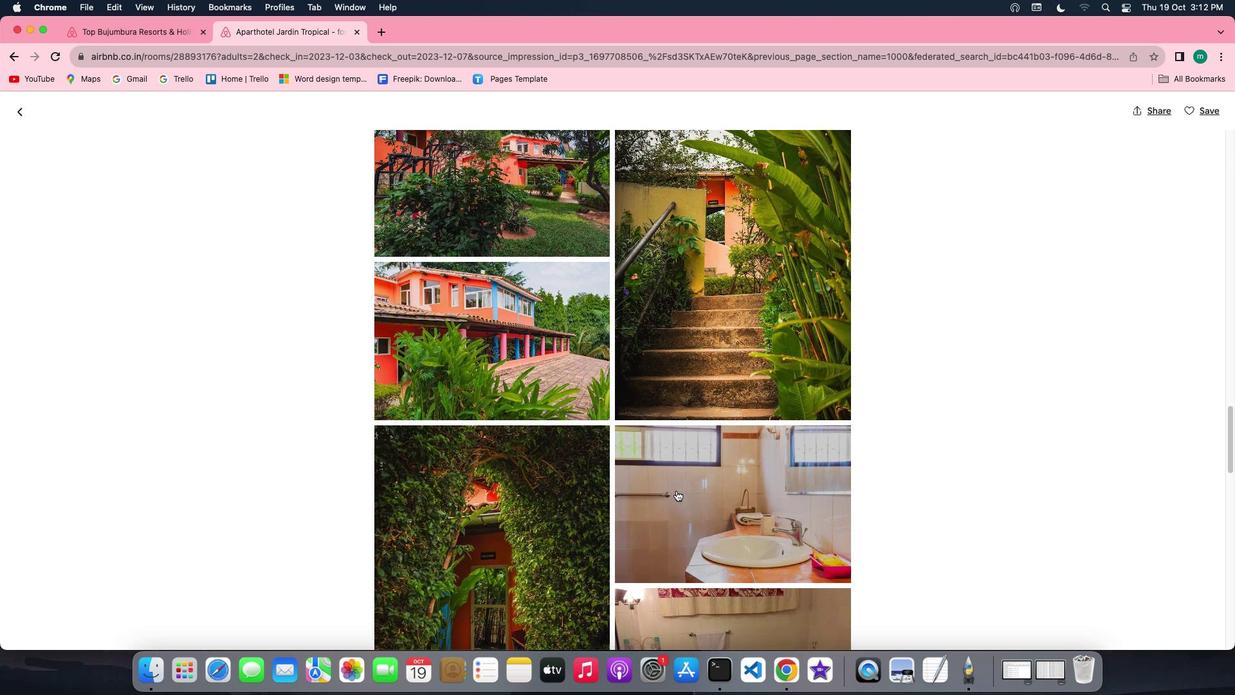 
Action: Mouse scrolled (677, 490) with delta (0, 0)
Screenshot: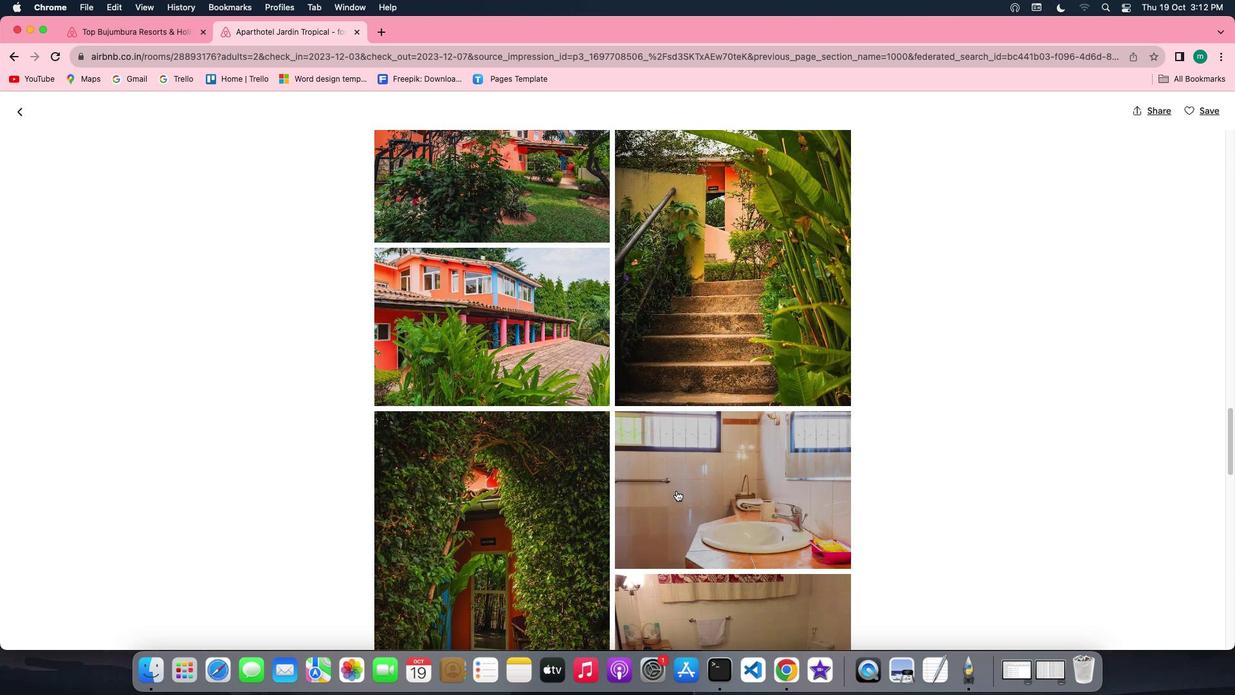 
Action: Mouse scrolled (677, 490) with delta (0, -1)
Screenshot: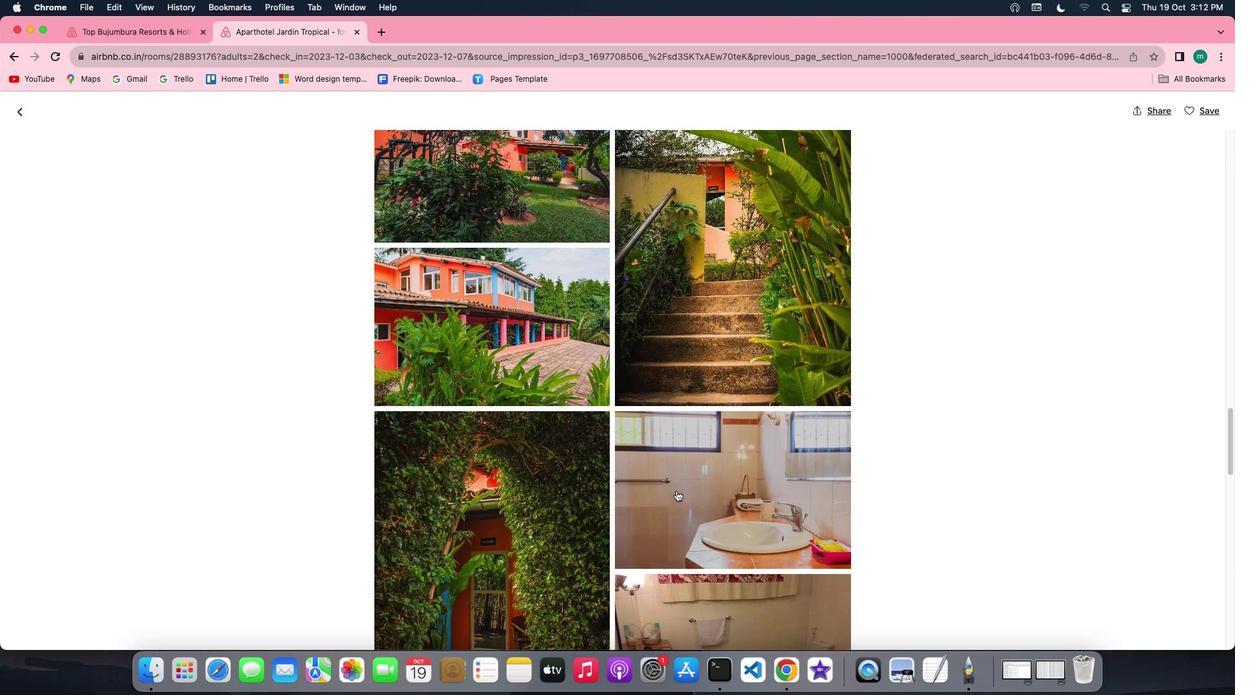 
Action: Mouse scrolled (677, 490) with delta (0, -1)
Screenshot: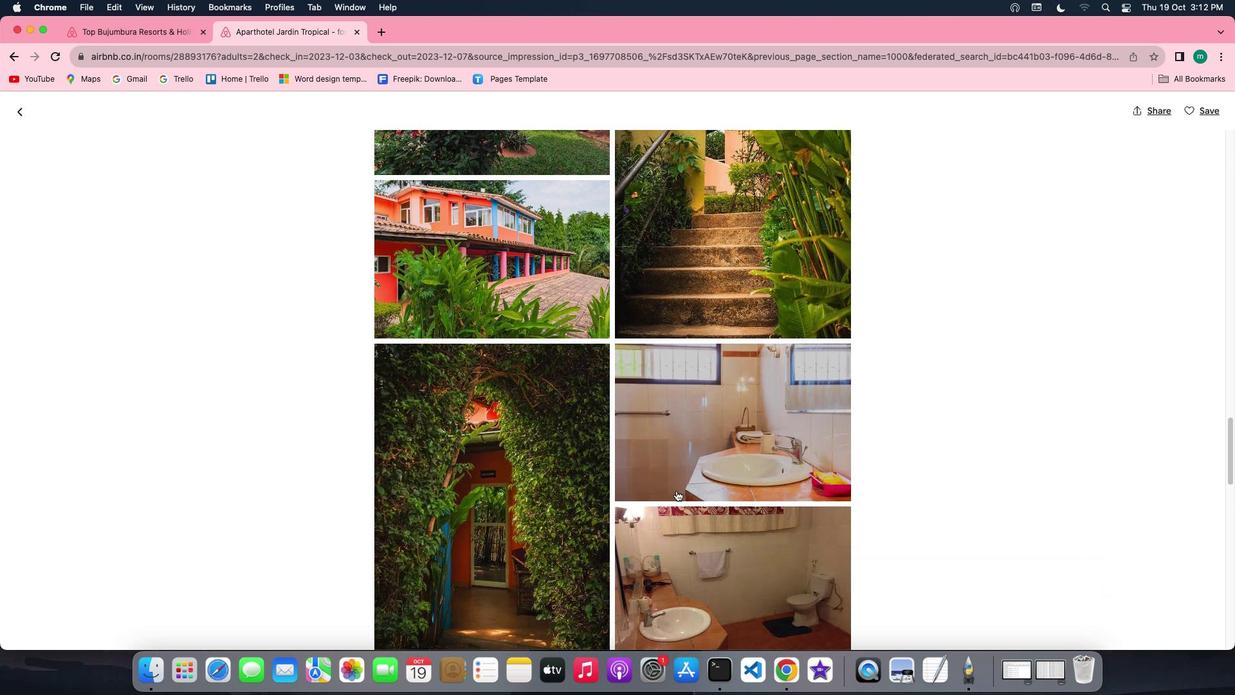 
Action: Mouse scrolled (677, 490) with delta (0, 0)
Screenshot: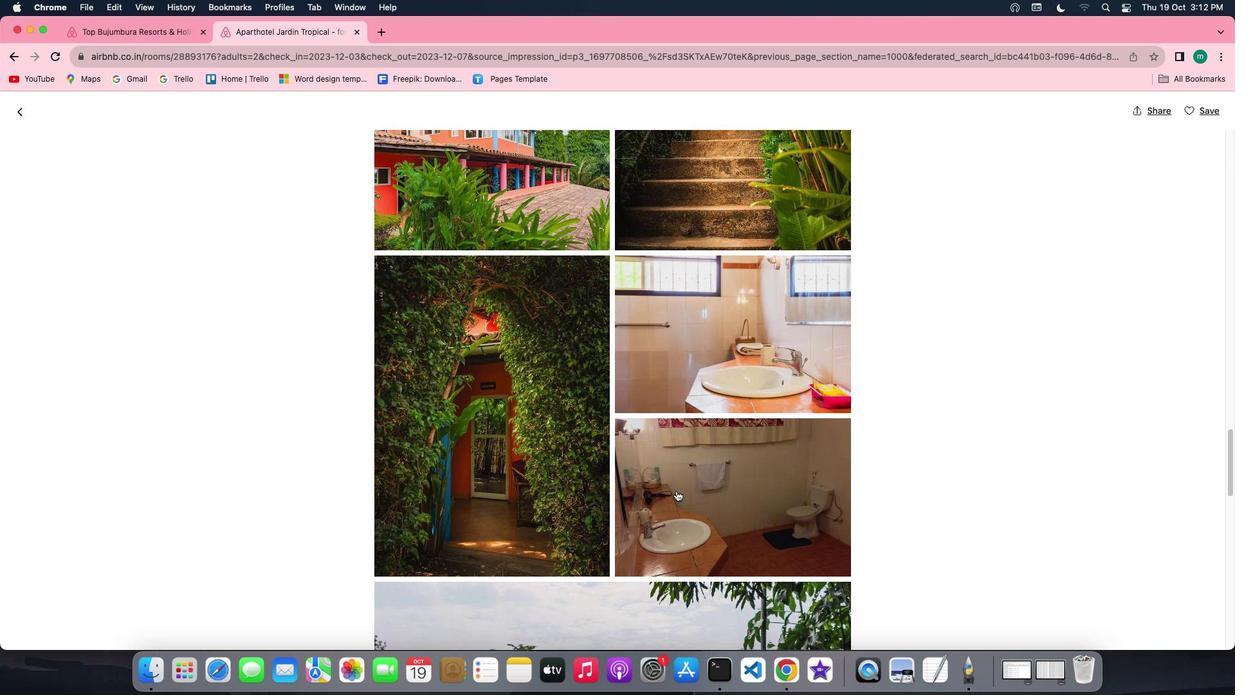 
Action: Mouse scrolled (677, 490) with delta (0, 0)
Screenshot: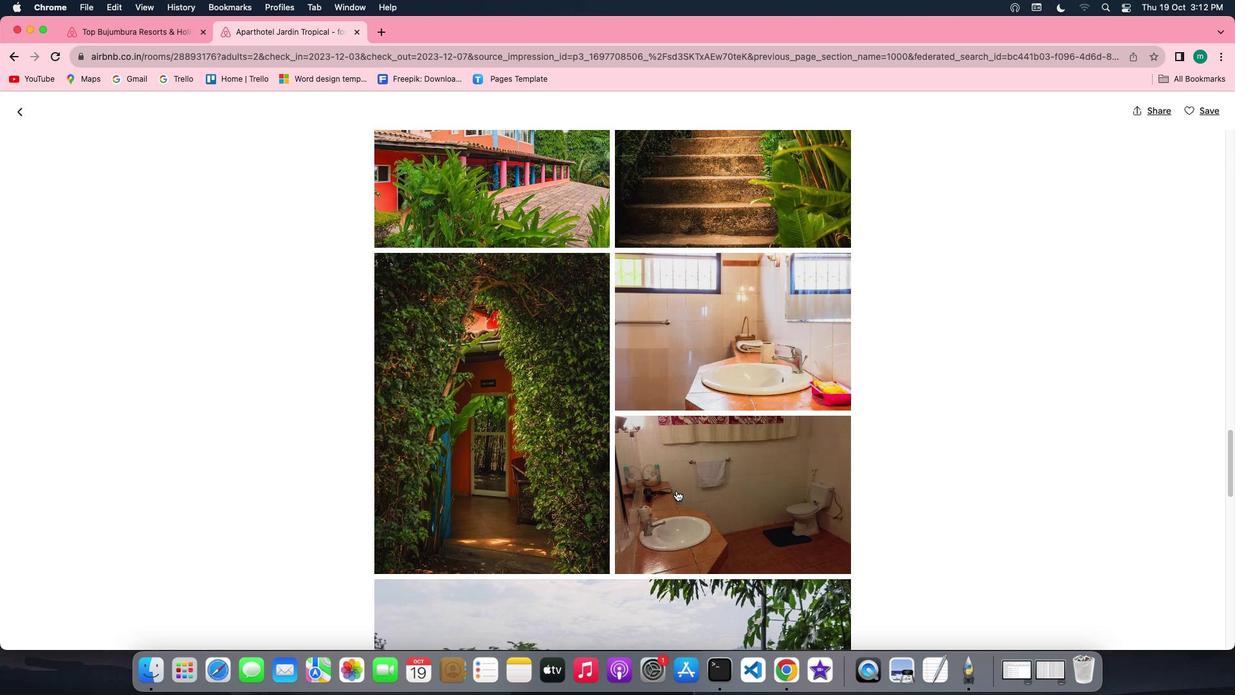 
Action: Mouse scrolled (677, 490) with delta (0, 0)
Screenshot: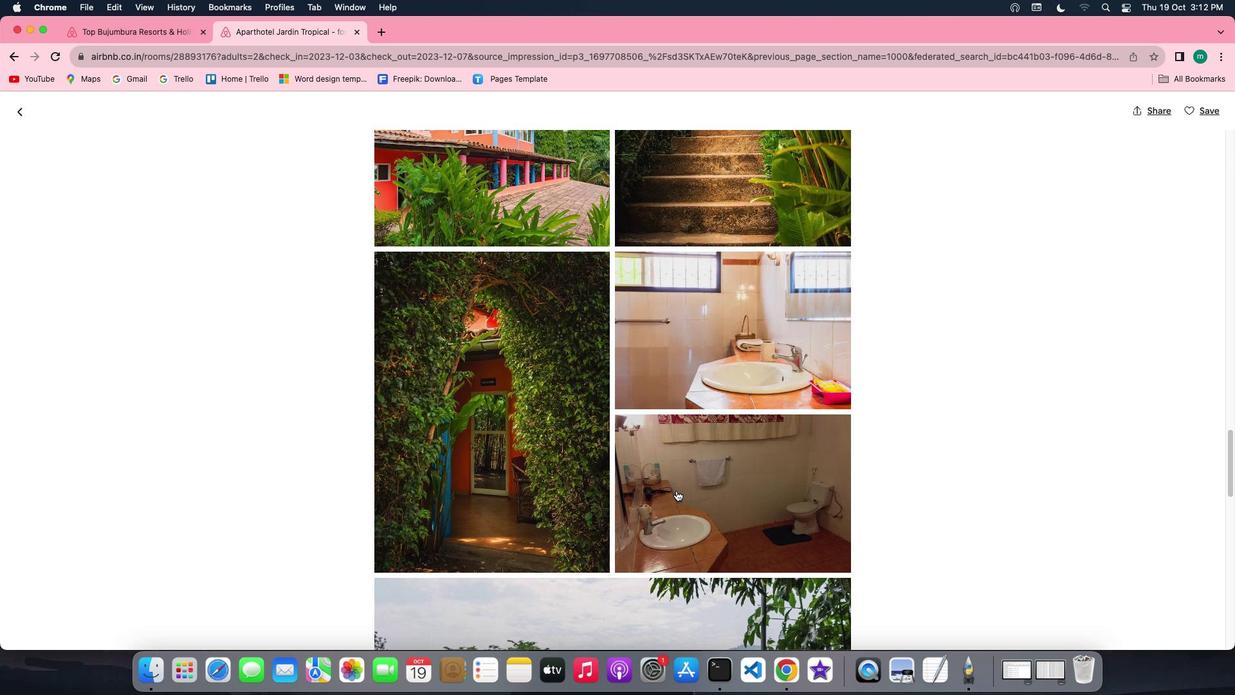 
Action: Mouse scrolled (677, 490) with delta (0, -1)
Screenshot: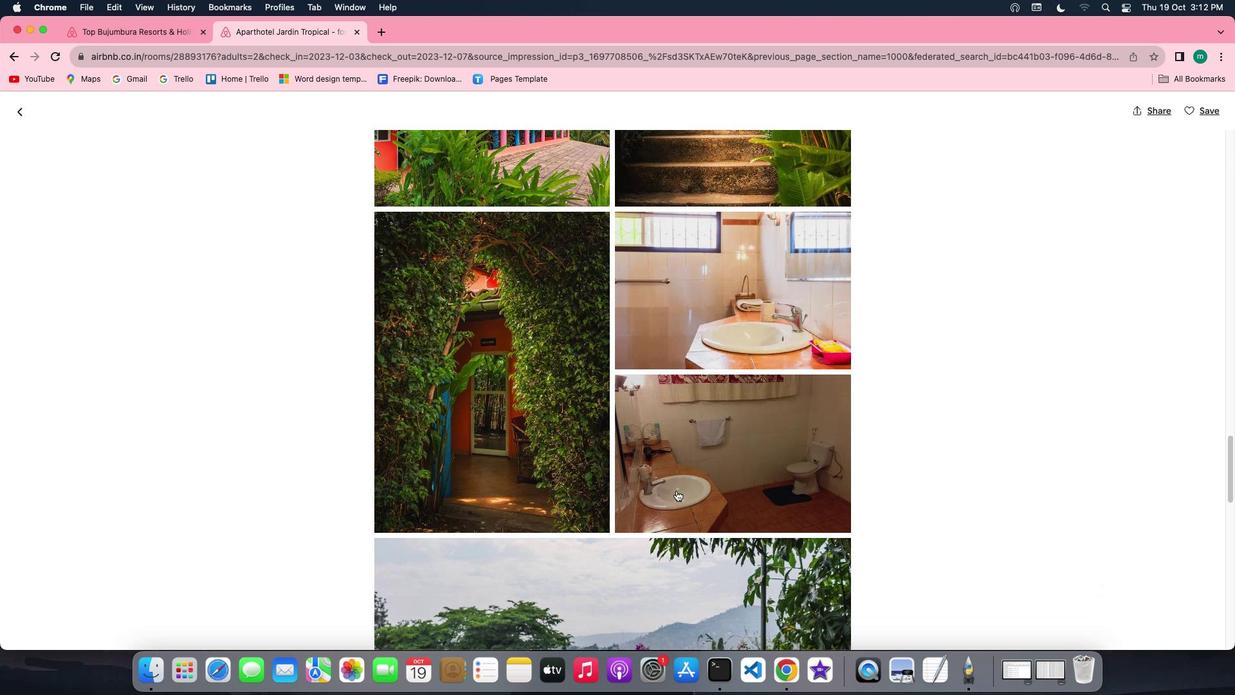 
Action: Mouse scrolled (677, 490) with delta (0, -1)
Screenshot: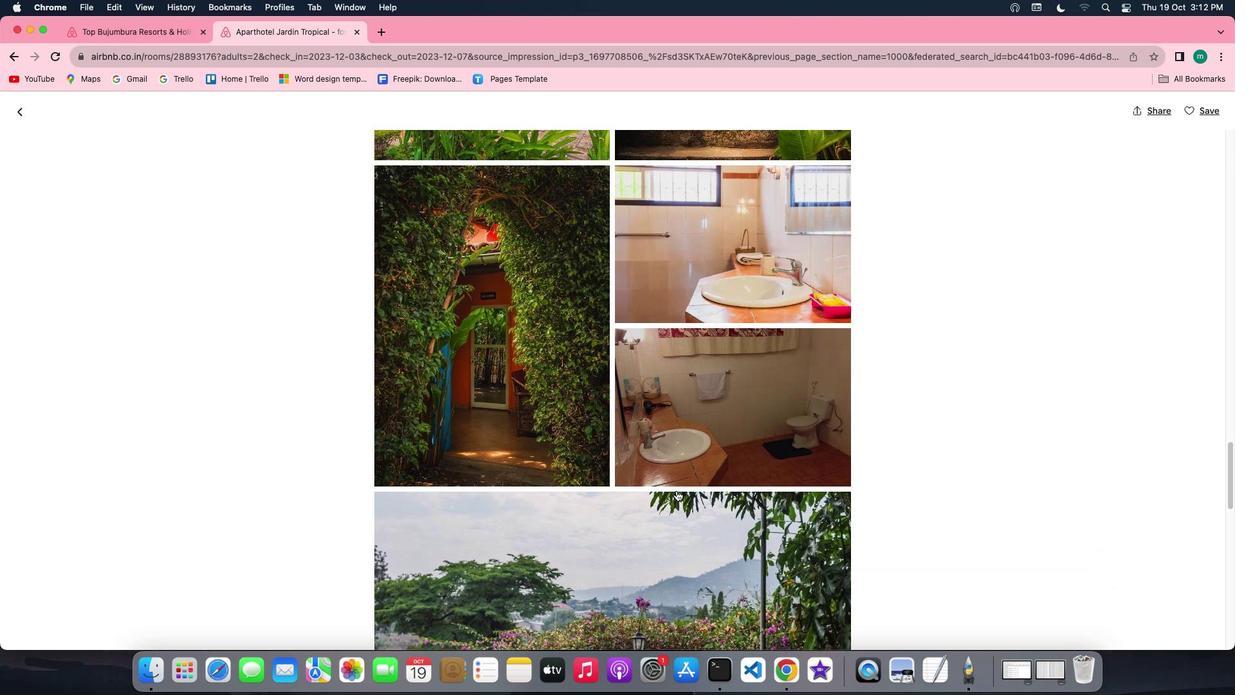 
Action: Mouse scrolled (677, 490) with delta (0, 0)
Screenshot: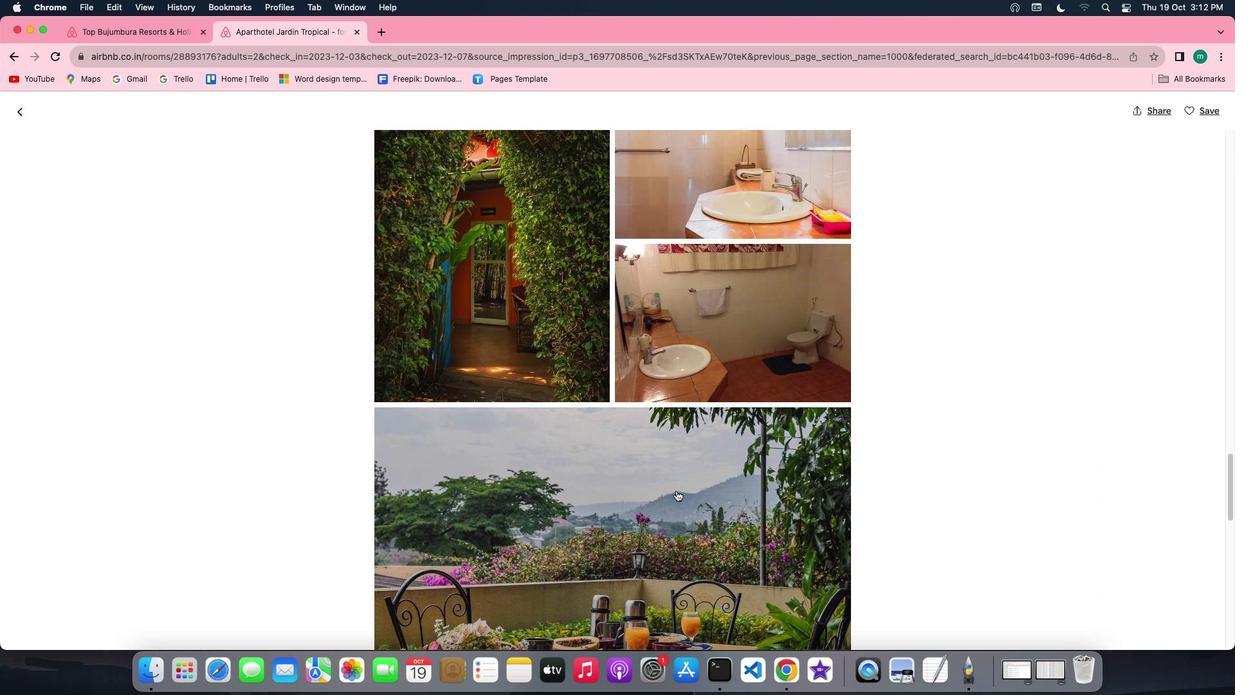 
Action: Mouse scrolled (677, 490) with delta (0, 0)
Screenshot: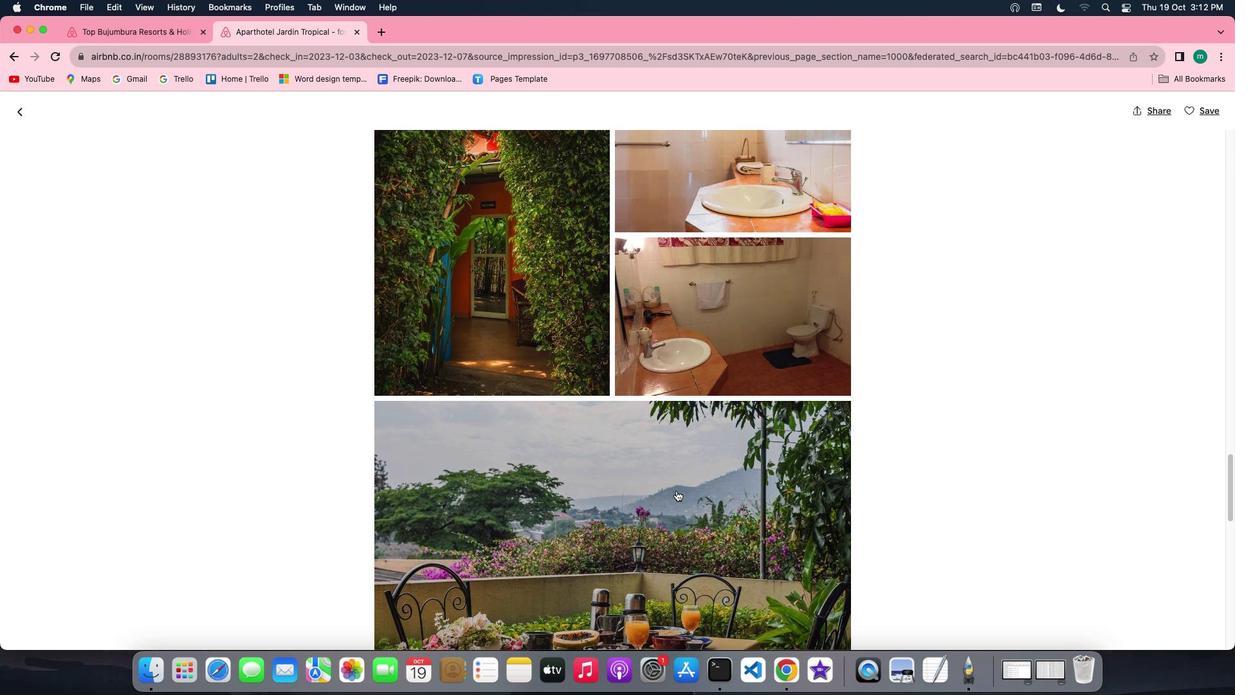 
Action: Mouse scrolled (677, 490) with delta (0, -1)
Screenshot: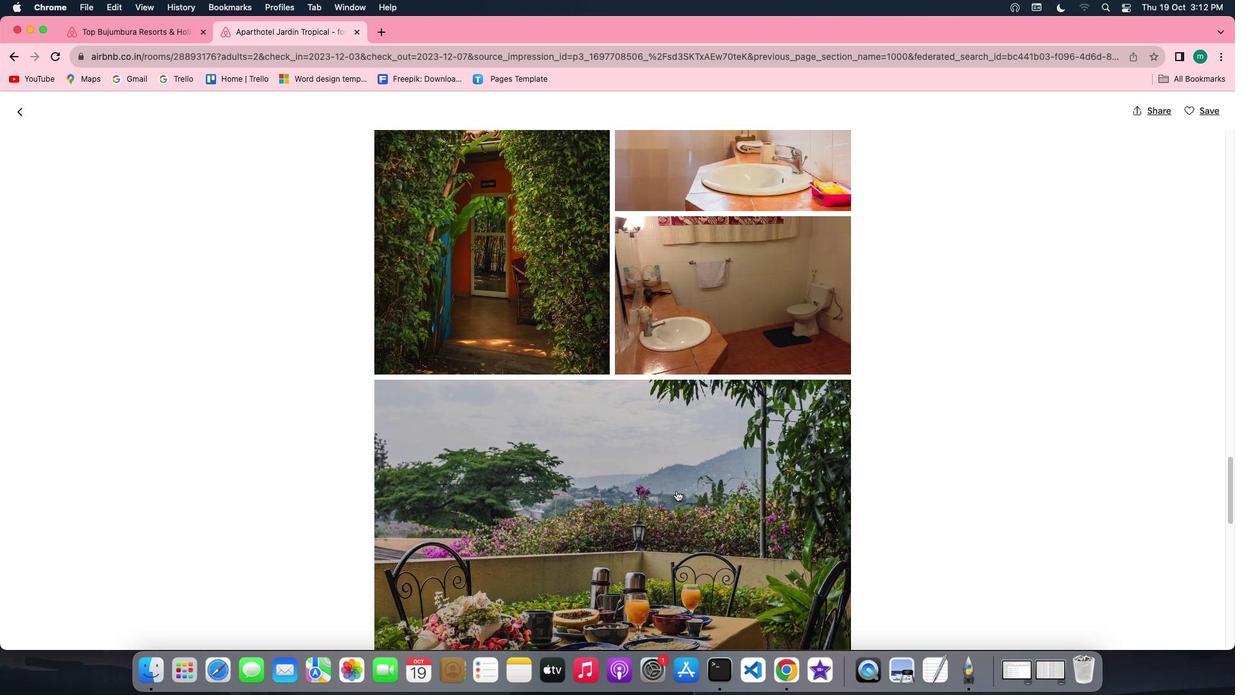 
Action: Mouse scrolled (677, 490) with delta (0, -1)
Screenshot: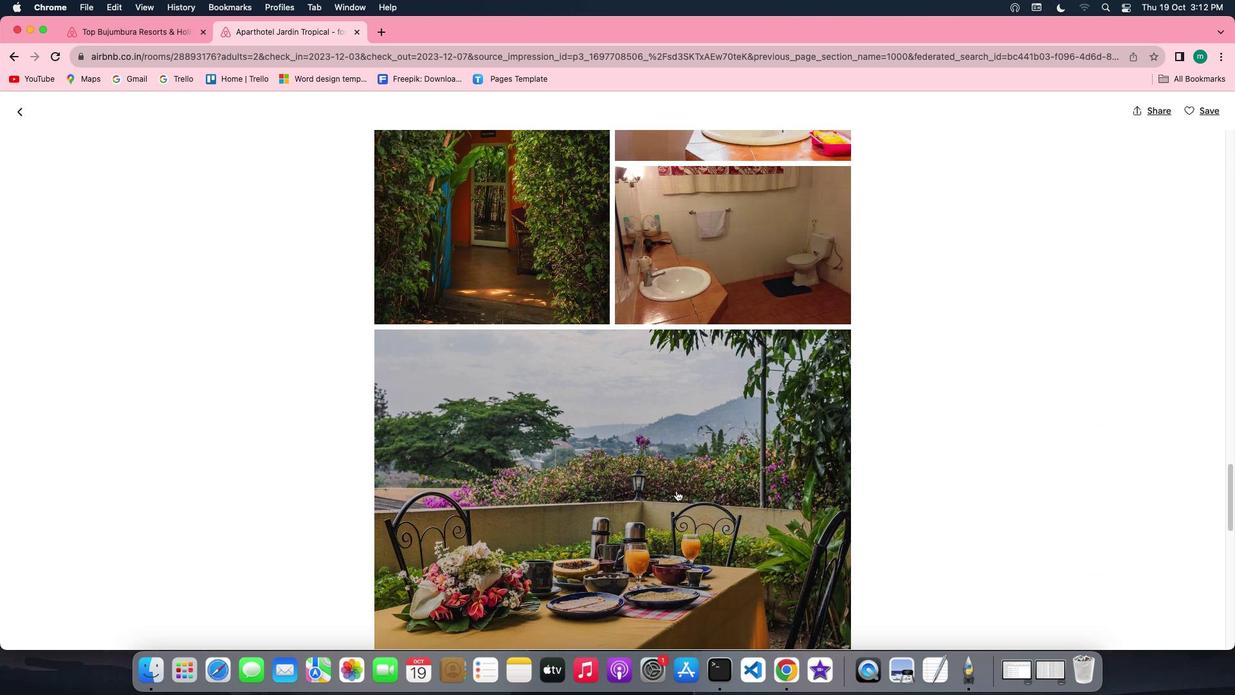 
Action: Mouse scrolled (677, 490) with delta (0, -1)
Screenshot: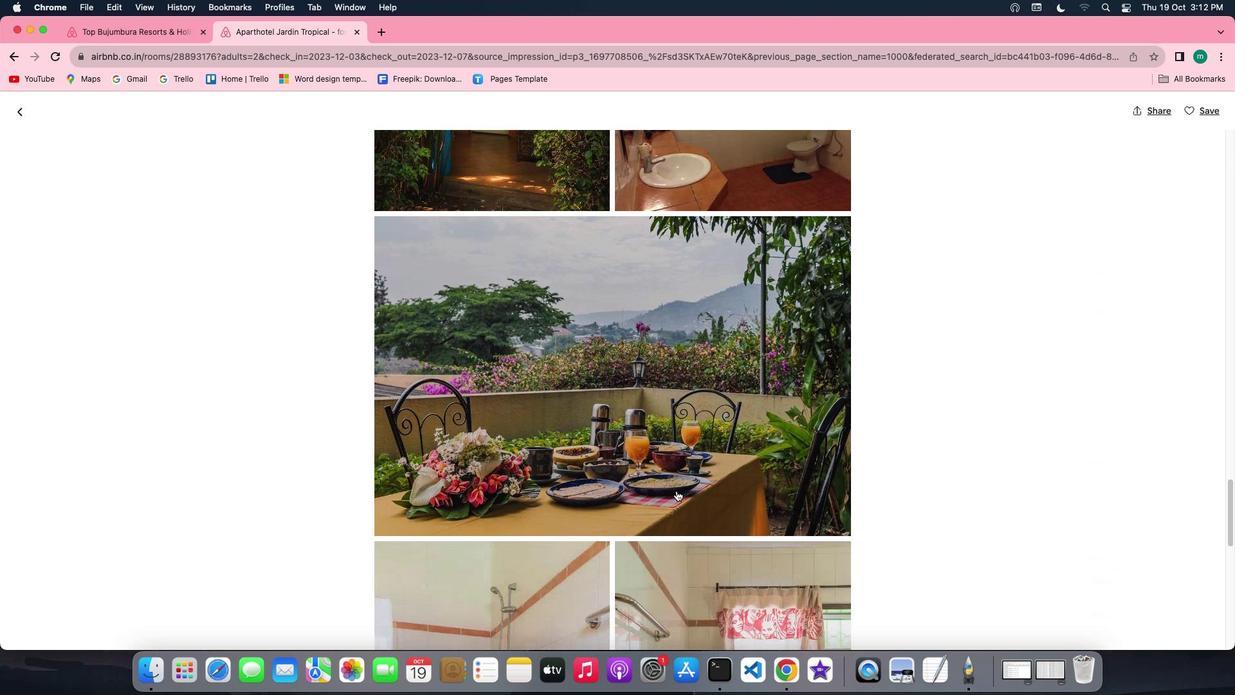 
Action: Mouse scrolled (677, 490) with delta (0, 0)
Screenshot: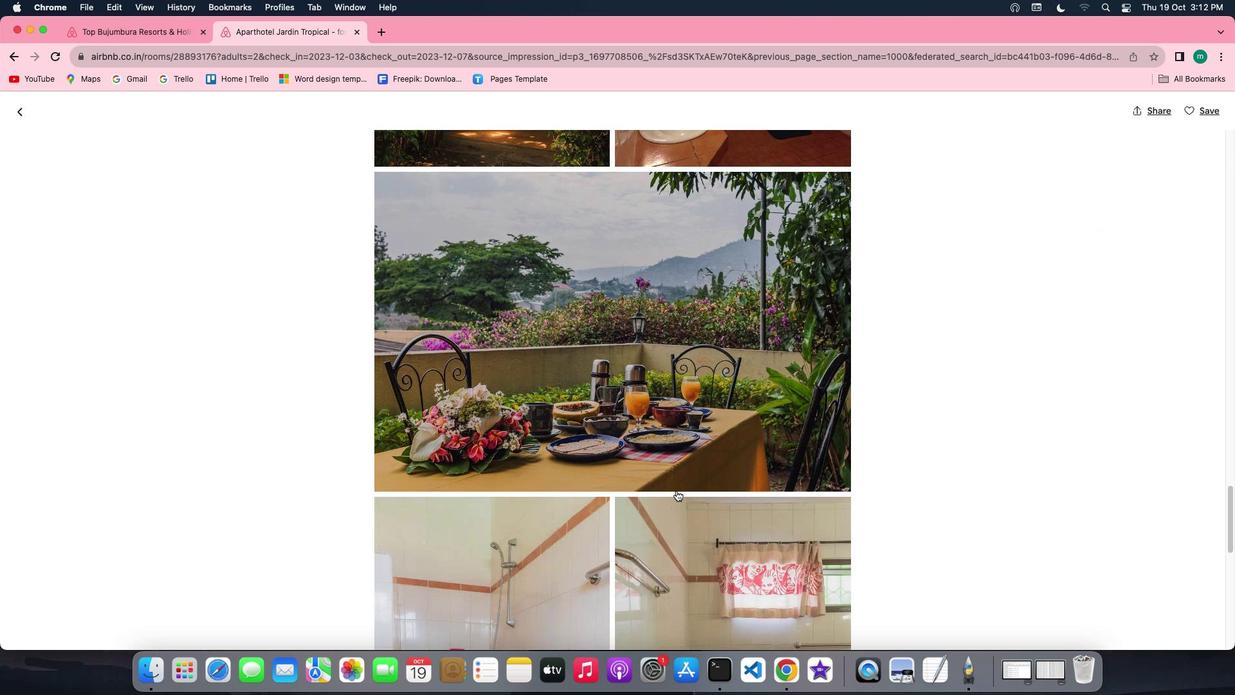 
Action: Mouse scrolled (677, 490) with delta (0, 0)
Screenshot: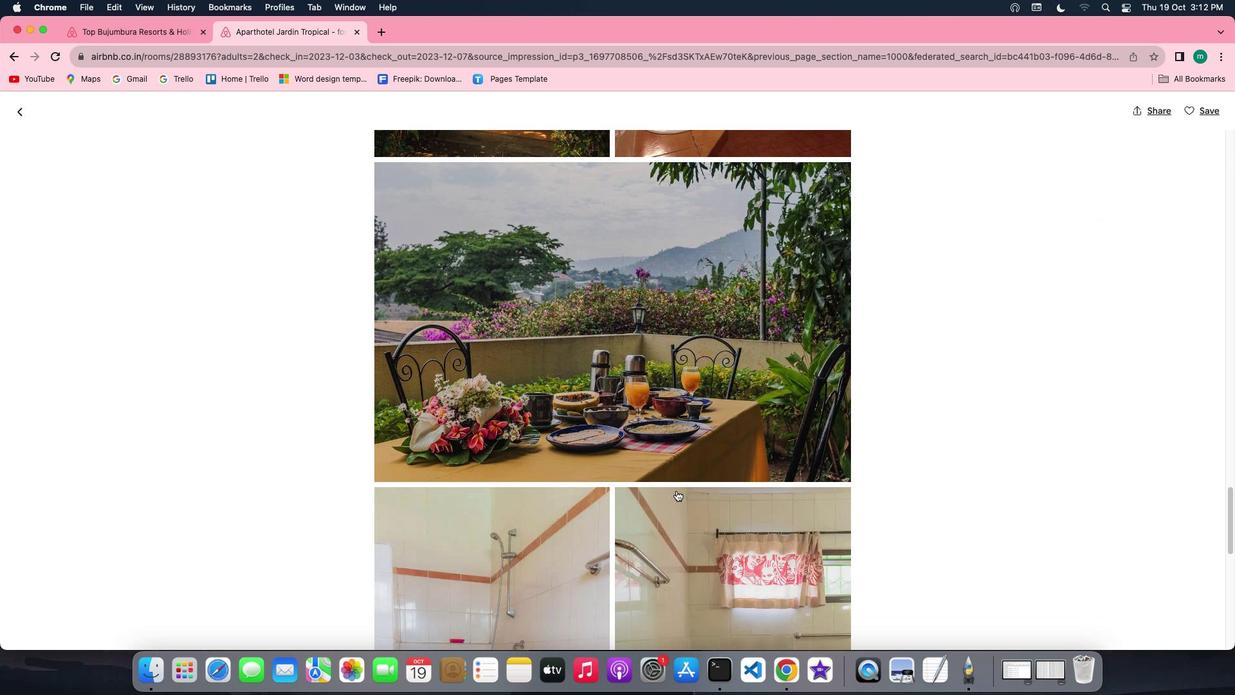 
Action: Mouse scrolled (677, 490) with delta (0, -1)
Screenshot: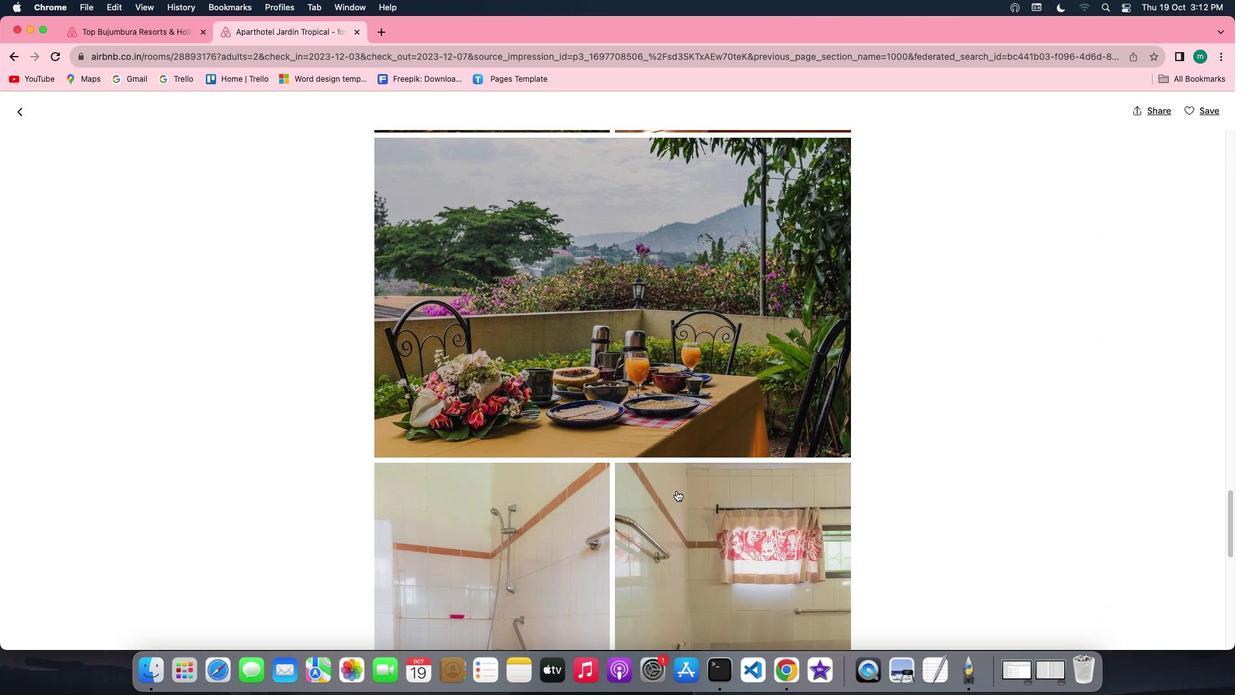 
Action: Mouse scrolled (677, 490) with delta (0, -2)
Screenshot: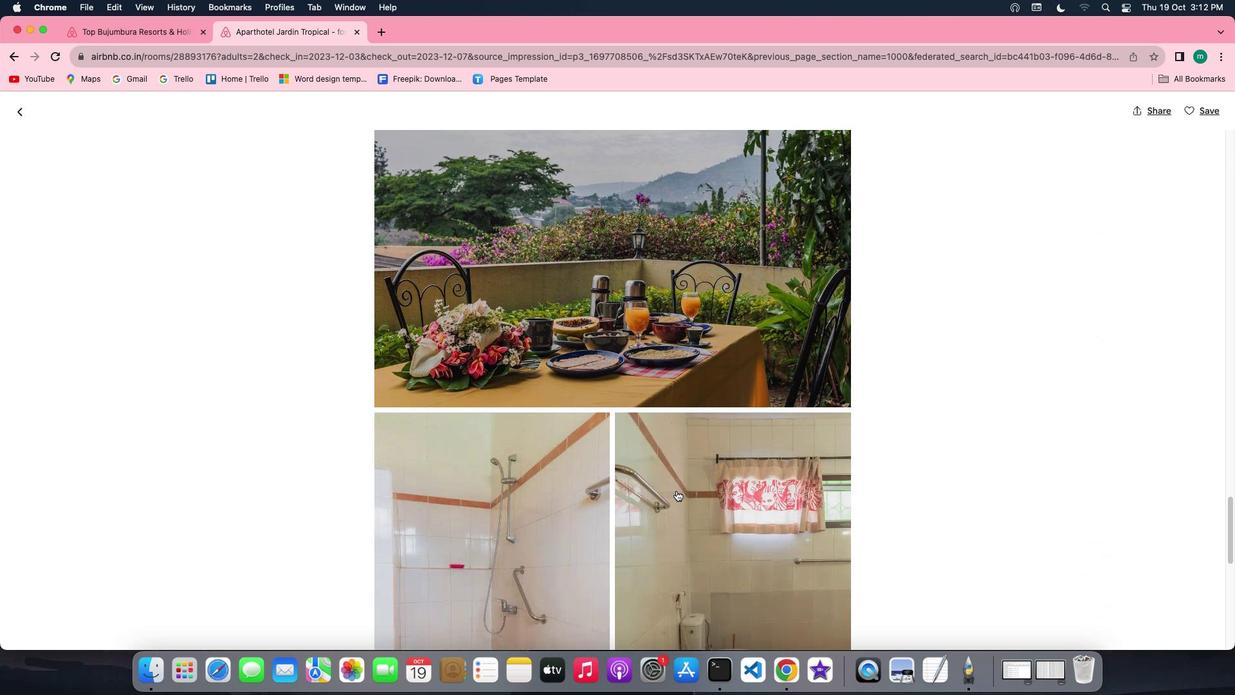 
Action: Mouse scrolled (677, 490) with delta (0, 0)
Screenshot: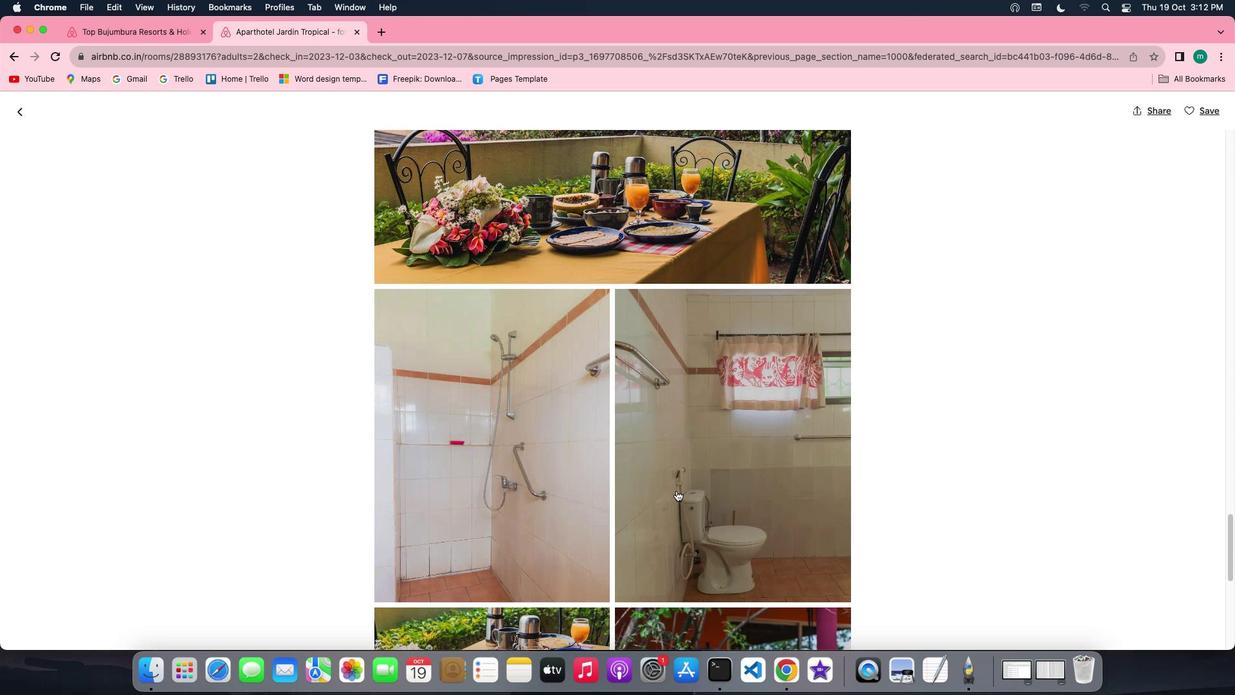 
Action: Mouse scrolled (677, 490) with delta (0, 0)
Screenshot: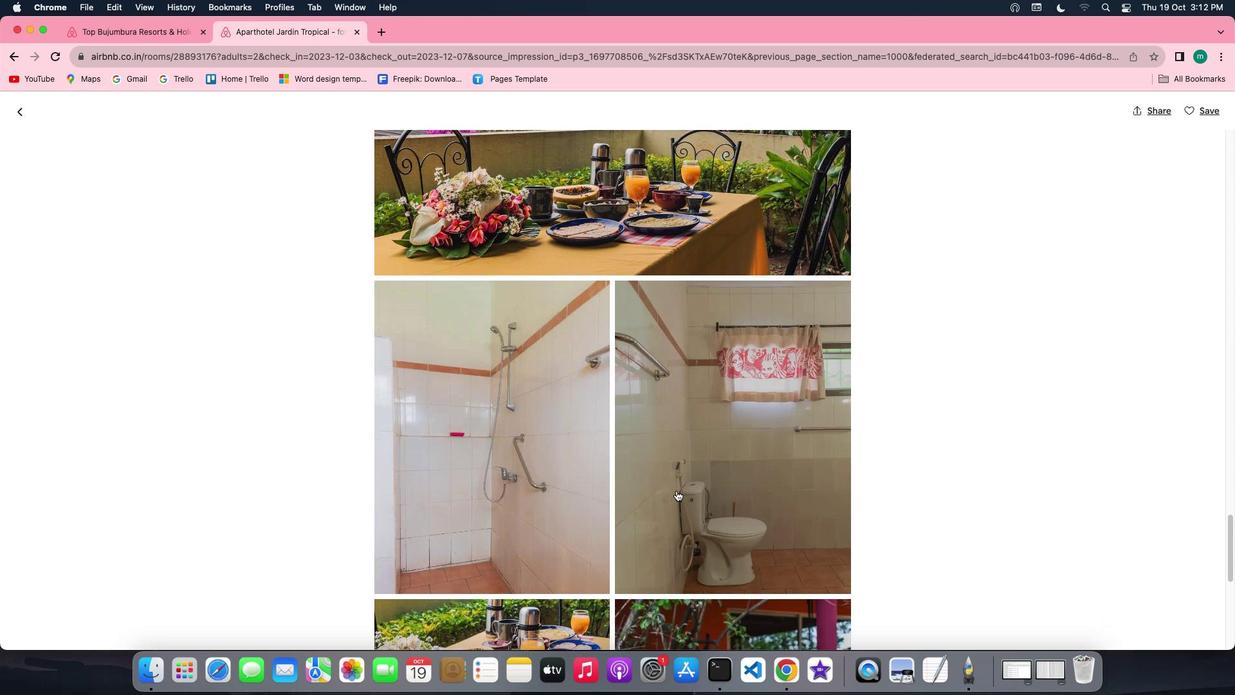 
Action: Mouse scrolled (677, 490) with delta (0, -1)
Screenshot: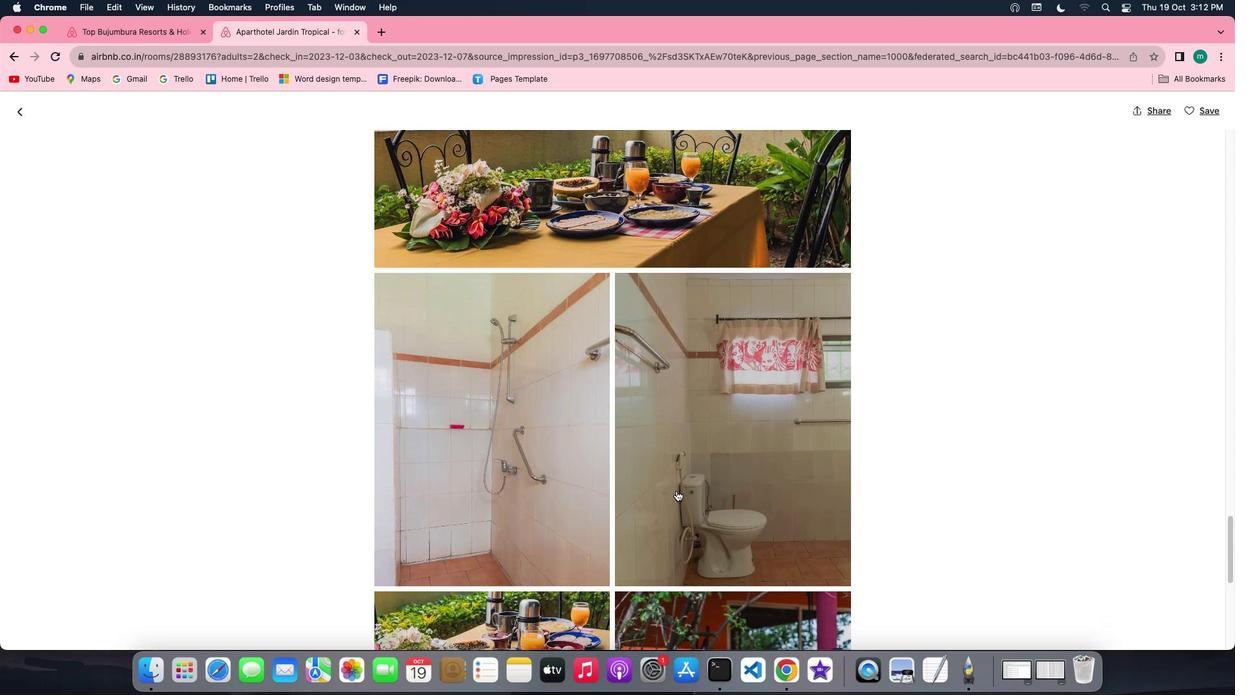 
Action: Mouse scrolled (677, 490) with delta (0, -1)
Screenshot: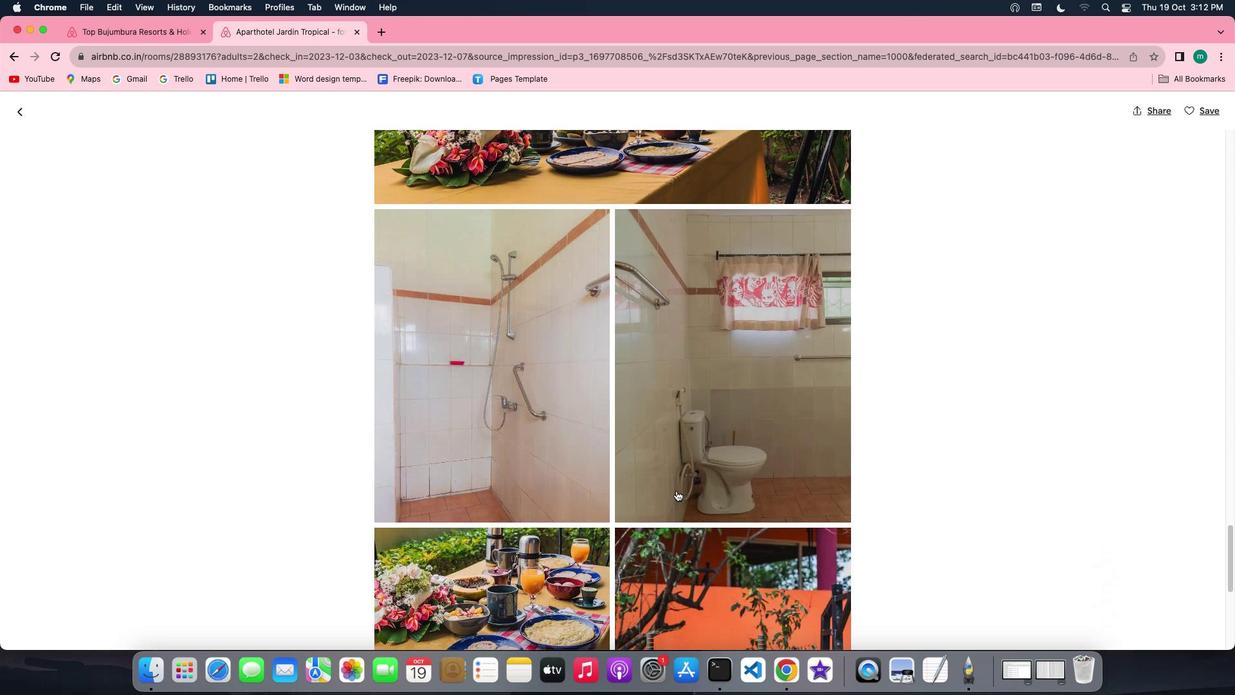 
Action: Mouse scrolled (677, 490) with delta (0, 0)
Screenshot: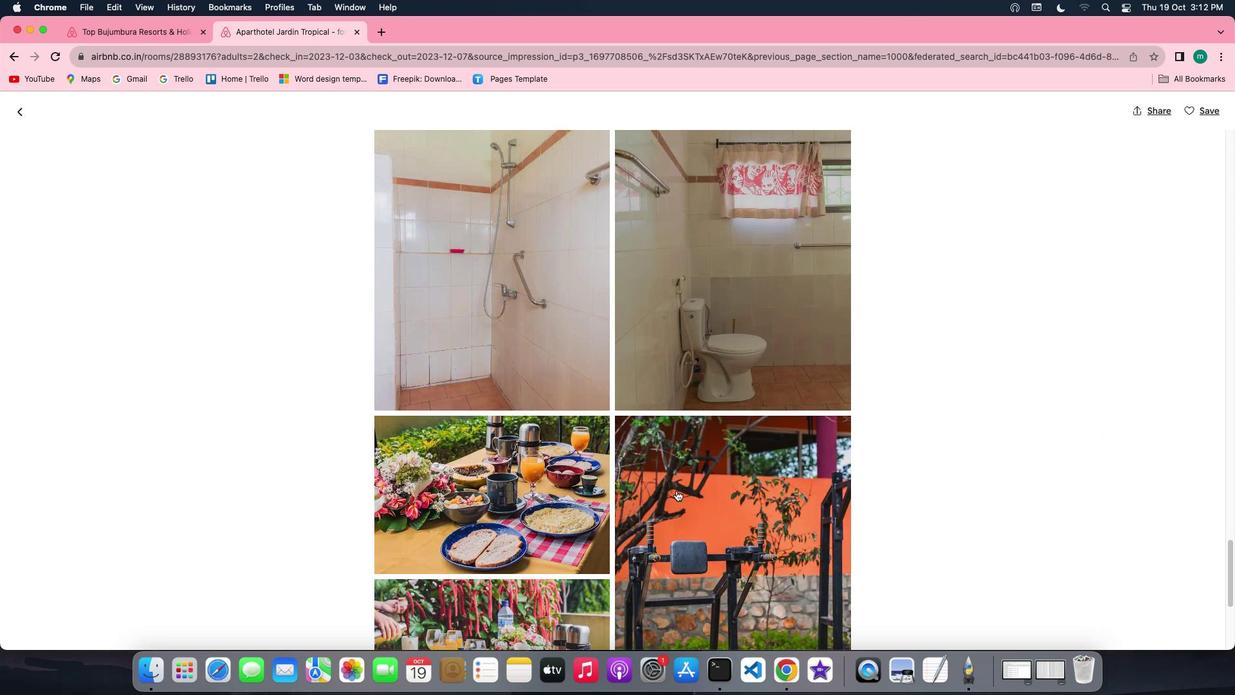 
Action: Mouse scrolled (677, 490) with delta (0, 0)
Screenshot: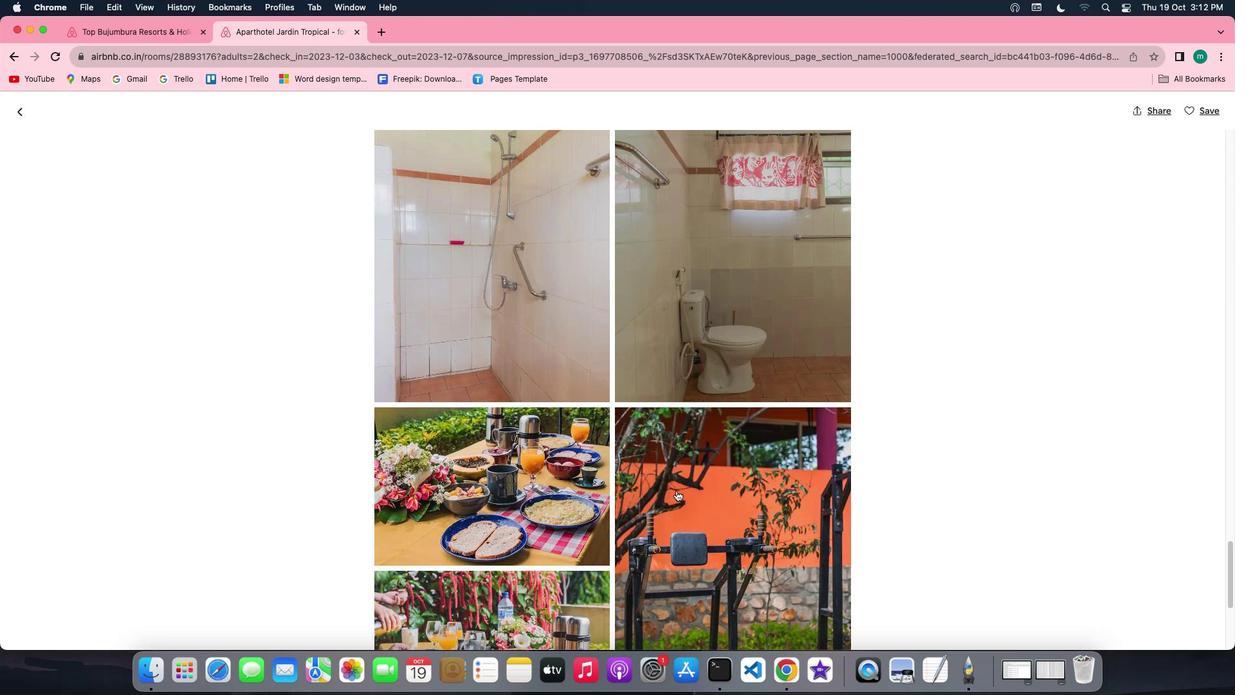 
Action: Mouse scrolled (677, 490) with delta (0, -1)
Screenshot: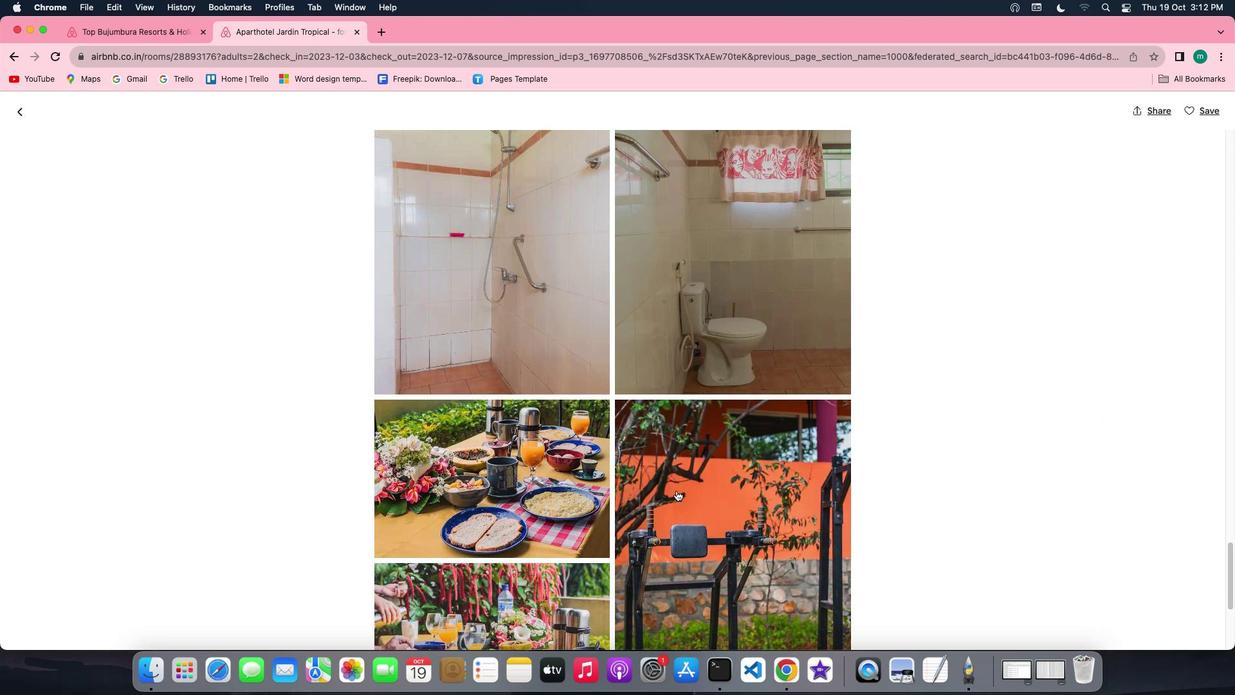 
Action: Mouse scrolled (677, 490) with delta (0, -1)
Screenshot: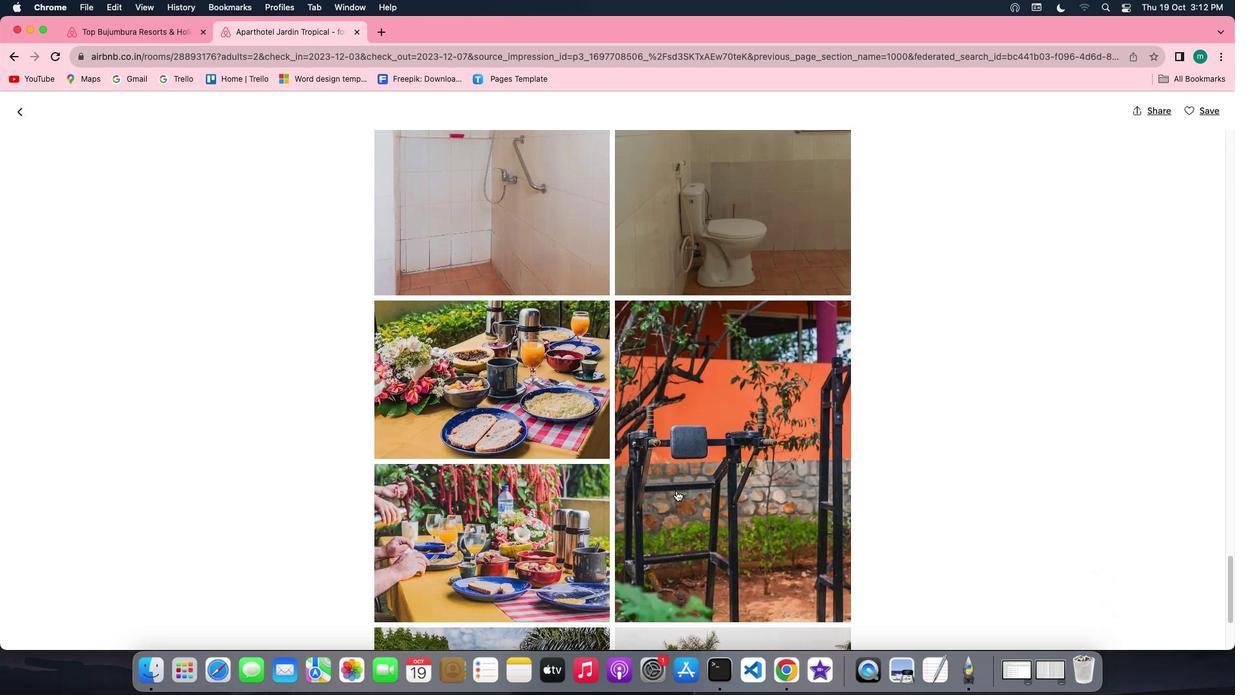 
Action: Mouse scrolled (677, 490) with delta (0, 0)
Screenshot: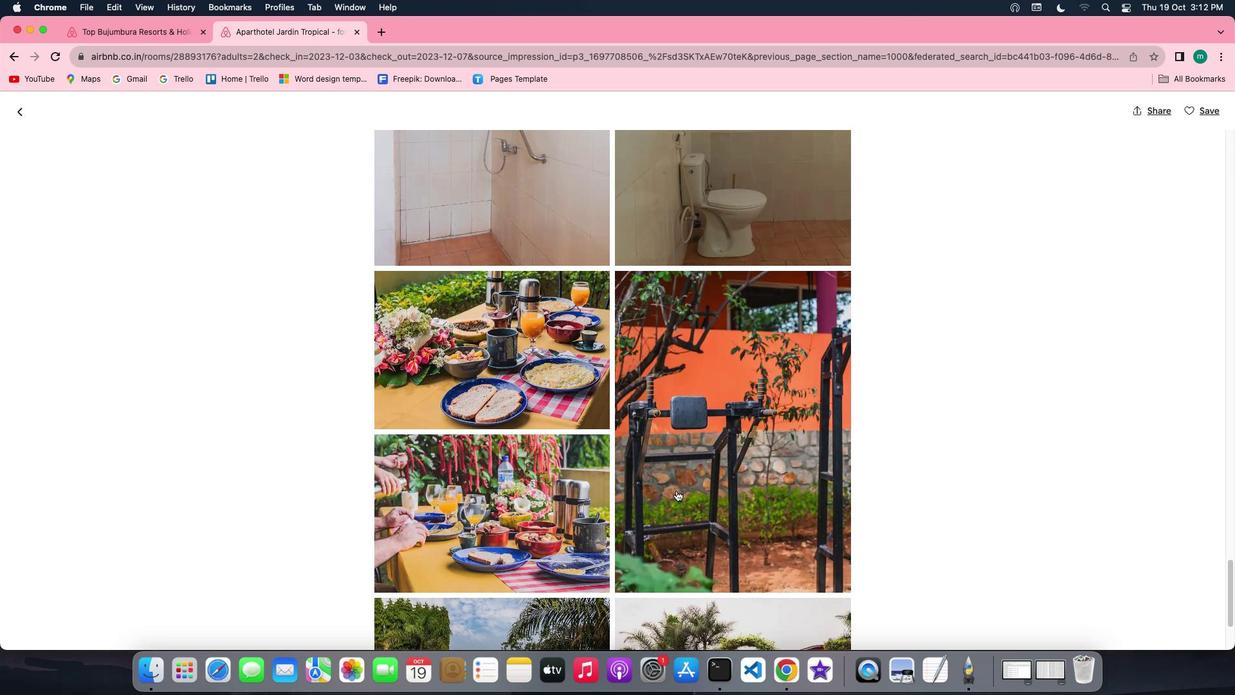 
Action: Mouse scrolled (677, 490) with delta (0, 0)
Screenshot: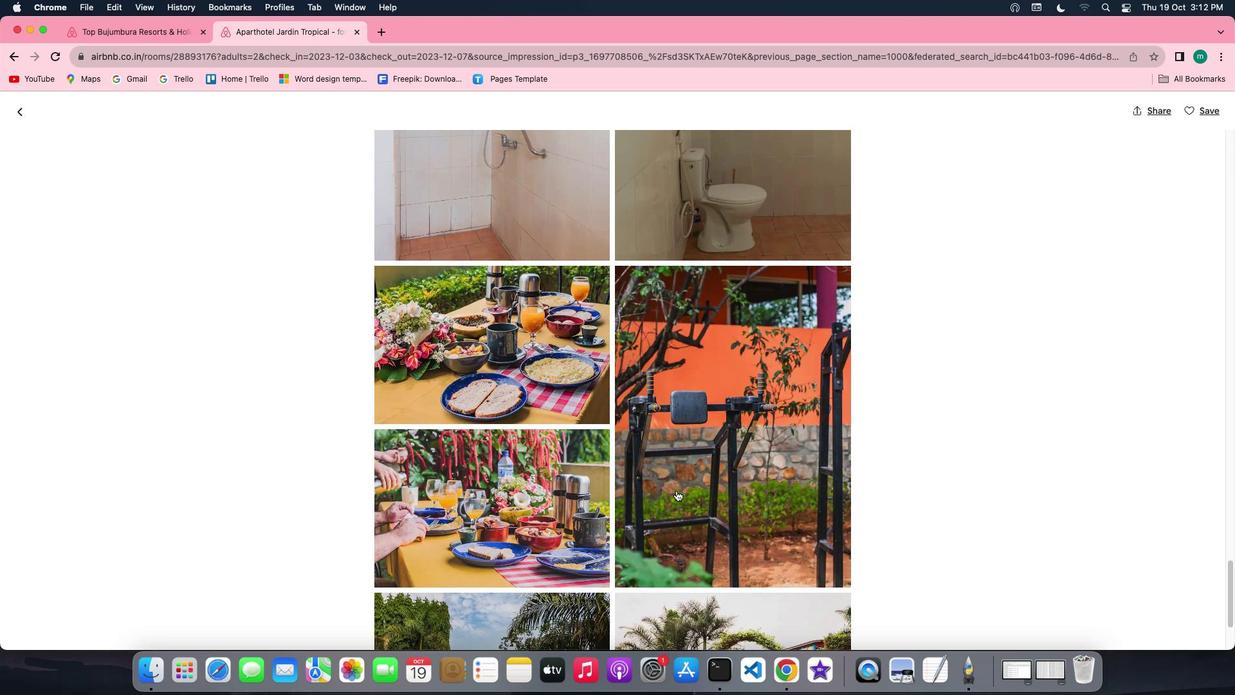 
Action: Mouse scrolled (677, 490) with delta (0, -1)
Screenshot: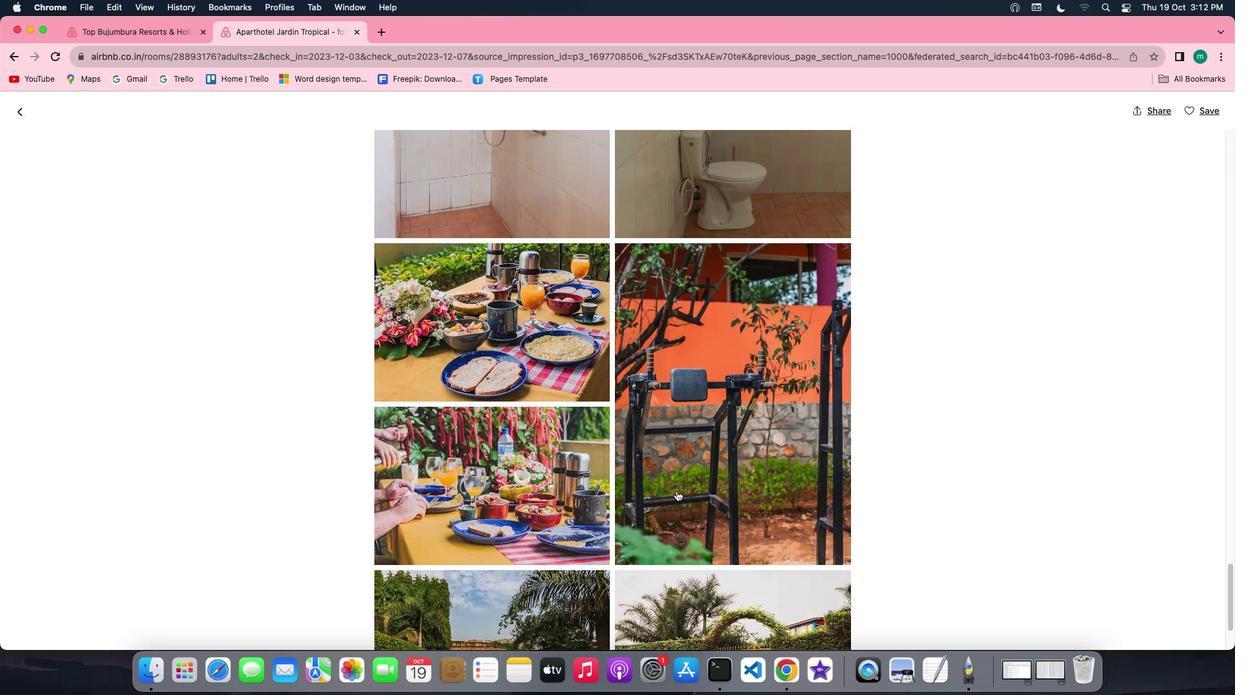 
Action: Mouse scrolled (677, 490) with delta (0, 0)
Screenshot: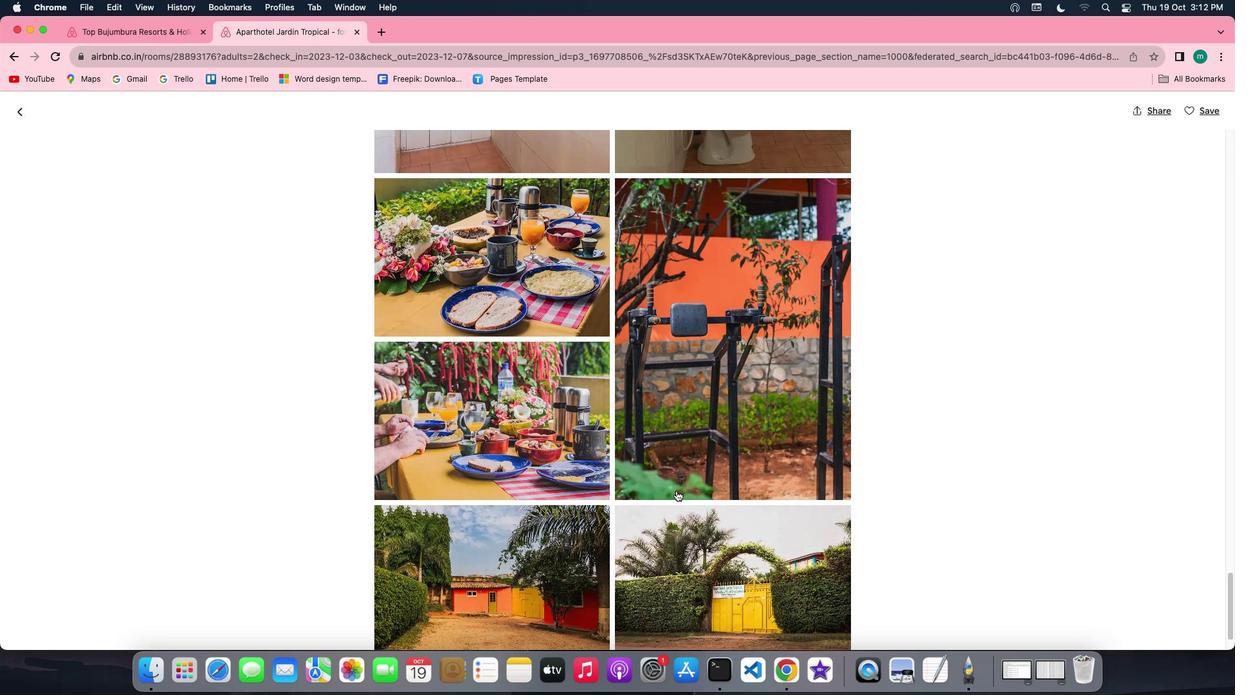
Action: Mouse scrolled (677, 490) with delta (0, 0)
Screenshot: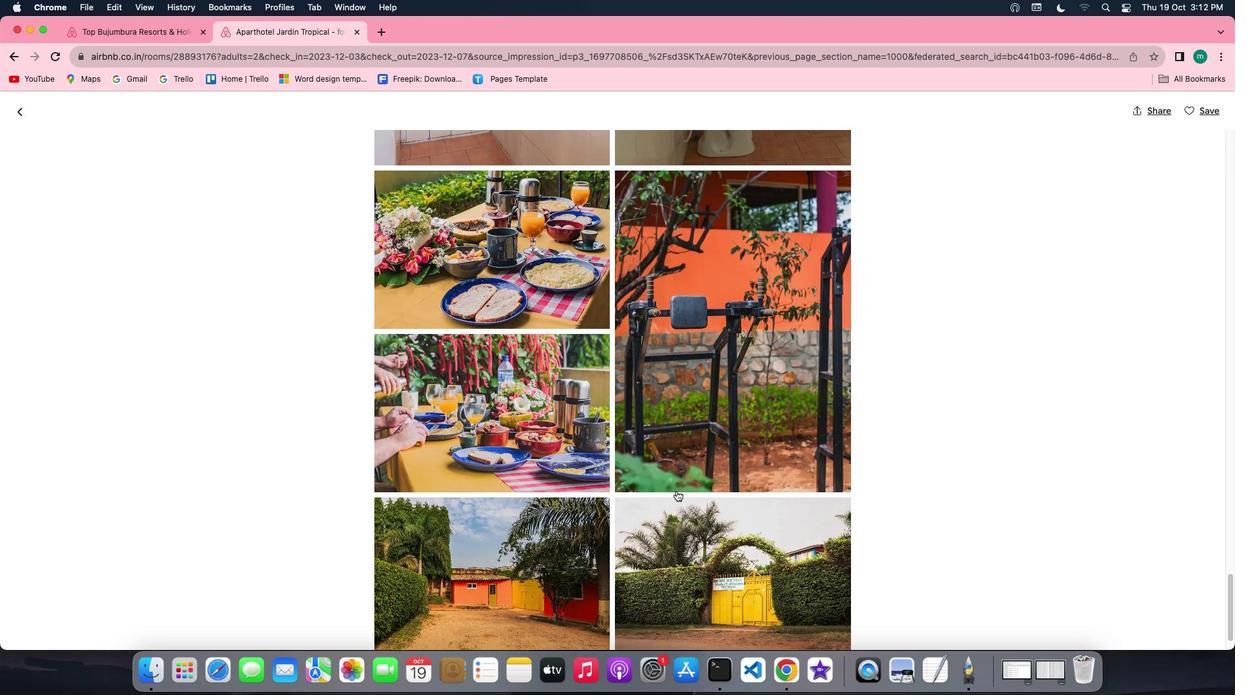 
Action: Mouse scrolled (677, 490) with delta (0, -1)
Screenshot: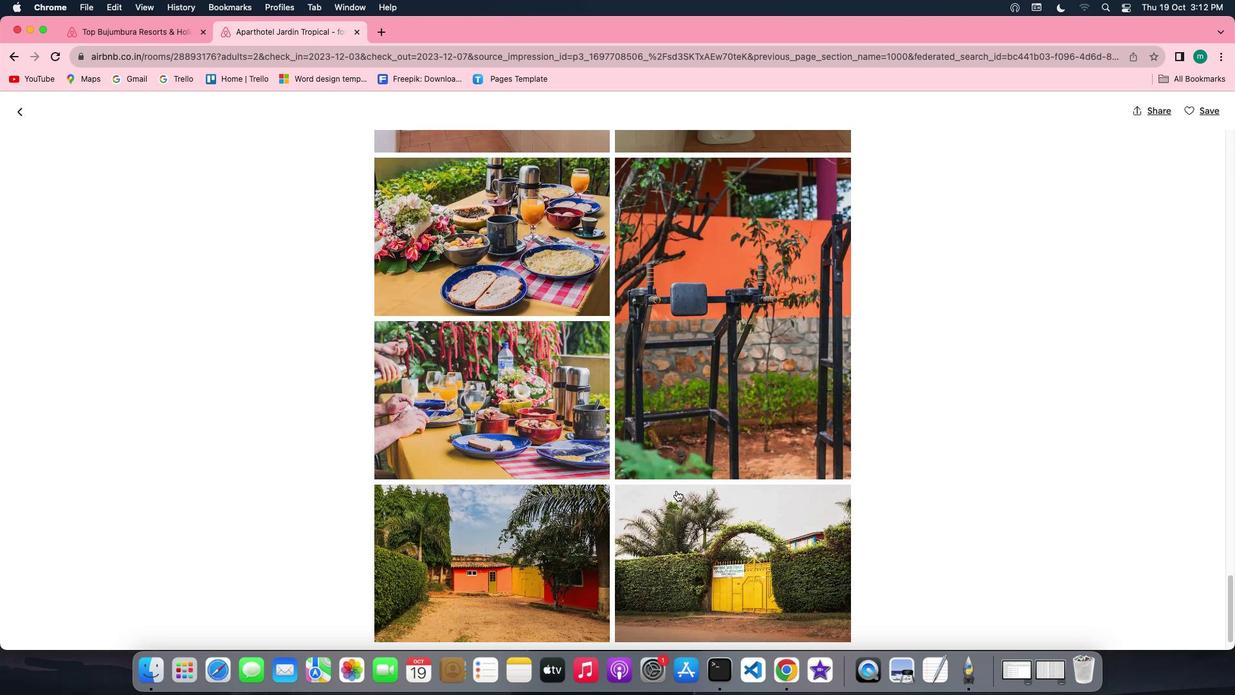 
Action: Mouse scrolled (677, 490) with delta (0, -1)
Screenshot: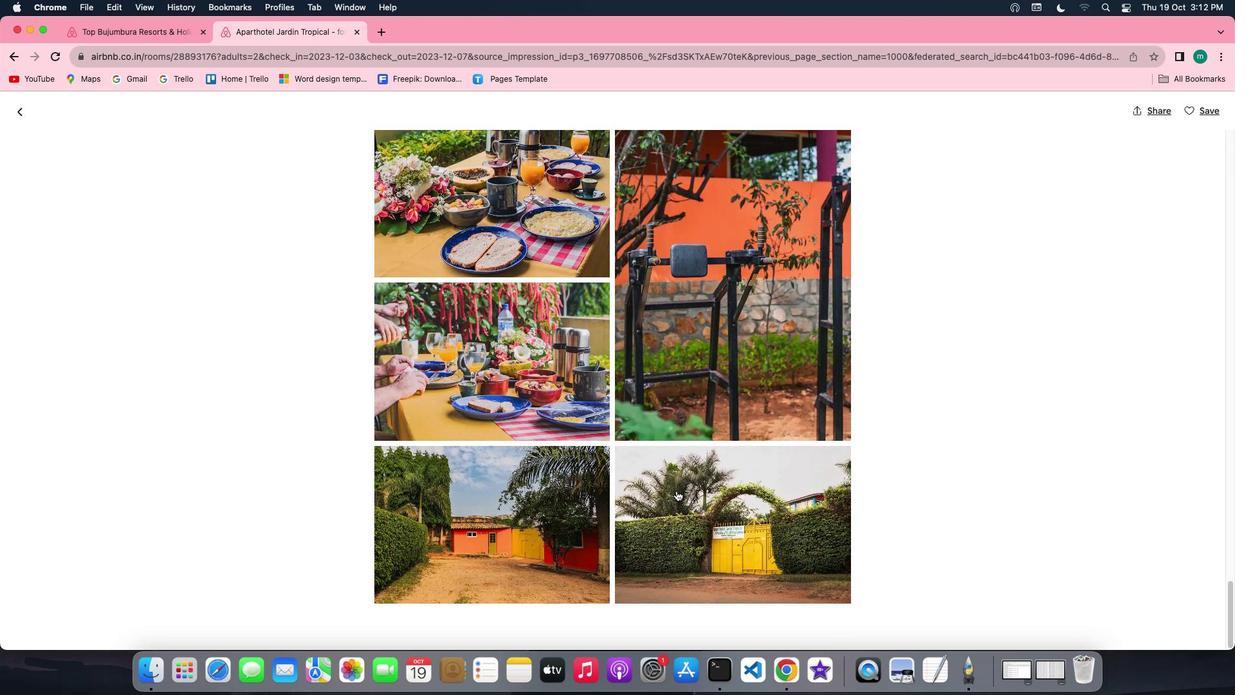 
Action: Mouse scrolled (677, 490) with delta (0, 0)
Screenshot: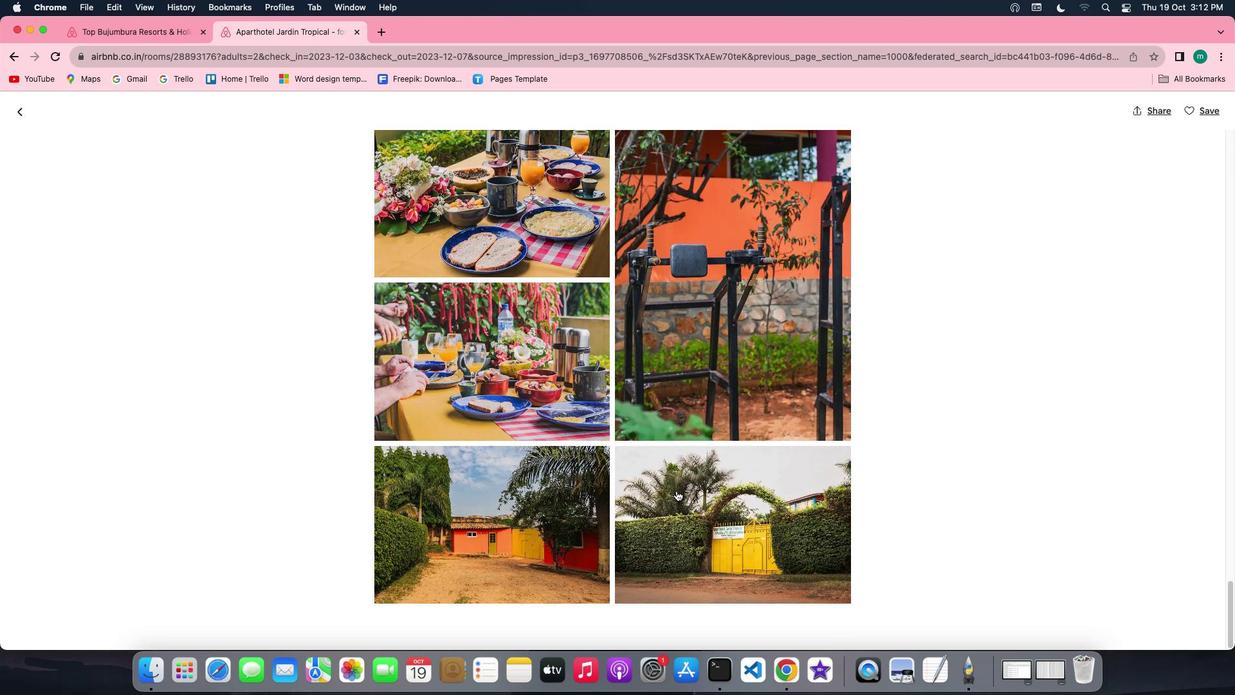 
Action: Mouse scrolled (677, 490) with delta (0, 0)
Screenshot: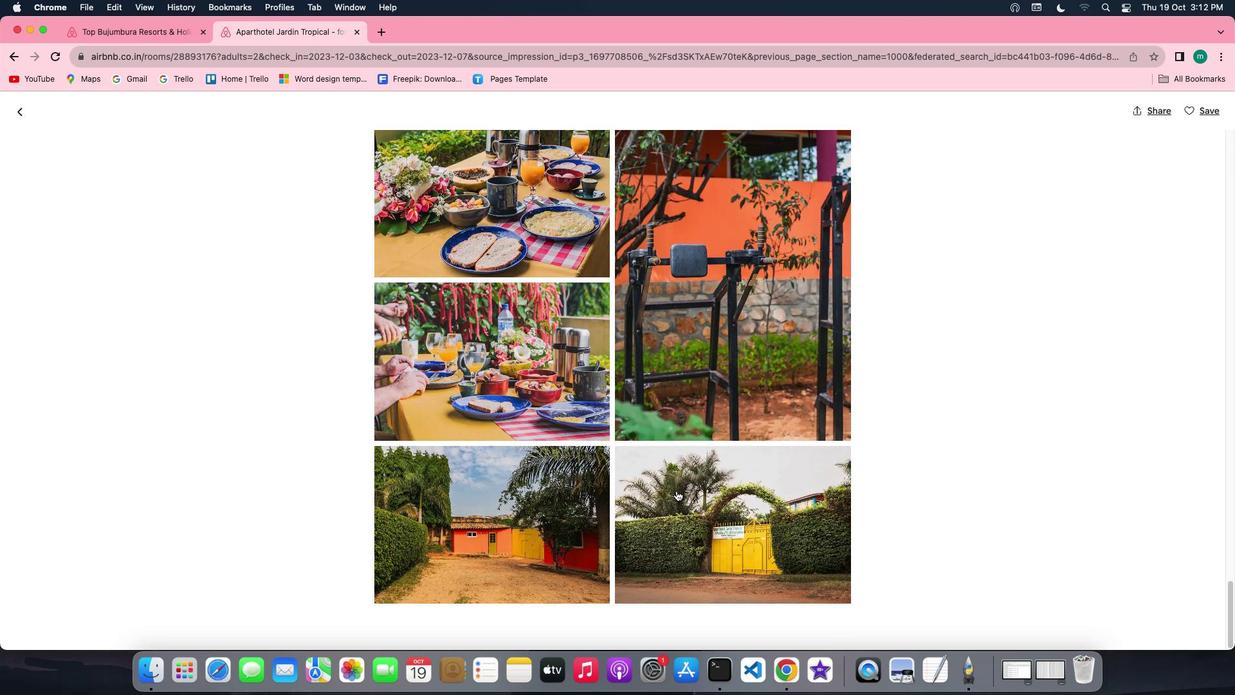 
Action: Mouse scrolled (677, 490) with delta (0, -1)
Screenshot: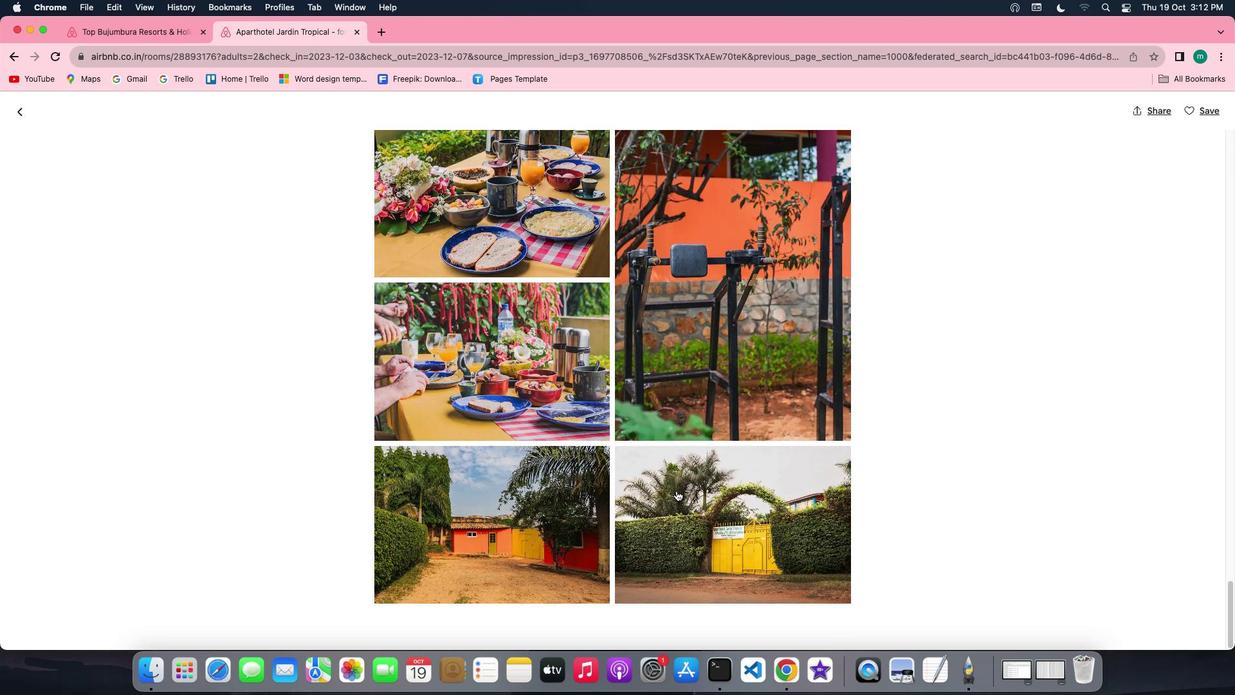 
Action: Mouse scrolled (677, 490) with delta (0, -1)
Screenshot: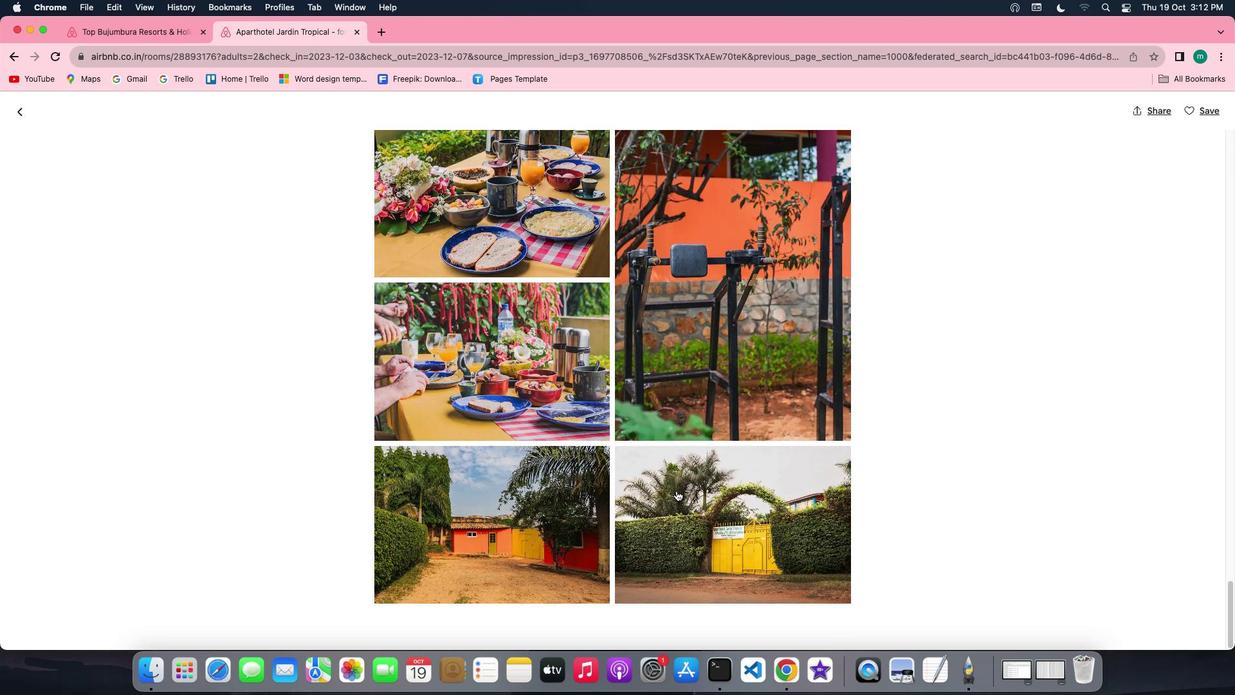 
Action: Mouse moved to (19, 107)
Screenshot: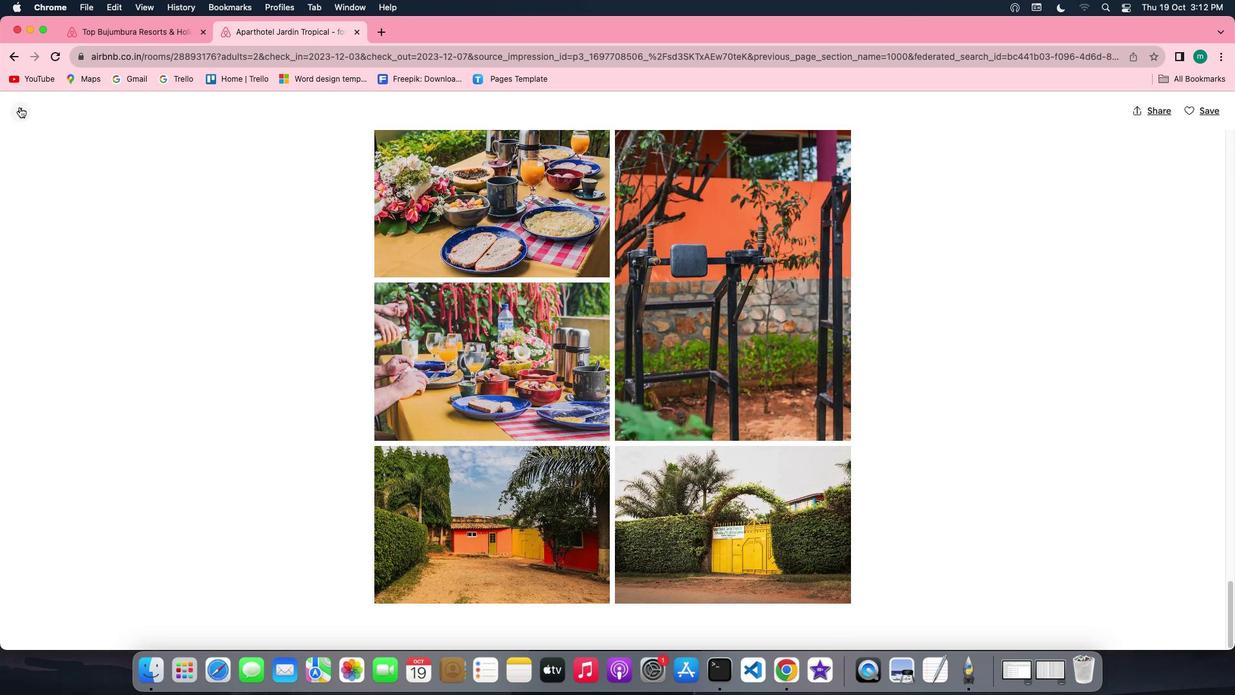 
Action: Mouse pressed left at (19, 107)
Screenshot: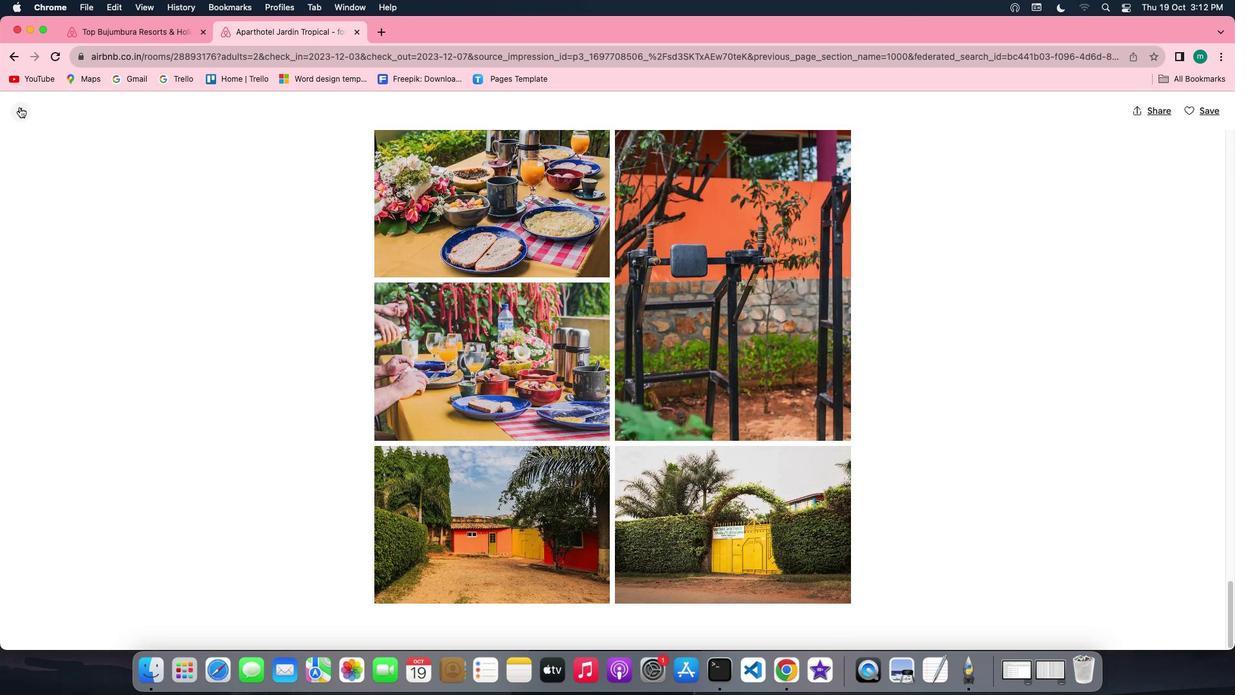 
Action: Mouse moved to (503, 439)
Screenshot: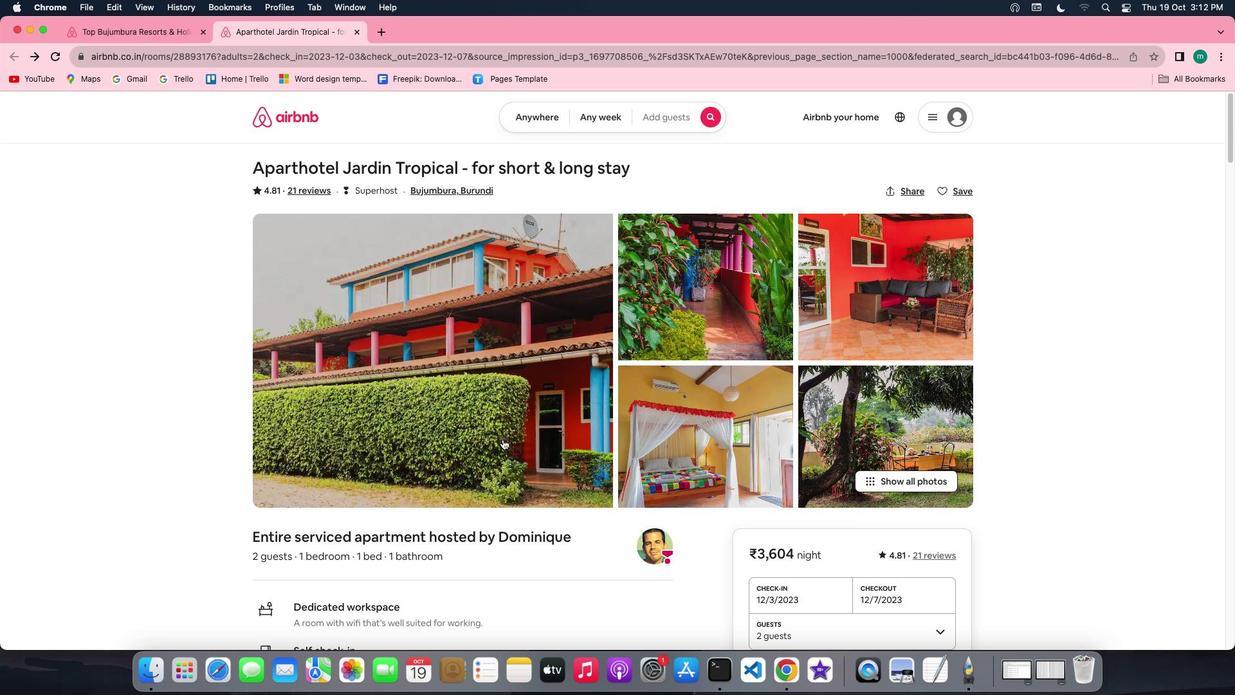 
Action: Mouse scrolled (503, 439) with delta (0, 0)
Screenshot: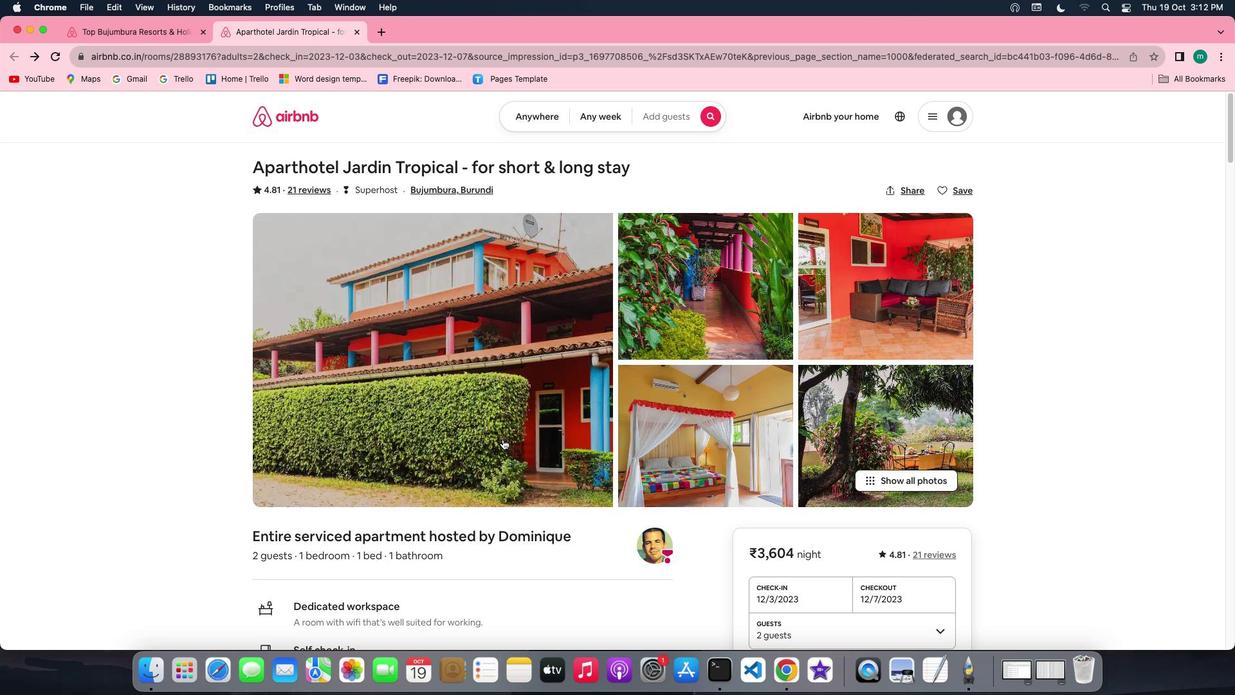 
Action: Mouse scrolled (503, 439) with delta (0, 0)
Screenshot: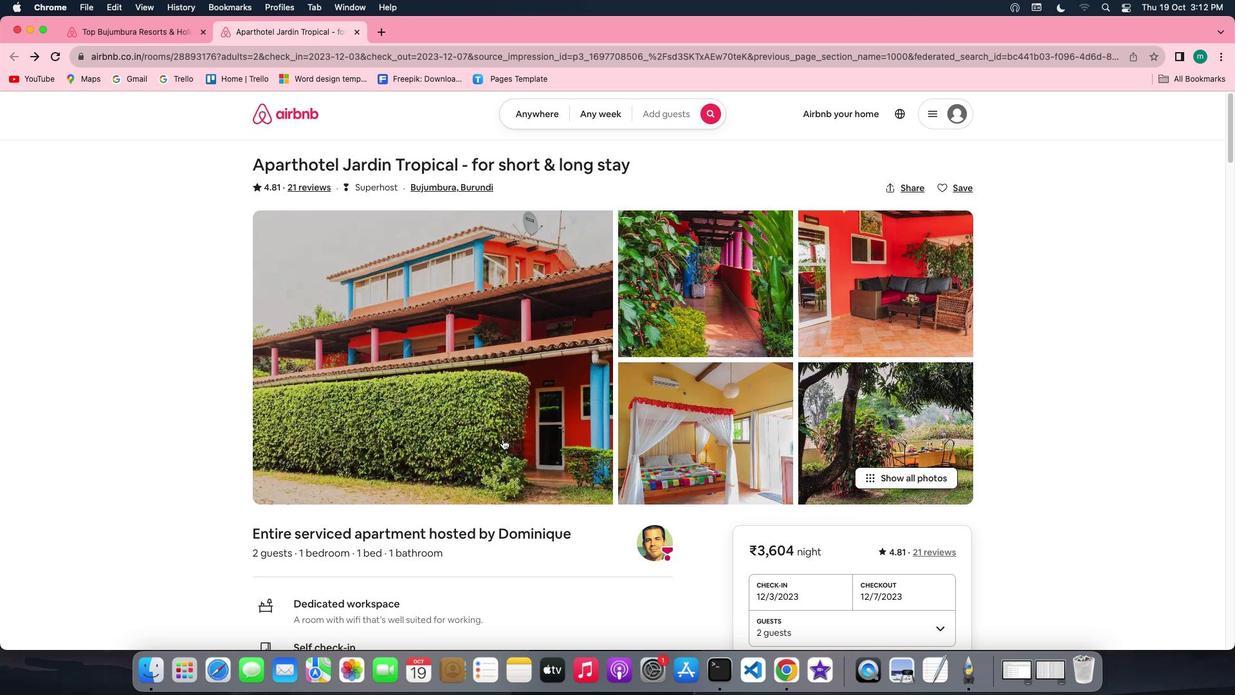 
Action: Mouse scrolled (503, 439) with delta (0, -1)
Screenshot: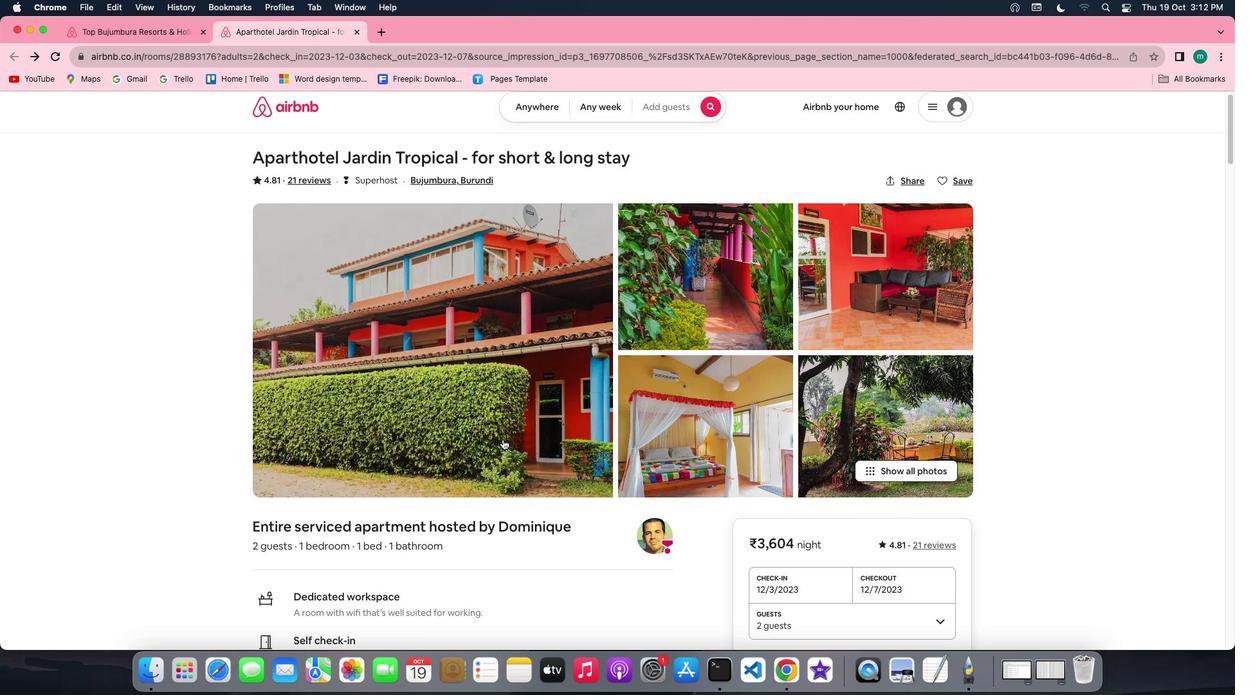 
Action: Mouse scrolled (503, 439) with delta (0, -1)
Screenshot: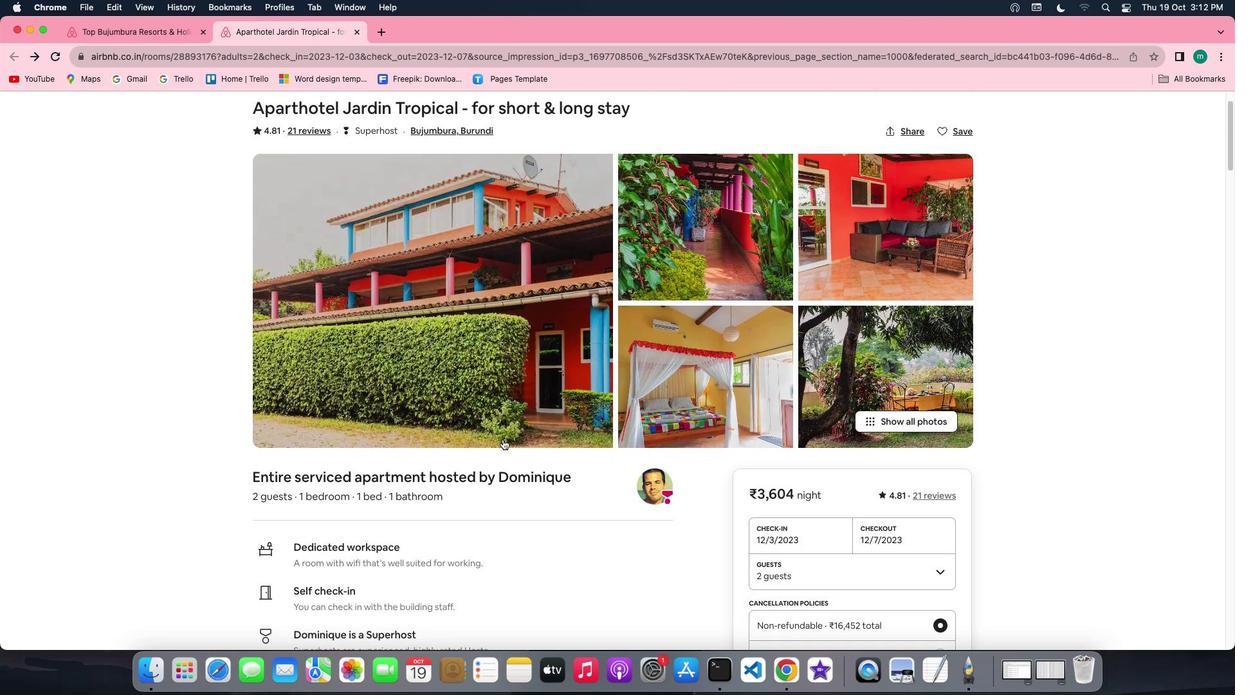 
Action: Mouse scrolled (503, 439) with delta (0, -1)
Screenshot: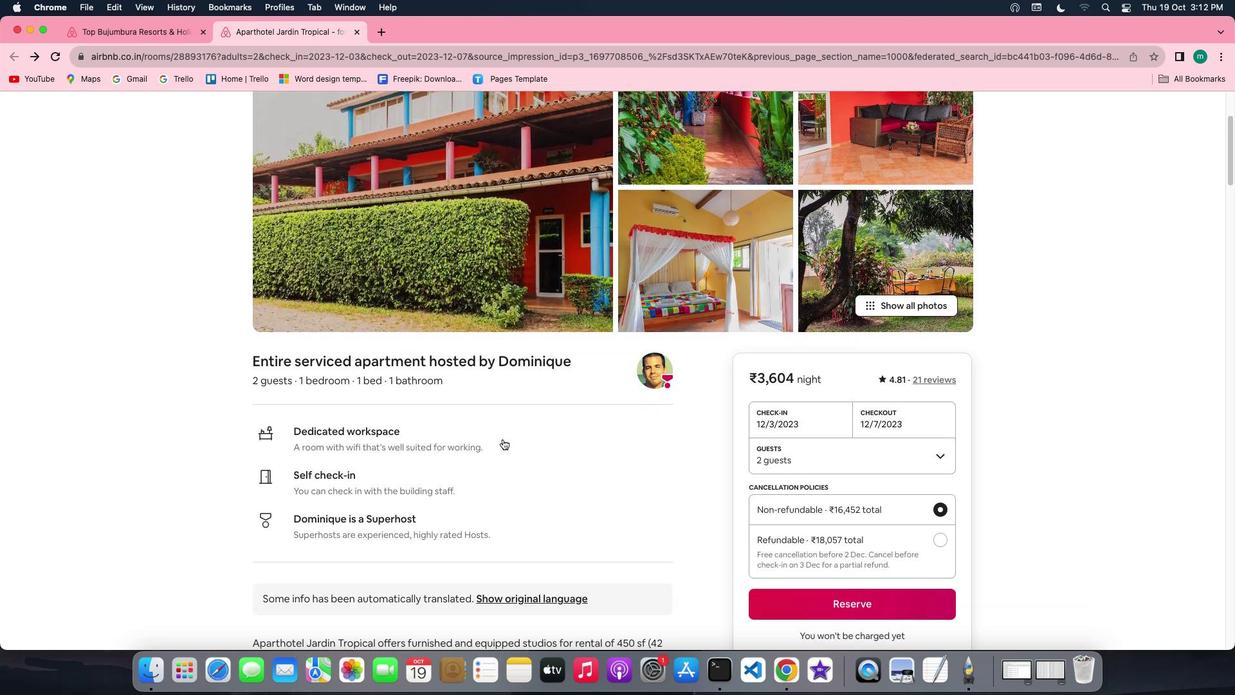 
Action: Mouse scrolled (503, 439) with delta (0, 0)
Screenshot: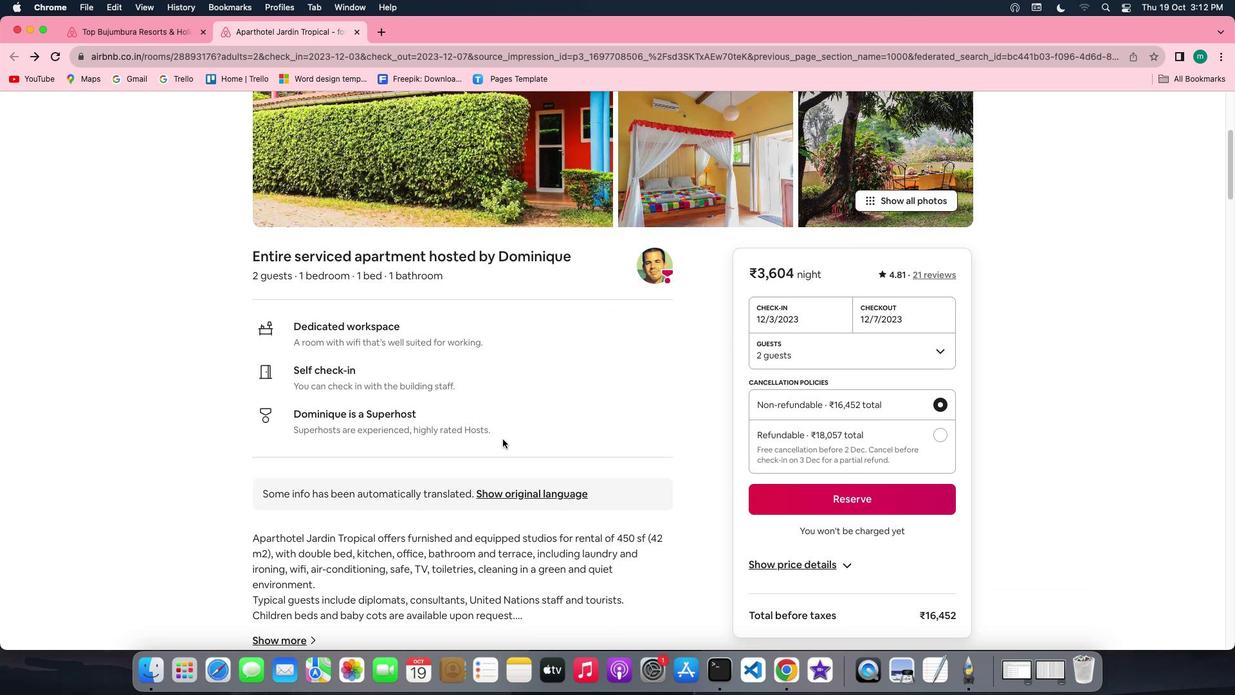 
Action: Mouse scrolled (503, 439) with delta (0, 0)
Screenshot: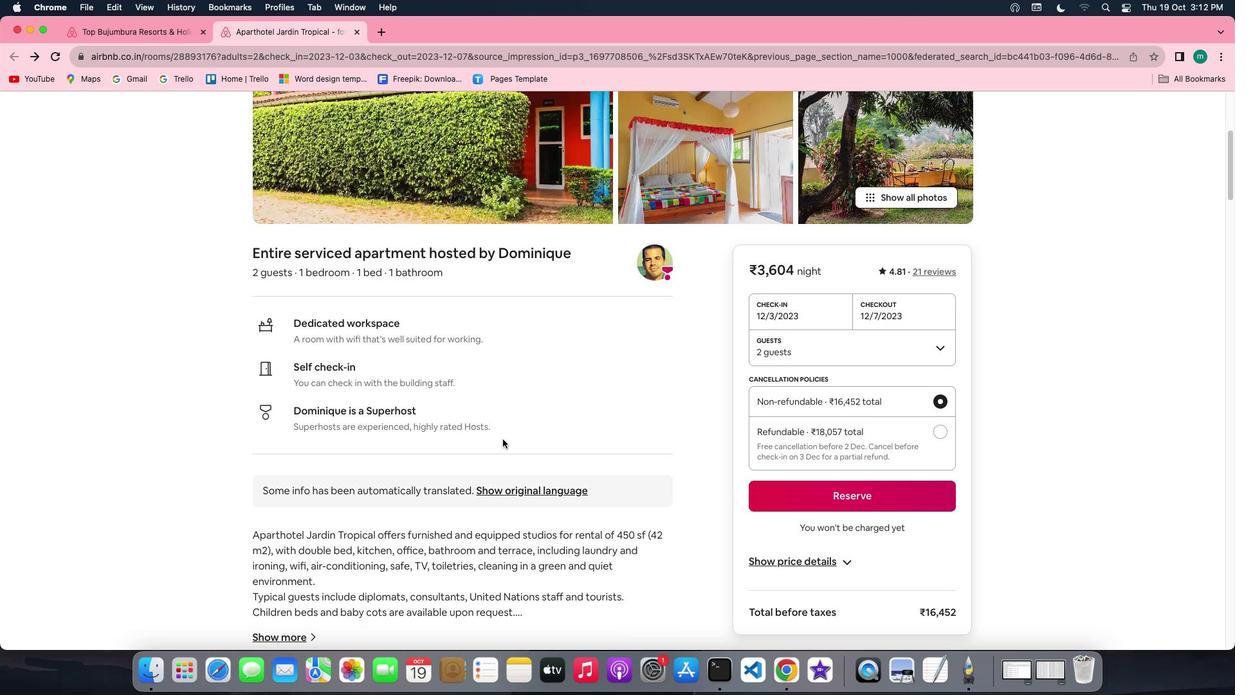 
Action: Mouse scrolled (503, 439) with delta (0, -1)
Screenshot: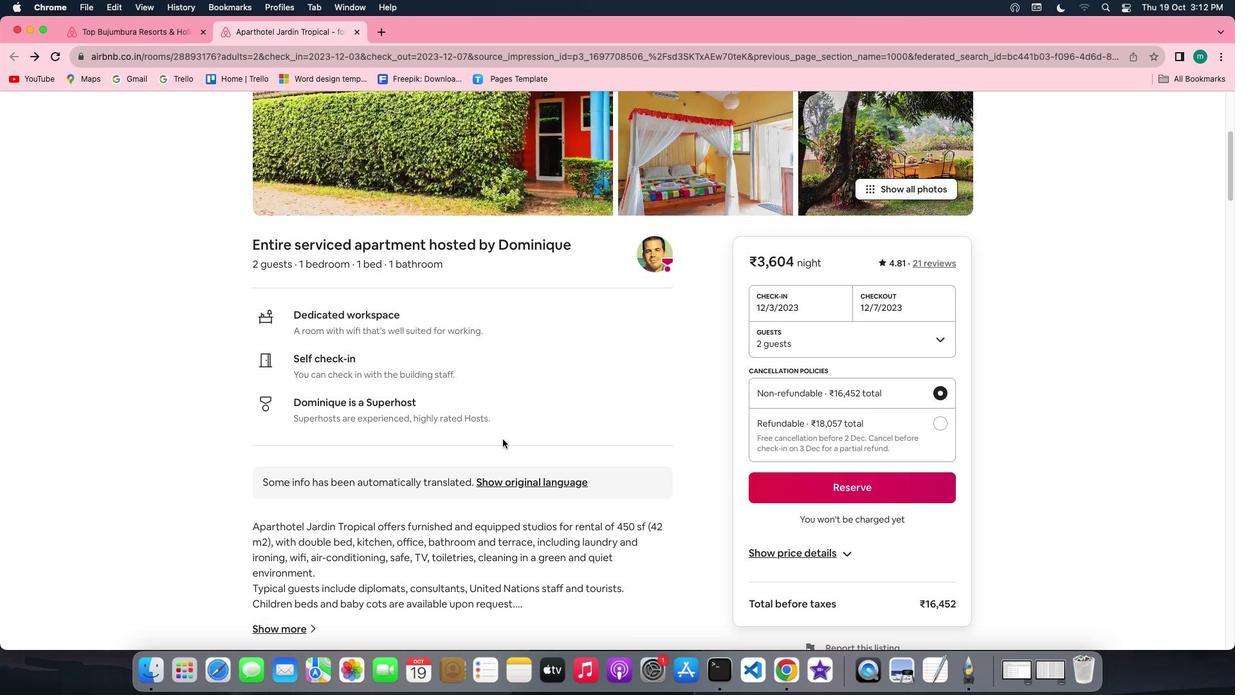 
Action: Mouse scrolled (503, 439) with delta (0, -1)
Screenshot: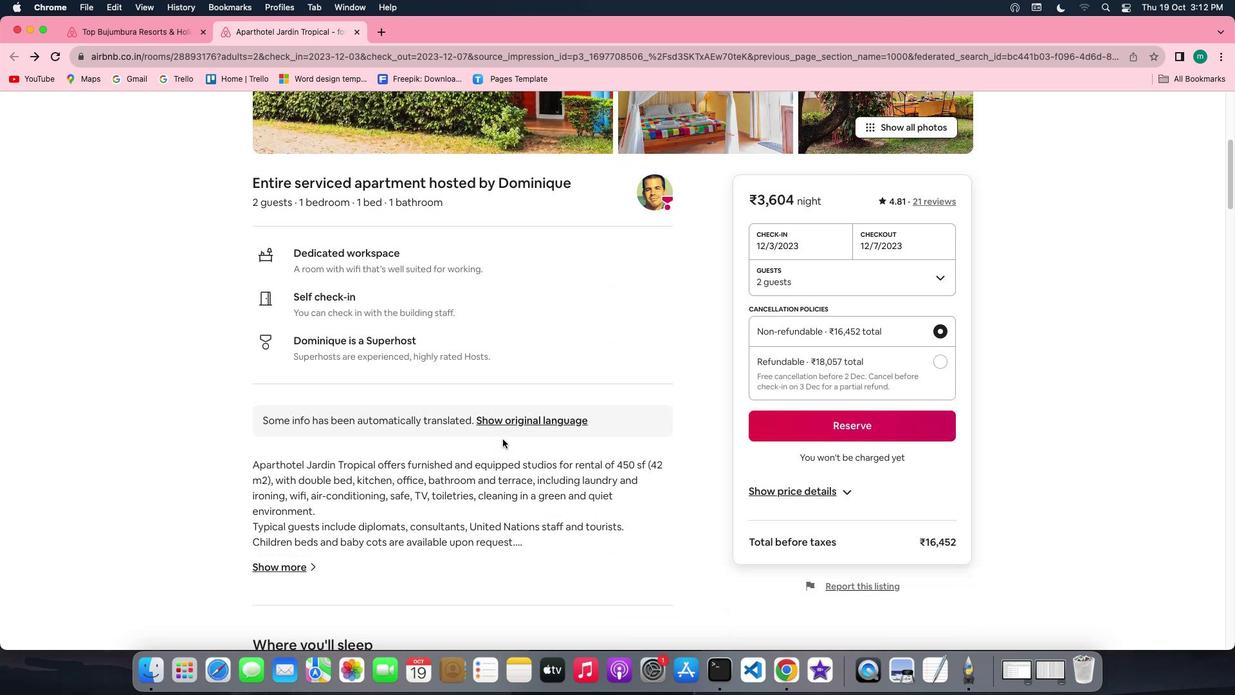 
Action: Mouse scrolled (503, 439) with delta (0, -1)
Screenshot: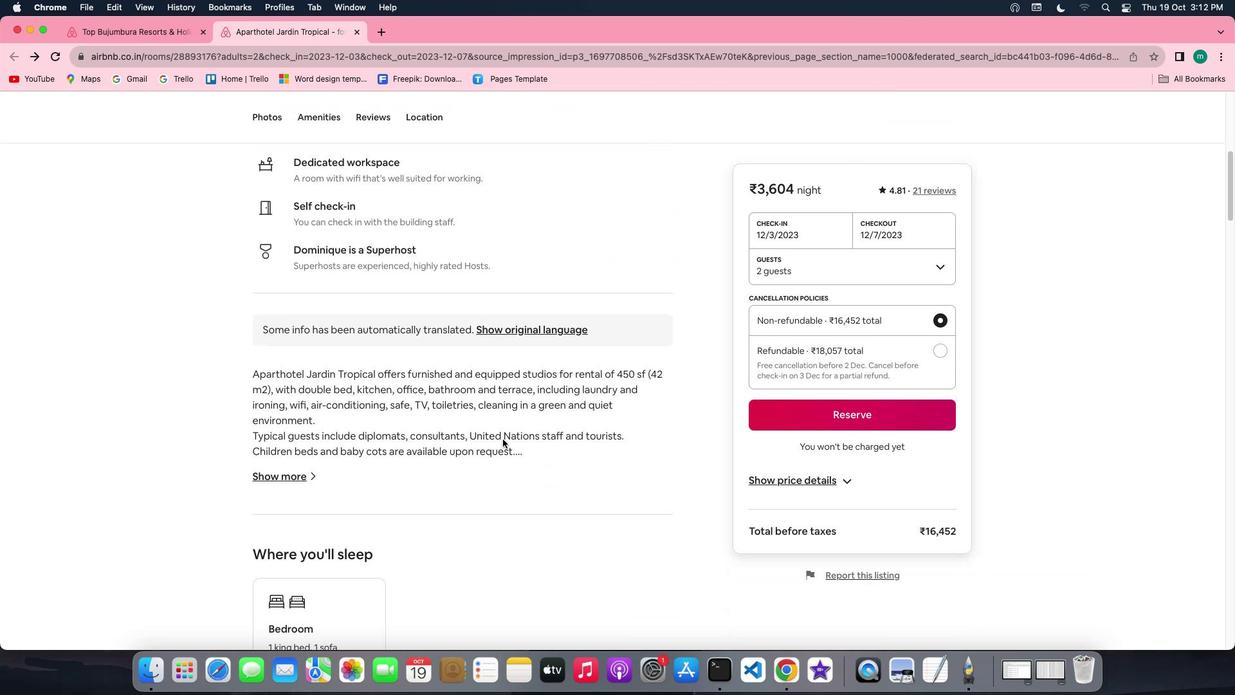 
Action: Mouse moved to (299, 395)
Screenshot: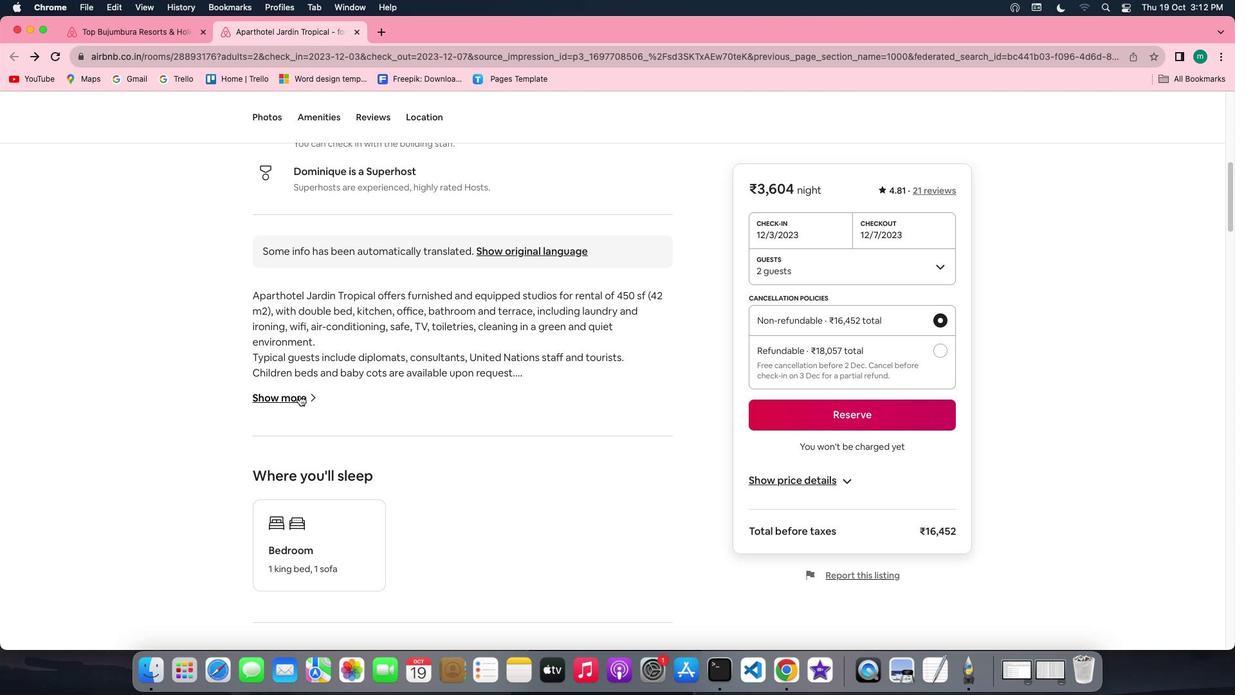 
Action: Mouse pressed left at (299, 395)
Screenshot: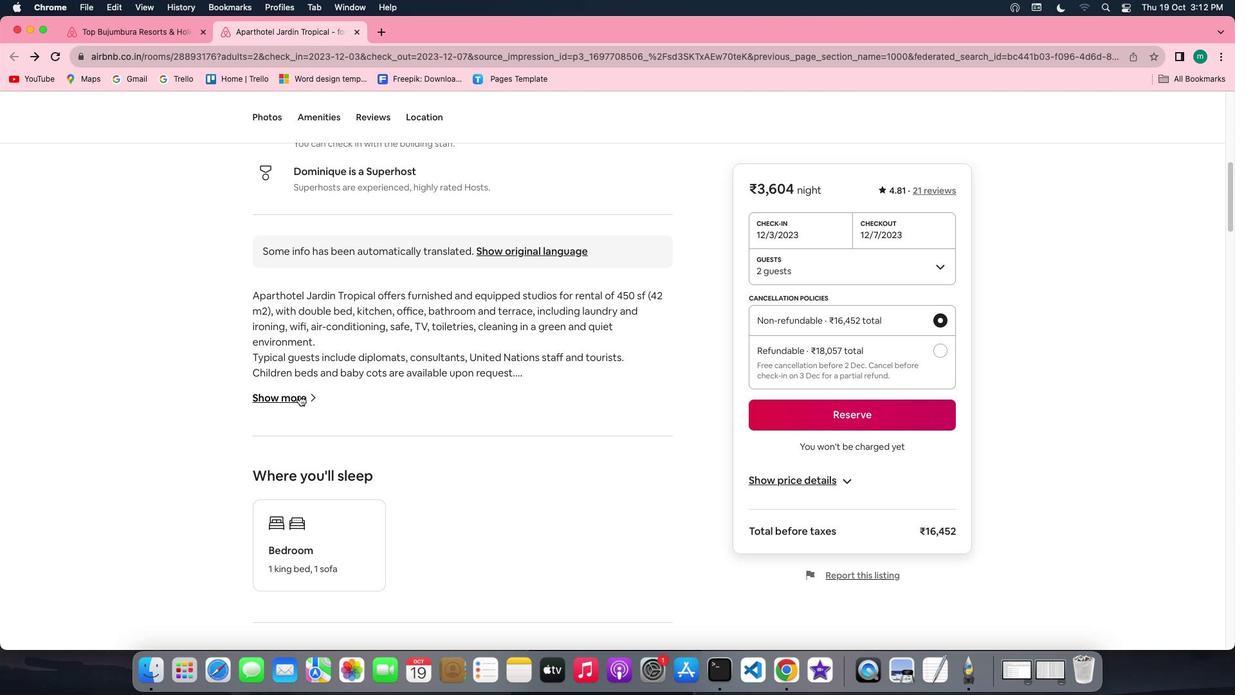 
Action: Mouse moved to (606, 401)
Screenshot: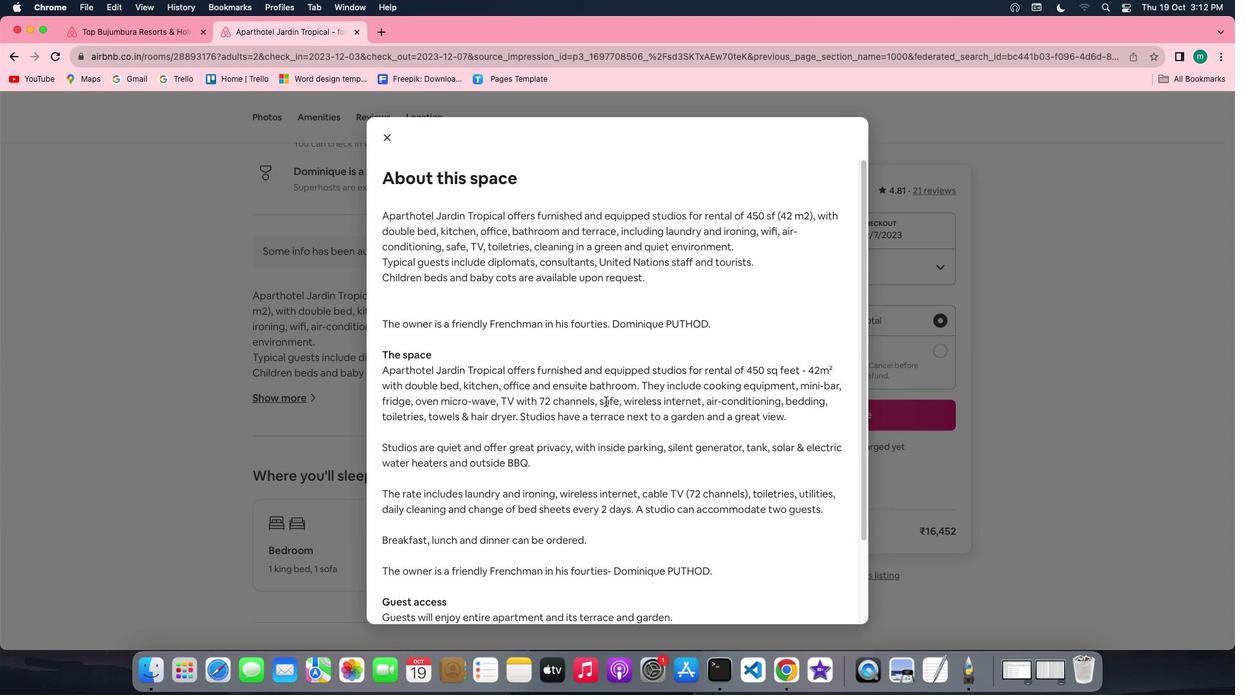 
Action: Mouse scrolled (606, 401) with delta (0, 0)
Screenshot: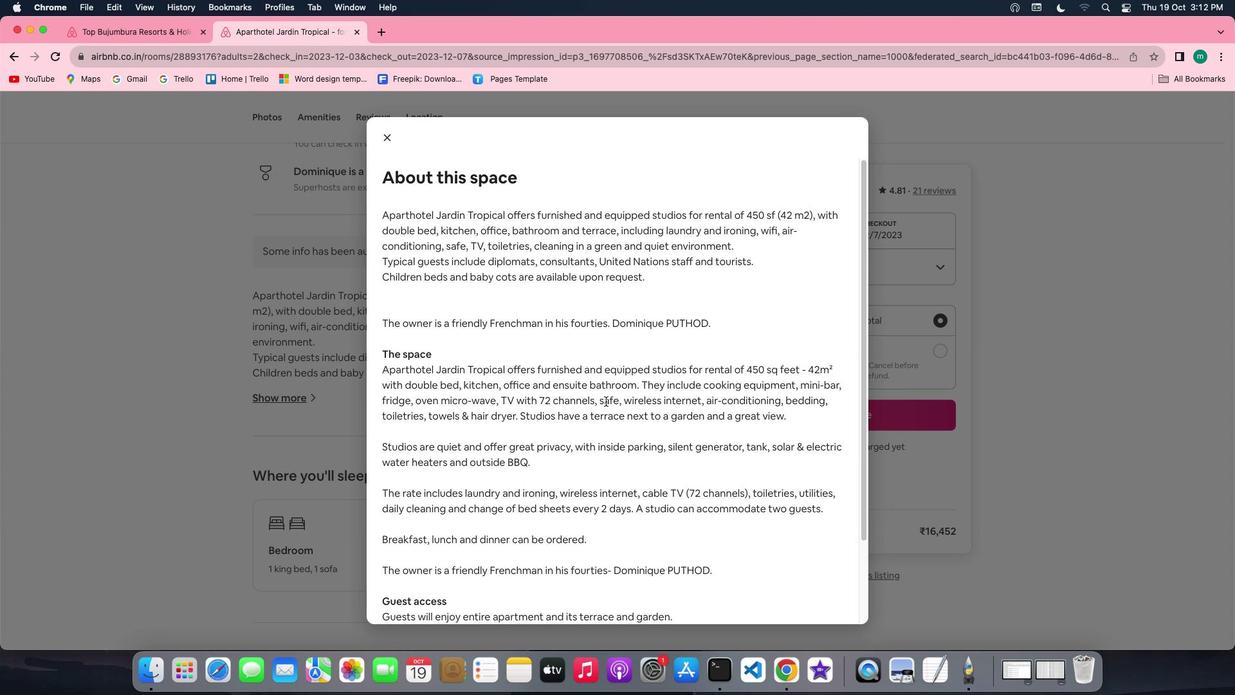 
Action: Mouse scrolled (606, 401) with delta (0, 0)
Screenshot: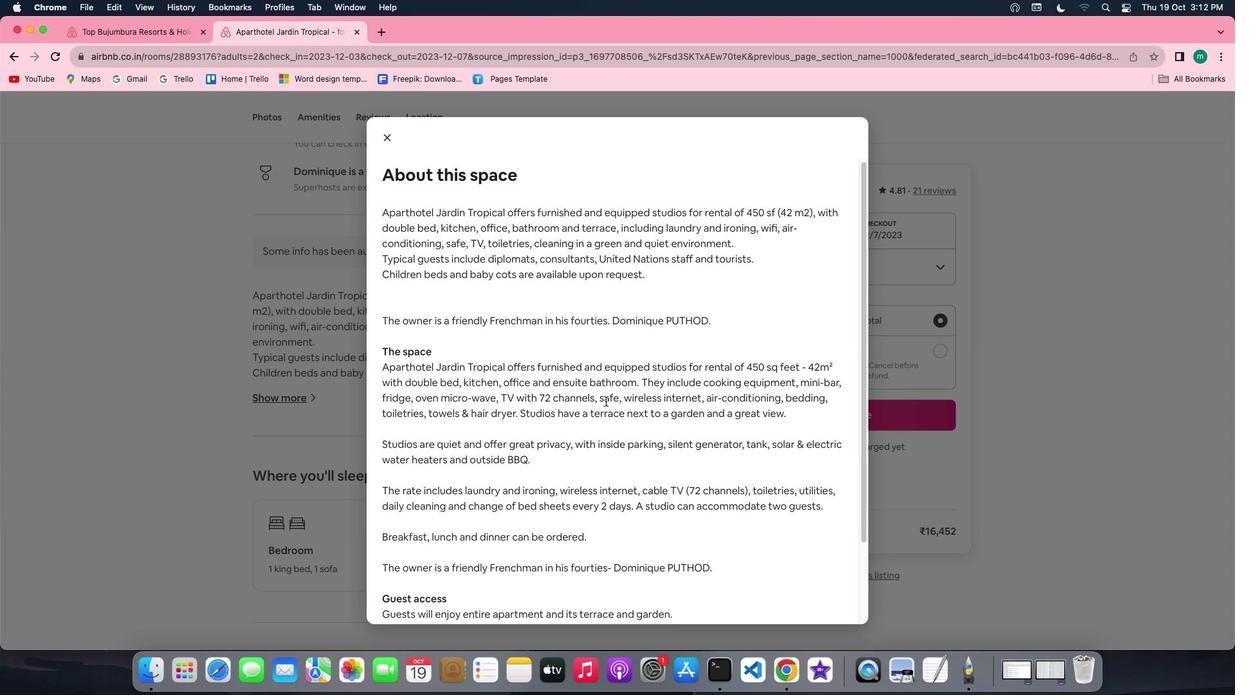 
Action: Mouse scrolled (606, 401) with delta (0, 0)
Screenshot: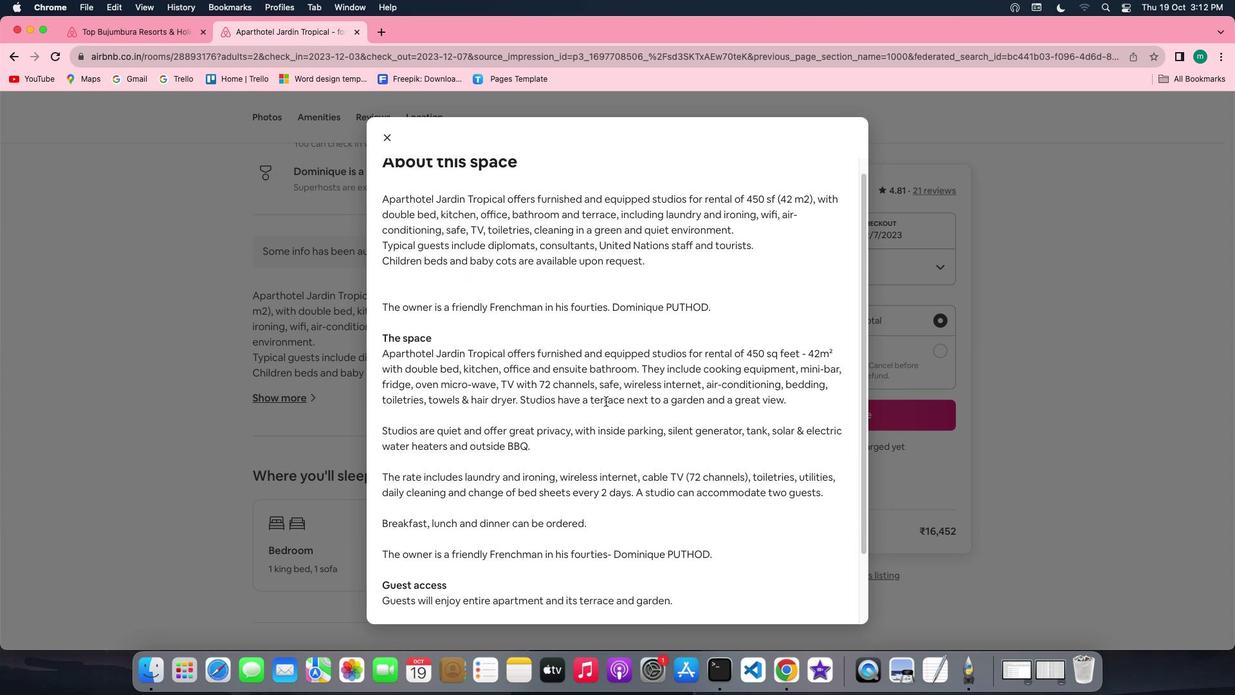 
Action: Mouse scrolled (606, 401) with delta (0, 0)
Screenshot: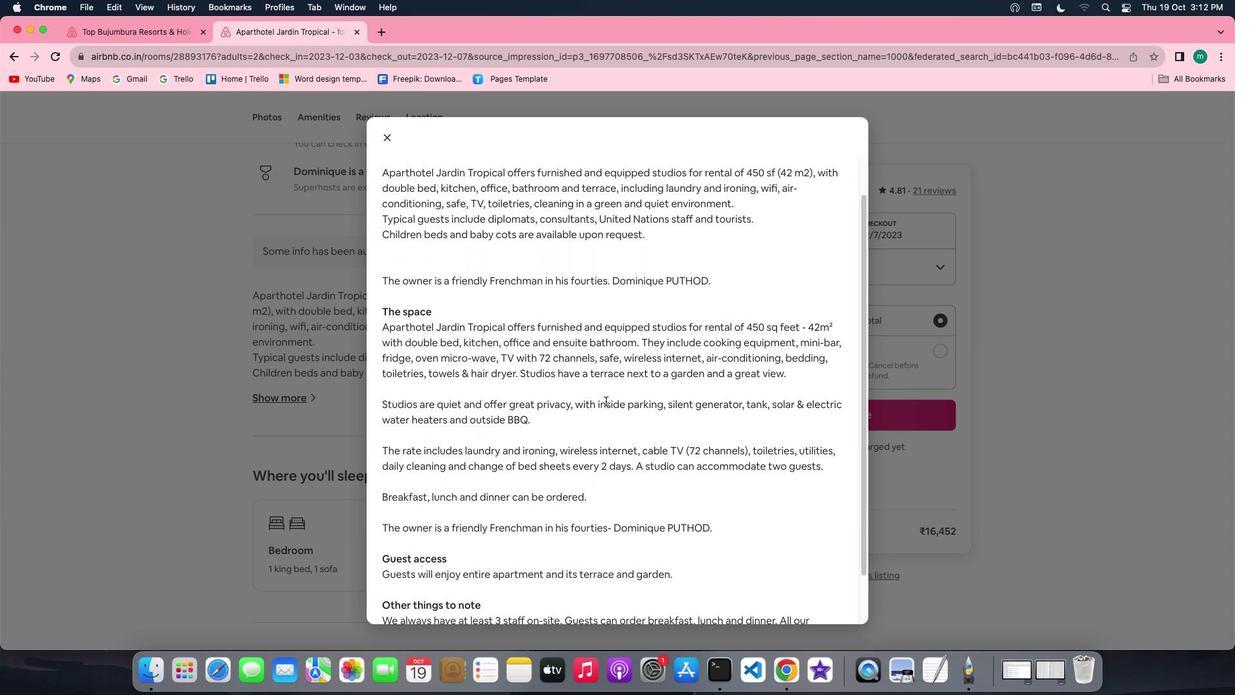 
Action: Mouse moved to (667, 398)
Screenshot: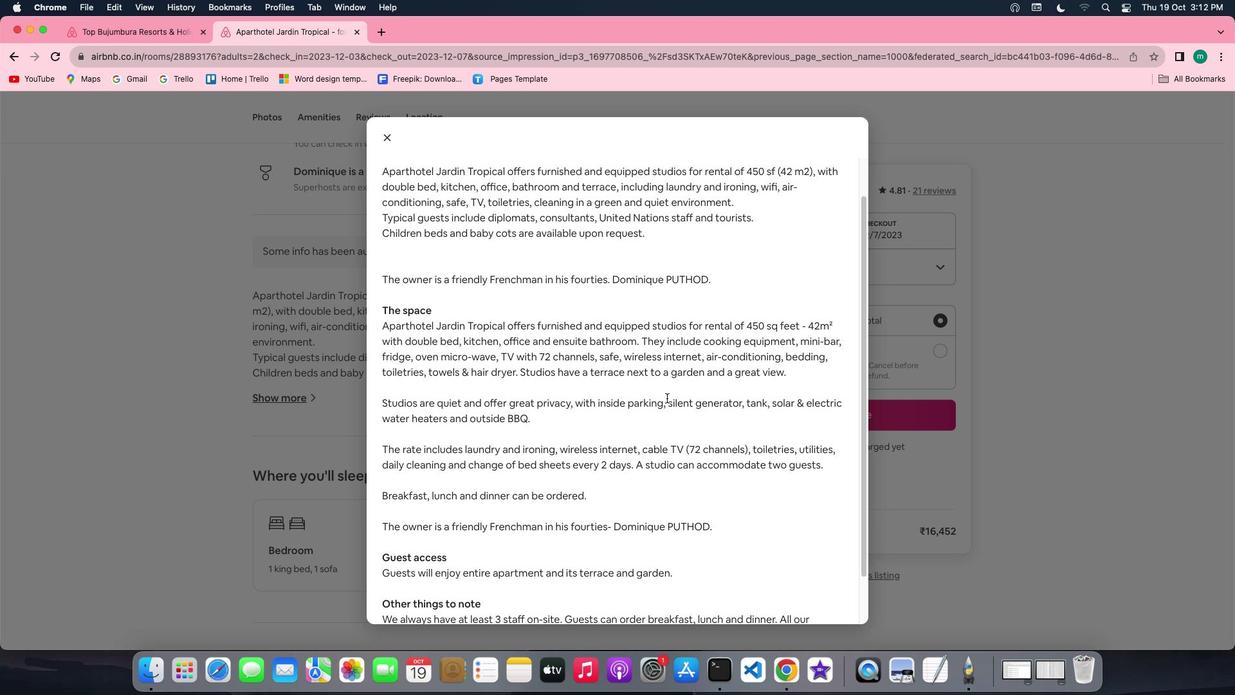 
Action: Mouse scrolled (667, 398) with delta (0, 0)
Screenshot: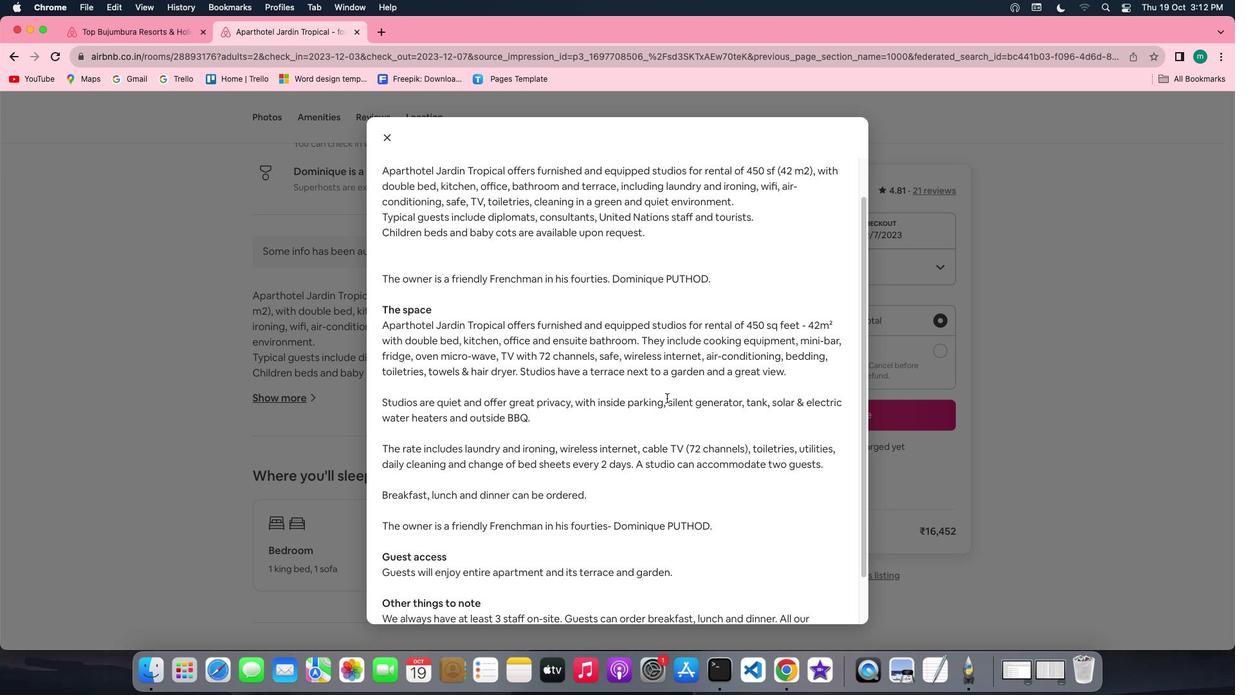 
Action: Mouse scrolled (667, 398) with delta (0, 0)
Screenshot: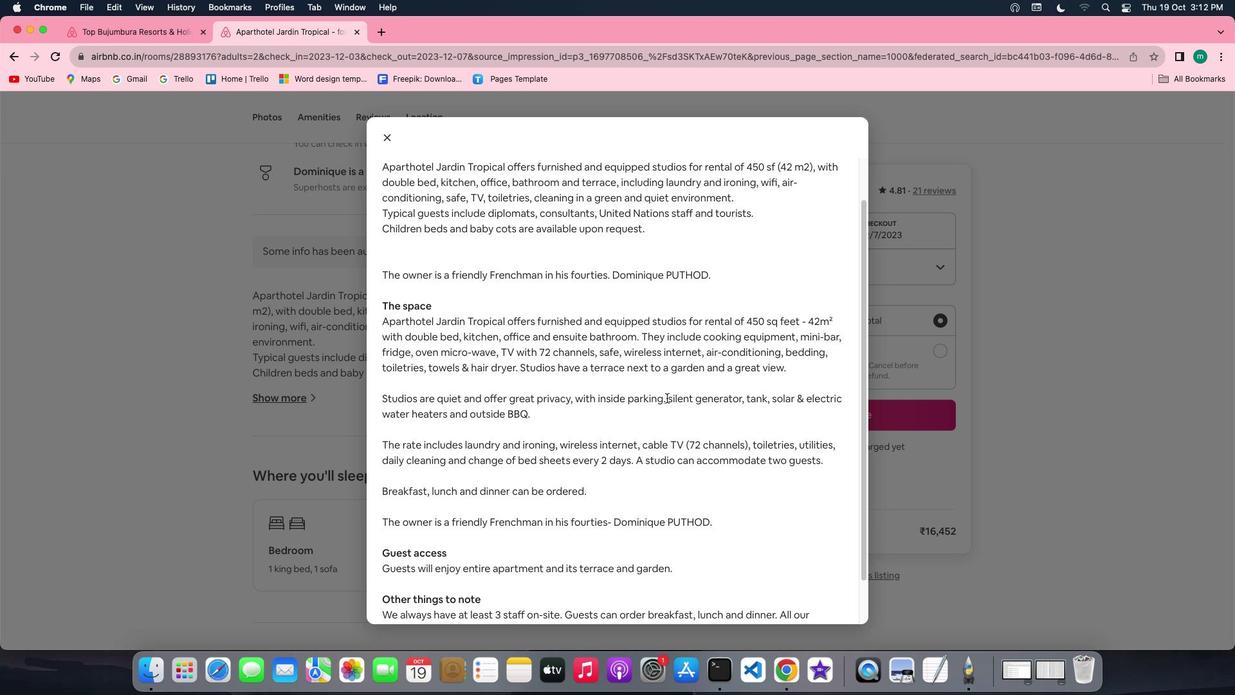 
Action: Mouse scrolled (667, 398) with delta (0, 0)
Screenshot: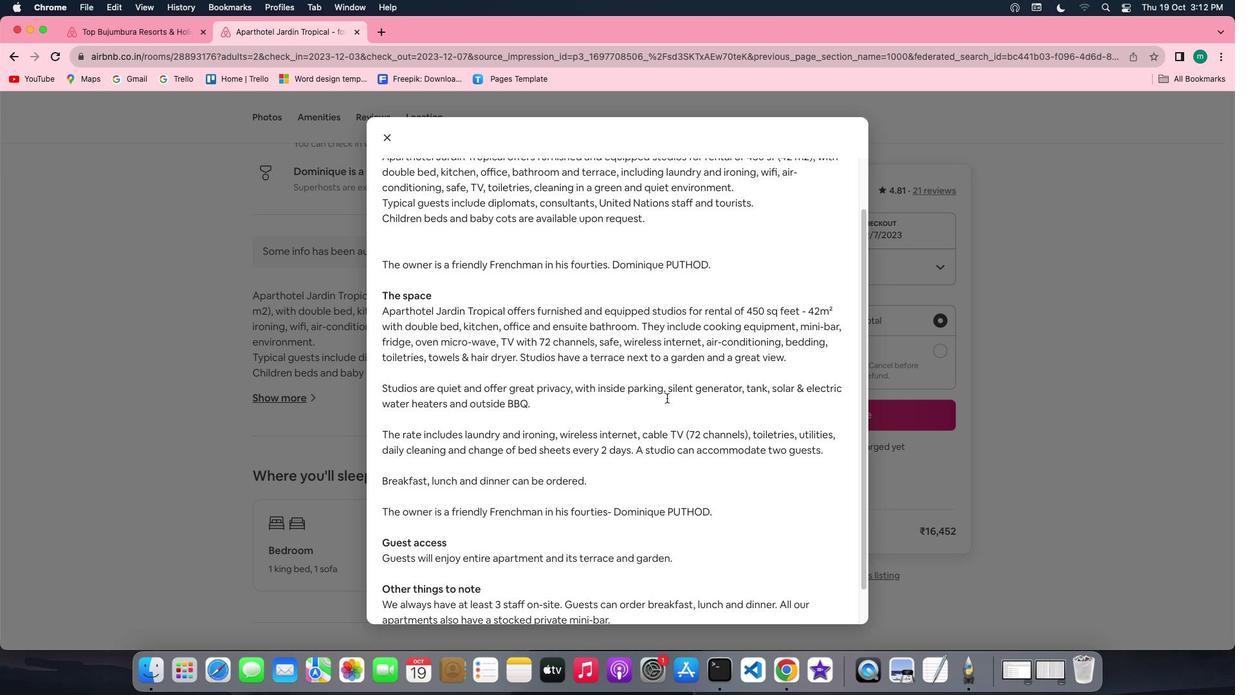 
Action: Mouse scrolled (667, 398) with delta (0, 0)
Screenshot: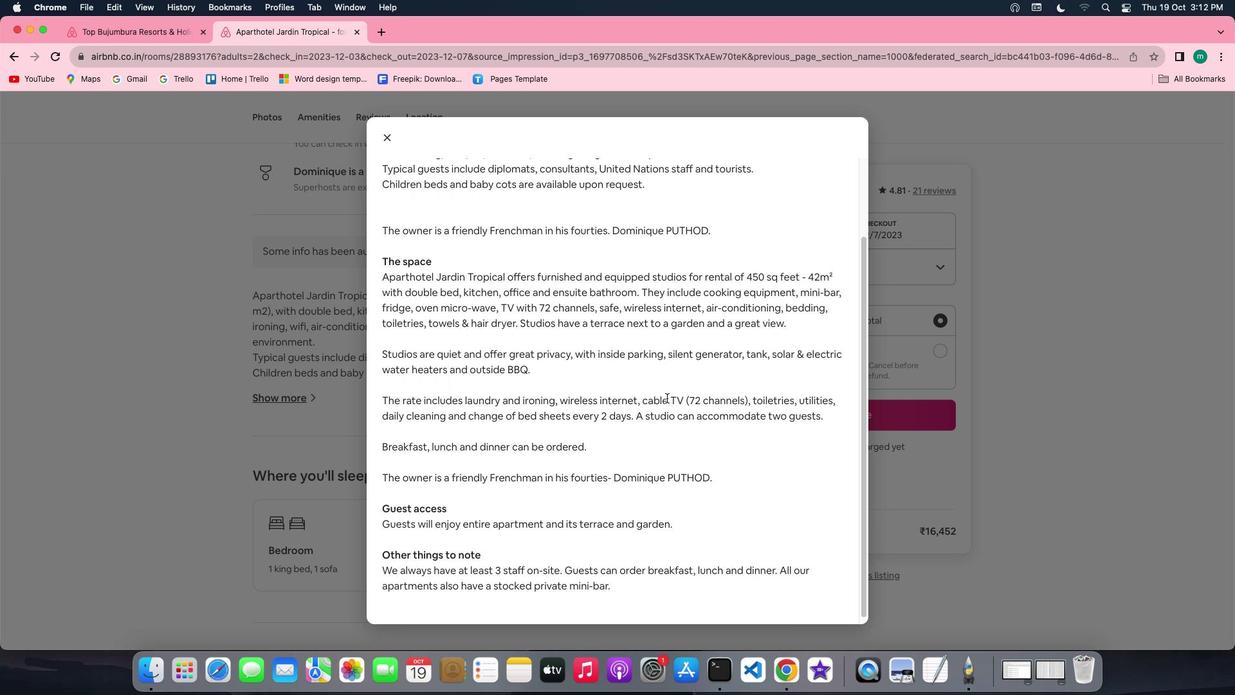
Action: Mouse moved to (661, 454)
Screenshot: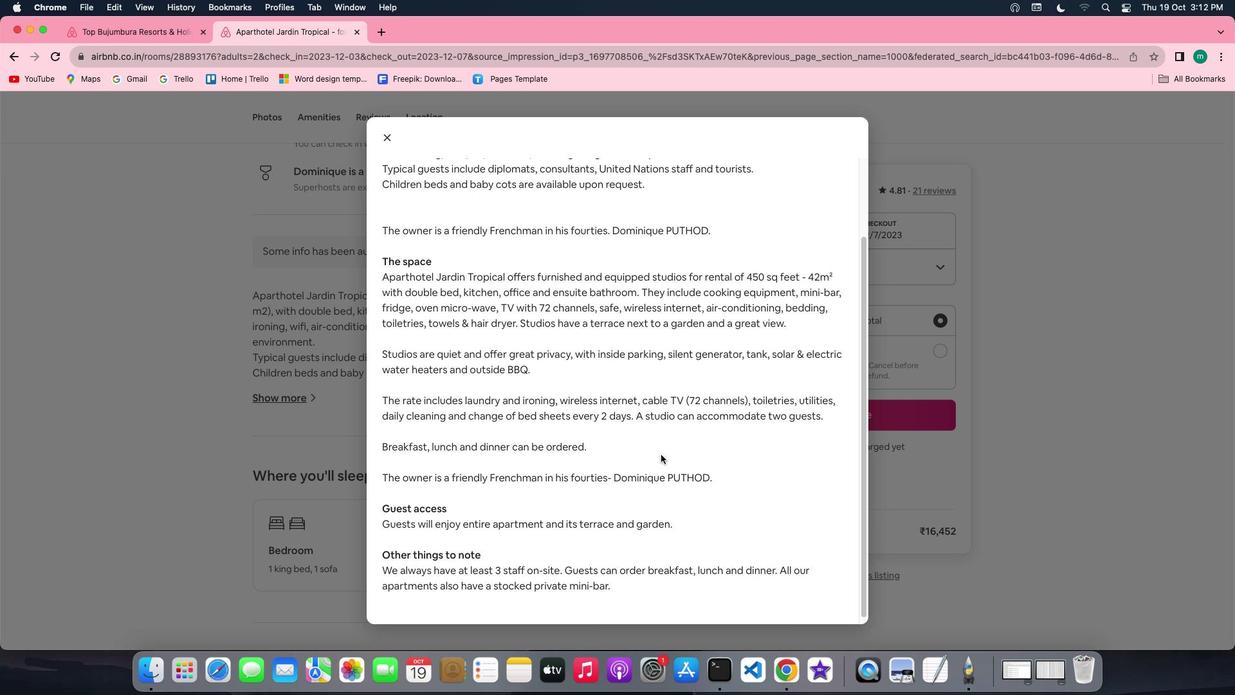
Action: Mouse scrolled (661, 454) with delta (0, 0)
Screenshot: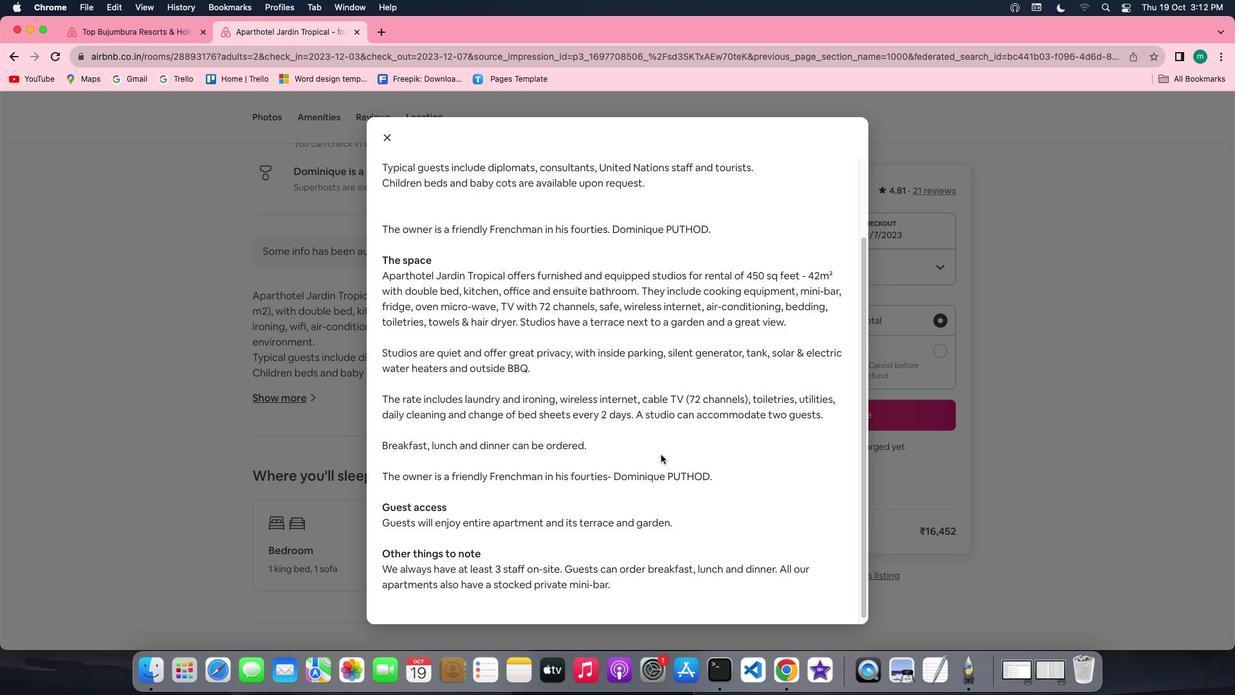 
Action: Mouse scrolled (661, 454) with delta (0, 0)
Screenshot: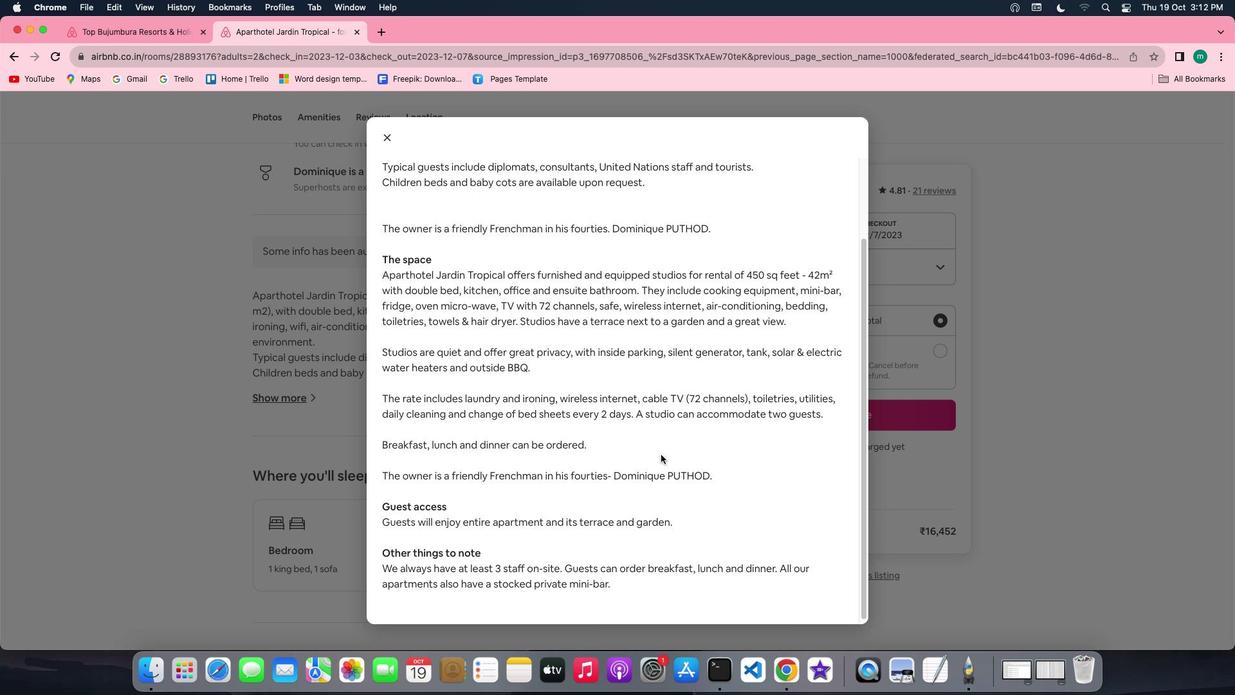 
Action: Mouse scrolled (661, 454) with delta (0, -1)
Screenshot: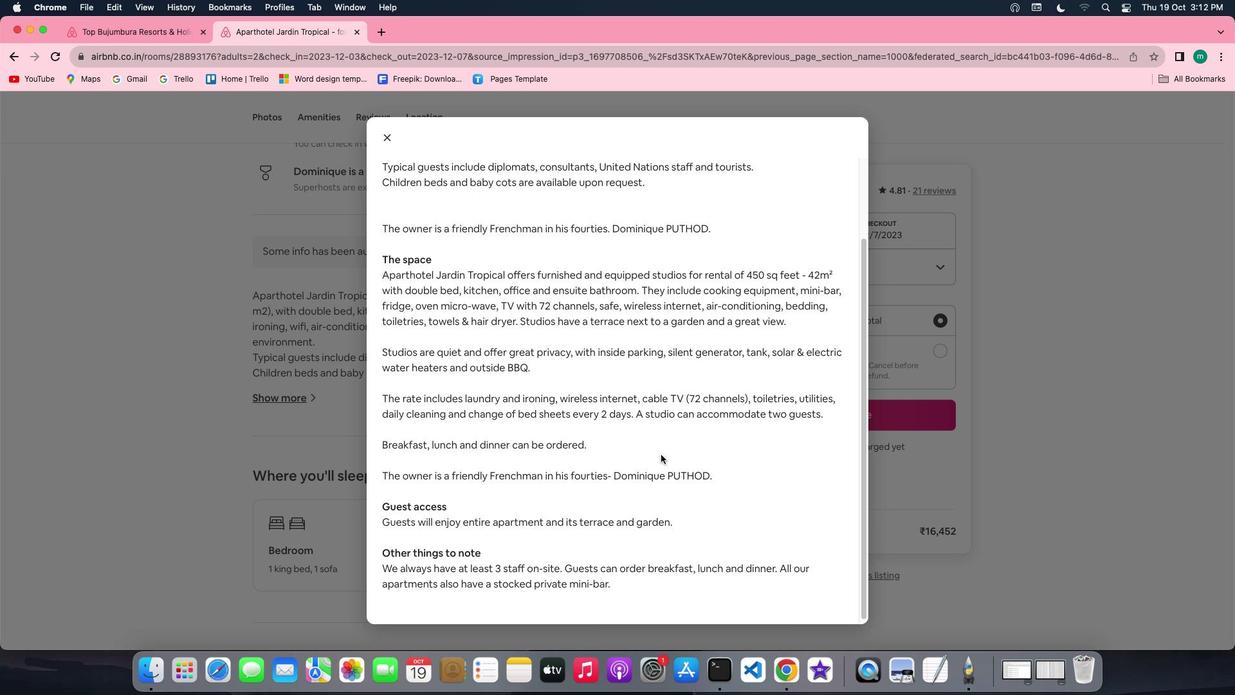 
Action: Mouse scrolled (661, 454) with delta (0, -1)
Screenshot: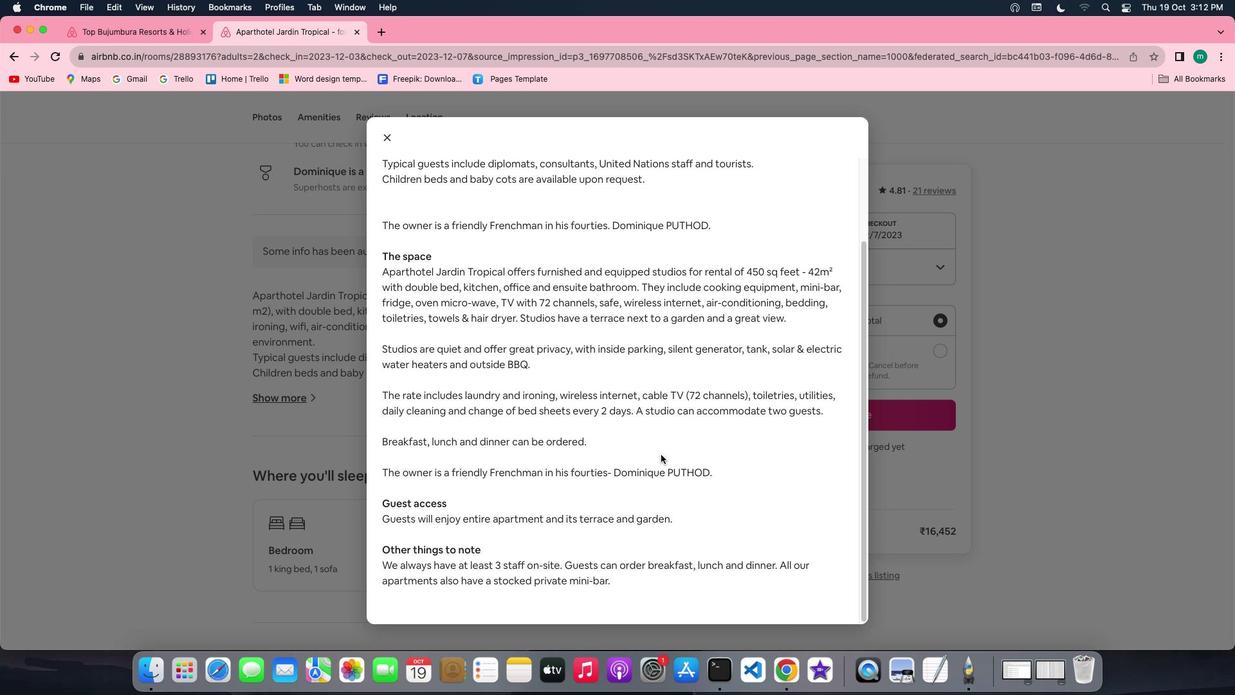 
Action: Mouse scrolled (661, 454) with delta (0, 0)
Screenshot: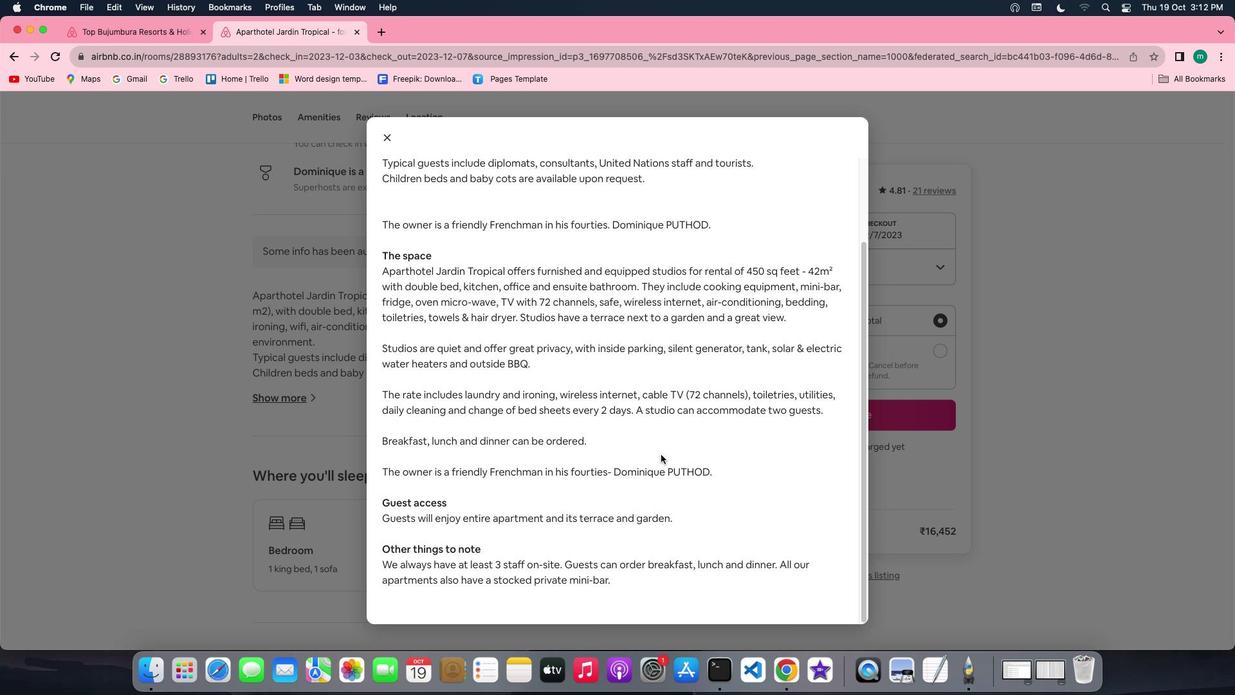 
Action: Mouse scrolled (661, 454) with delta (0, 0)
Screenshot: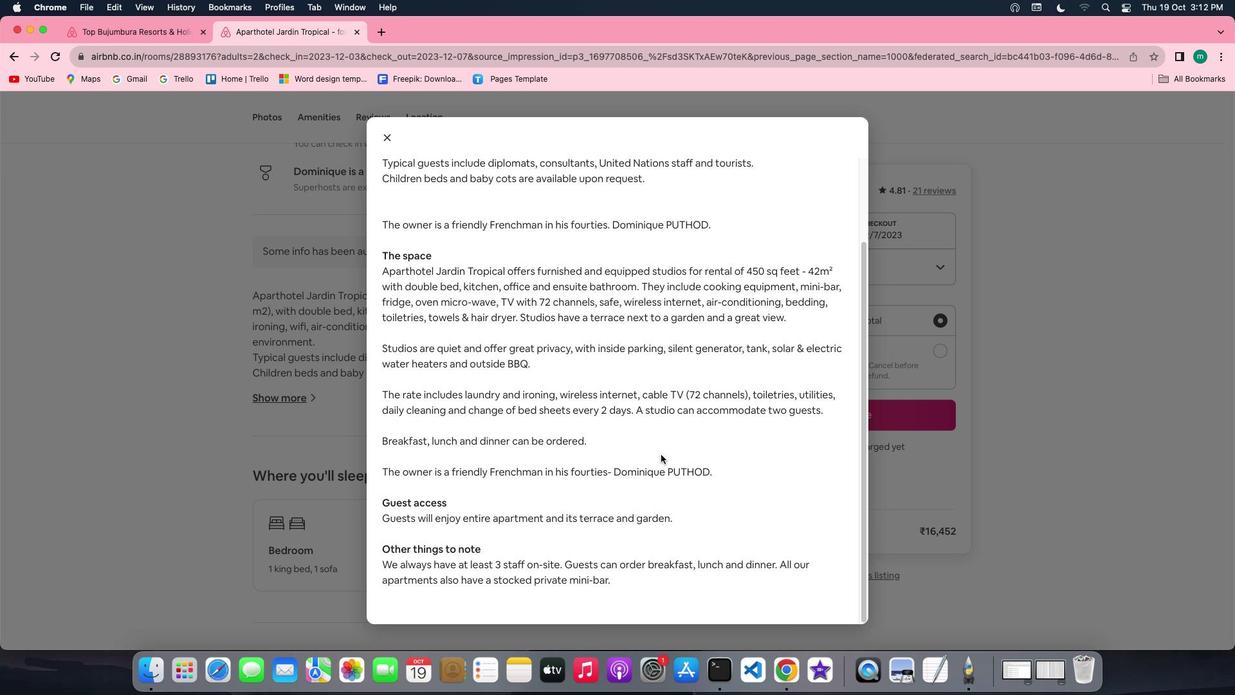 
Action: Mouse scrolled (661, 454) with delta (0, -1)
Screenshot: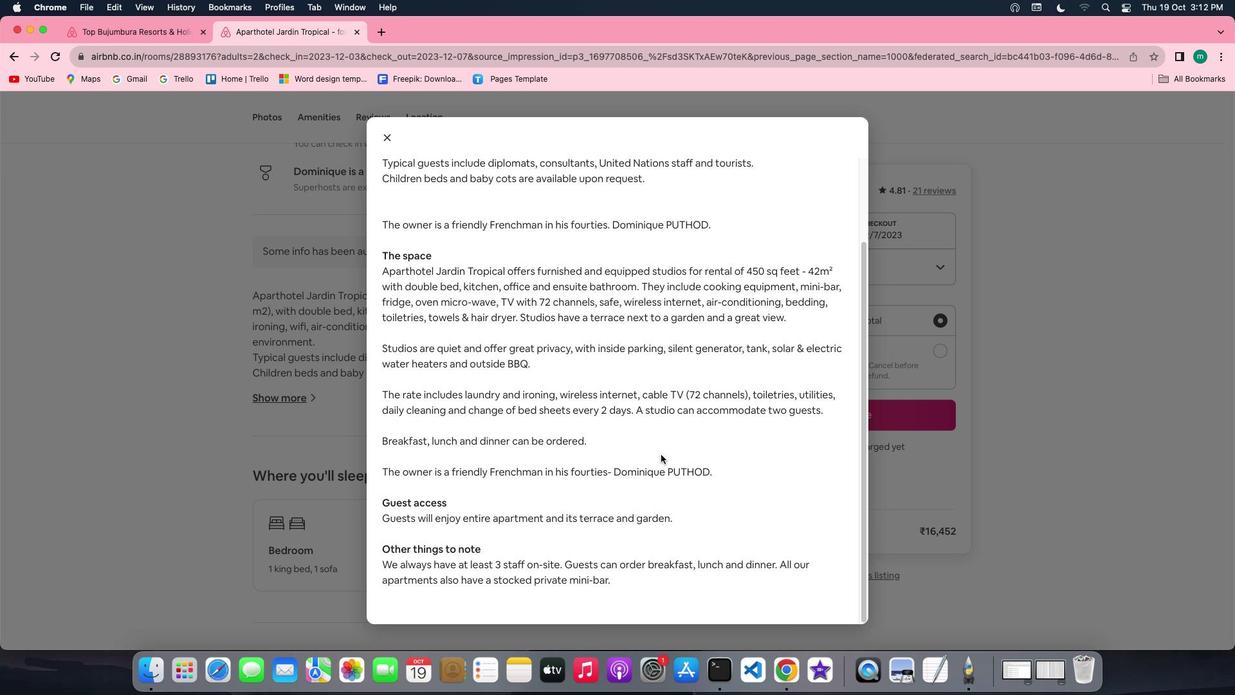 
Action: Mouse moved to (395, 134)
Screenshot: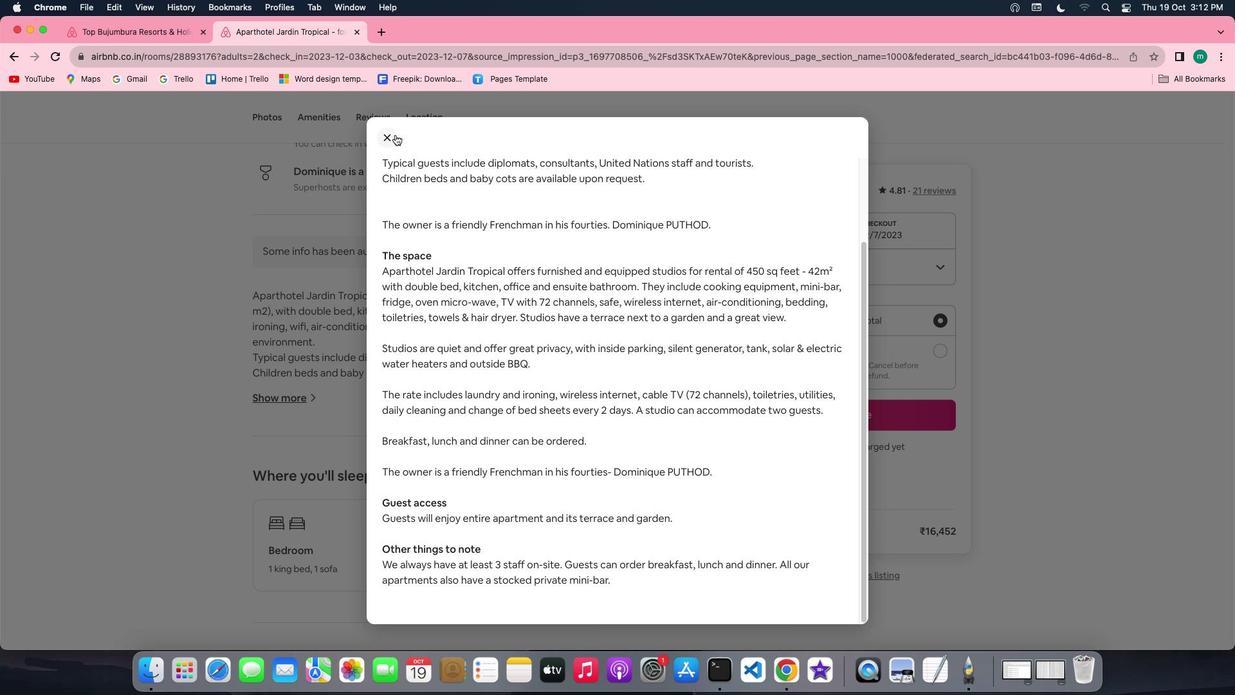
Action: Mouse pressed left at (395, 134)
Screenshot: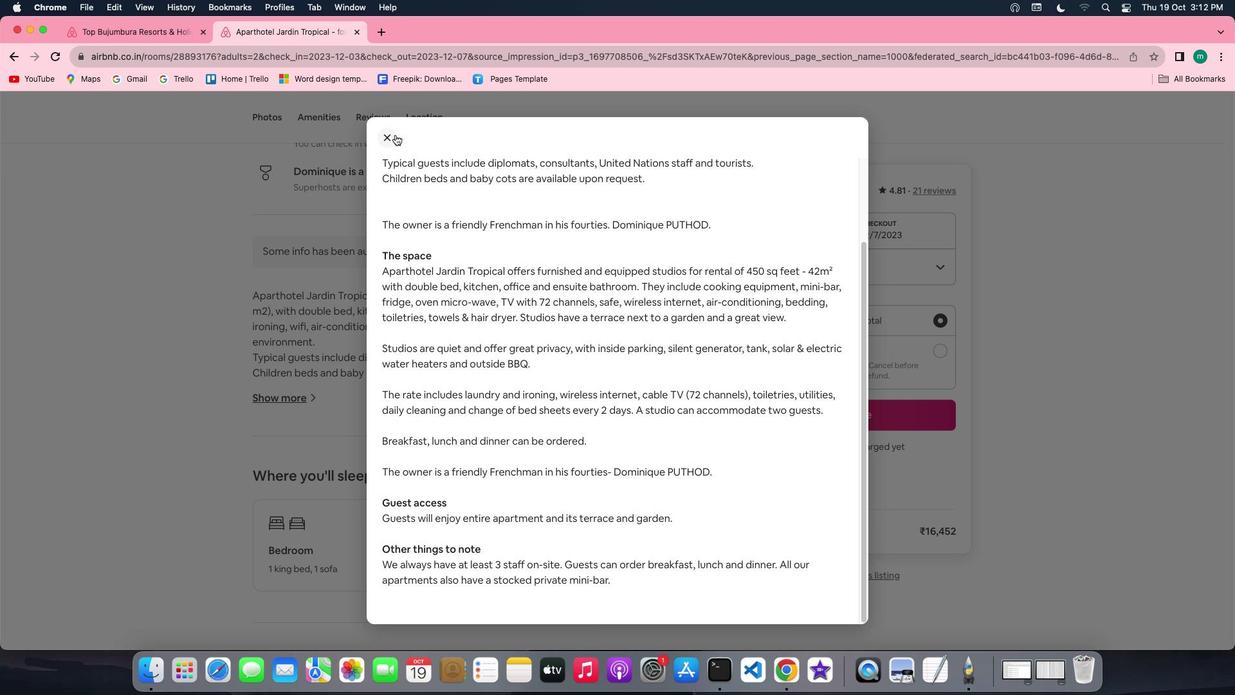 
Action: Mouse moved to (498, 325)
Screenshot: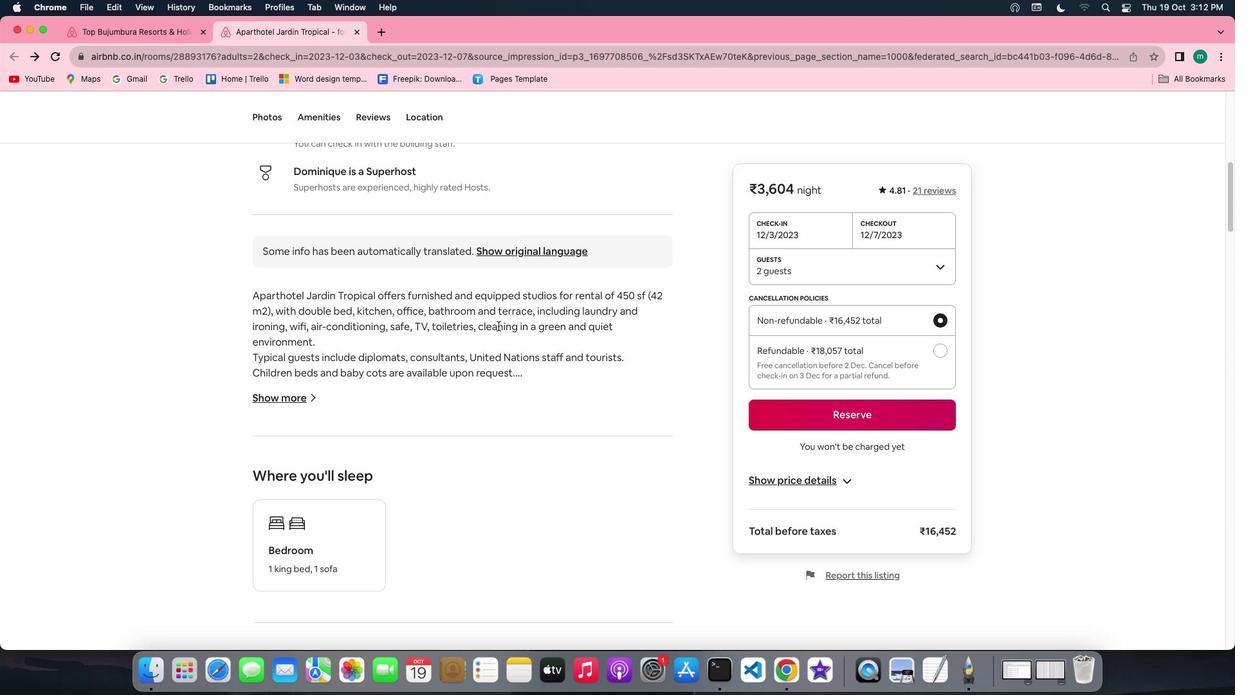 
Action: Mouse scrolled (498, 325) with delta (0, 0)
Screenshot: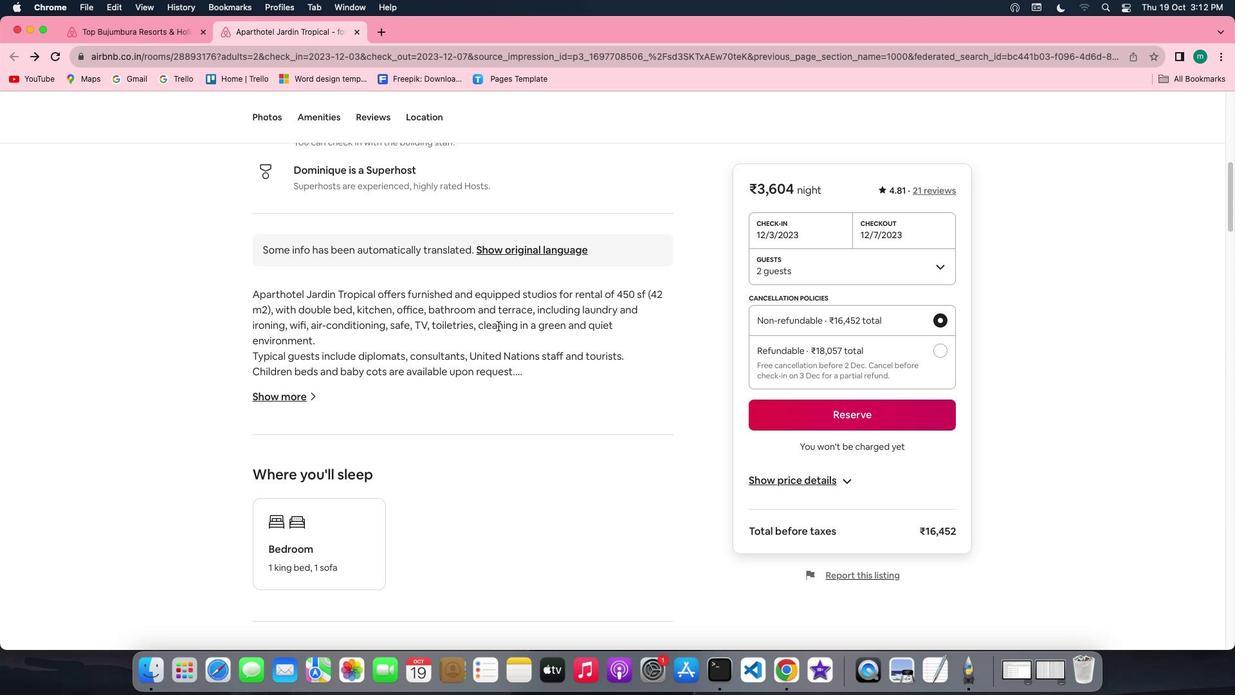 
Action: Mouse scrolled (498, 325) with delta (0, 0)
Screenshot: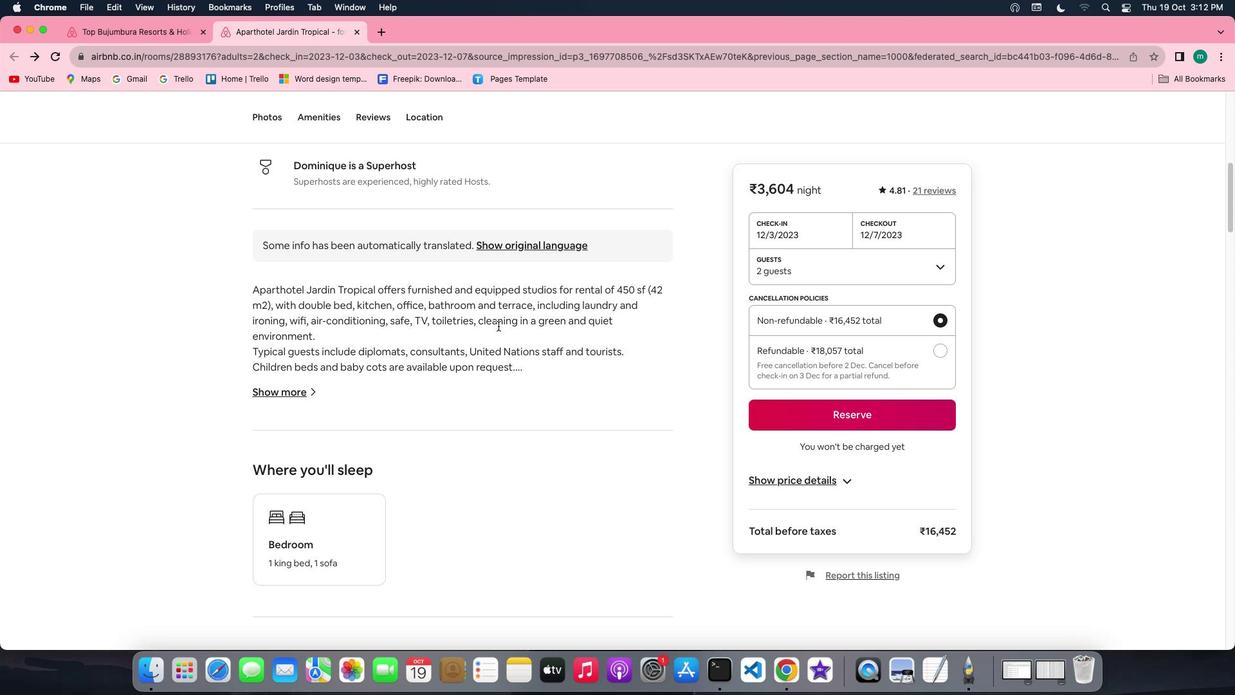 
Action: Mouse scrolled (498, 325) with delta (0, -1)
Screenshot: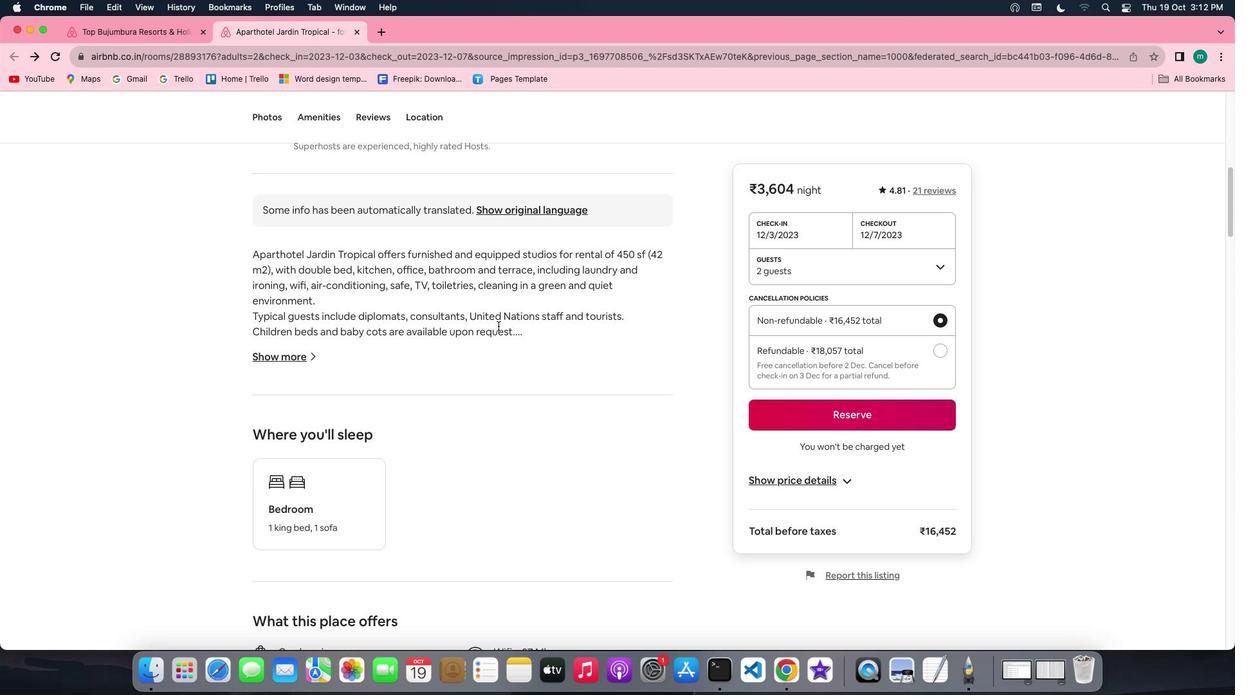 
Action: Mouse scrolled (498, 325) with delta (0, -1)
Screenshot: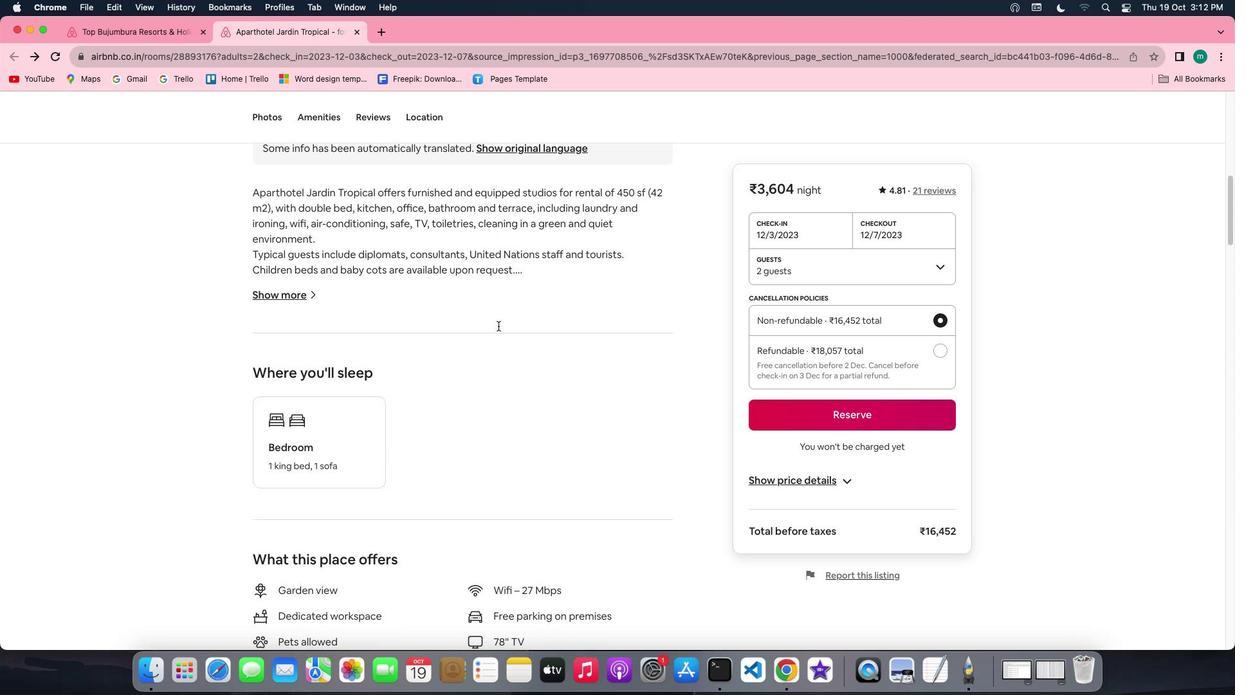 
Action: Mouse scrolled (498, 325) with delta (0, 0)
Screenshot: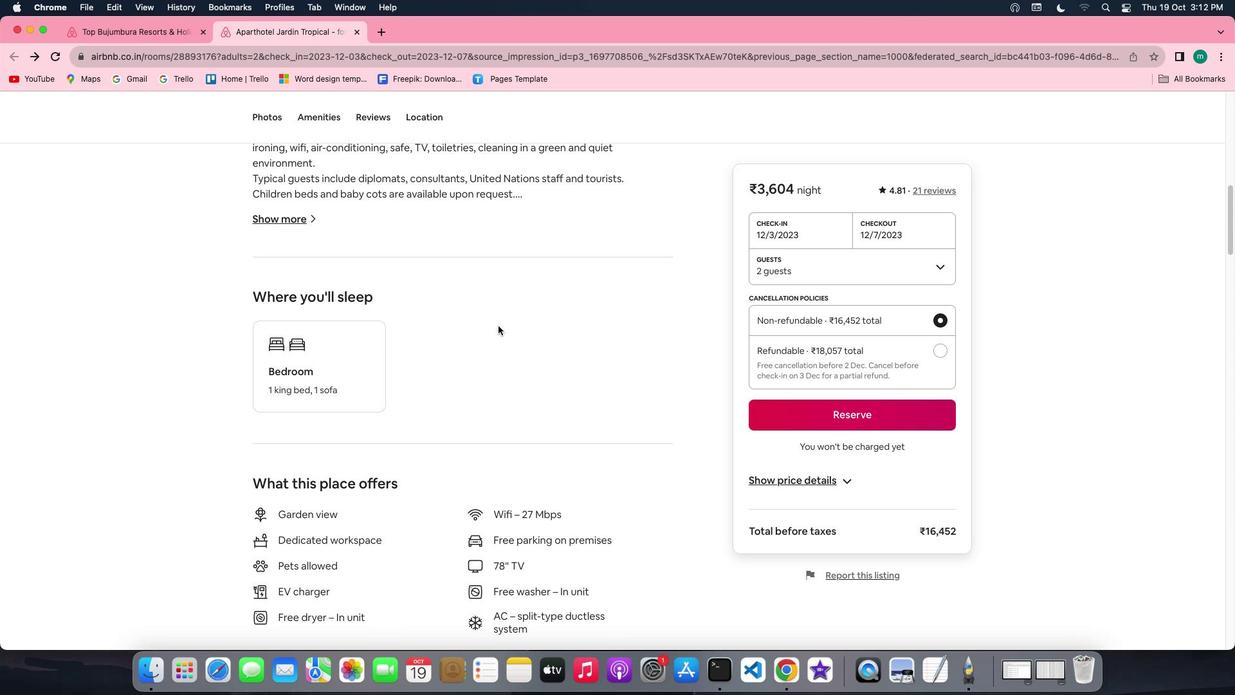 
Action: Mouse scrolled (498, 325) with delta (0, 0)
Screenshot: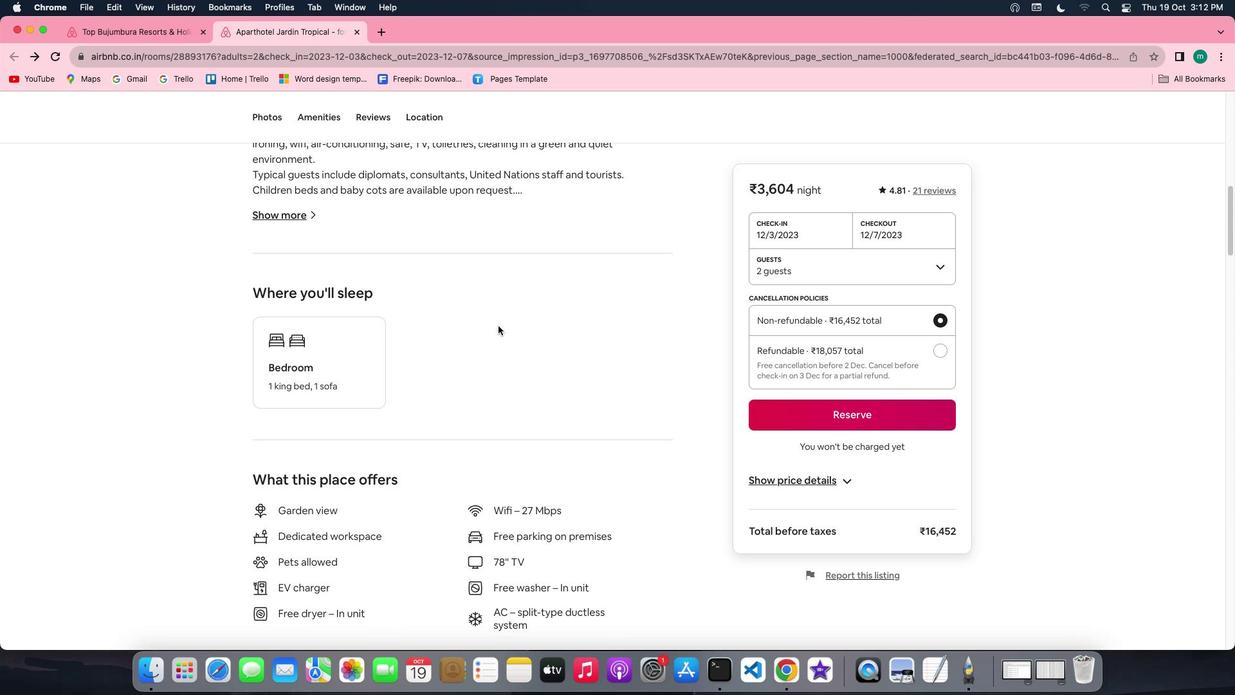
Action: Mouse scrolled (498, 325) with delta (0, 0)
Screenshot: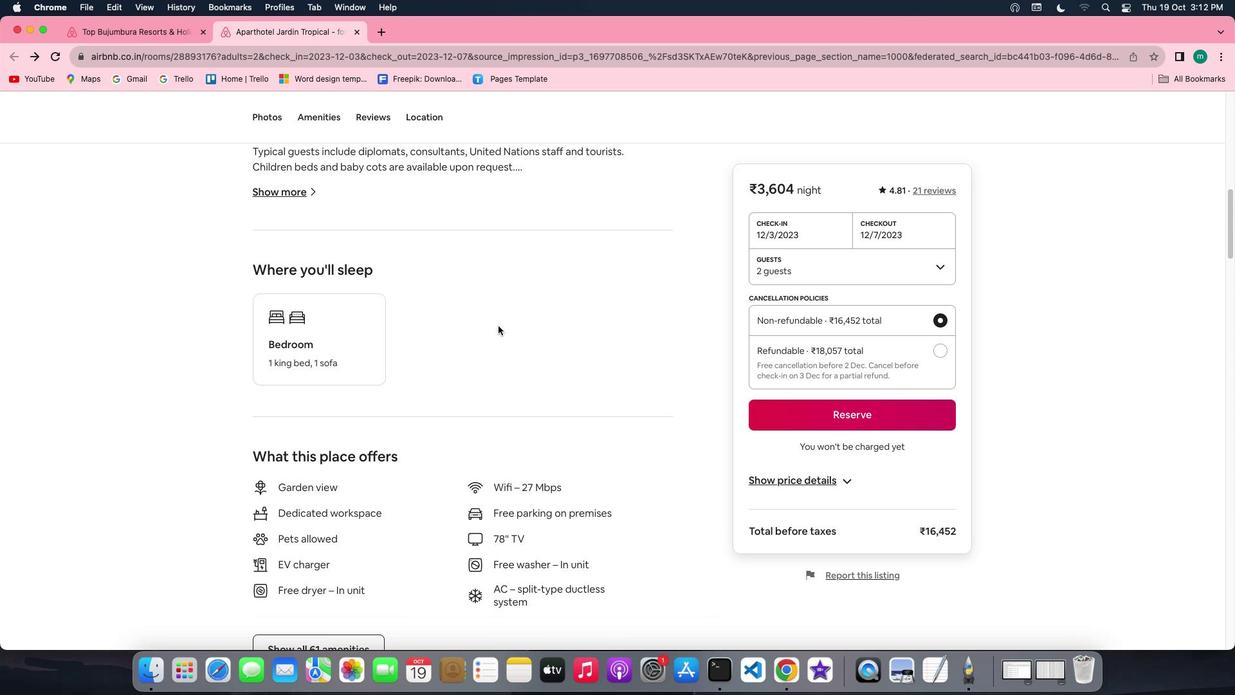 
Action: Mouse scrolled (498, 325) with delta (0, 0)
Screenshot: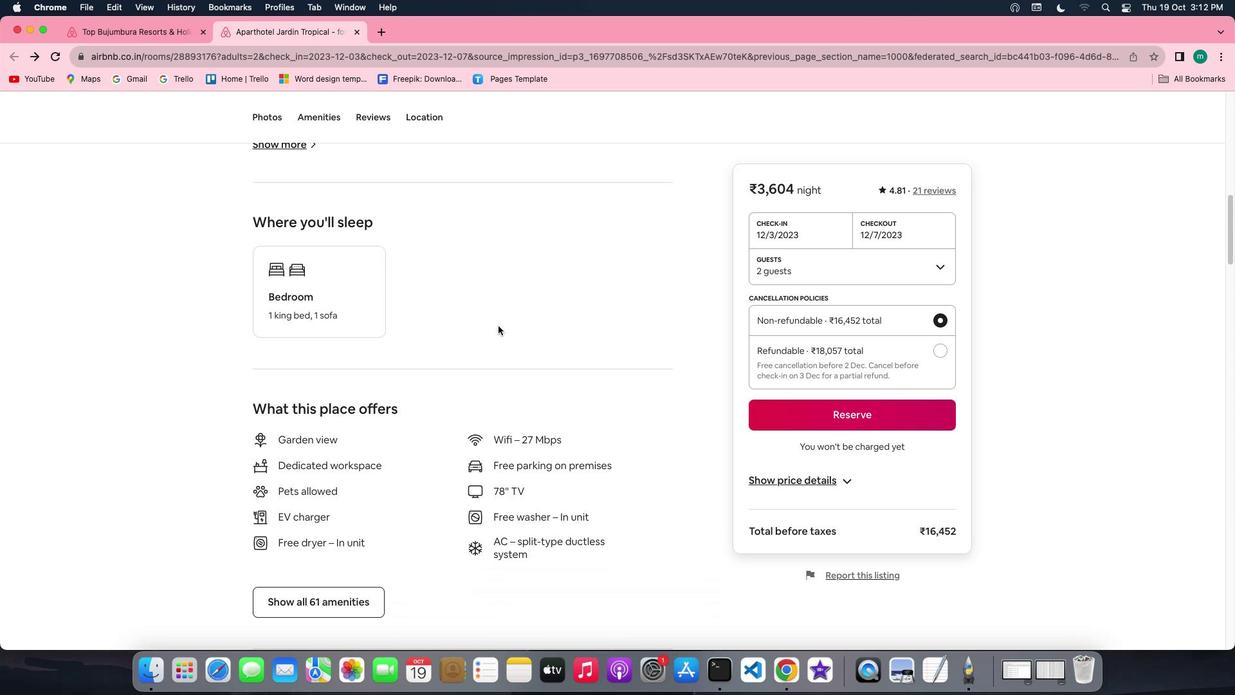 
Action: Mouse scrolled (498, 325) with delta (0, 0)
Screenshot: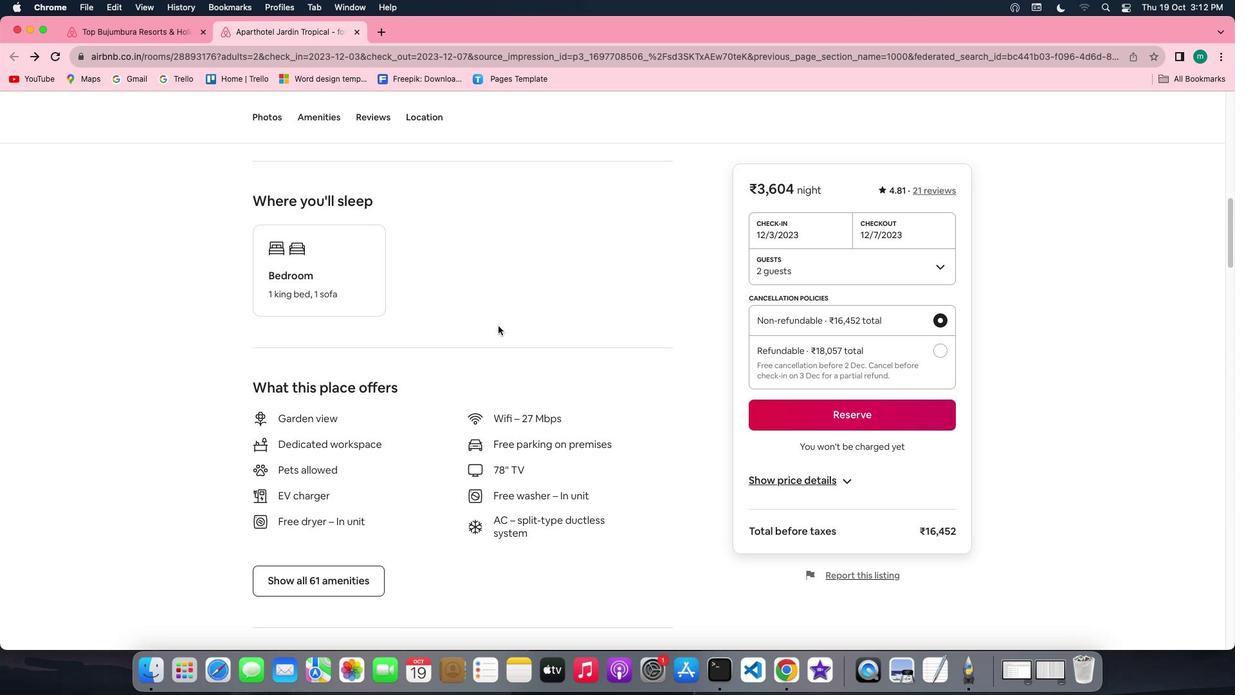 
Action: Mouse scrolled (498, 325) with delta (0, 0)
Screenshot: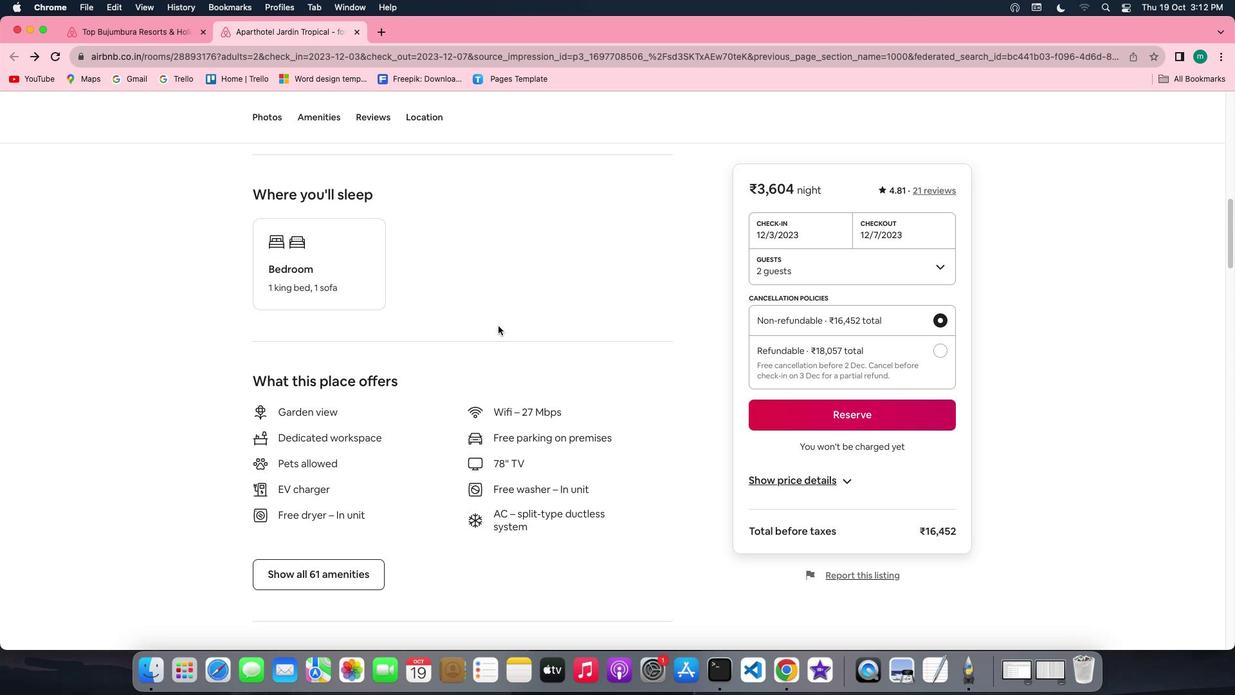
Action: Mouse scrolled (498, 325) with delta (0, -1)
Screenshot: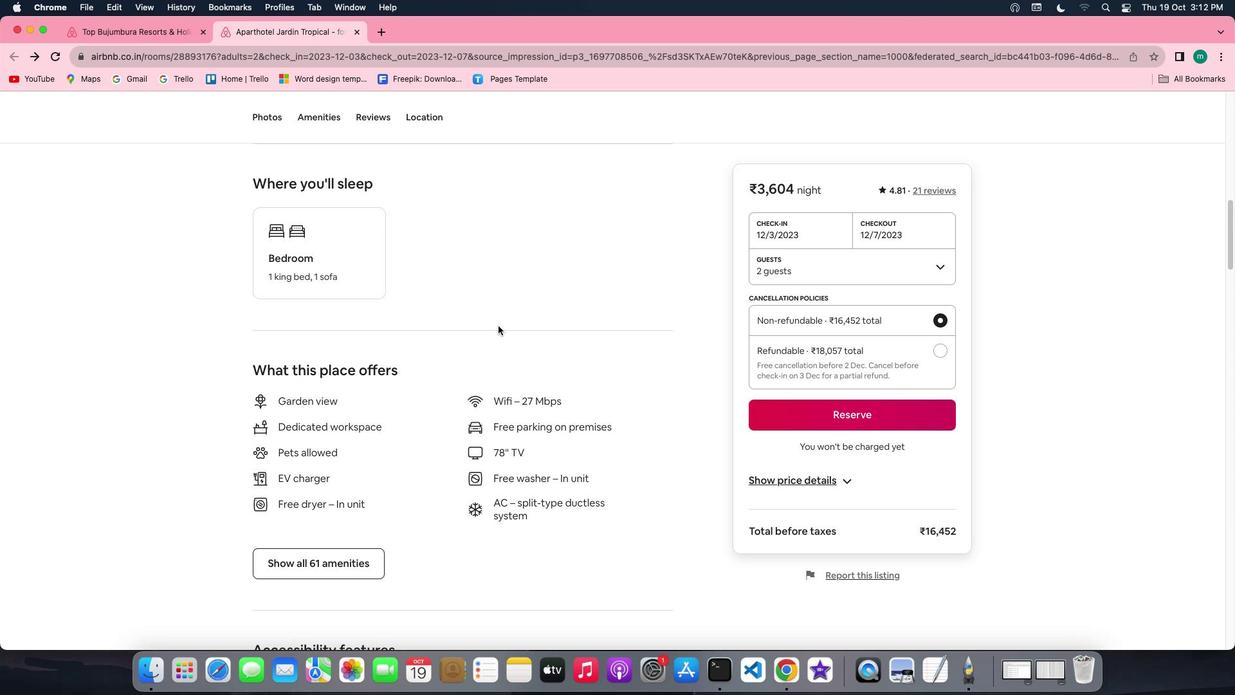 
Action: Mouse scrolled (498, 325) with delta (0, -1)
Screenshot: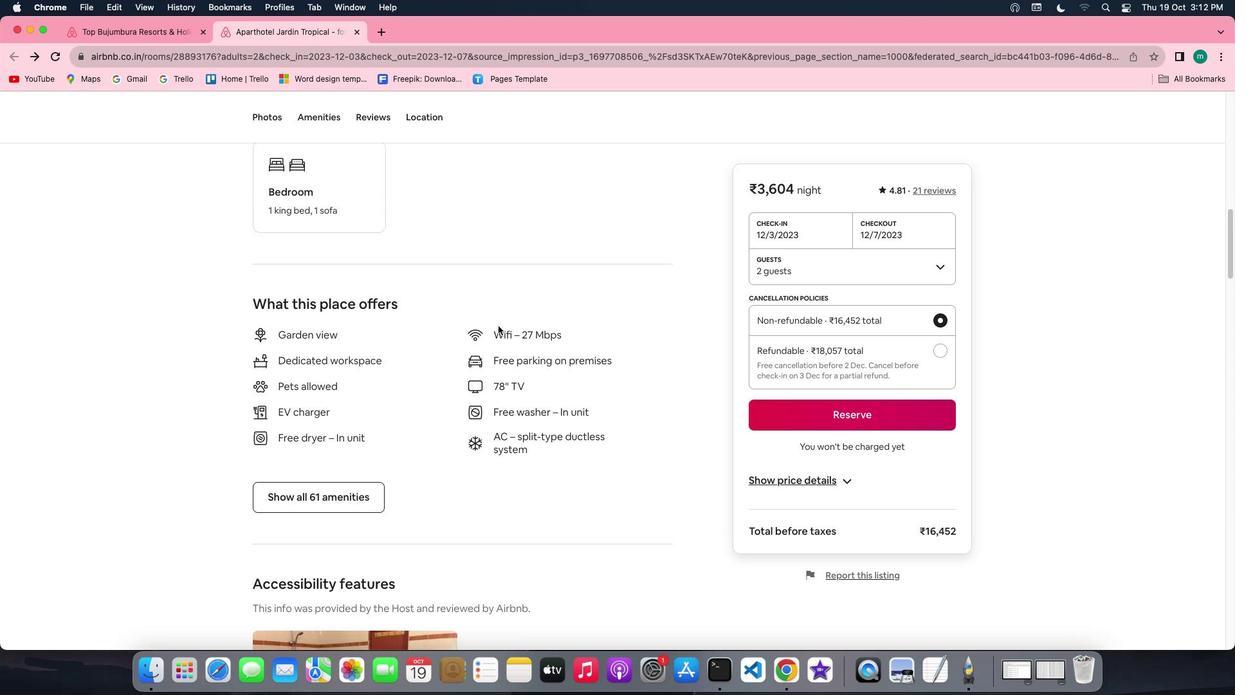 
Action: Mouse moved to (297, 444)
Screenshot: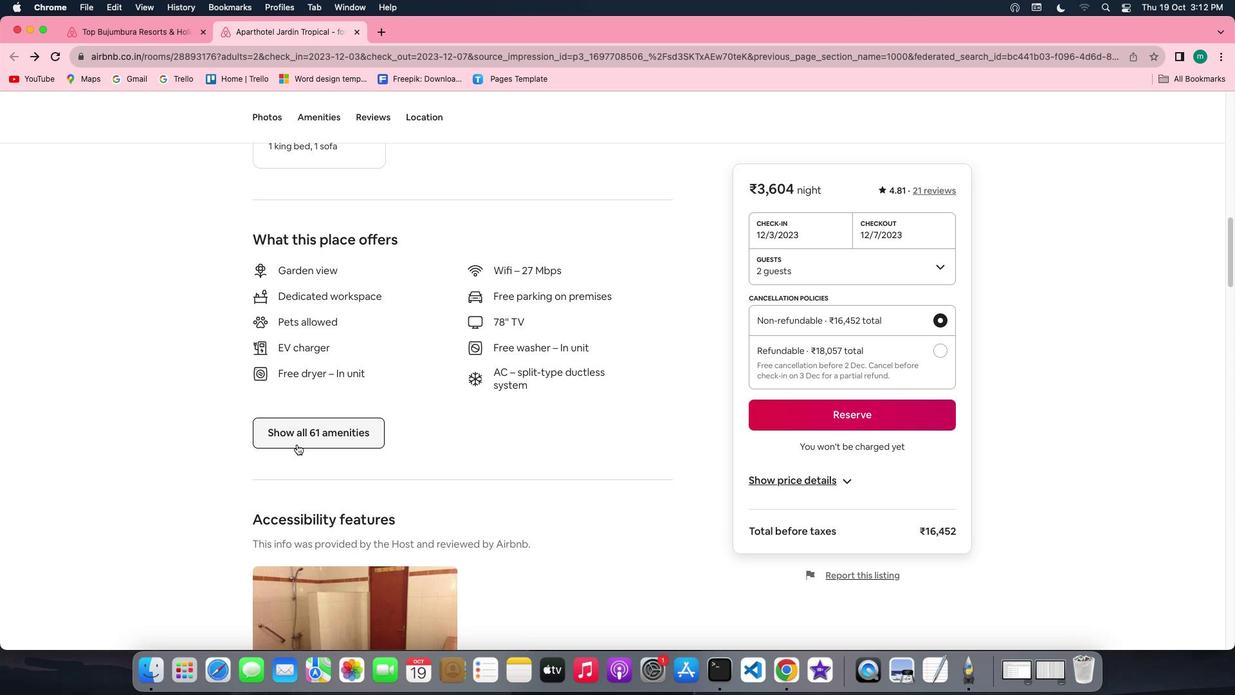 
Action: Mouse pressed left at (297, 444)
Screenshot: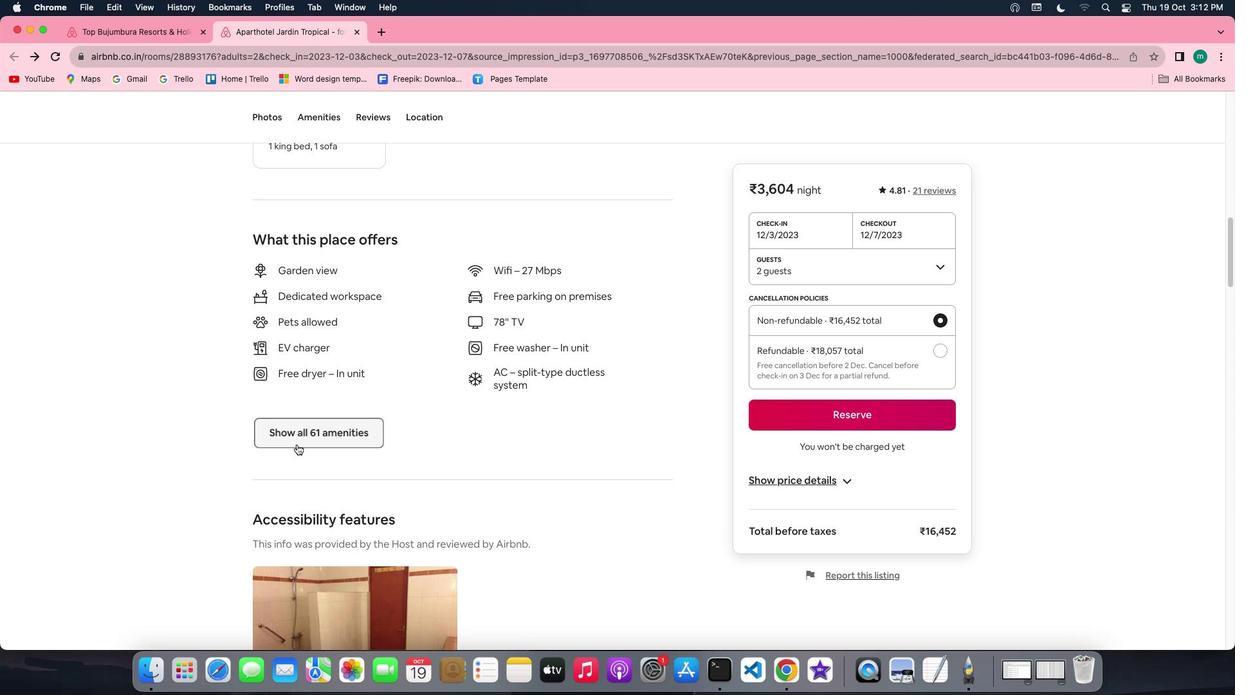 
Action: Mouse moved to (548, 388)
Screenshot: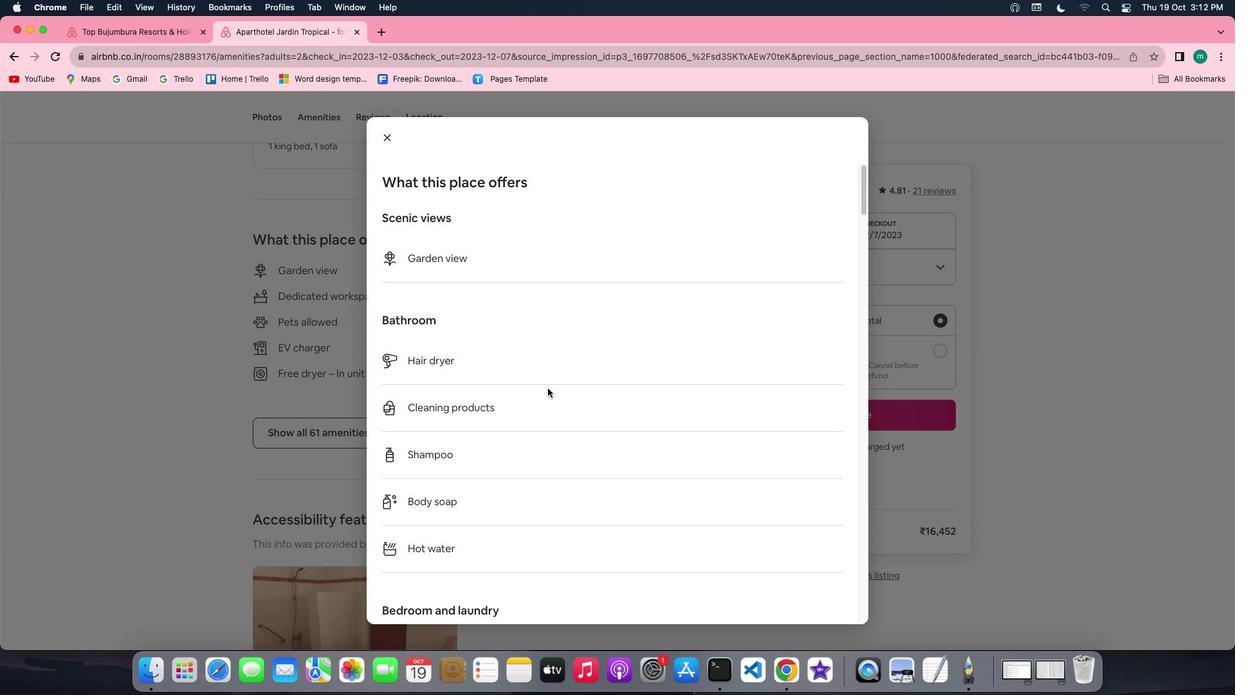 
Action: Mouse scrolled (548, 388) with delta (0, 0)
